 Task: Save the nearest Metro station to your list of favorite locations  and also explore the gallery  of the metro station .
Action: Mouse moved to (118, 52)
Screenshot: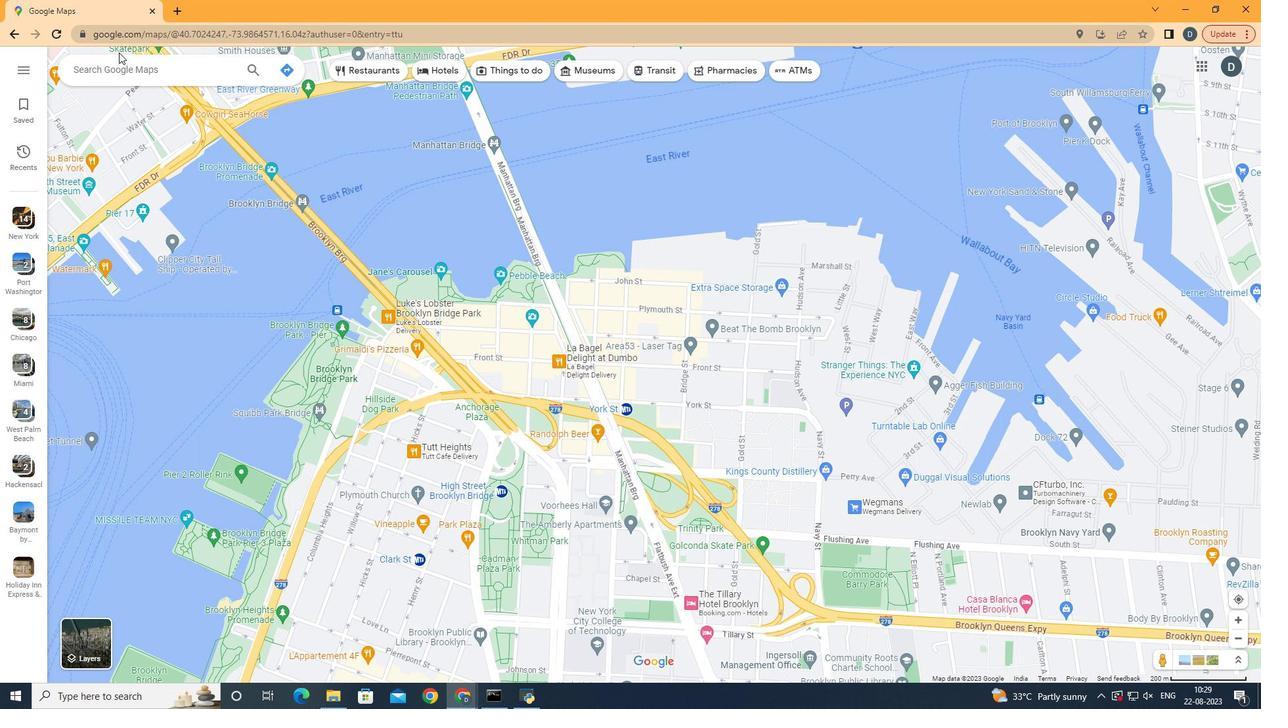 
Action: Mouse pressed left at (118, 52)
Screenshot: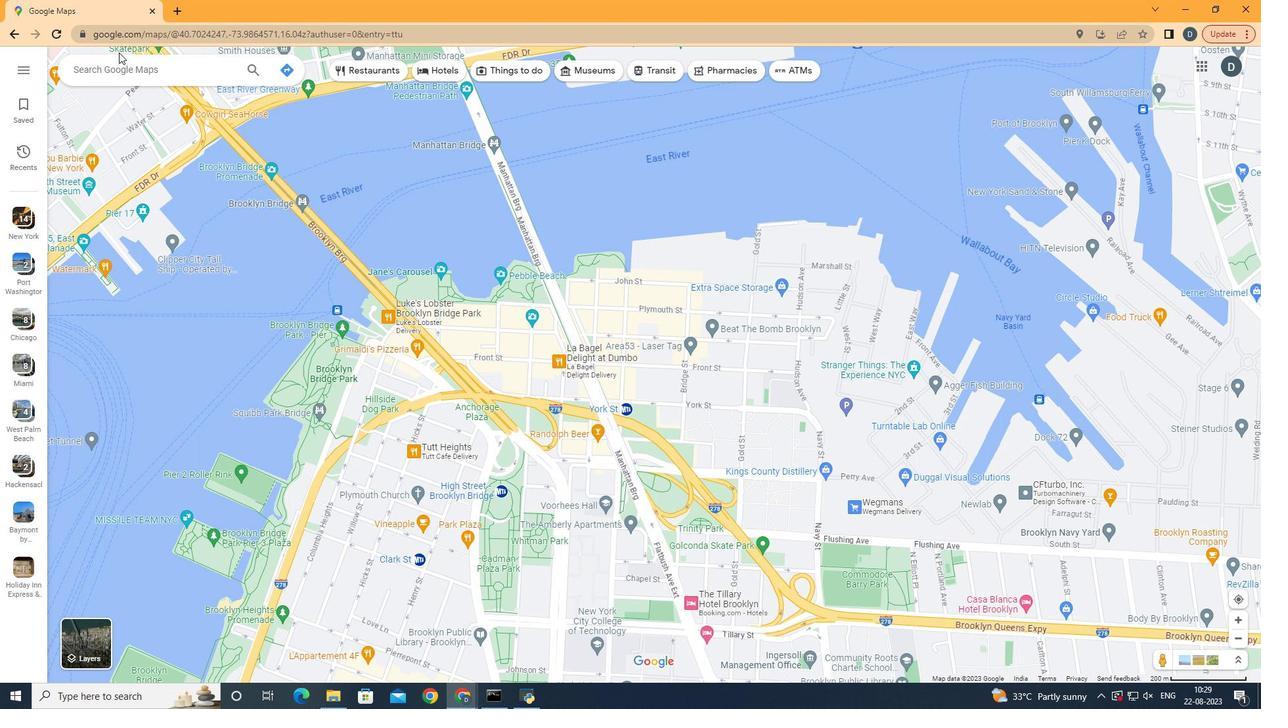 
Action: Mouse moved to (130, 61)
Screenshot: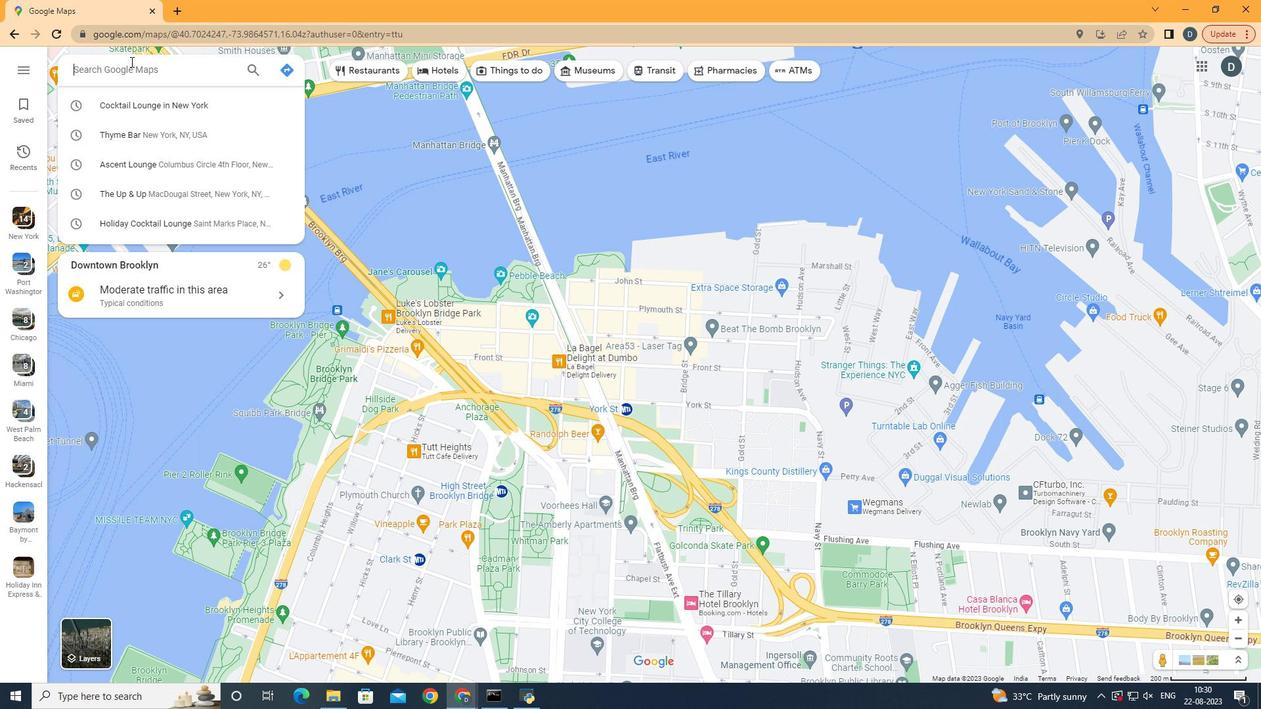 
Action: Mouse pressed left at (130, 61)
Screenshot: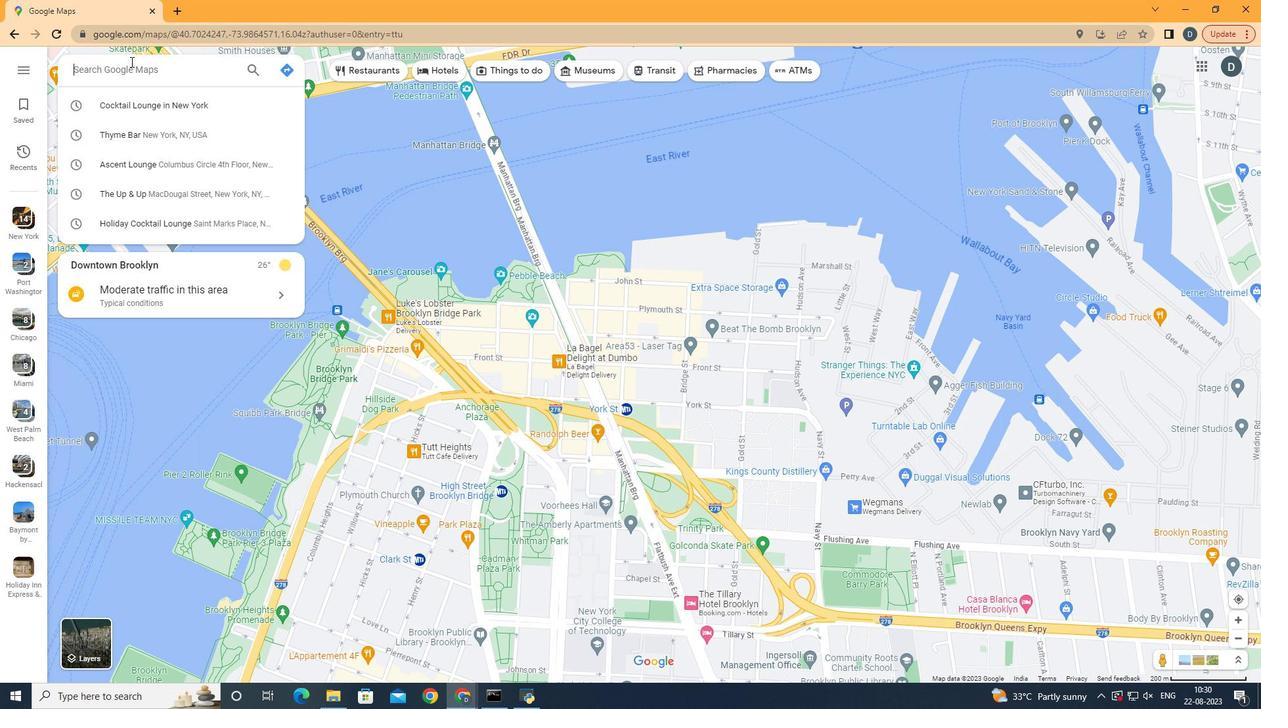 
Action: Key pressed <Key.shift>Nearest<Key.space><Key.shift>Metro<Key.space><Key.shift>STat<Key.backspace><Key.backspace><Key.backspace>tation<Key.space>to<Key.space><Key.shift>Manhattan<Key.space><Key.shift>Bridge
Screenshot: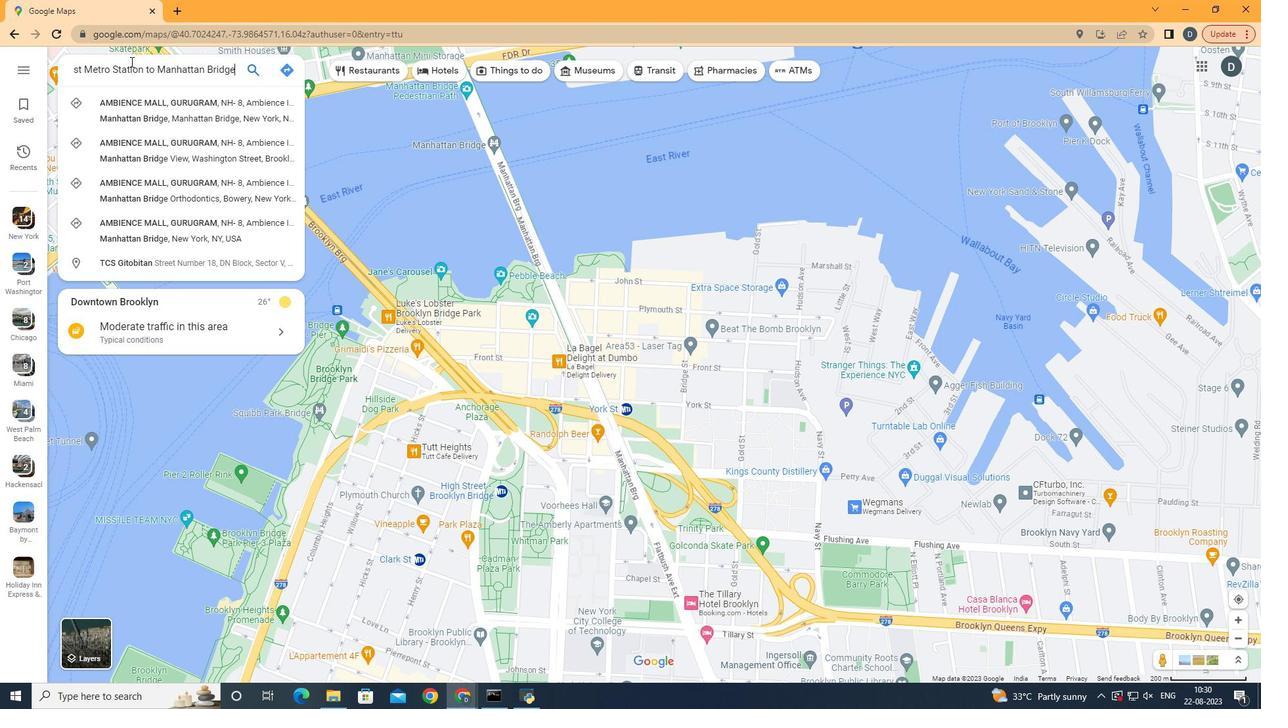 
Action: Mouse moved to (169, 128)
Screenshot: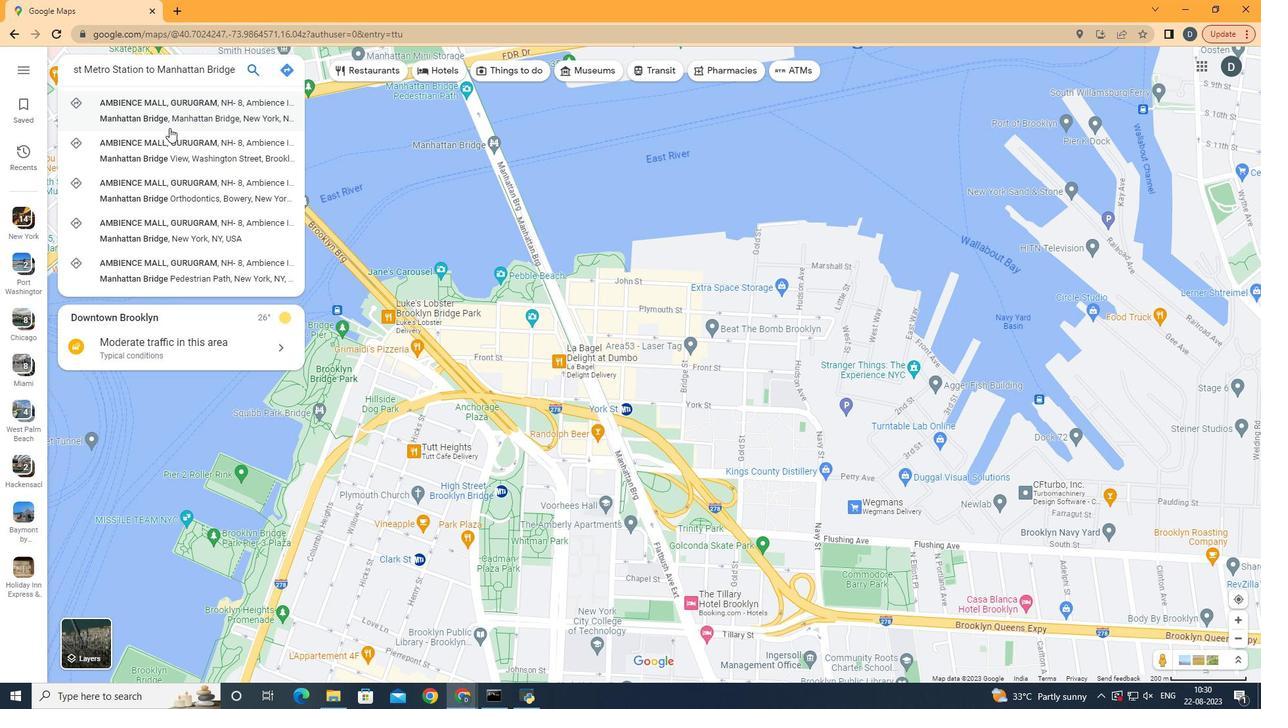 
Action: Mouse pressed left at (169, 128)
Screenshot: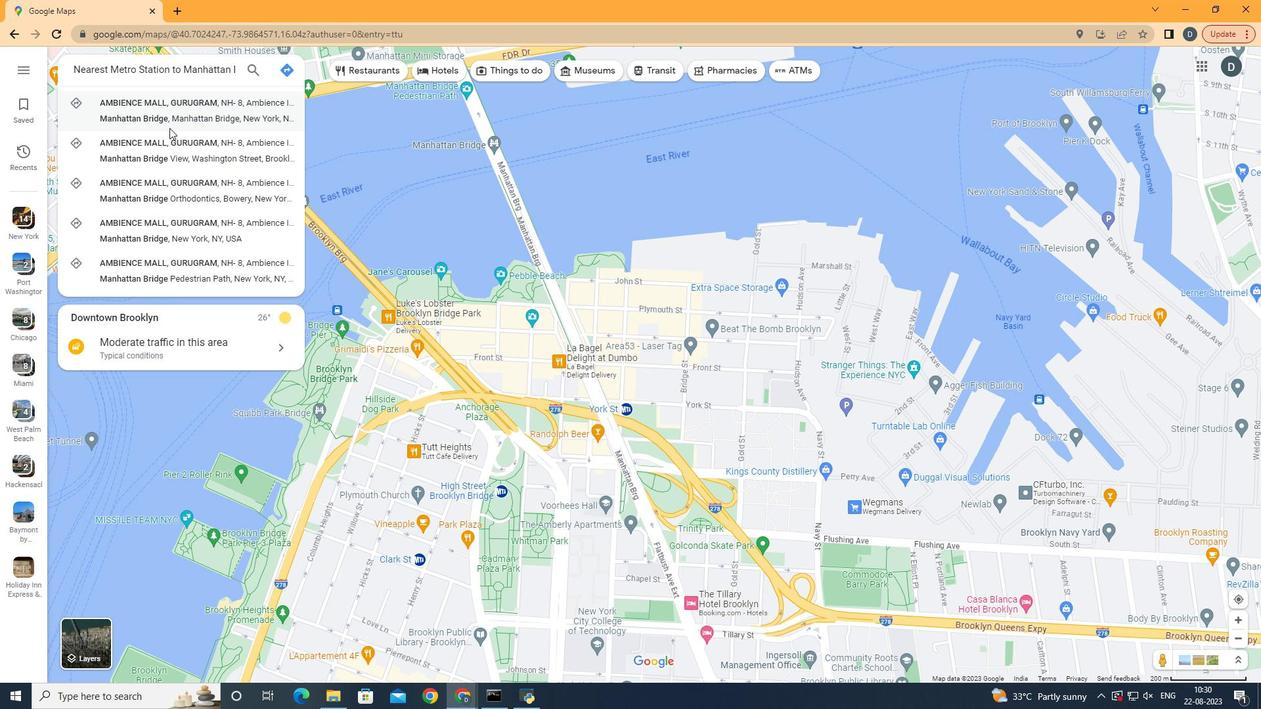 
Action: Mouse moved to (292, 67)
Screenshot: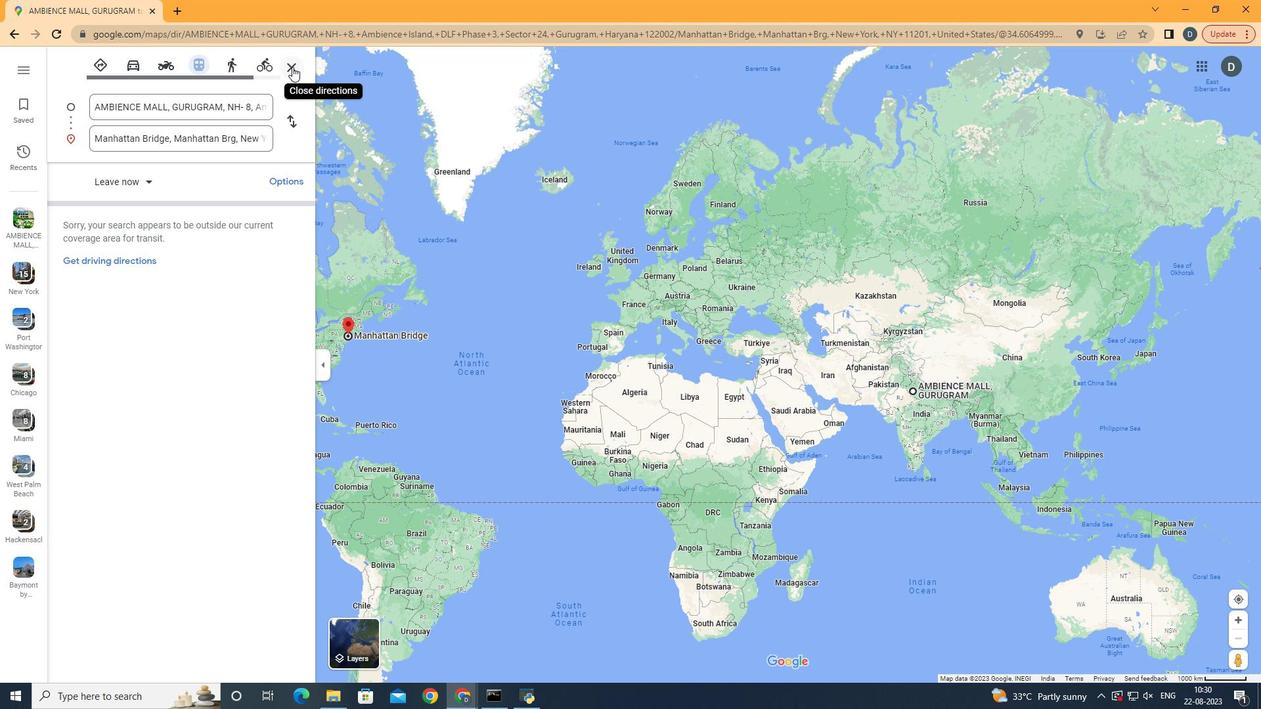 
Action: Mouse pressed left at (292, 67)
Screenshot: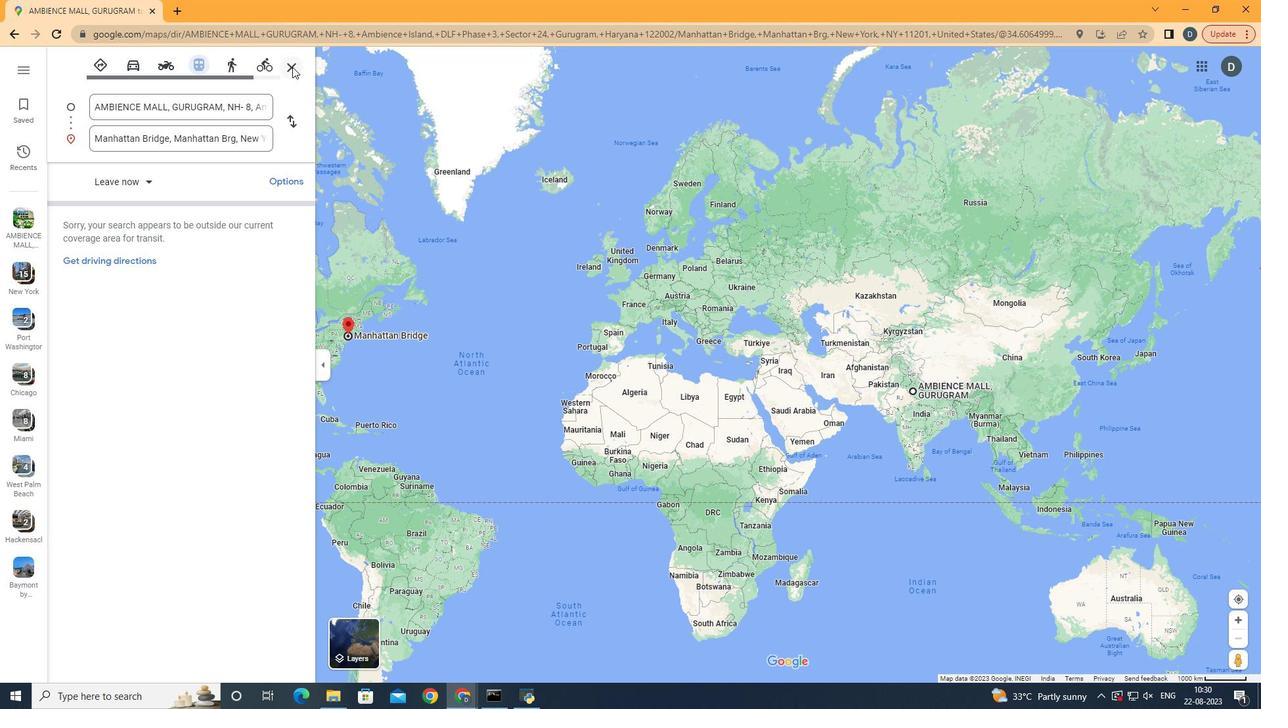 
Action: Mouse moved to (137, 71)
Screenshot: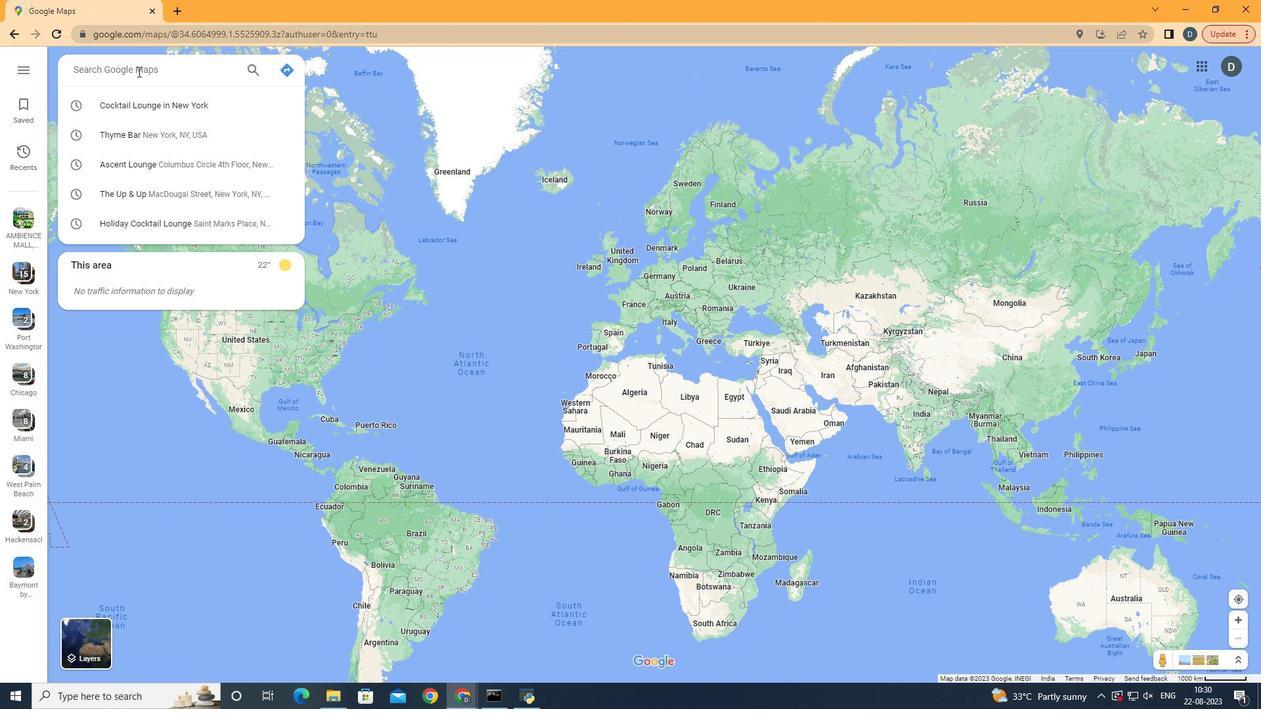 
Action: Mouse pressed left at (137, 71)
Screenshot: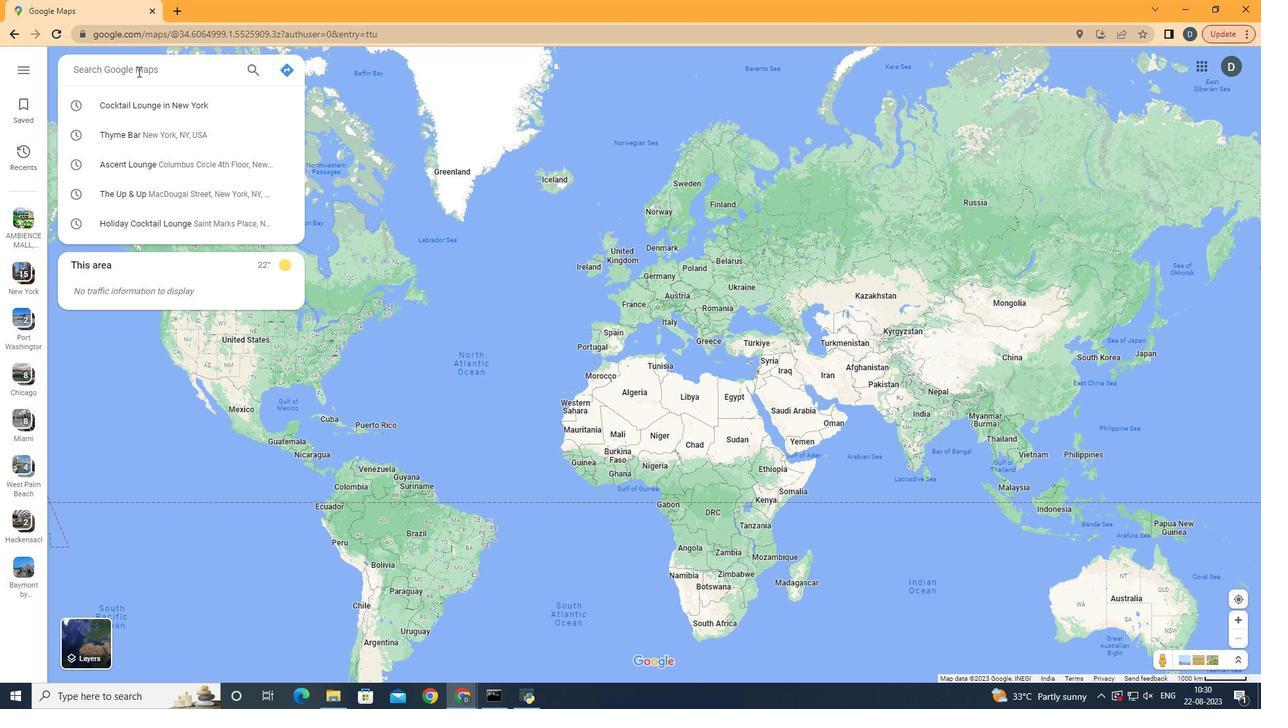 
Action: Key pressed <Key.shift><Key.shift><Key.shift><Key.shift><Key.shift><Key.shift><Key.shift><Key.shift>Nearest<Key.space><Key.shift>Metro<Key.space><Key.shift>Station<Key.space>to<Key.space><Key.shift>Manhattan
Screenshot: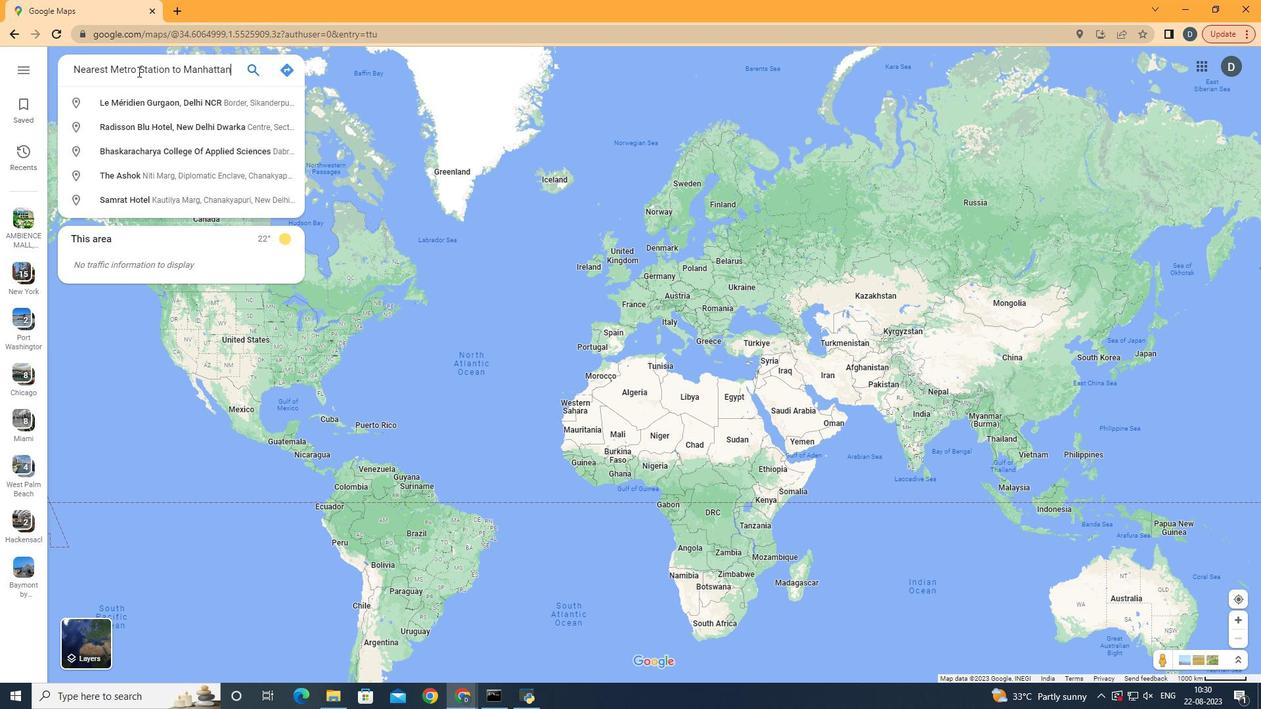 
Action: Mouse moved to (365, 279)
Screenshot: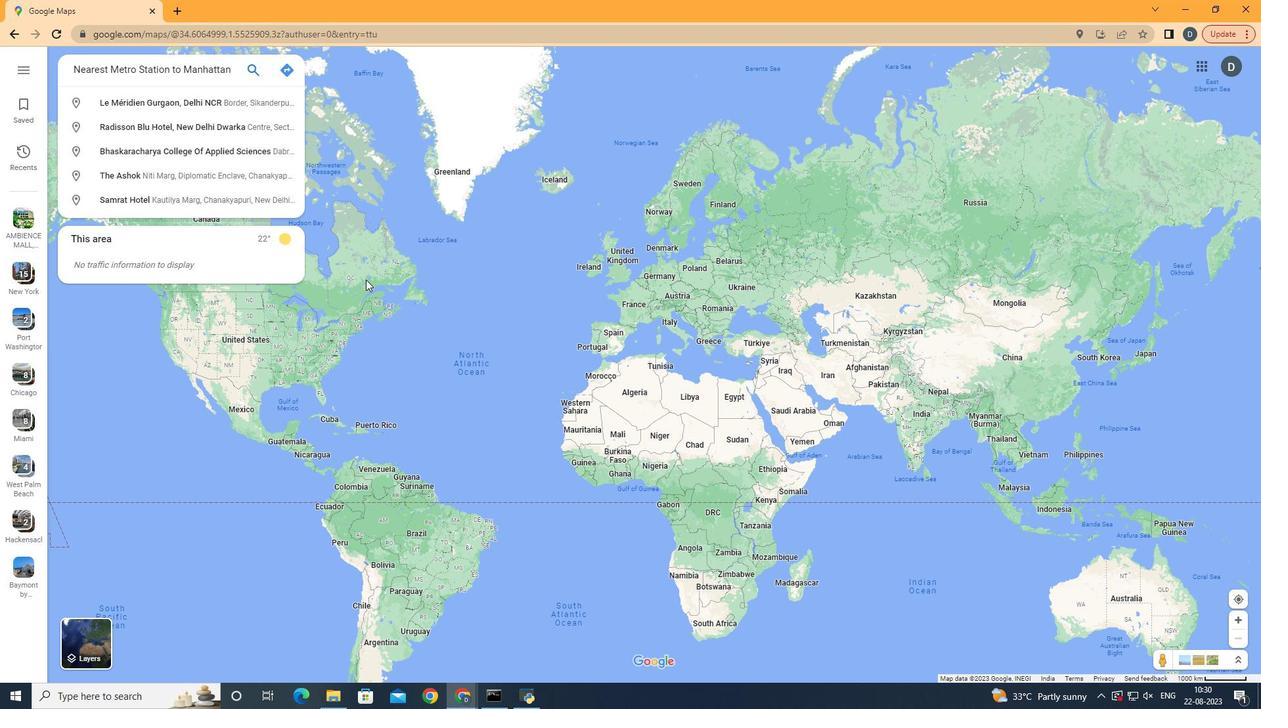 
Action: Mouse scrolled (365, 280) with delta (0, 0)
Screenshot: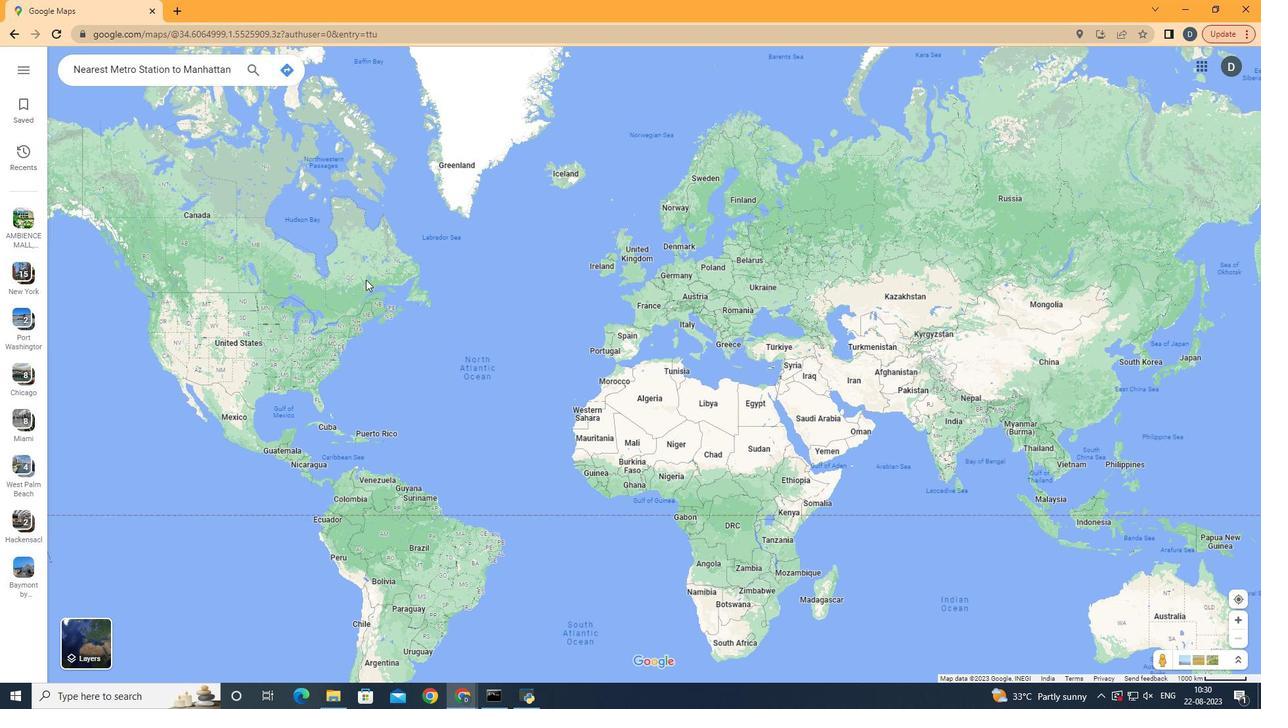 
Action: Mouse scrolled (365, 280) with delta (0, 0)
Screenshot: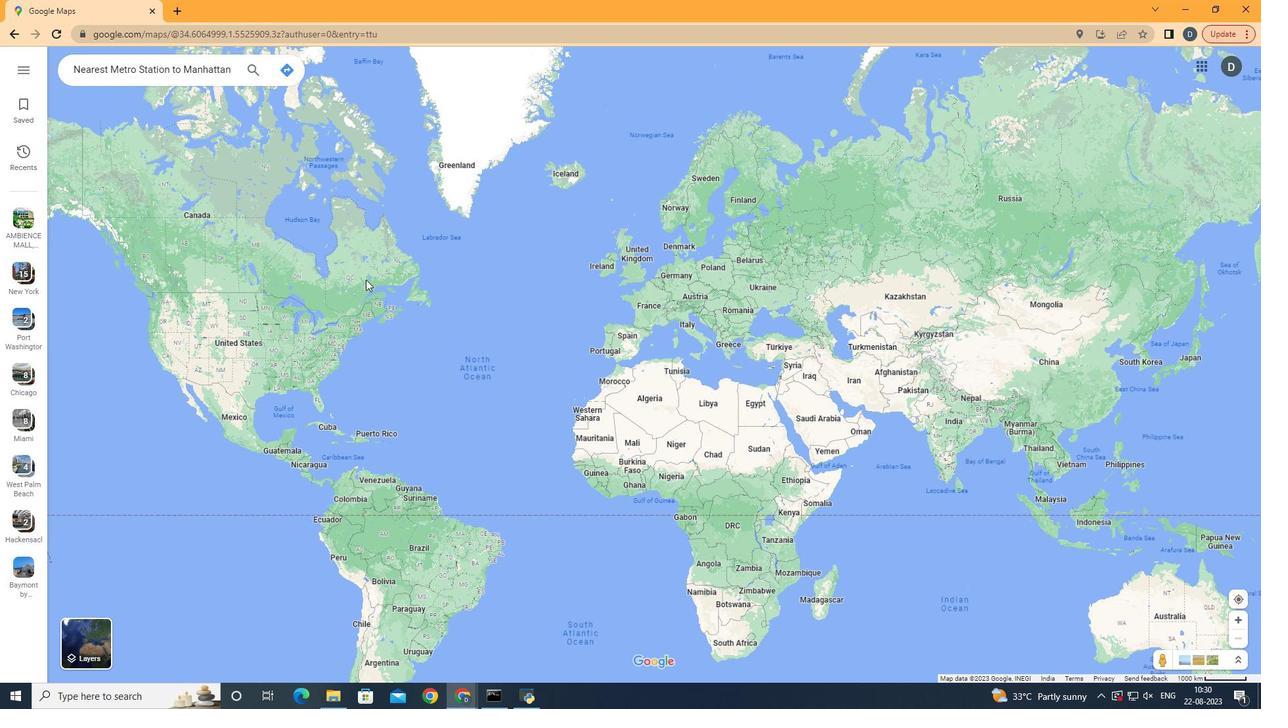 
Action: Mouse scrolled (365, 280) with delta (0, 0)
Screenshot: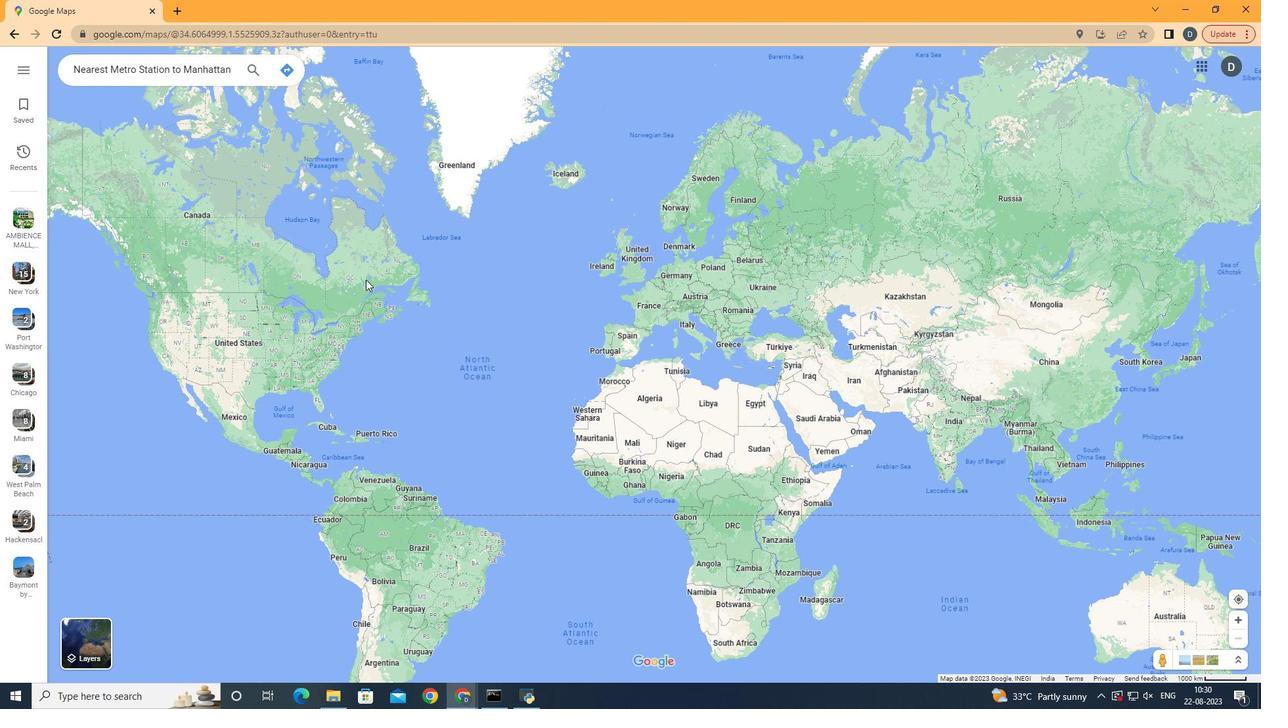 
Action: Mouse scrolled (365, 280) with delta (0, 0)
Screenshot: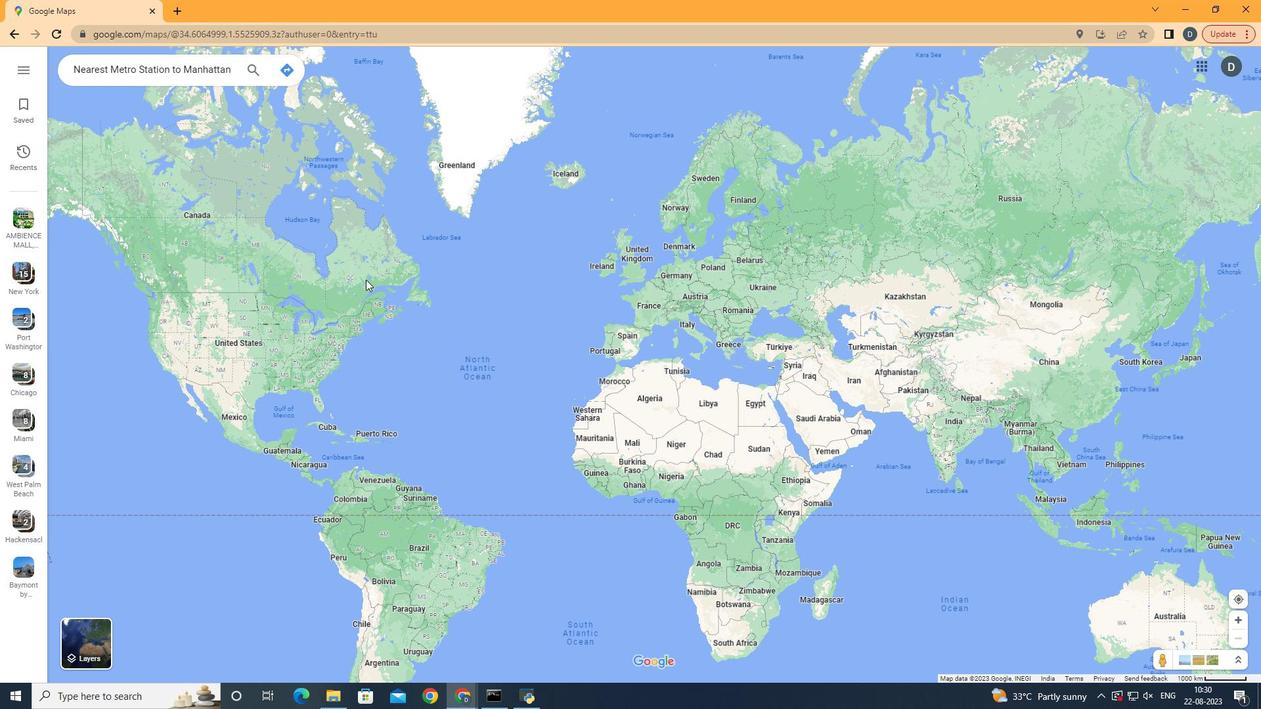 
Action: Mouse scrolled (365, 280) with delta (0, 0)
Screenshot: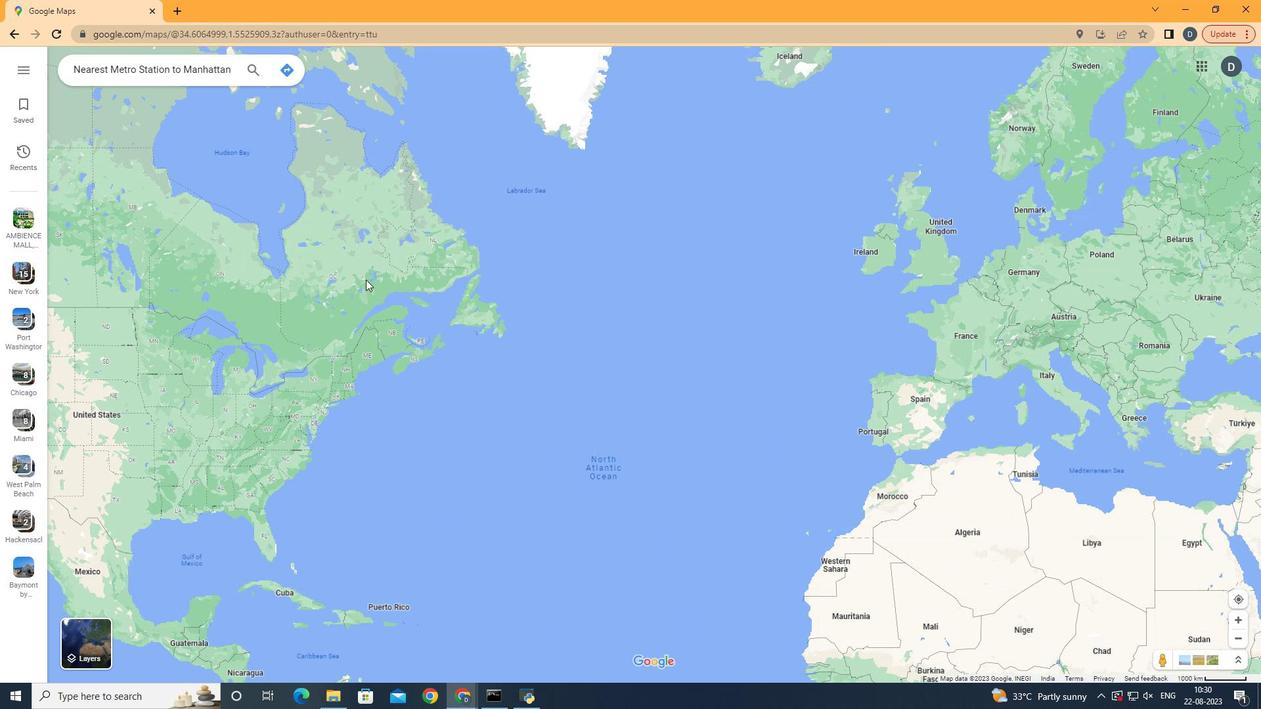 
Action: Mouse scrolled (365, 280) with delta (0, 0)
Screenshot: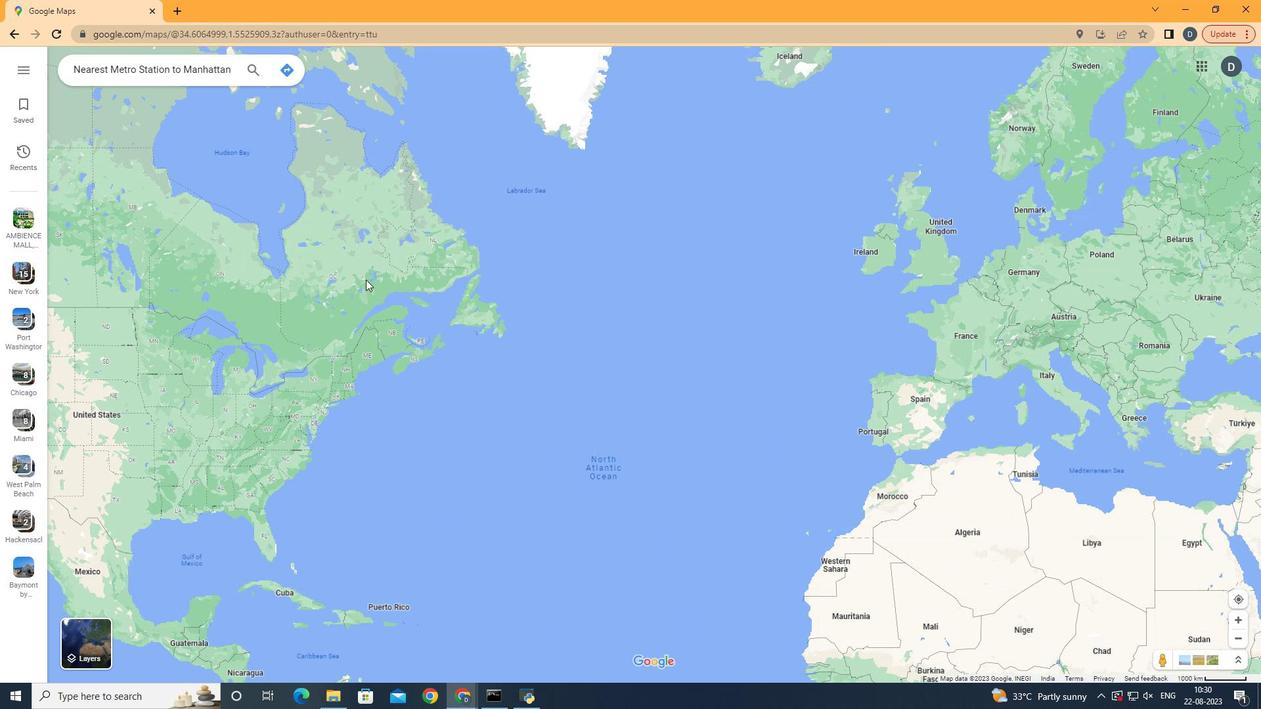 
Action: Mouse scrolled (365, 280) with delta (0, 0)
Screenshot: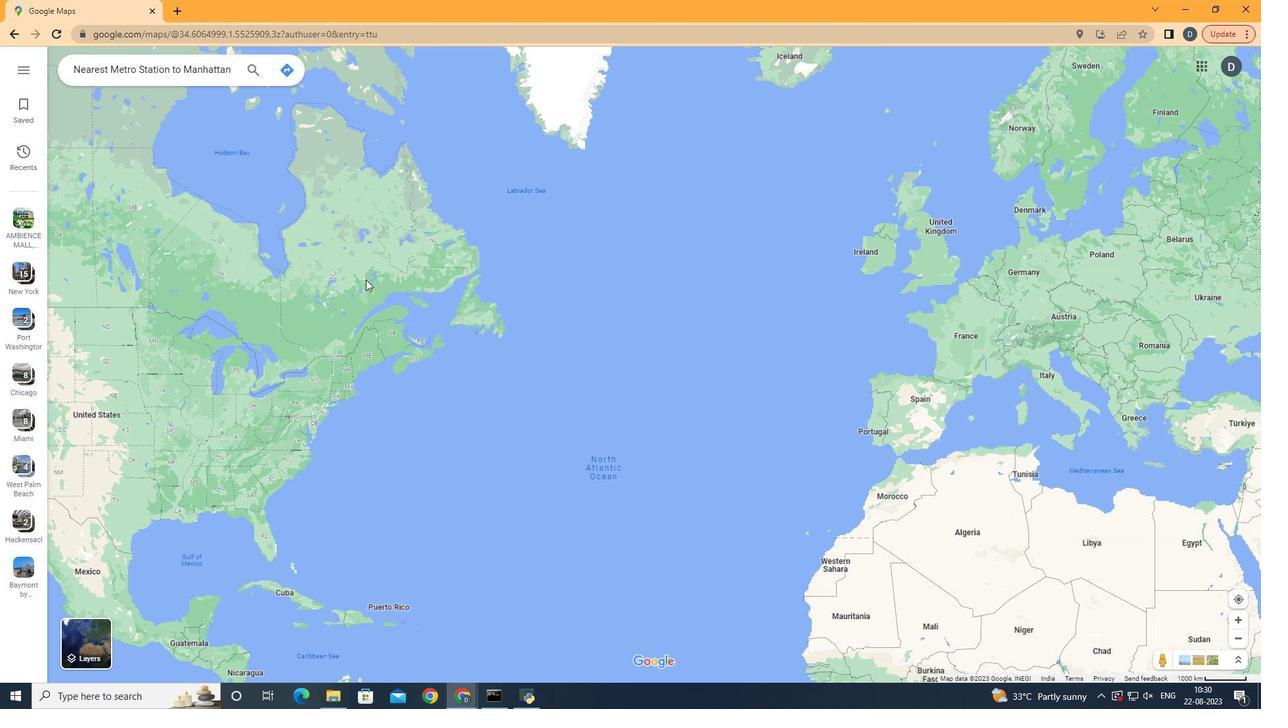 
Action: Mouse scrolled (365, 280) with delta (0, 0)
Screenshot: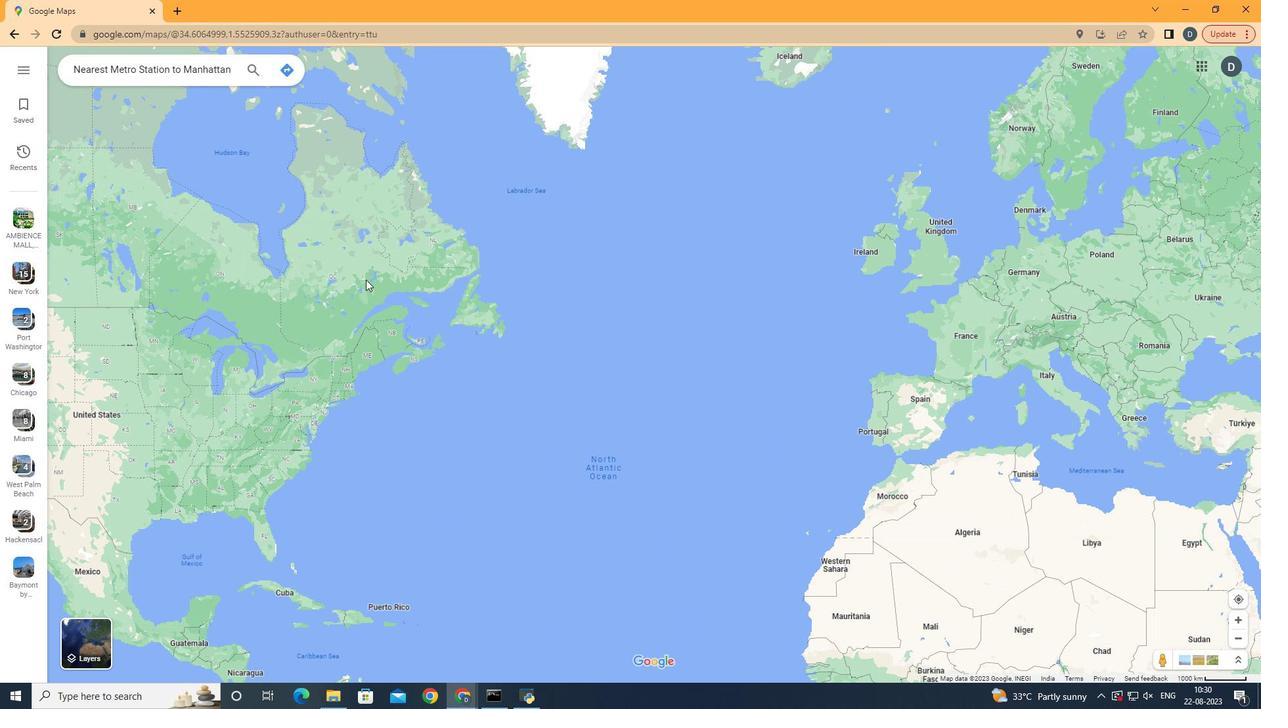 
Action: Mouse moved to (228, 264)
Screenshot: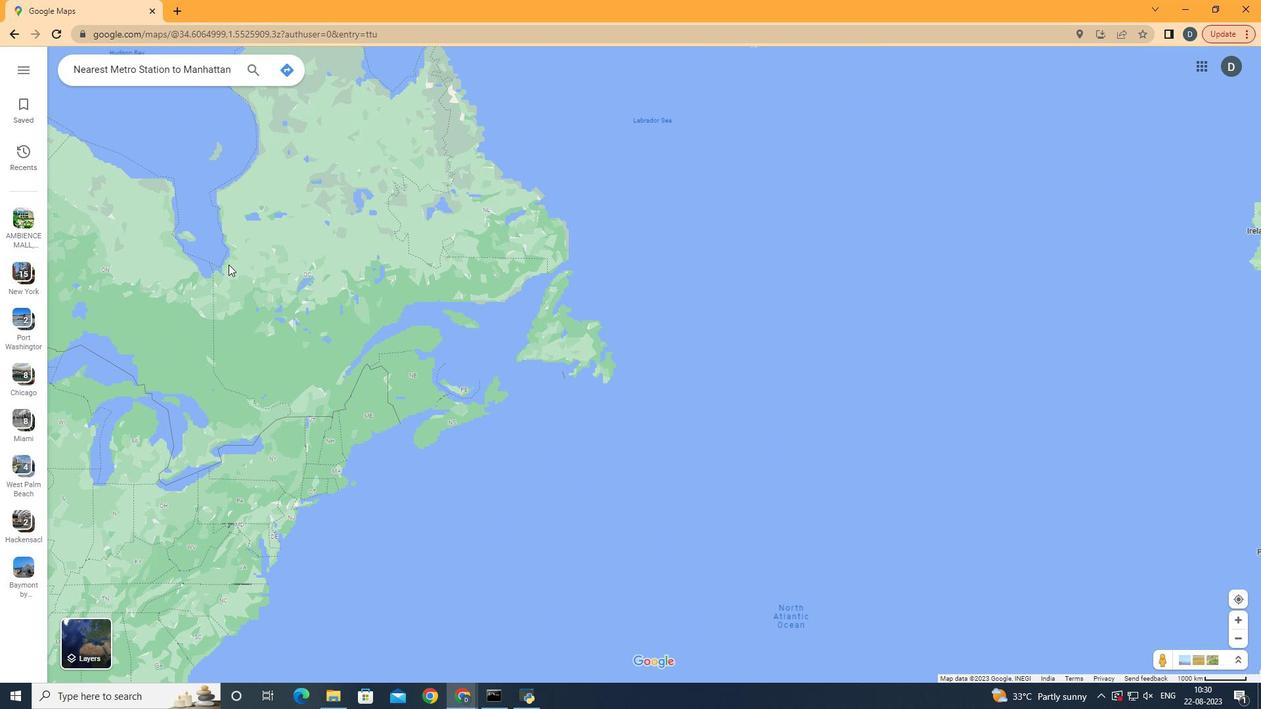 
Action: Mouse pressed left at (228, 264)
Screenshot: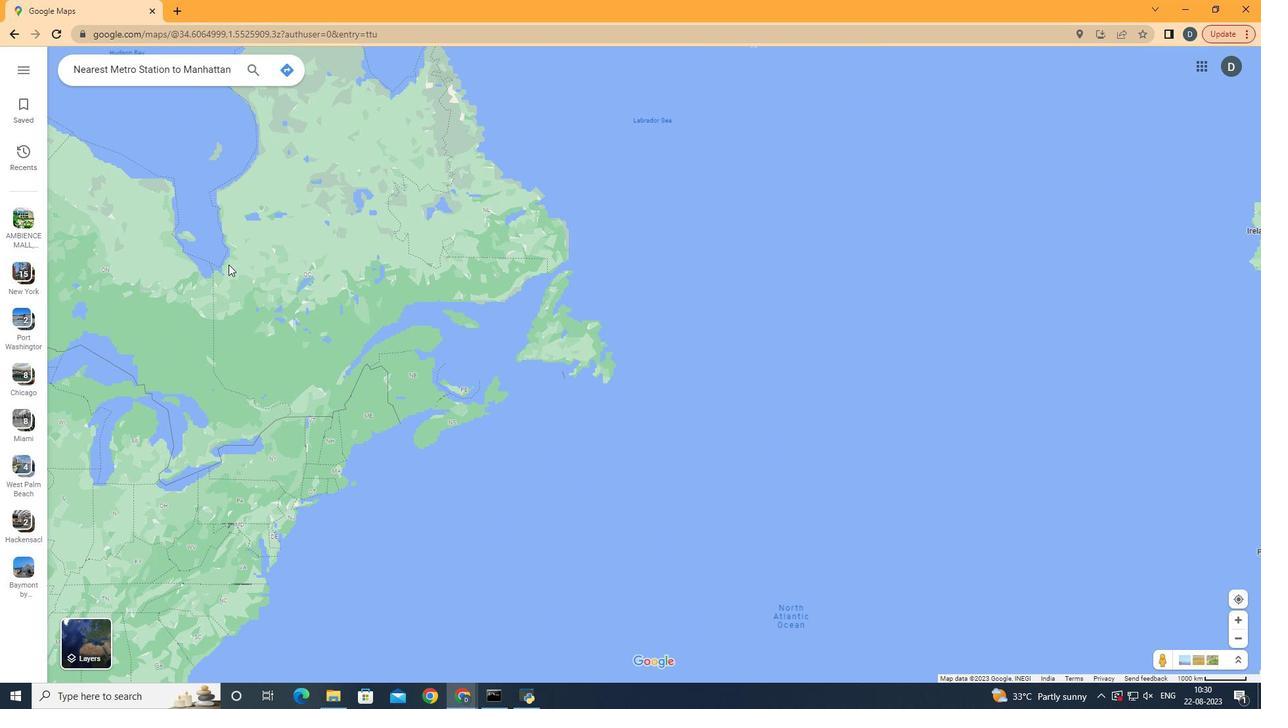 
Action: Mouse moved to (445, 194)
Screenshot: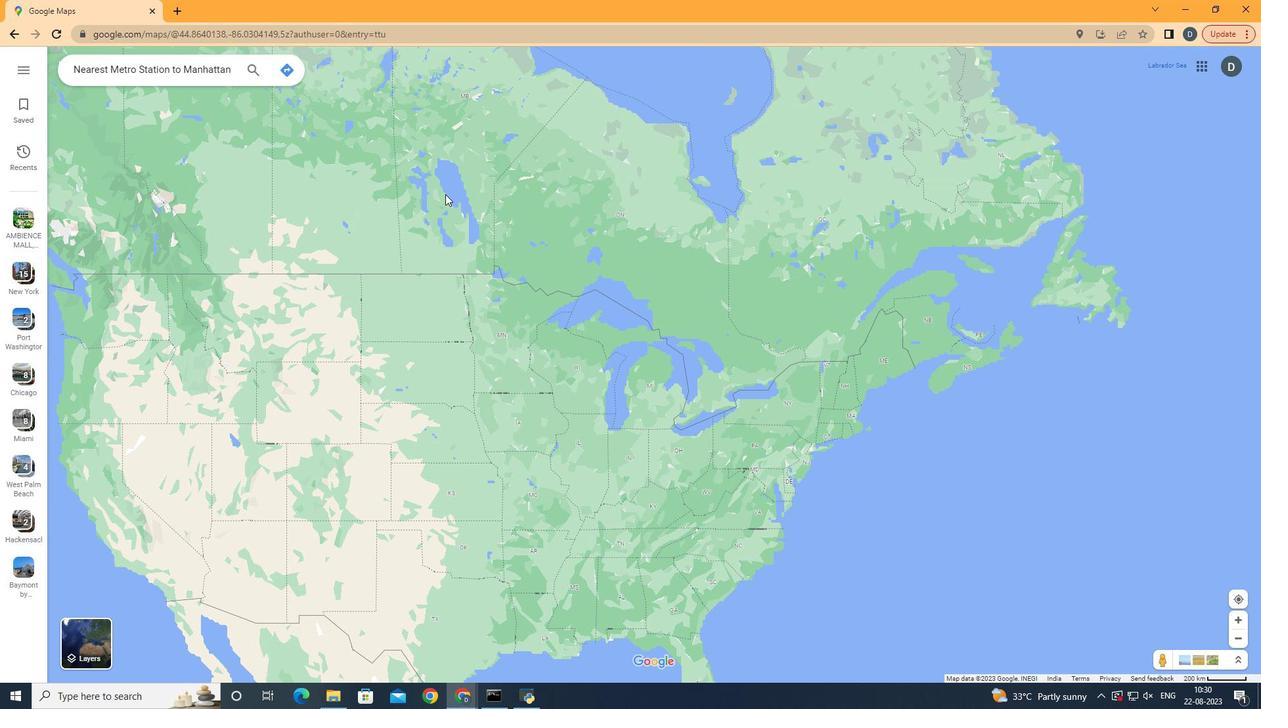 
Action: Mouse scrolled (445, 193) with delta (0, 0)
Screenshot: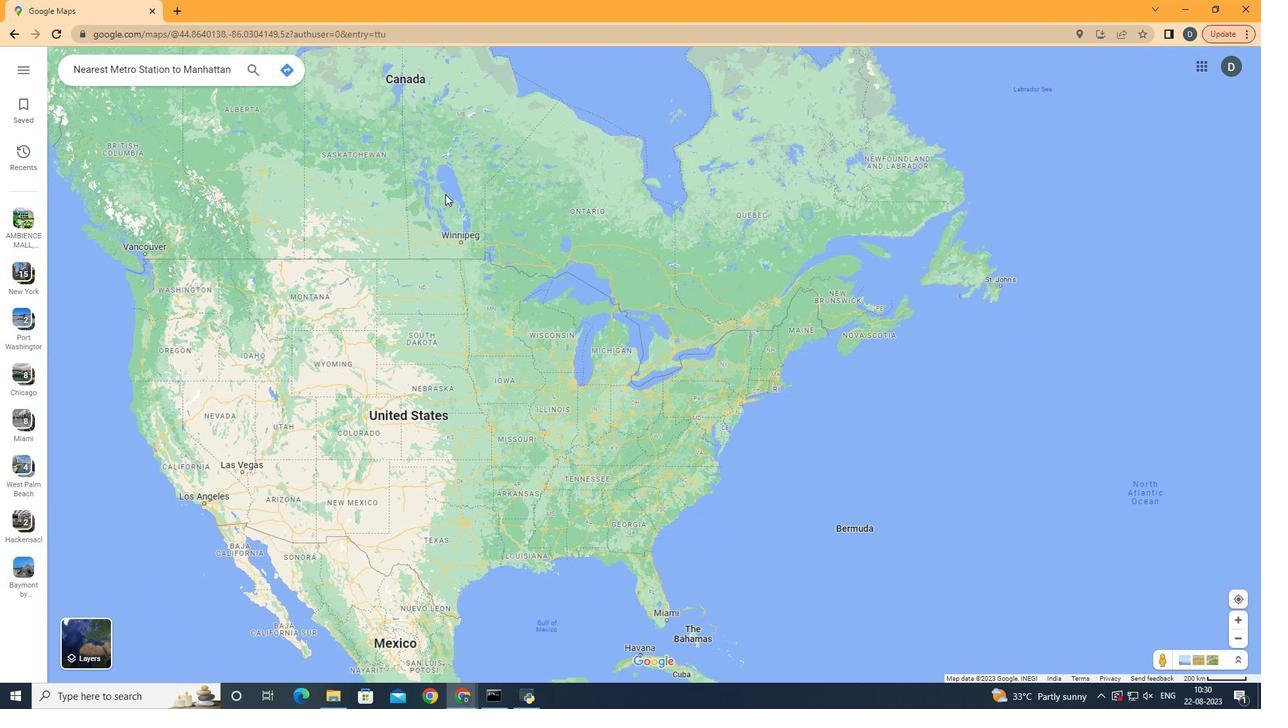 
Action: Mouse scrolled (445, 193) with delta (0, 0)
Screenshot: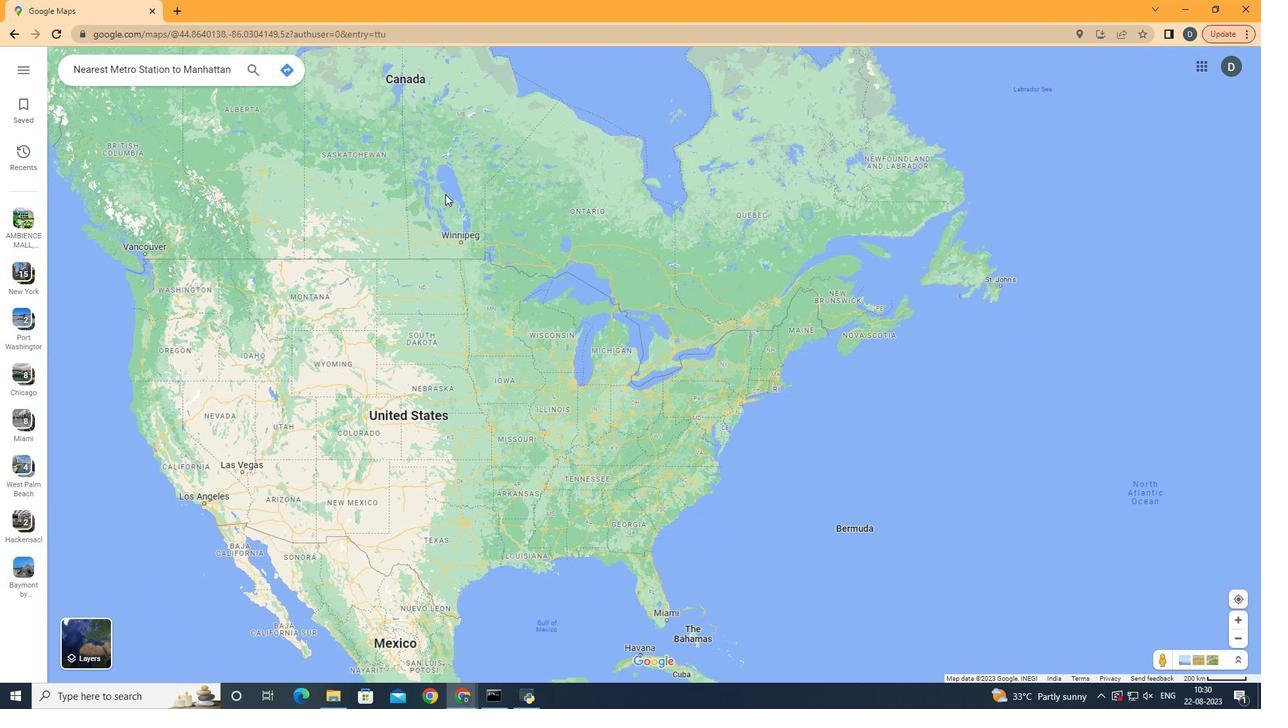 
Action: Mouse scrolled (445, 193) with delta (0, 0)
Screenshot: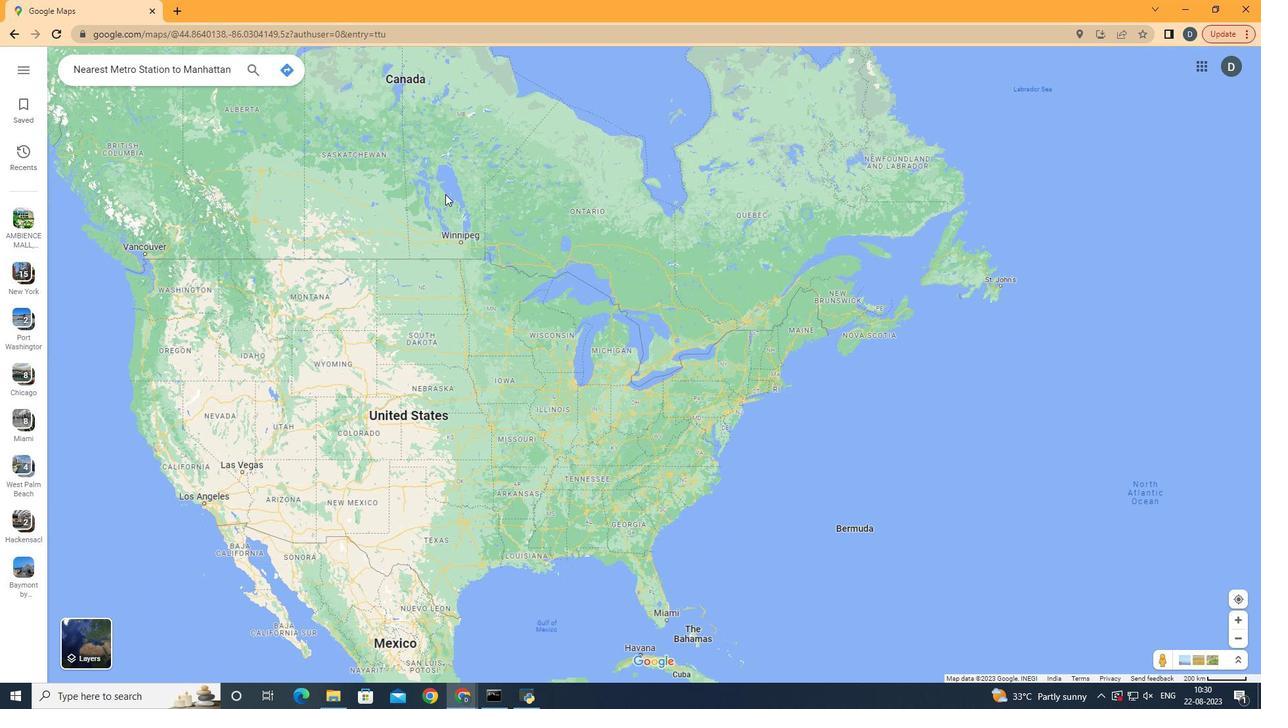 
Action: Mouse scrolled (445, 193) with delta (0, 0)
Screenshot: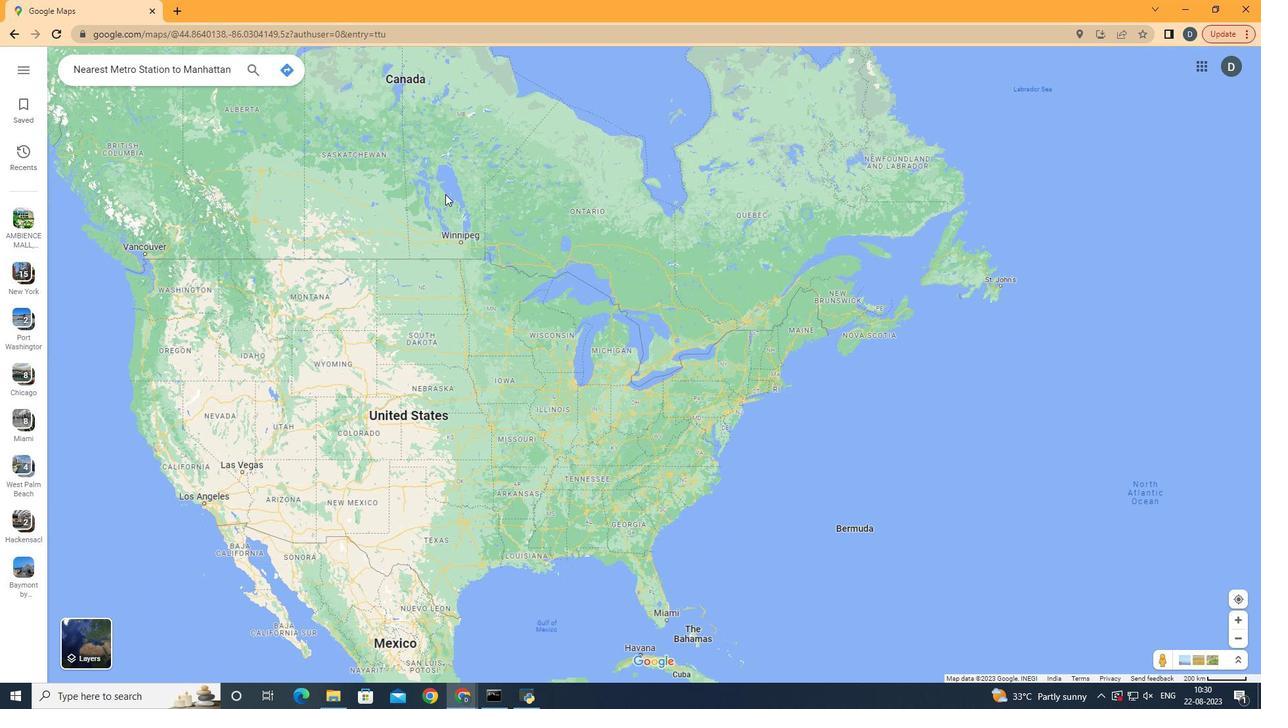 
Action: Mouse scrolled (445, 193) with delta (0, 0)
Screenshot: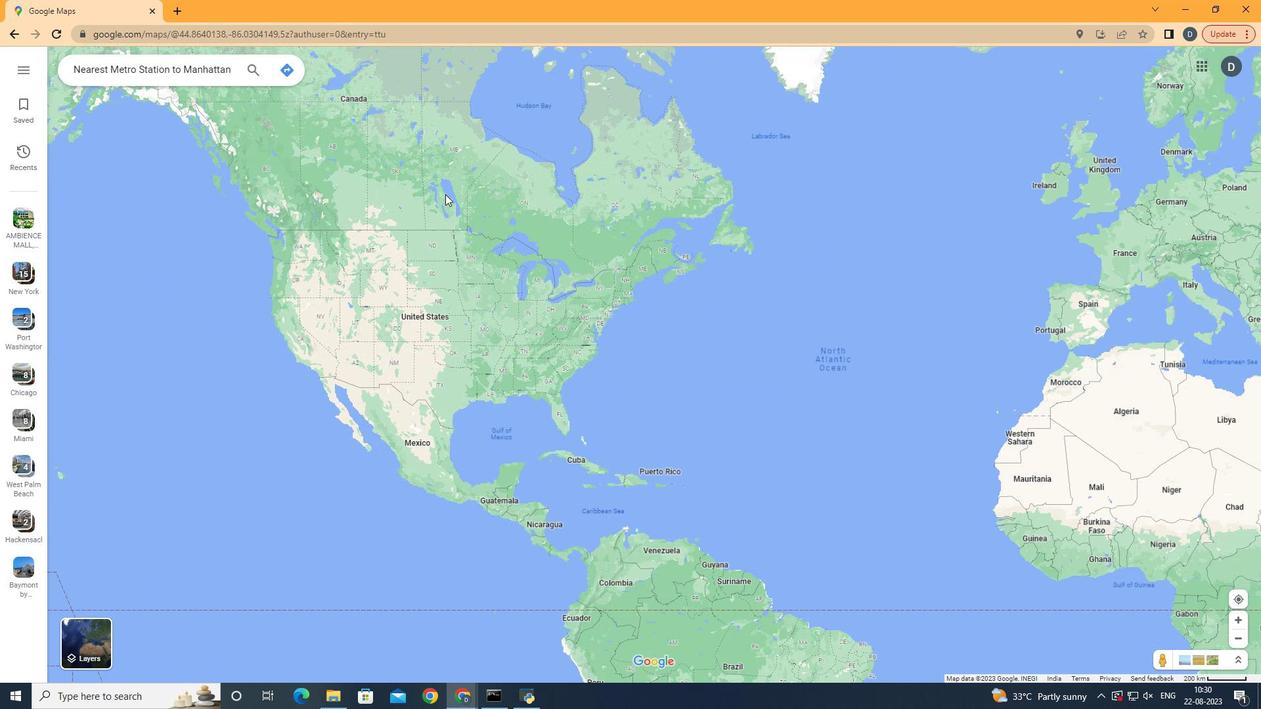 
Action: Mouse scrolled (445, 193) with delta (0, 0)
Screenshot: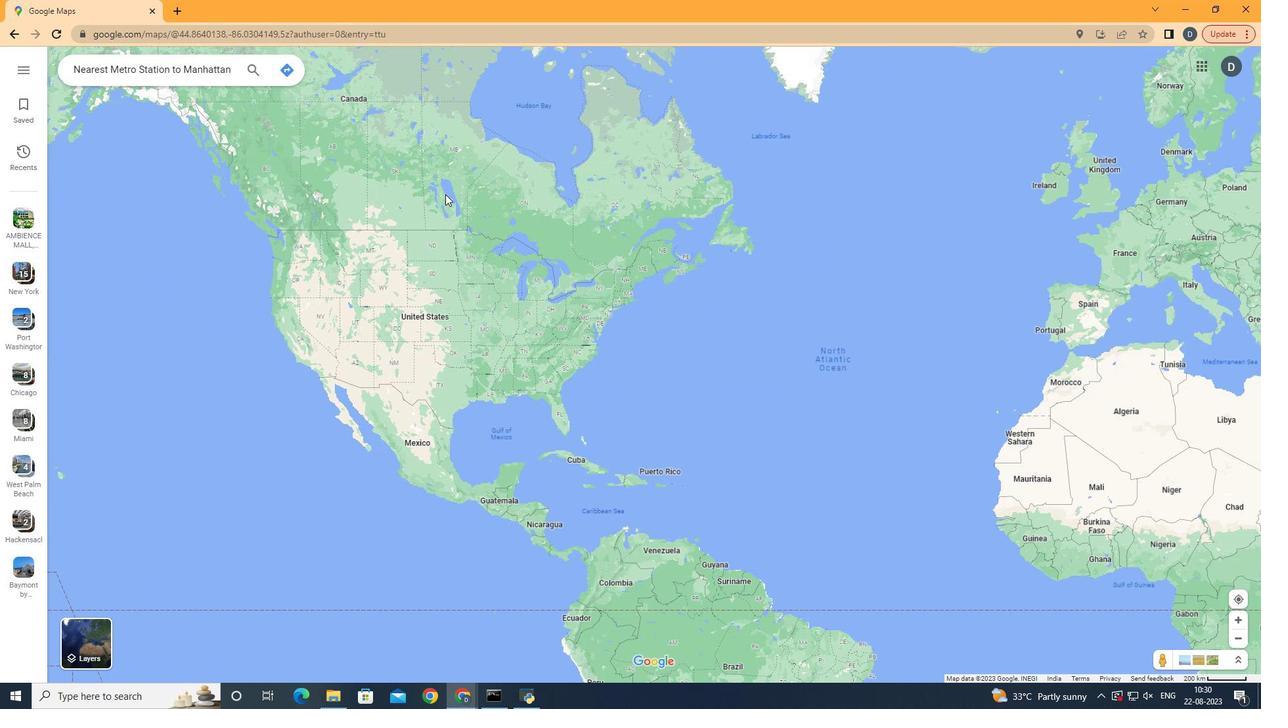 
Action: Mouse scrolled (445, 193) with delta (0, 0)
Screenshot: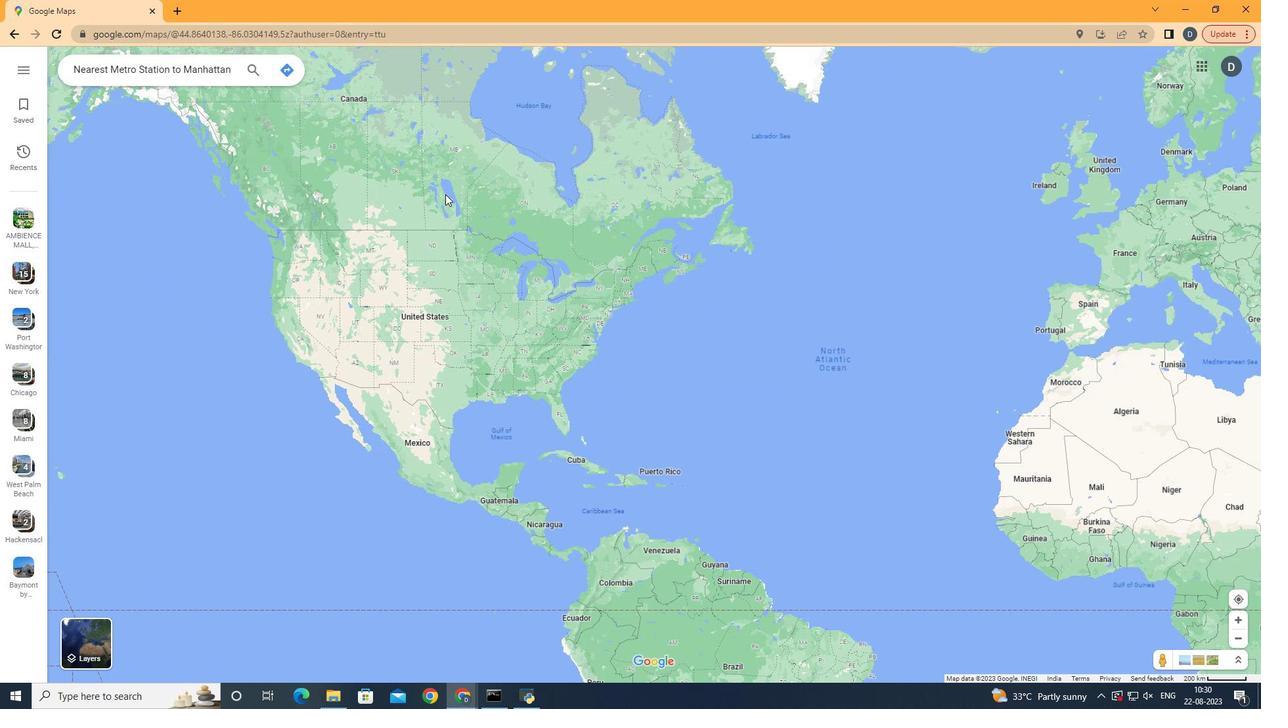 
Action: Mouse scrolled (445, 193) with delta (0, 0)
Screenshot: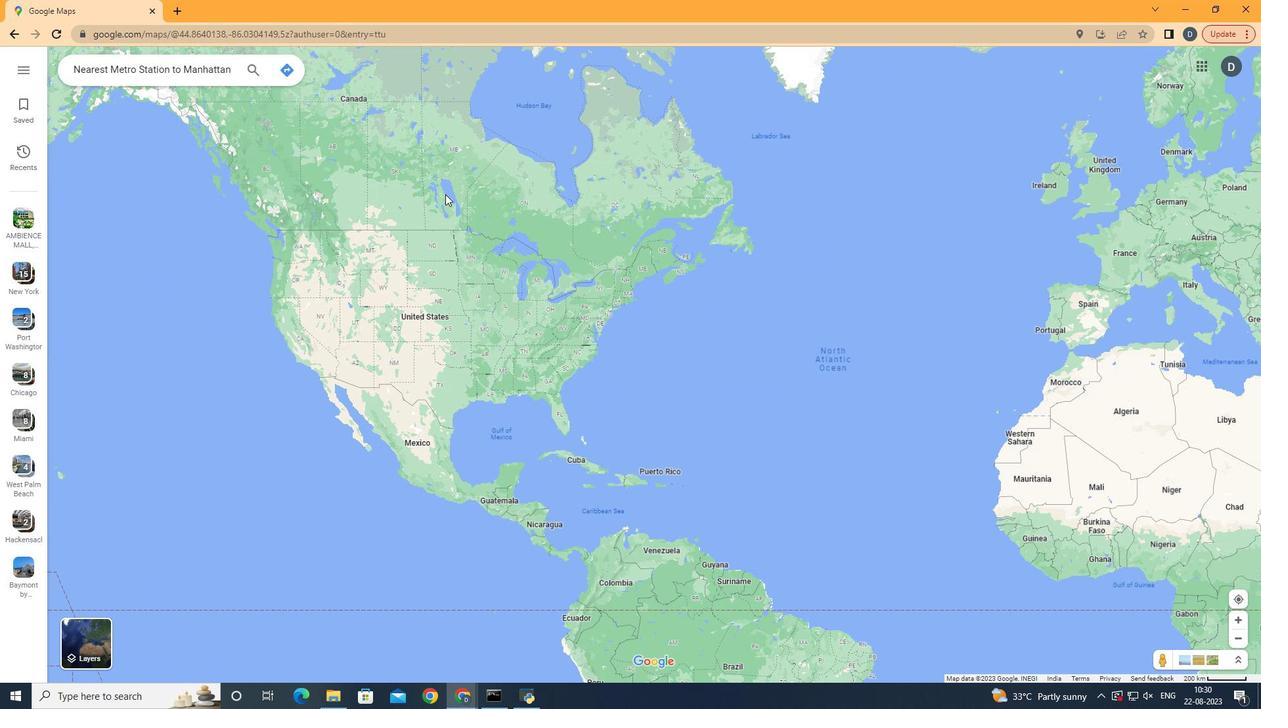 
Action: Mouse scrolled (445, 193) with delta (0, 0)
Screenshot: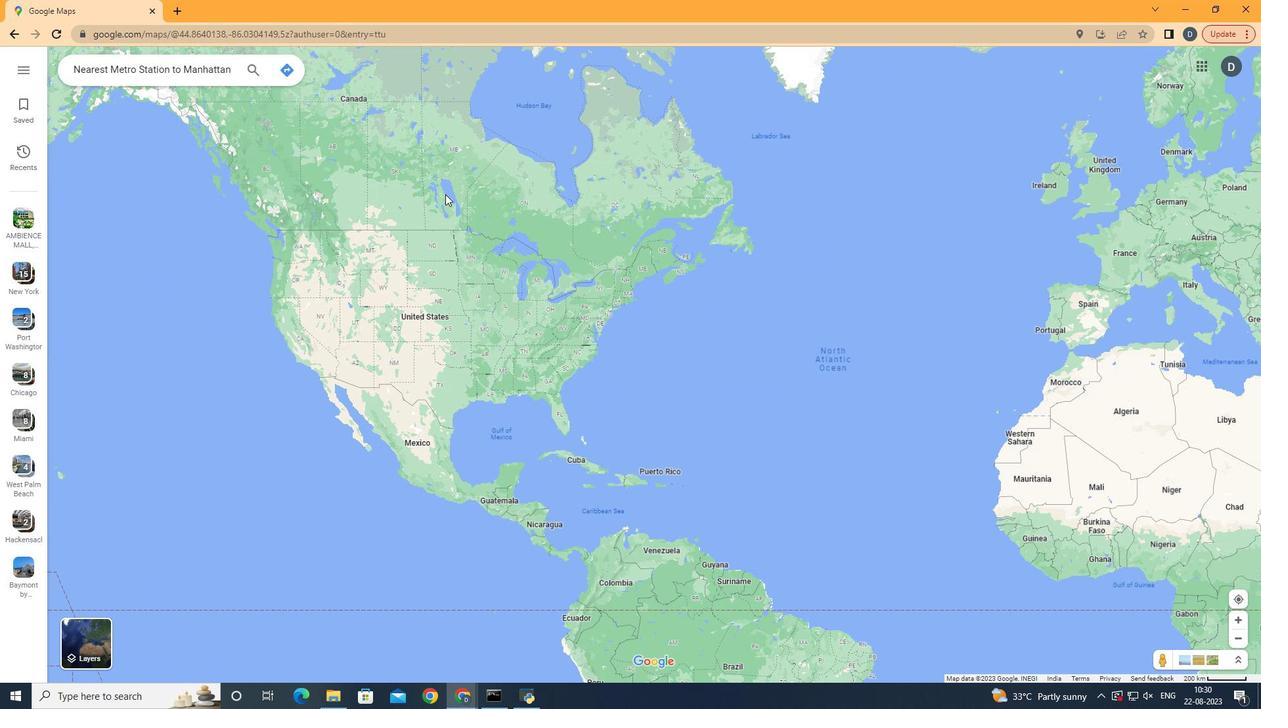 
Action: Mouse moved to (446, 295)
Screenshot: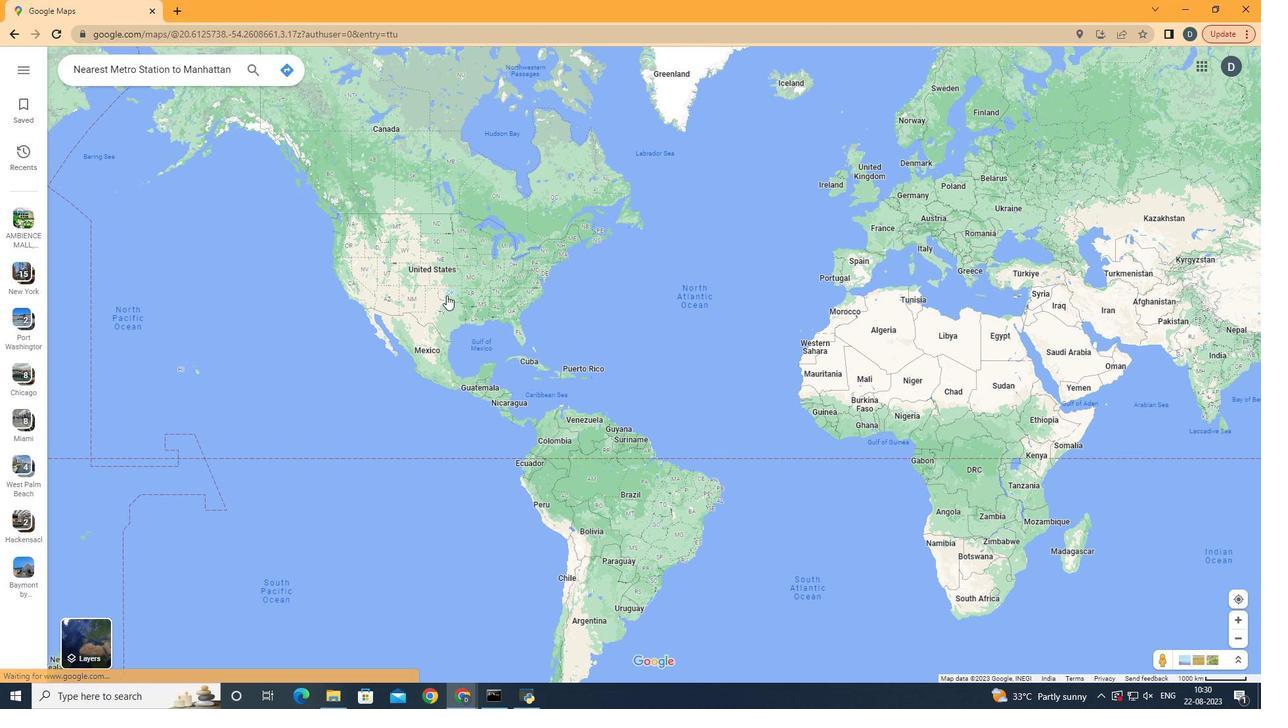 
Action: Mouse scrolled (446, 296) with delta (0, 0)
Screenshot: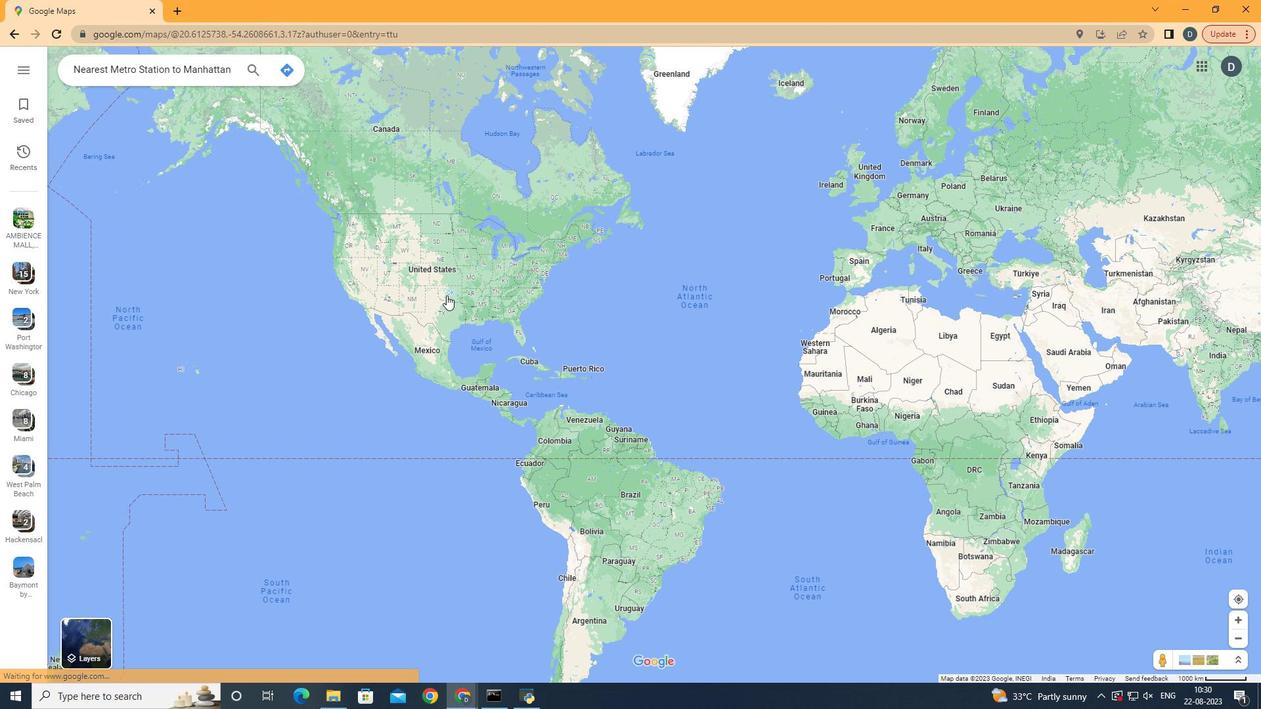 
Action: Mouse scrolled (446, 296) with delta (0, 0)
Screenshot: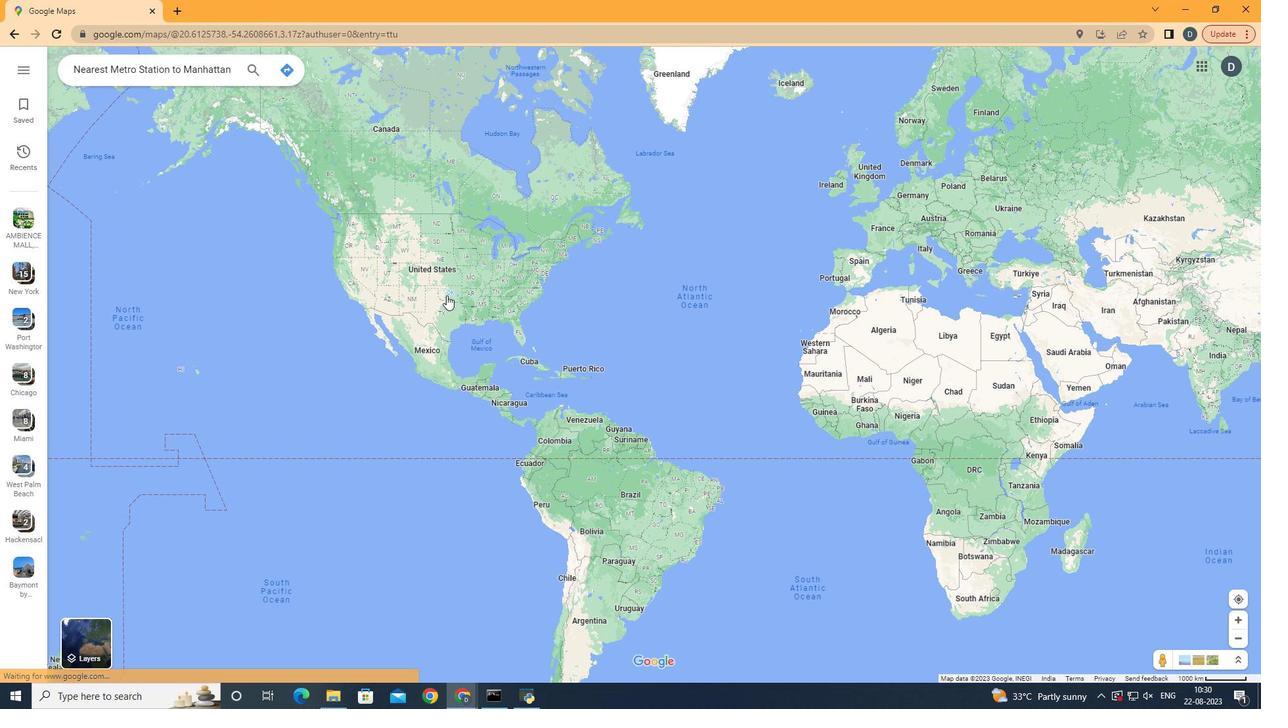 
Action: Mouse scrolled (446, 296) with delta (0, 0)
Screenshot: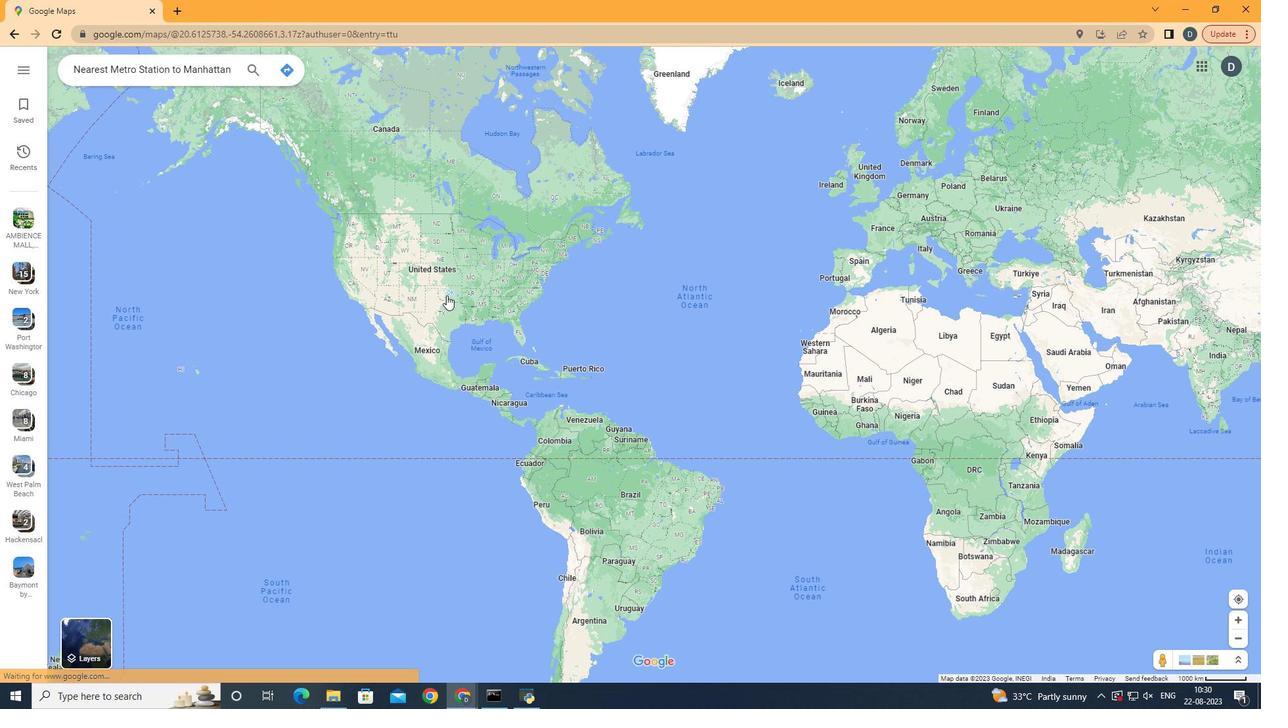 
Action: Mouse scrolled (446, 296) with delta (0, 0)
Screenshot: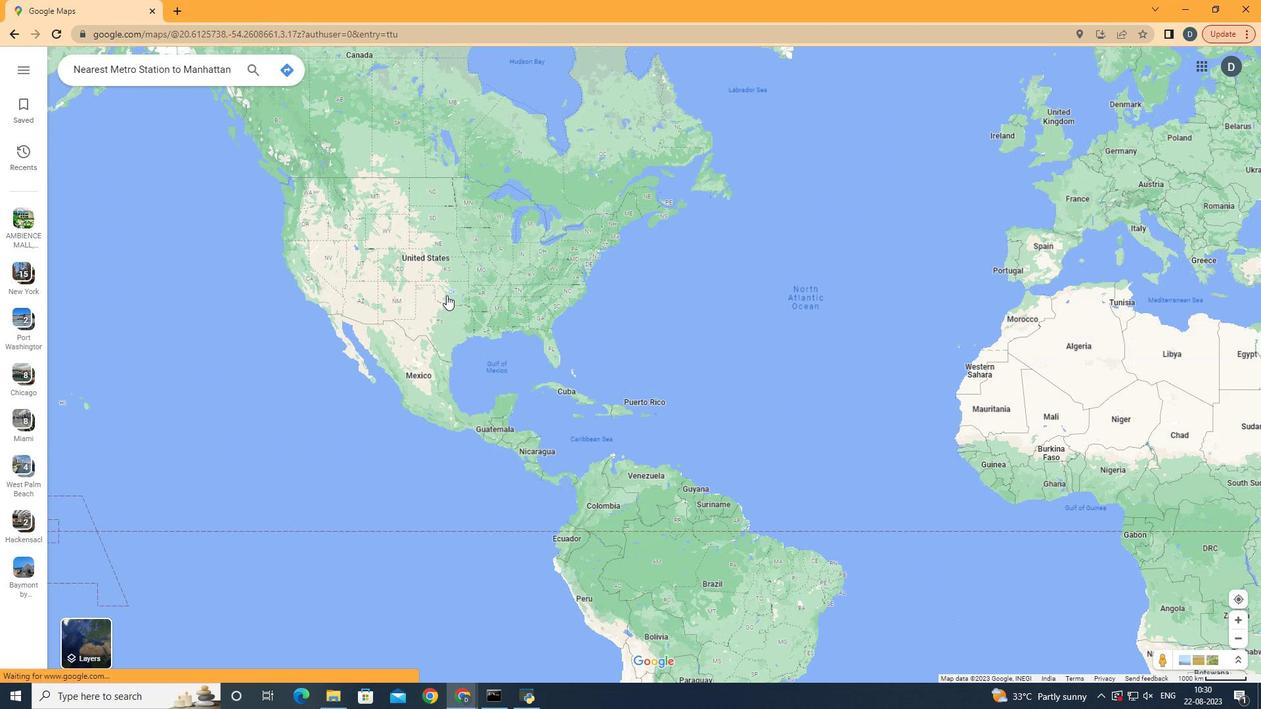 
Action: Mouse moved to (434, 300)
Screenshot: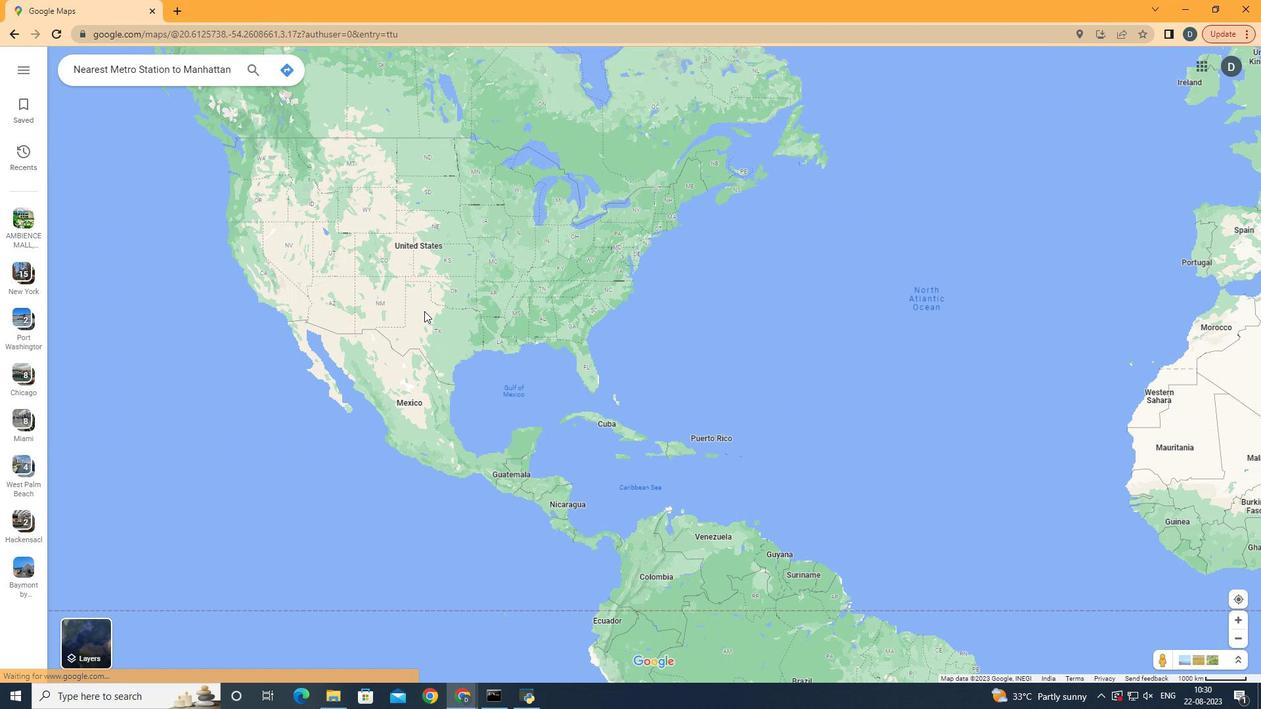
Action: Mouse scrolled (434, 300) with delta (0, 0)
Screenshot: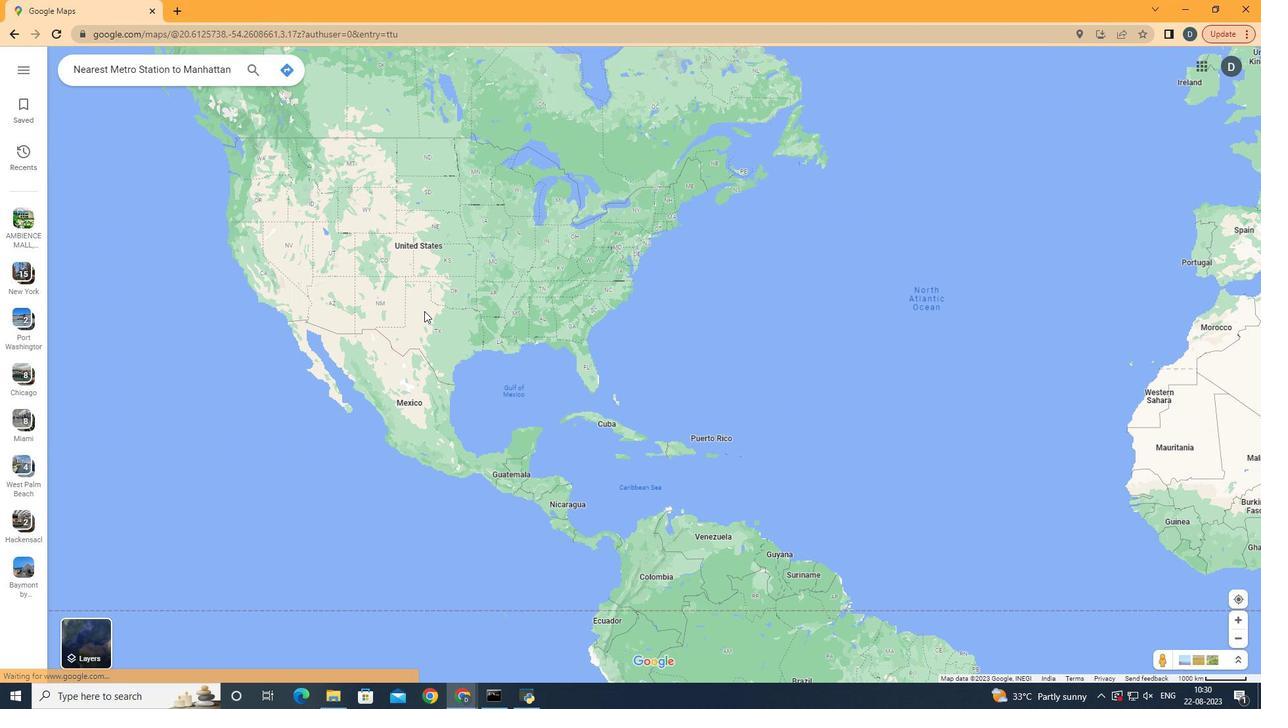 
Action: Mouse moved to (433, 300)
Screenshot: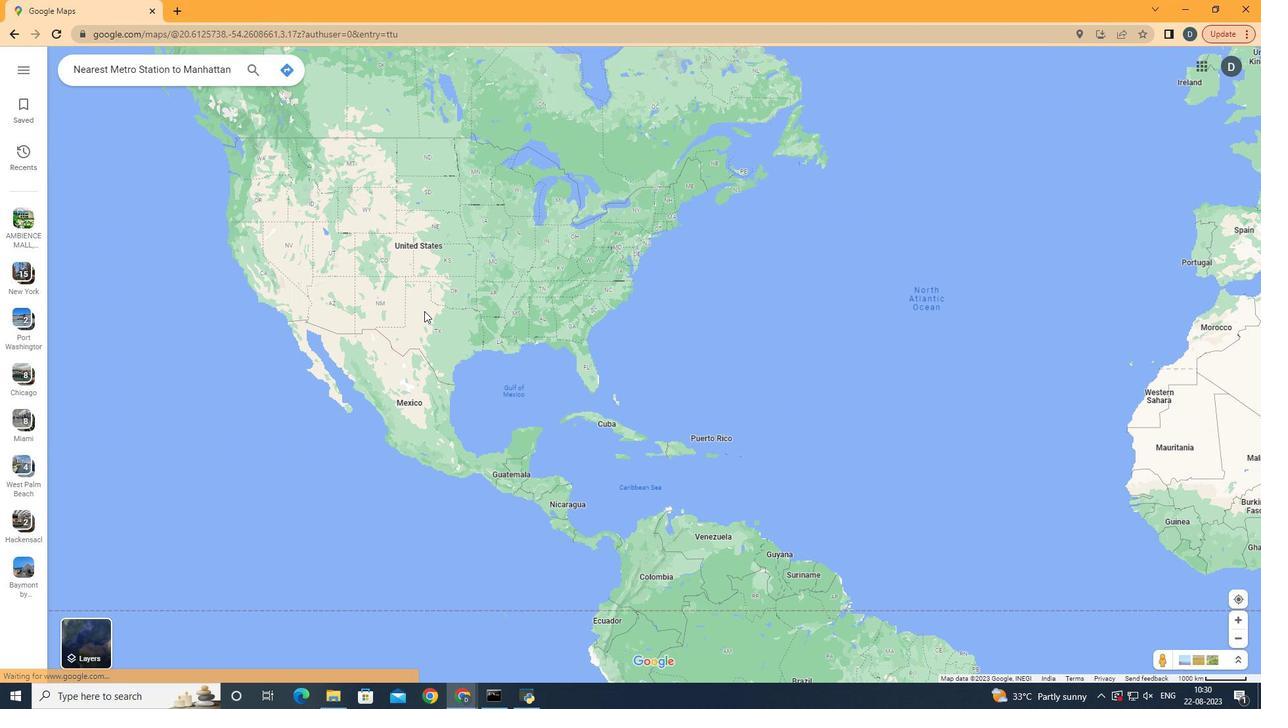 
Action: Mouse scrolled (433, 300) with delta (0, 0)
Screenshot: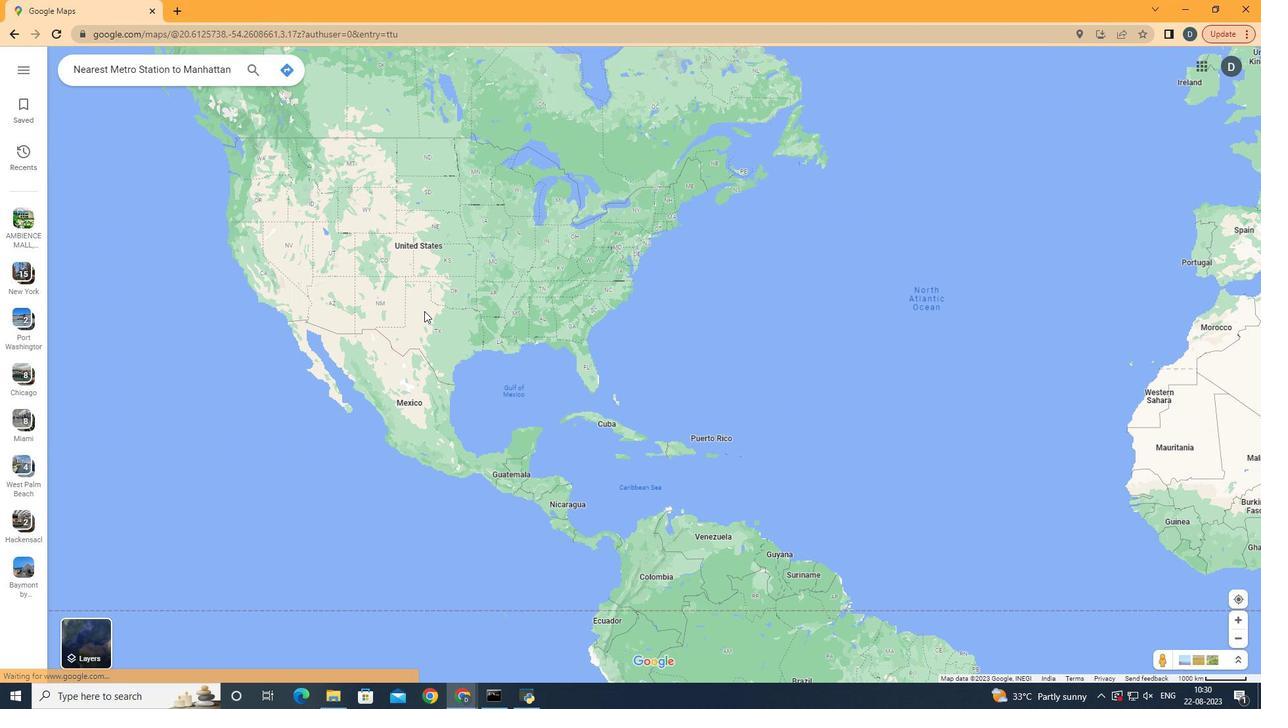 
Action: Mouse scrolled (433, 300) with delta (0, 0)
Screenshot: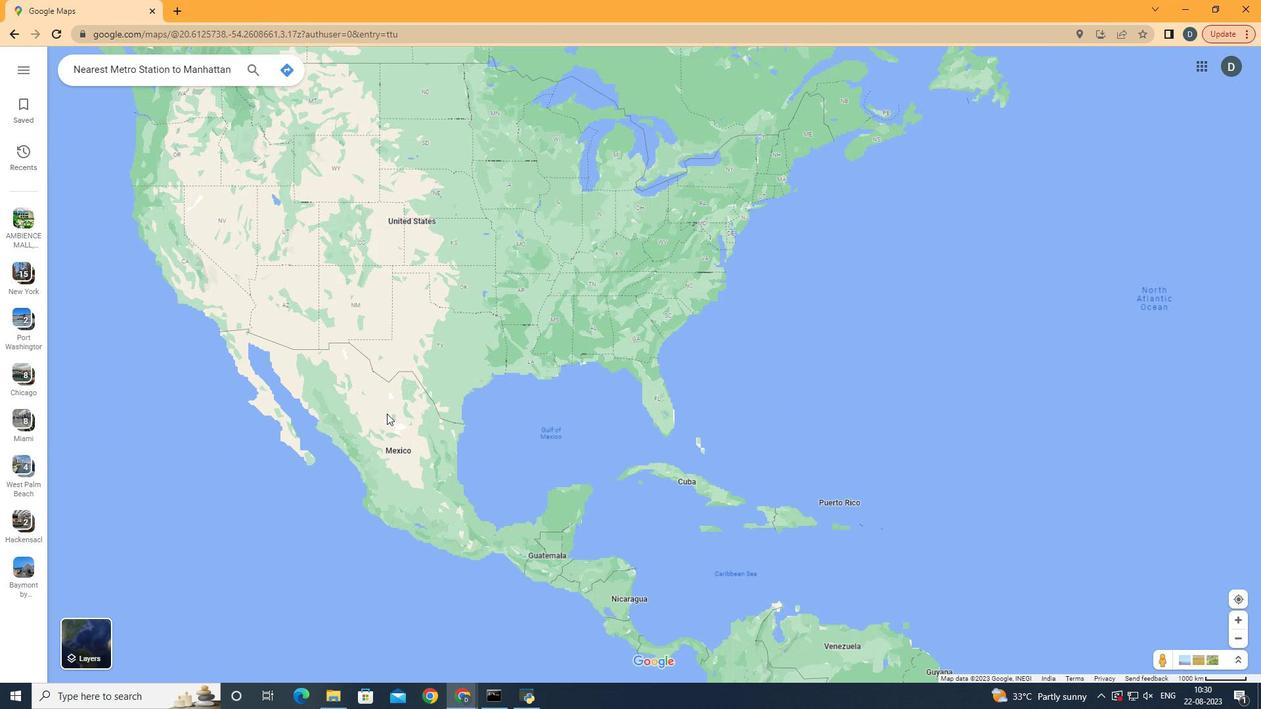 
Action: Mouse scrolled (433, 300) with delta (0, 0)
Screenshot: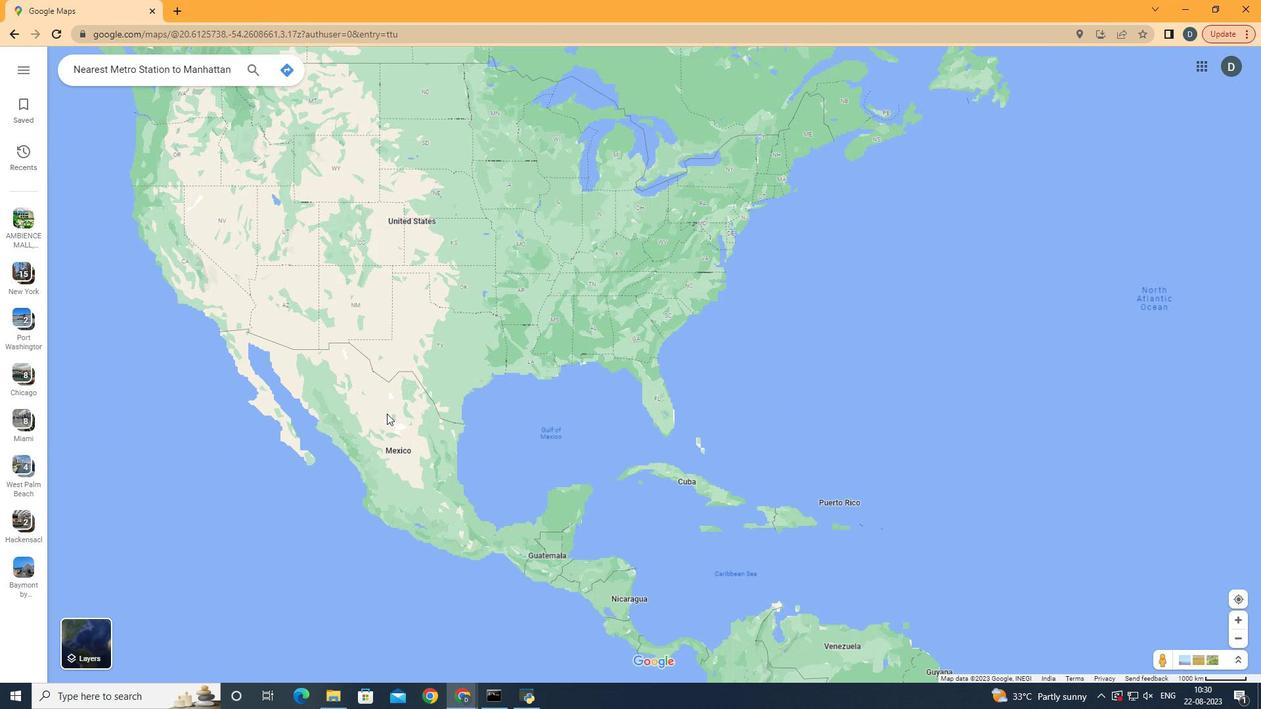 
Action: Mouse scrolled (433, 300) with delta (0, 0)
Screenshot: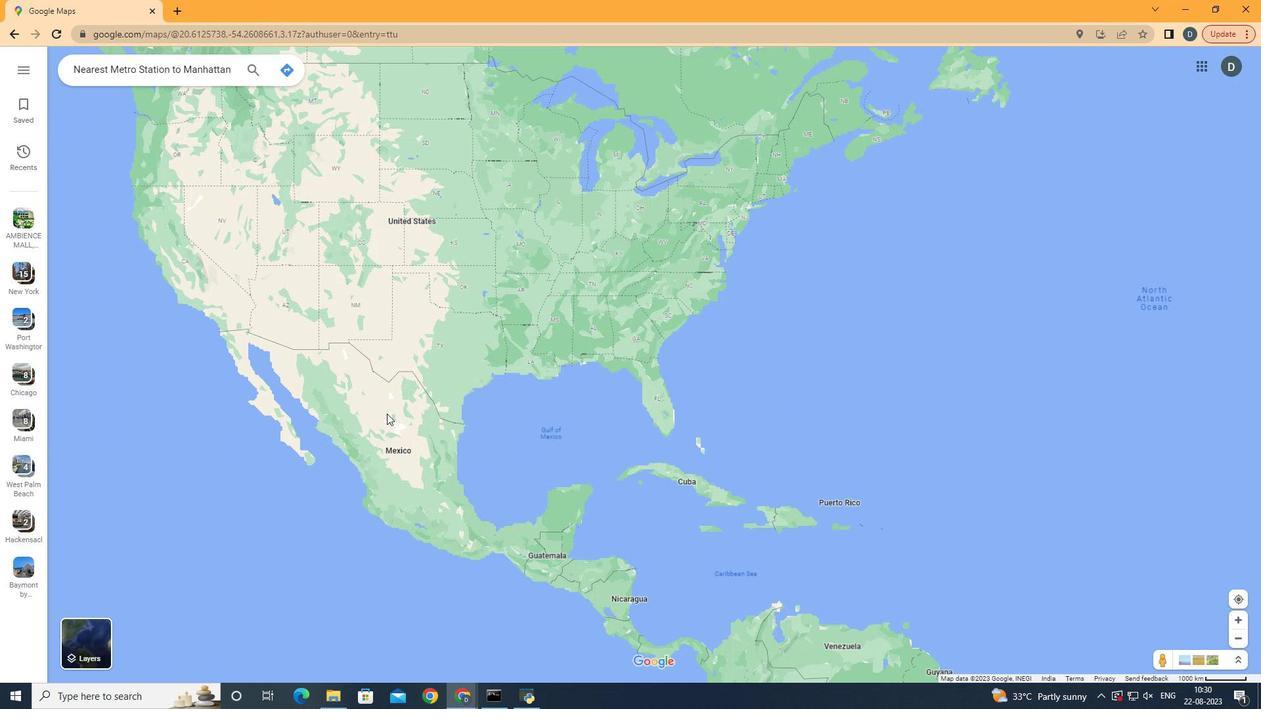 
Action: Mouse moved to (389, 414)
Screenshot: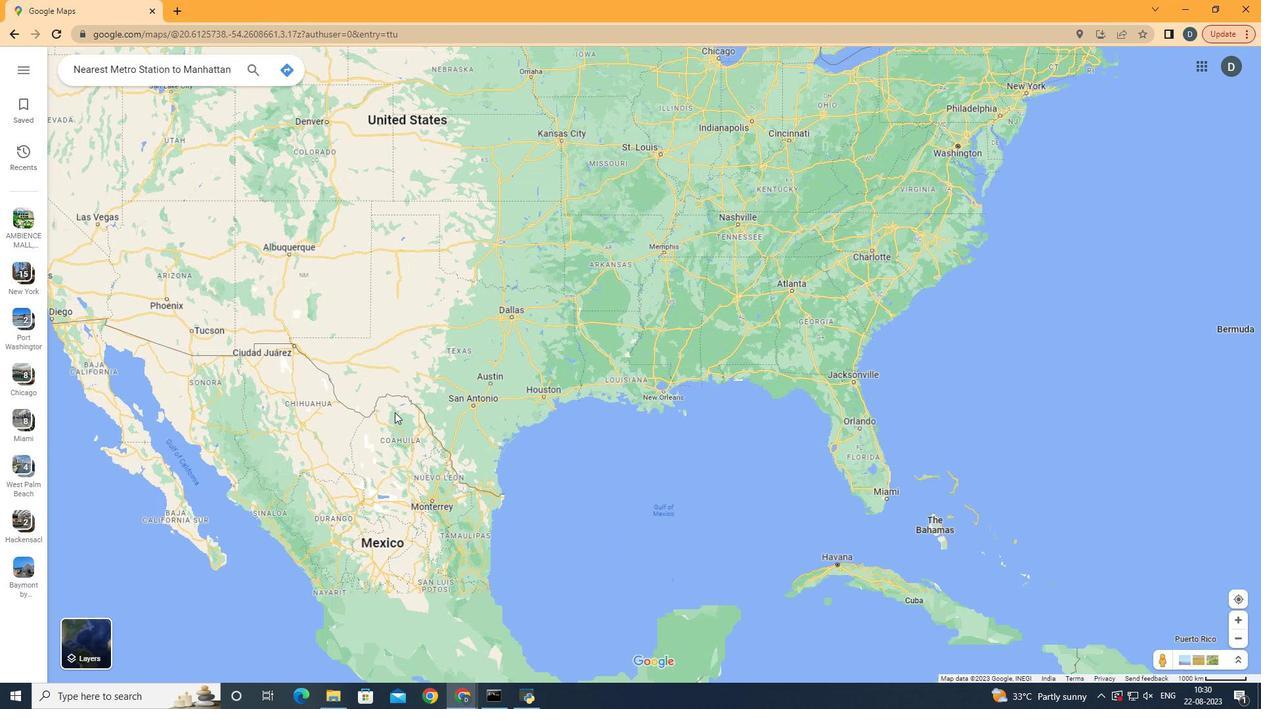 
Action: Mouse scrolled (389, 415) with delta (0, 0)
Screenshot: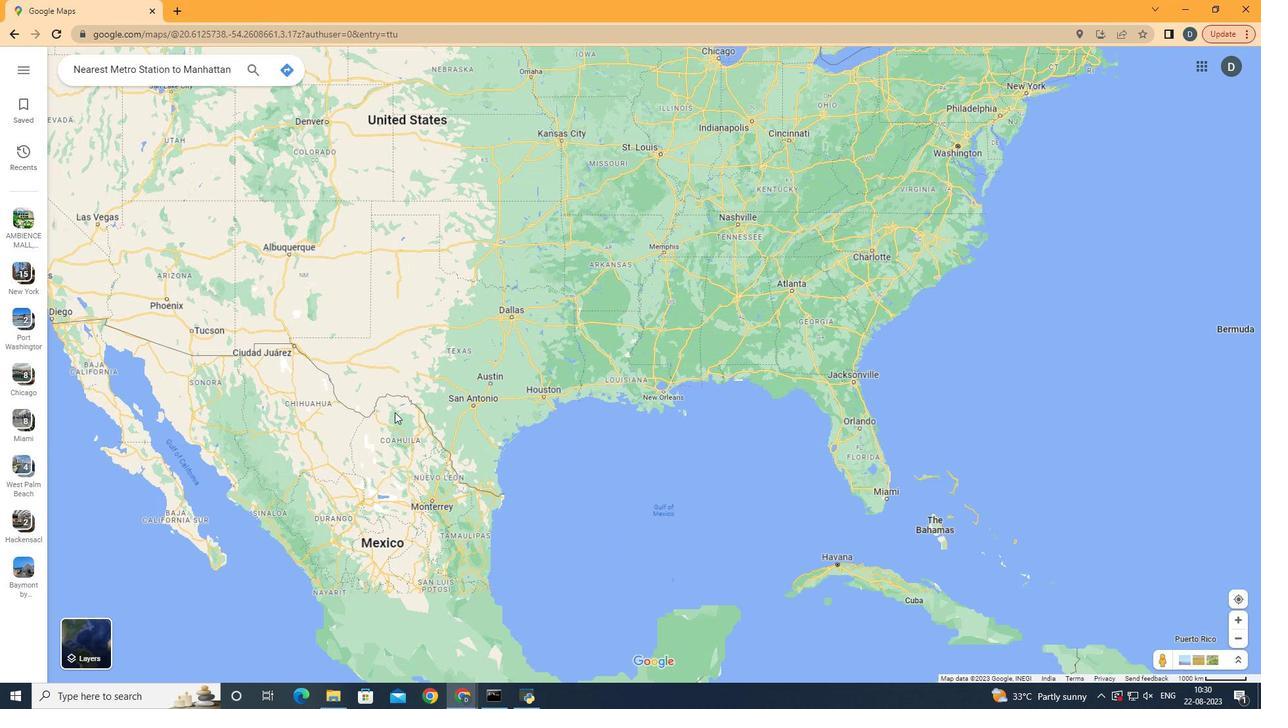 
Action: Mouse scrolled (389, 415) with delta (0, 0)
Screenshot: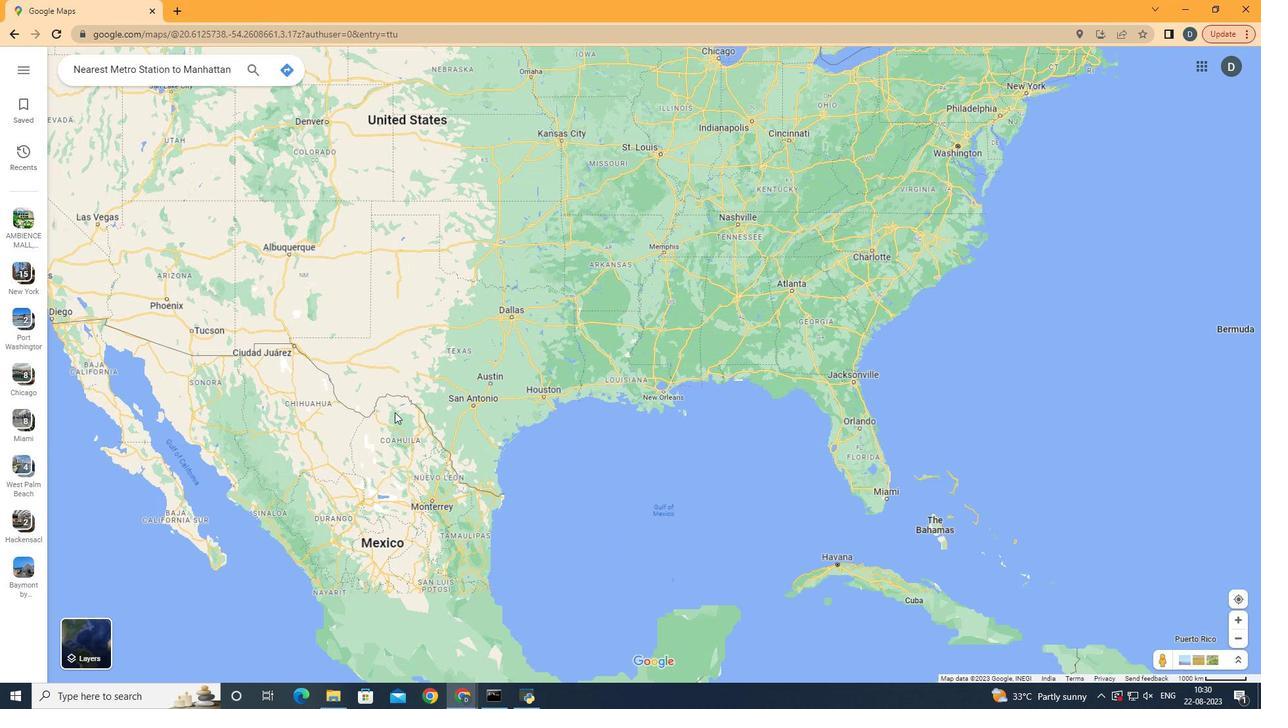 
Action: Mouse moved to (390, 414)
Screenshot: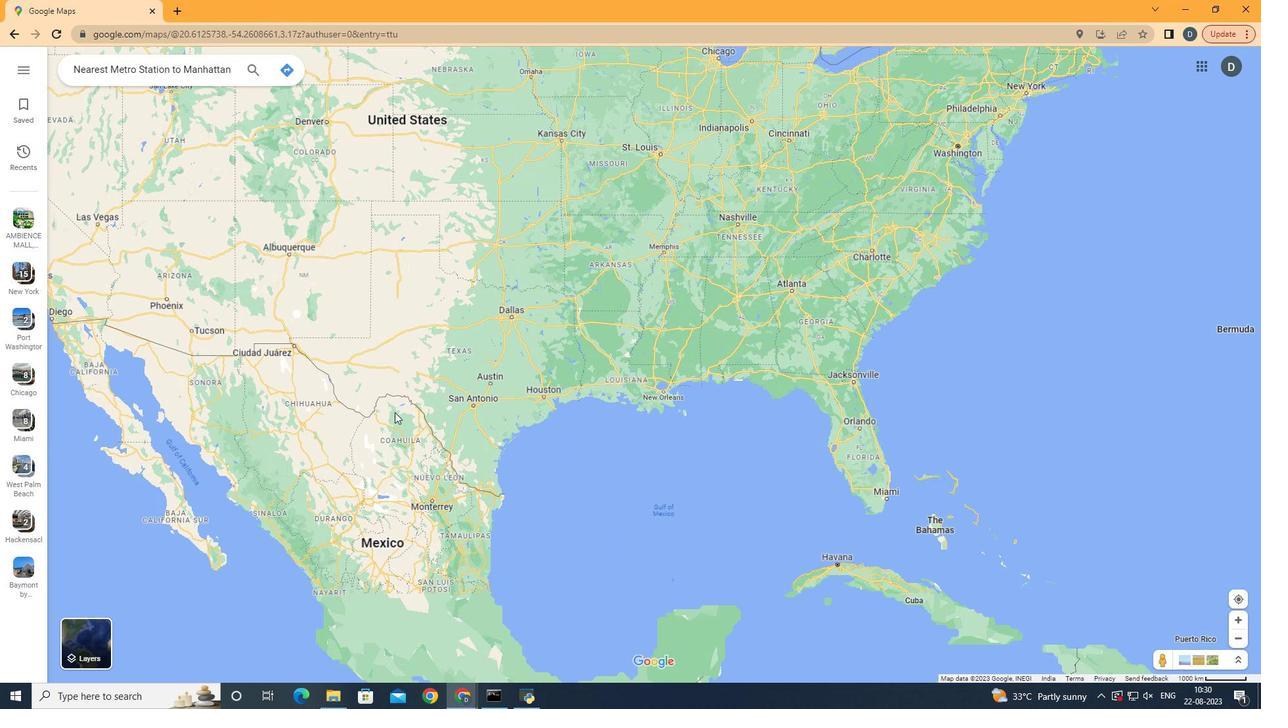 
Action: Mouse scrolled (390, 415) with delta (0, 0)
Screenshot: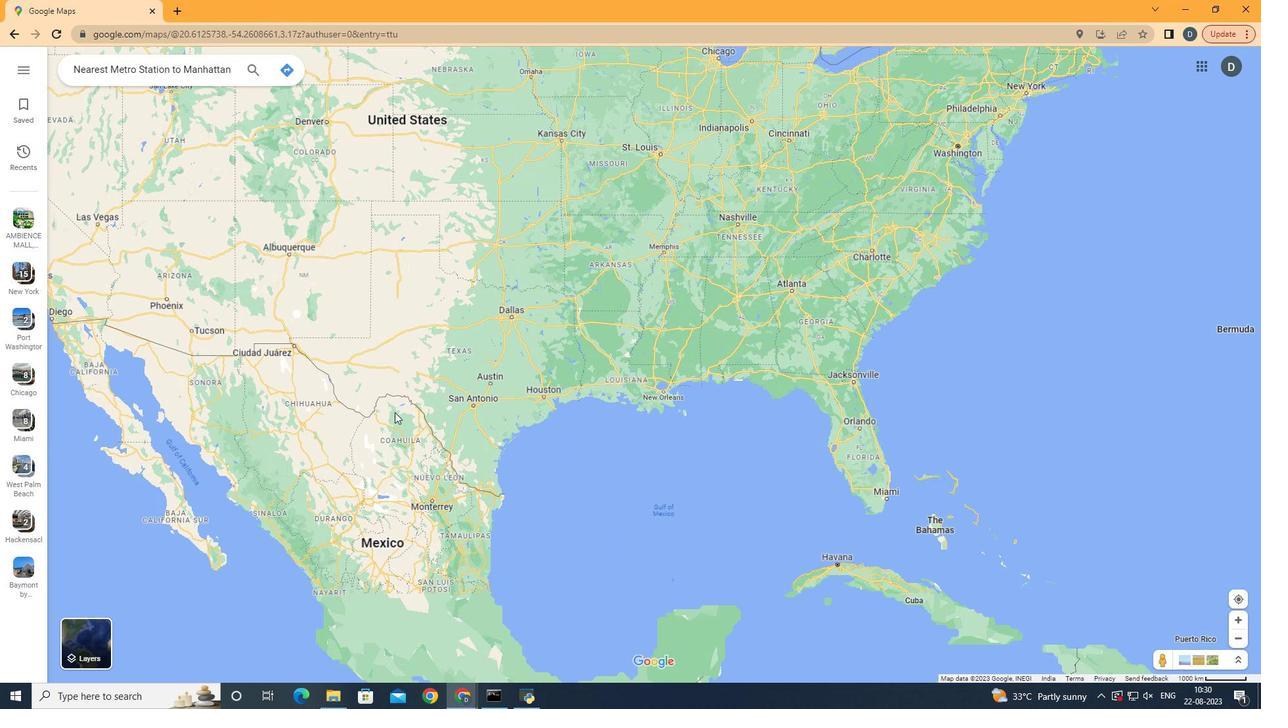 
Action: Mouse scrolled (390, 415) with delta (0, 0)
Screenshot: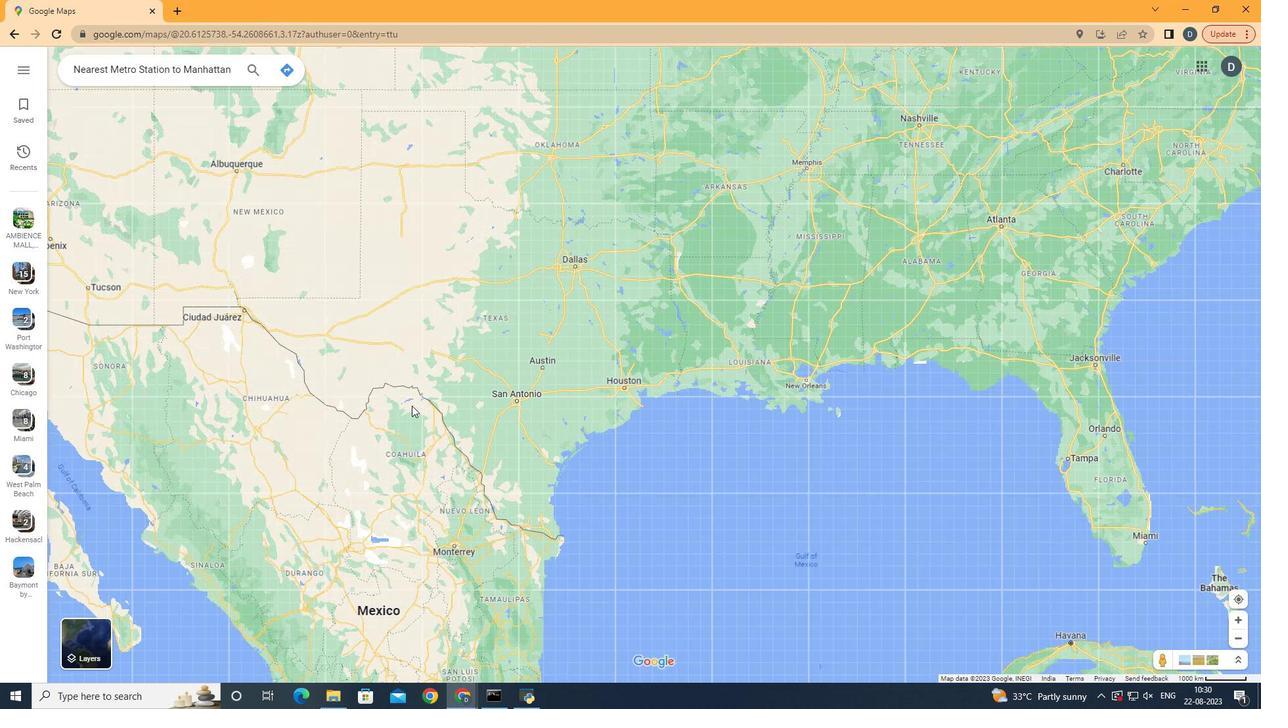 
Action: Mouse moved to (444, 185)
Screenshot: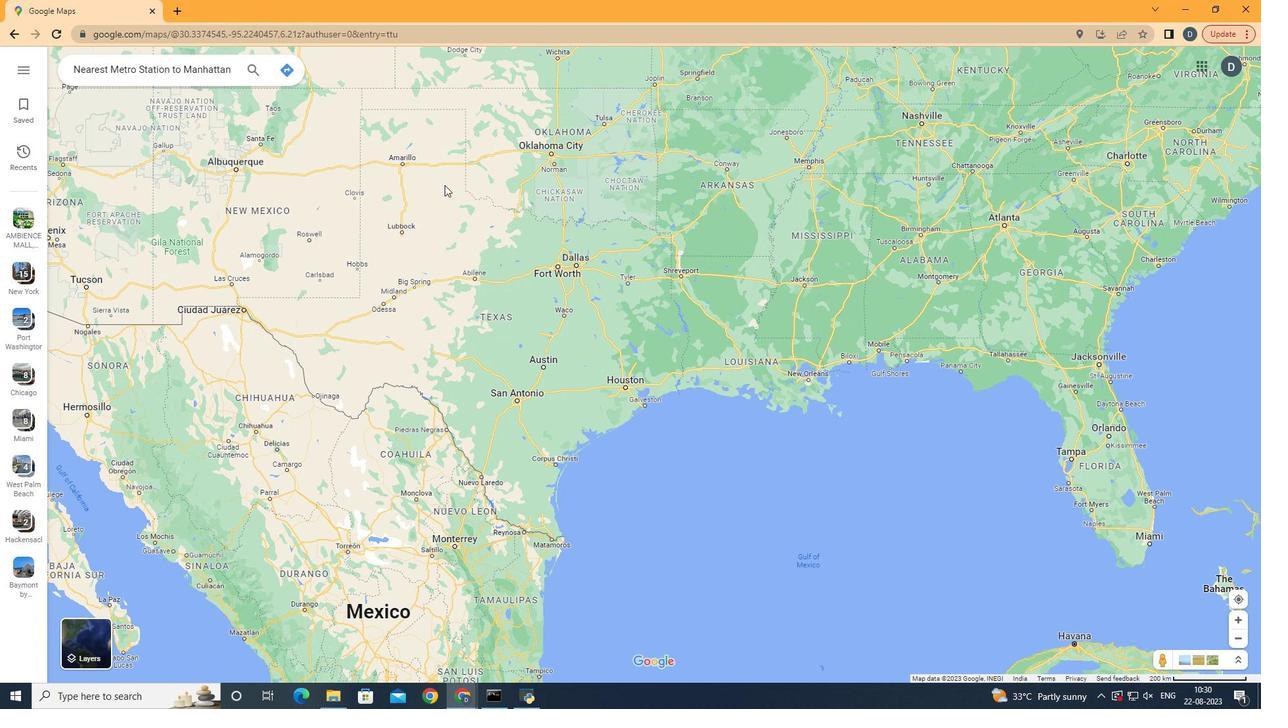 
Action: Mouse pressed left at (444, 185)
Screenshot: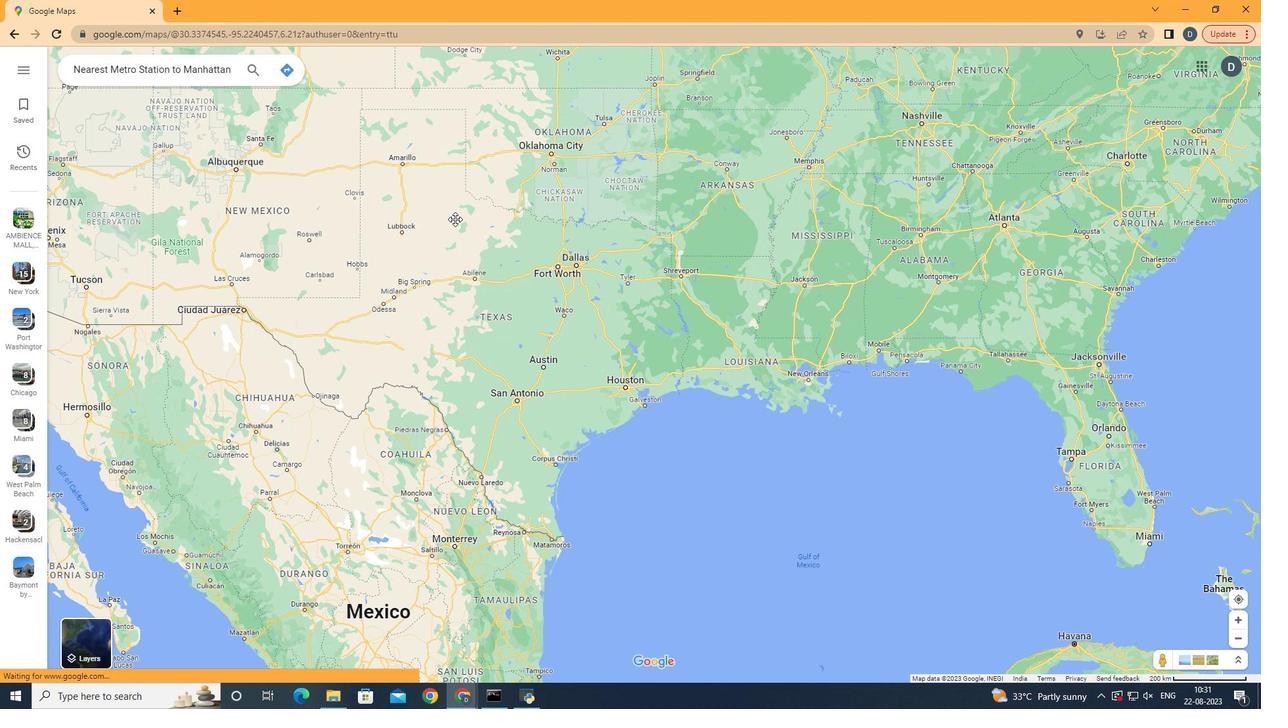 
Action: Mouse moved to (516, 346)
Screenshot: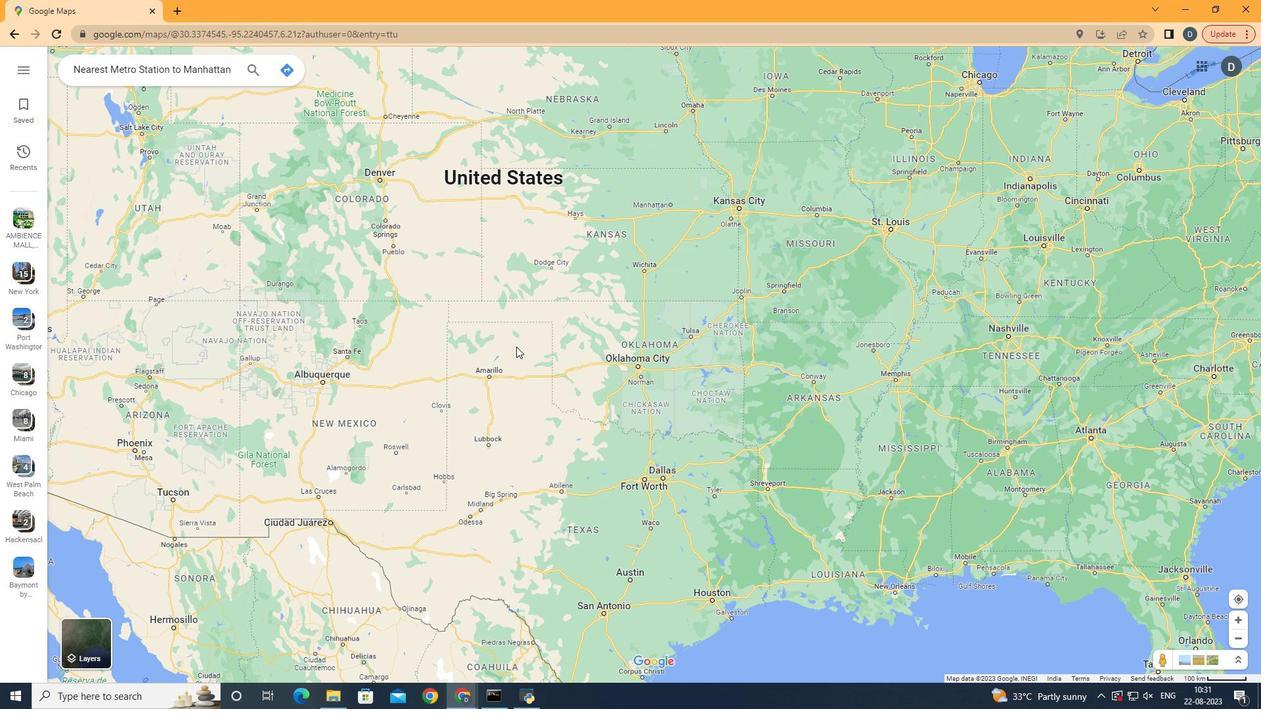 
Action: Mouse scrolled (516, 347) with delta (0, 0)
Screenshot: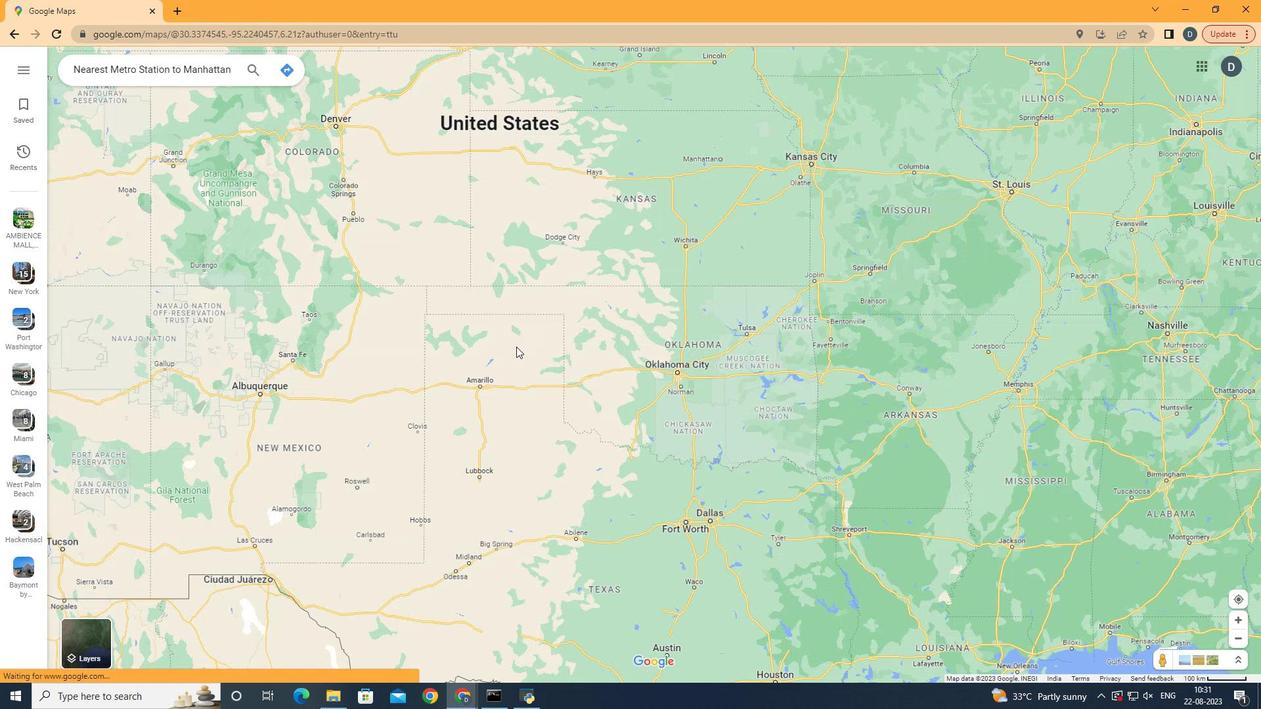 
Action: Mouse scrolled (516, 347) with delta (0, 0)
Screenshot: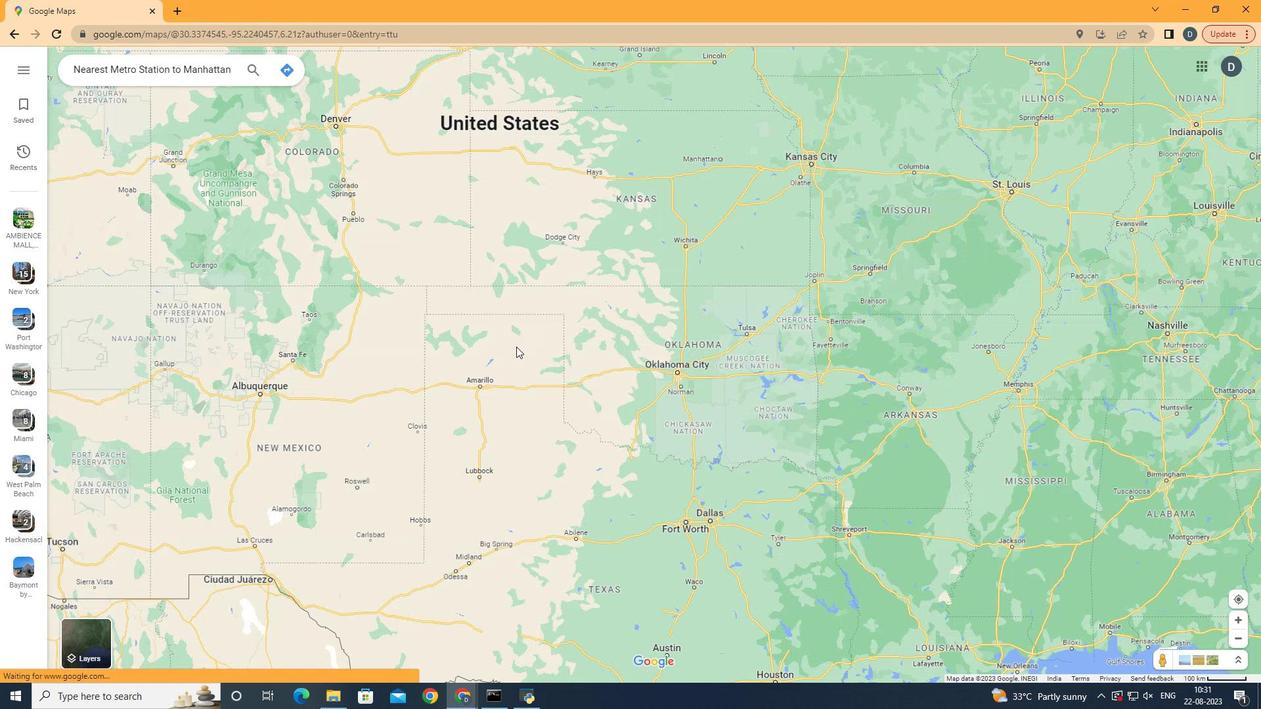 
Action: Mouse scrolled (516, 347) with delta (0, 0)
Screenshot: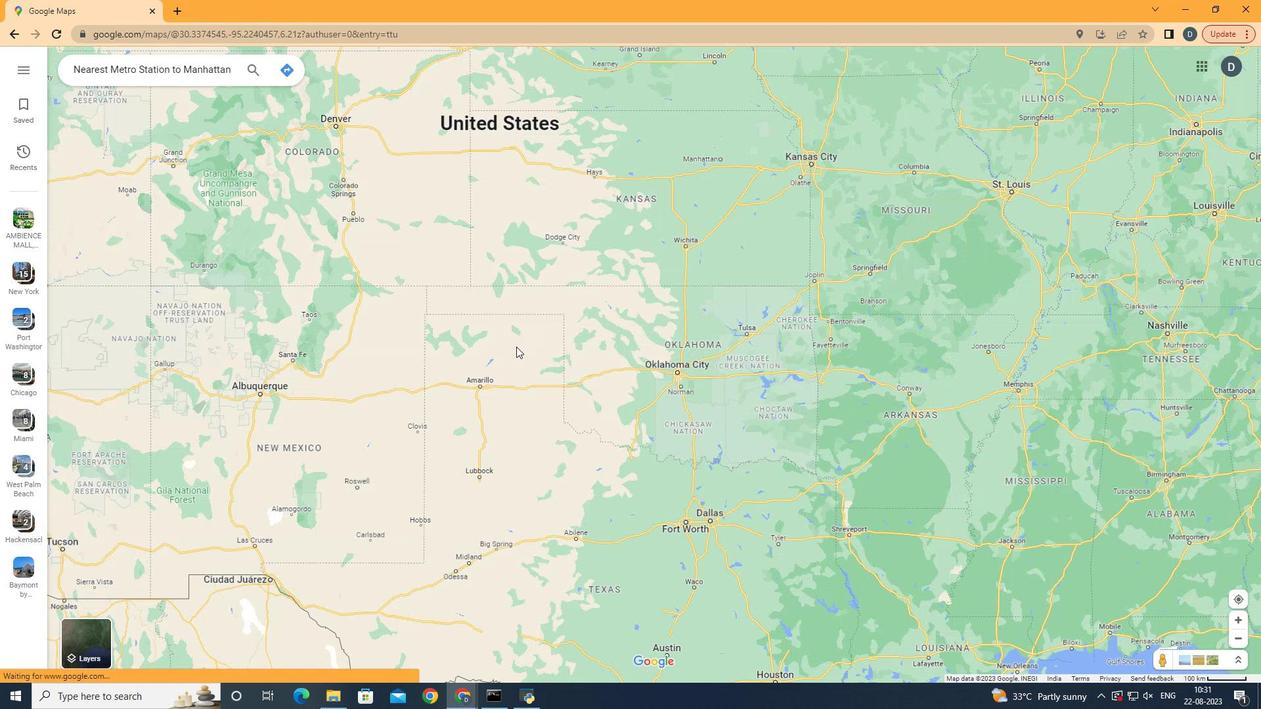 
Action: Mouse scrolled (516, 347) with delta (0, 0)
Screenshot: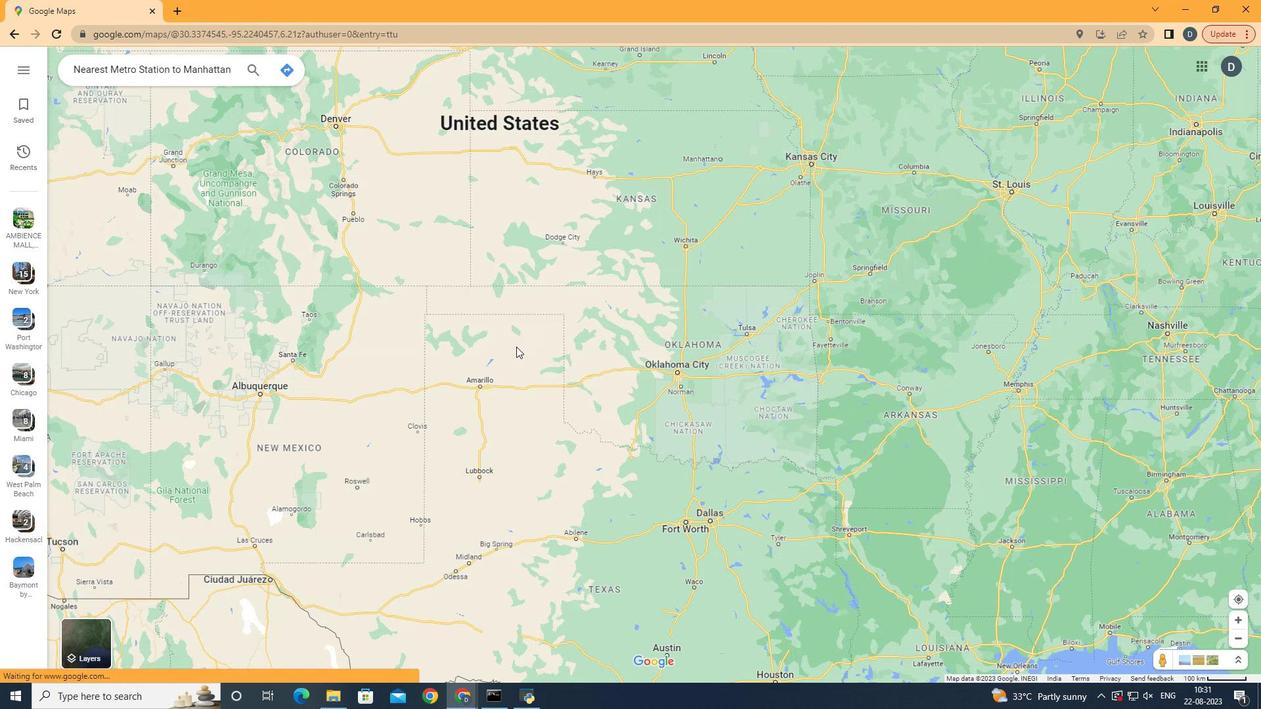 
Action: Mouse scrolled (516, 347) with delta (0, 0)
Screenshot: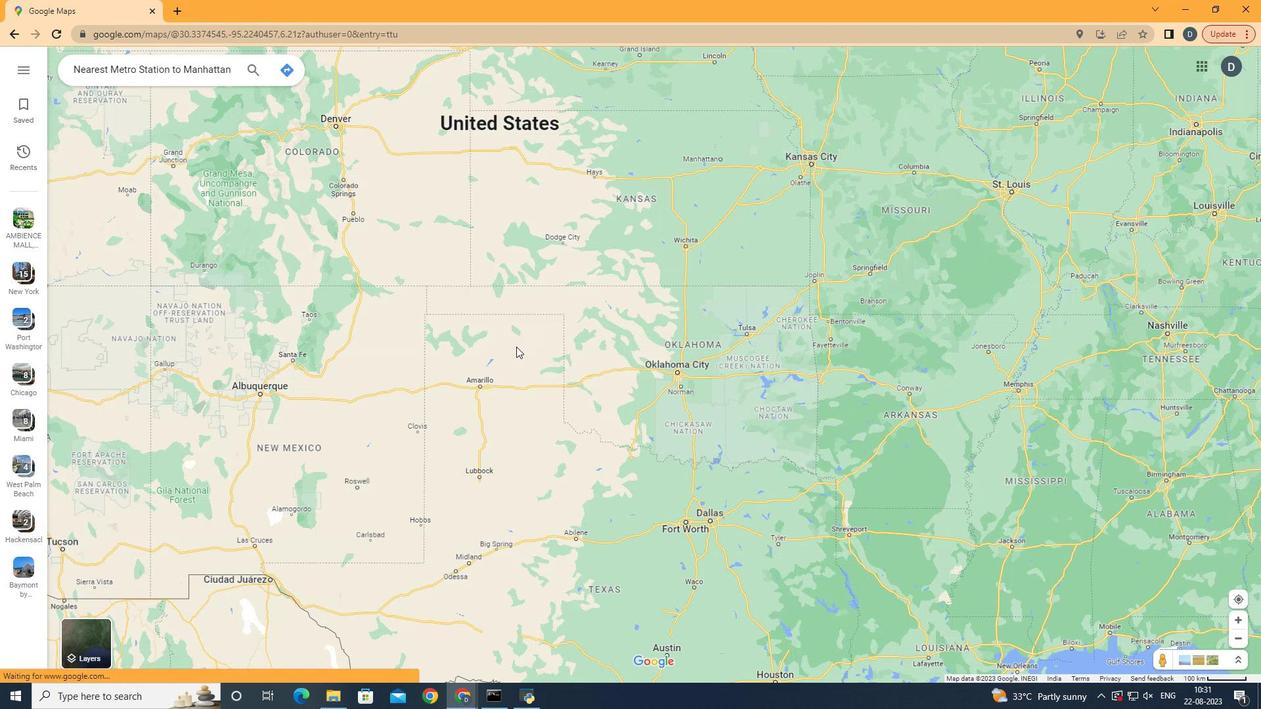 
Action: Mouse scrolled (516, 347) with delta (0, 0)
Screenshot: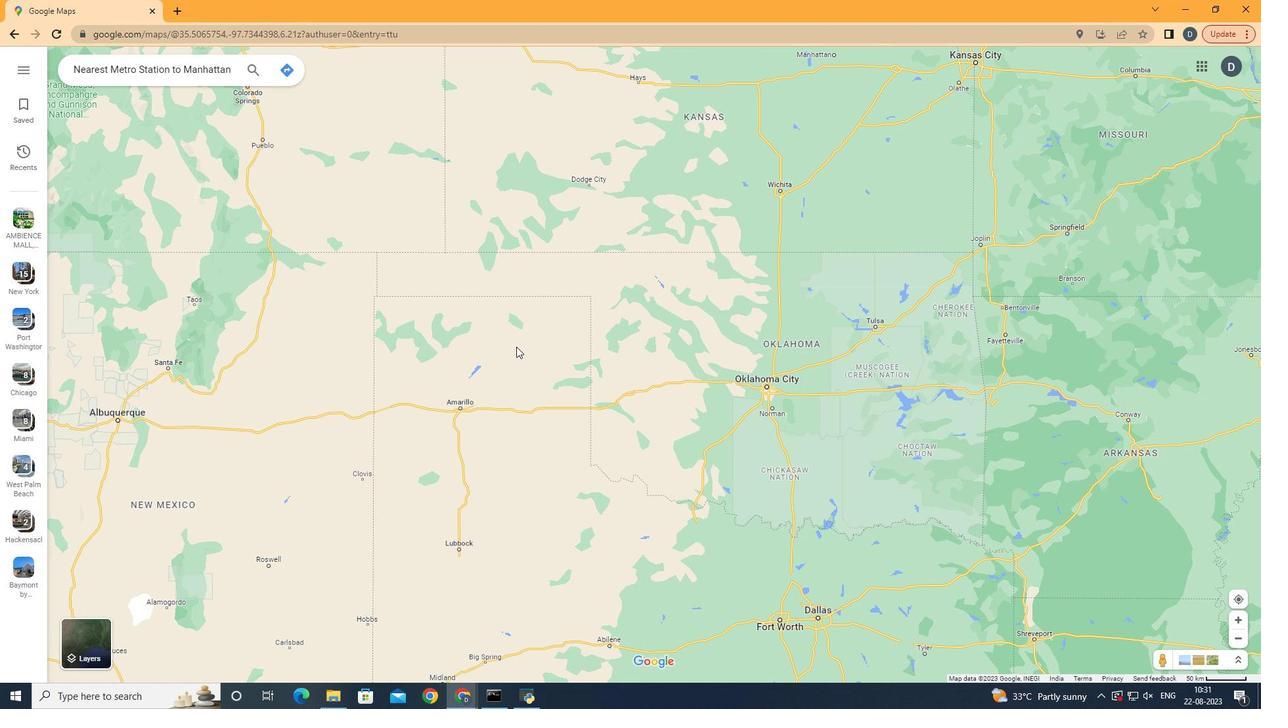 
Action: Mouse scrolled (516, 347) with delta (0, 0)
Screenshot: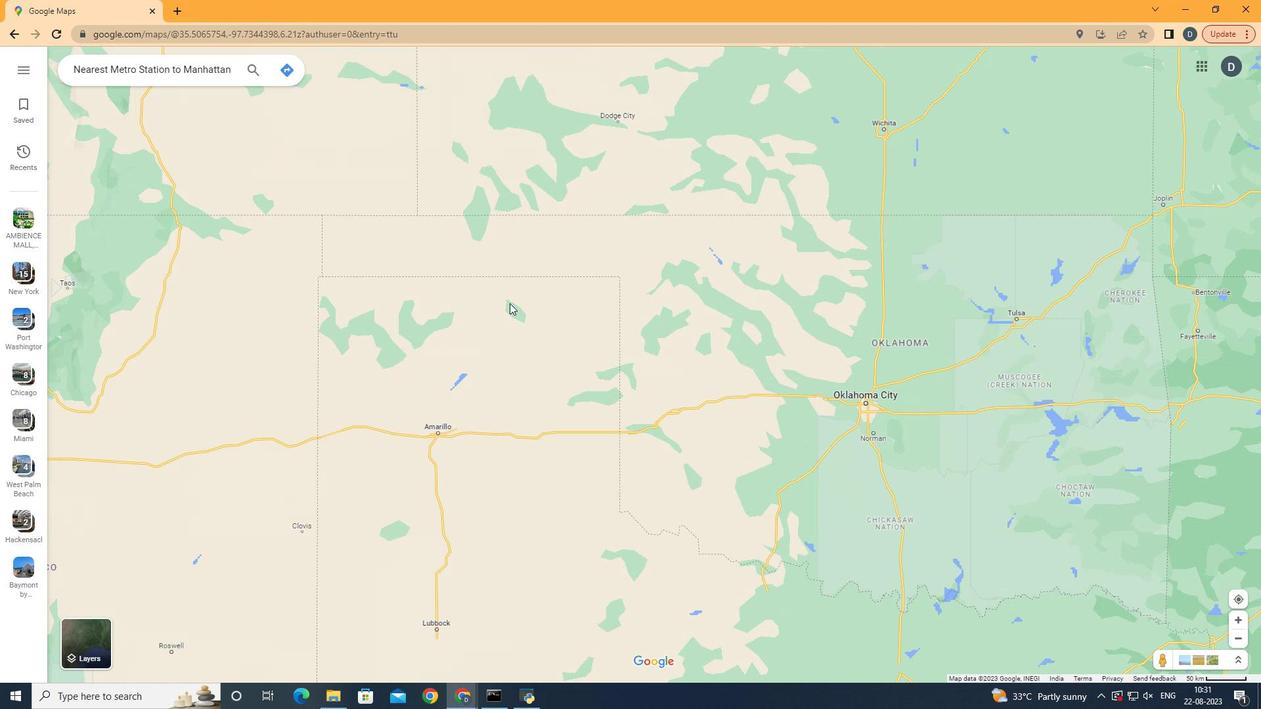 
Action: Mouse scrolled (516, 347) with delta (0, 0)
Screenshot: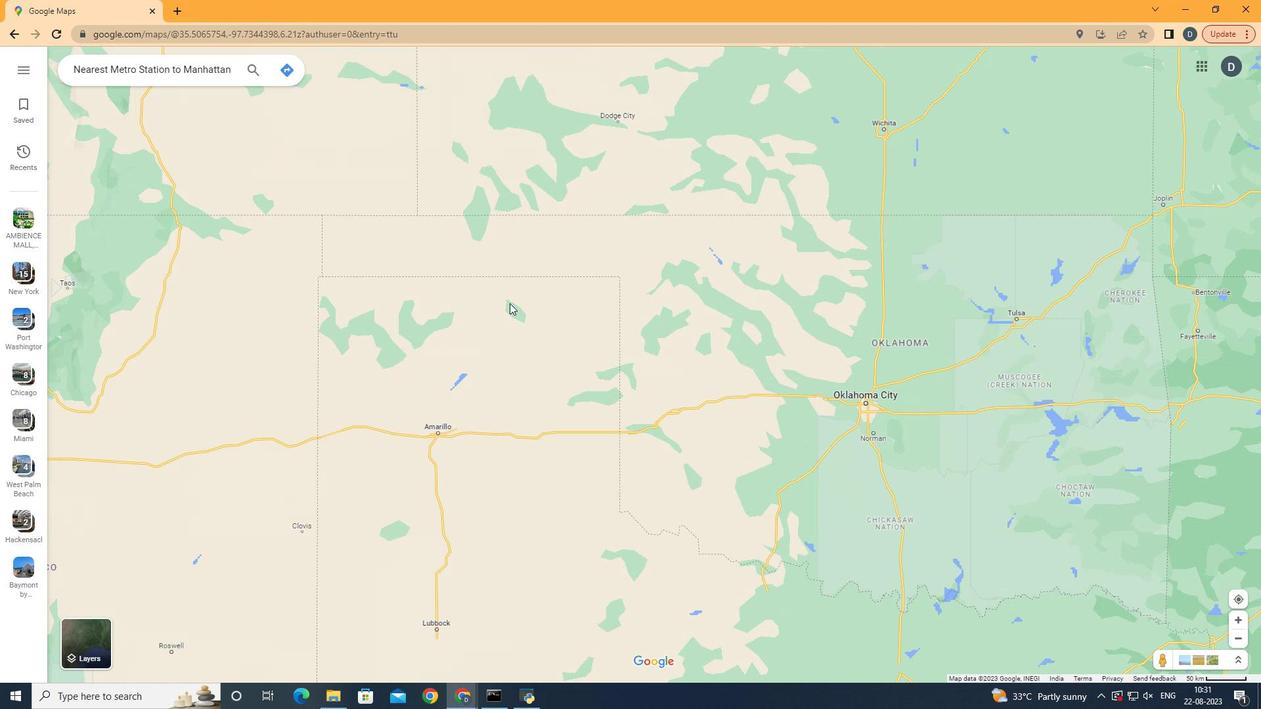 
Action: Mouse scrolled (516, 347) with delta (0, 0)
Screenshot: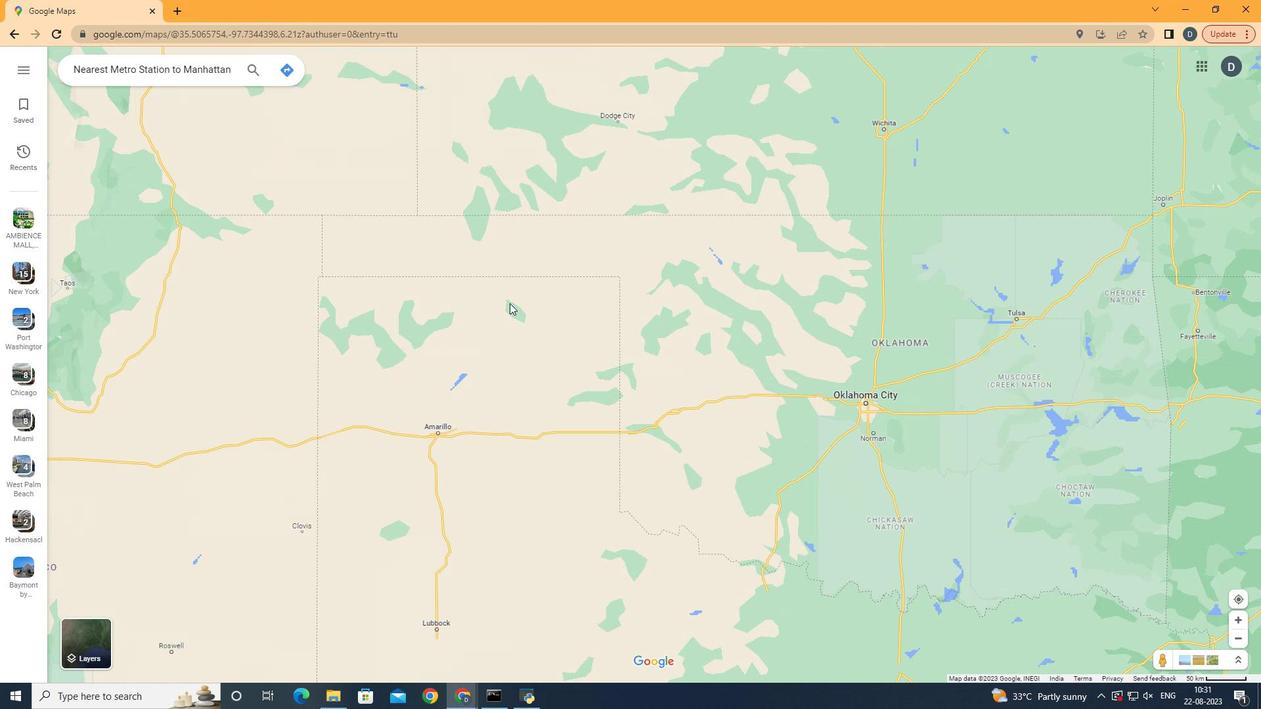 
Action: Mouse scrolled (516, 347) with delta (0, 0)
Screenshot: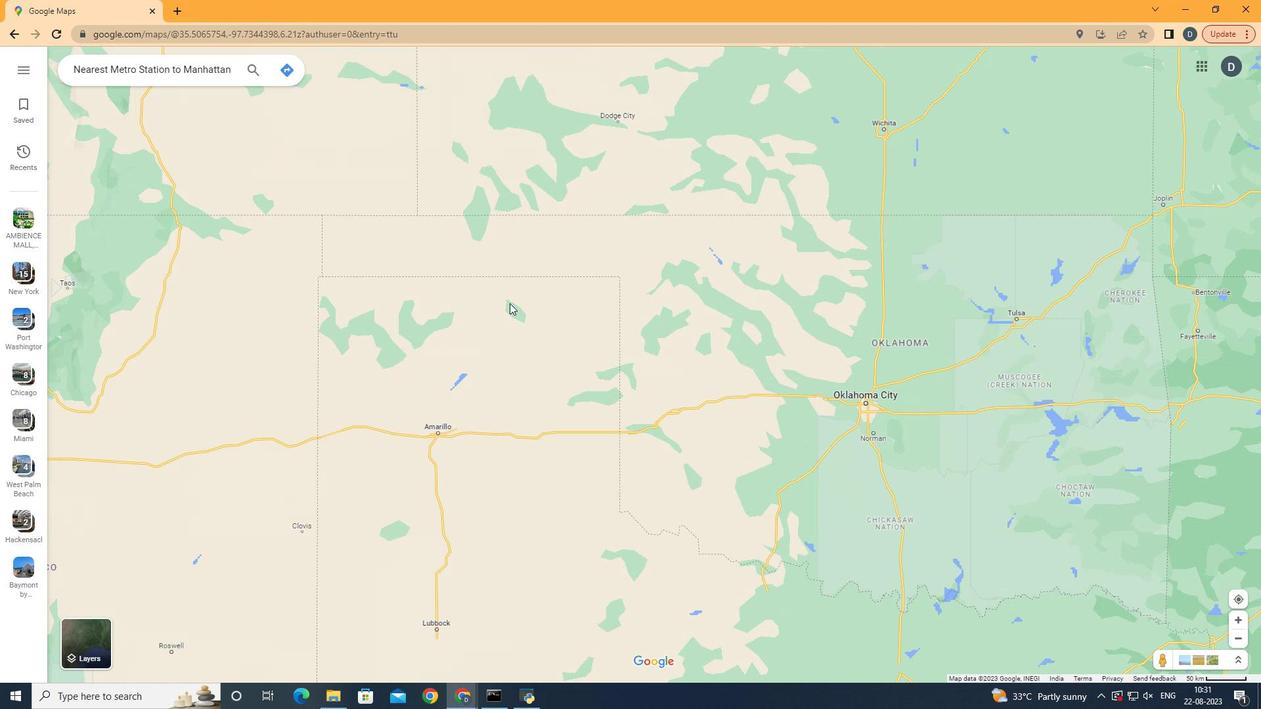 
Action: Mouse moved to (514, 413)
Screenshot: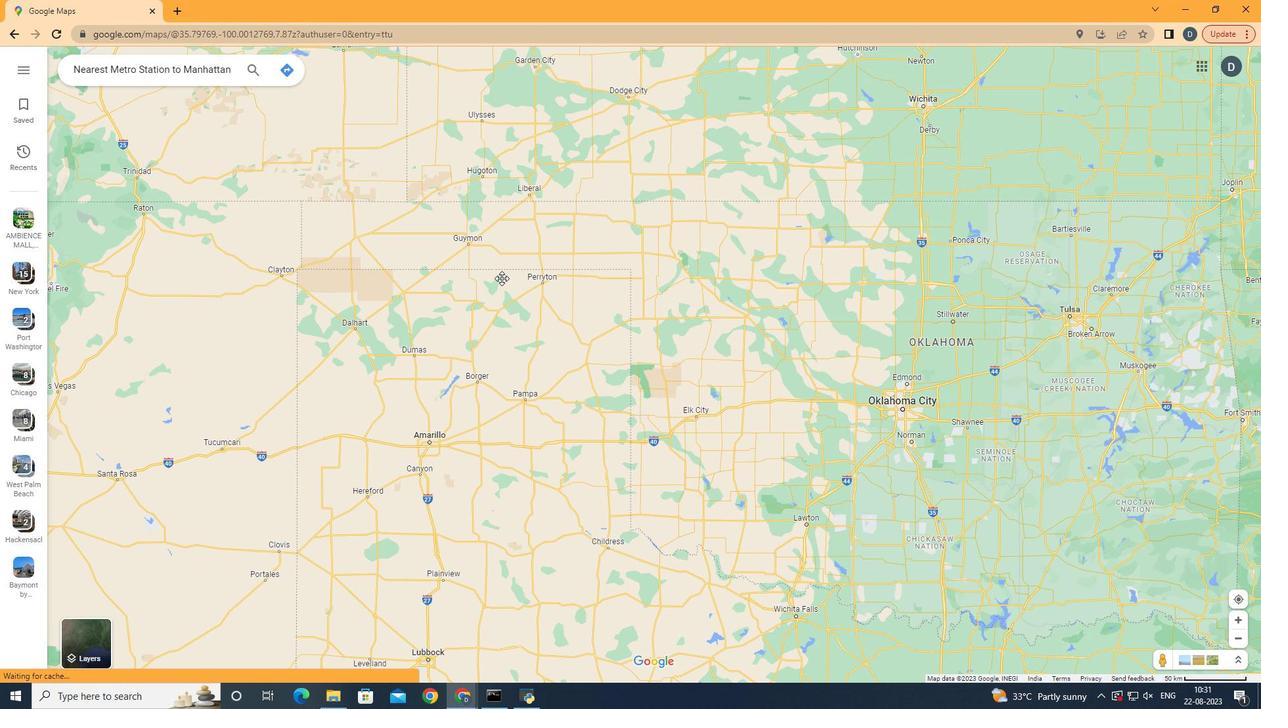 
Action: Mouse pressed left at (514, 413)
Screenshot: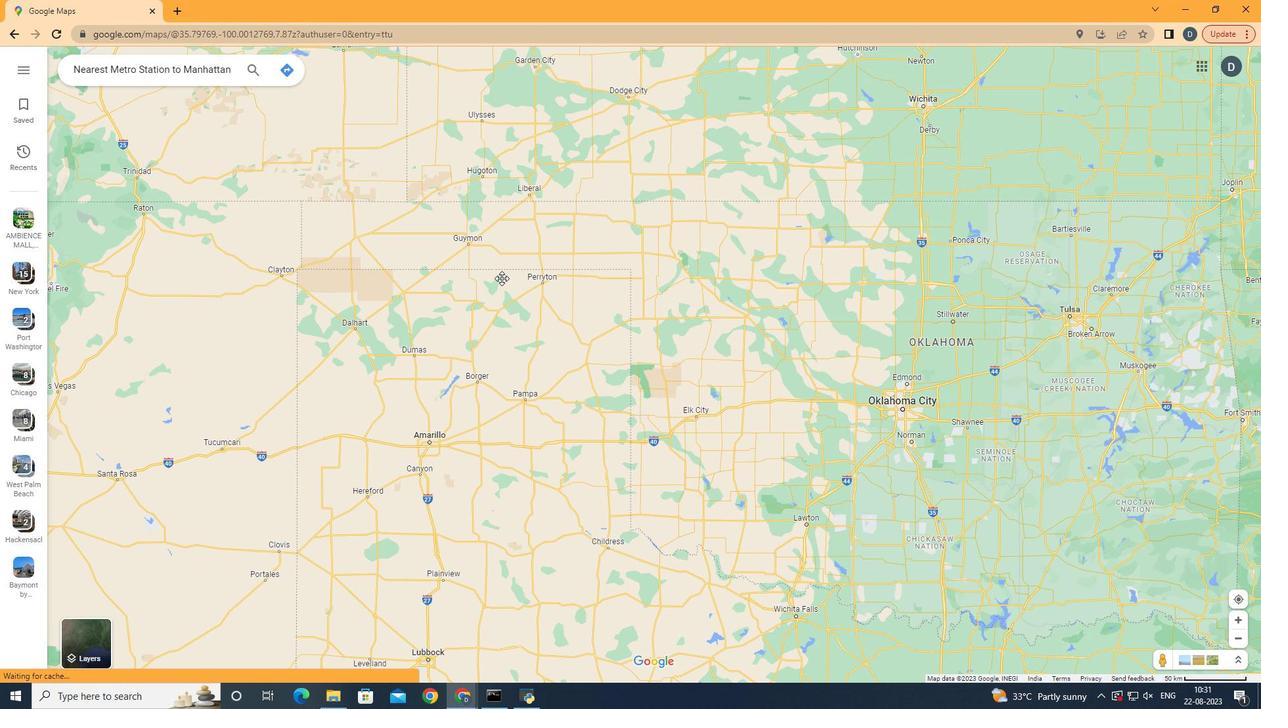 
Action: Mouse moved to (761, 263)
Screenshot: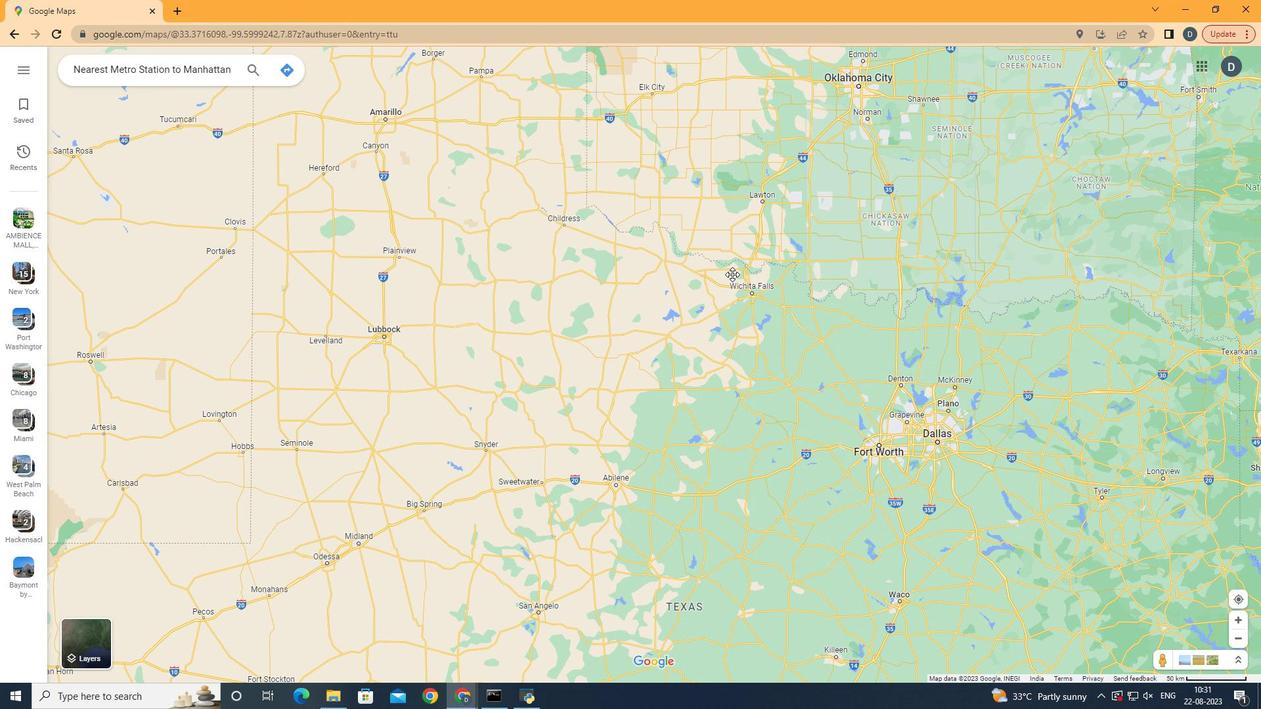 
Action: Mouse pressed left at (761, 263)
Screenshot: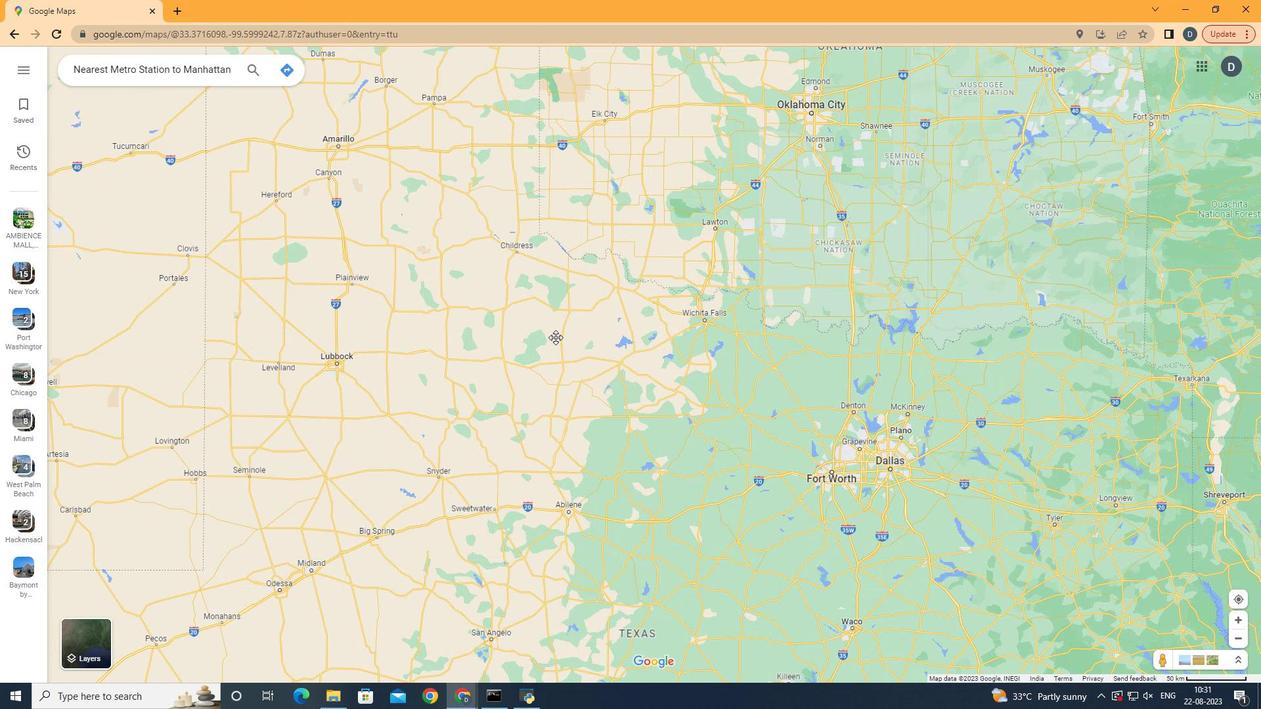 
Action: Mouse moved to (539, 340)
Screenshot: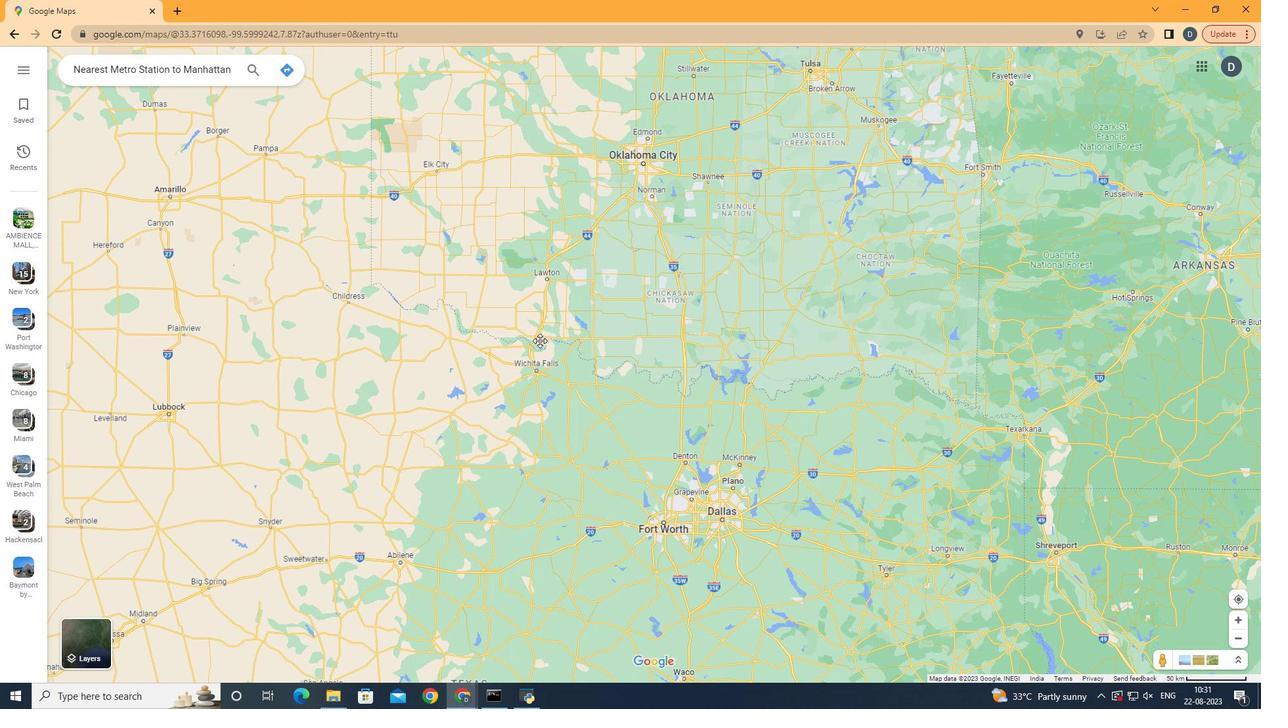 
Action: Mouse scrolled (539, 340) with delta (0, 0)
Screenshot: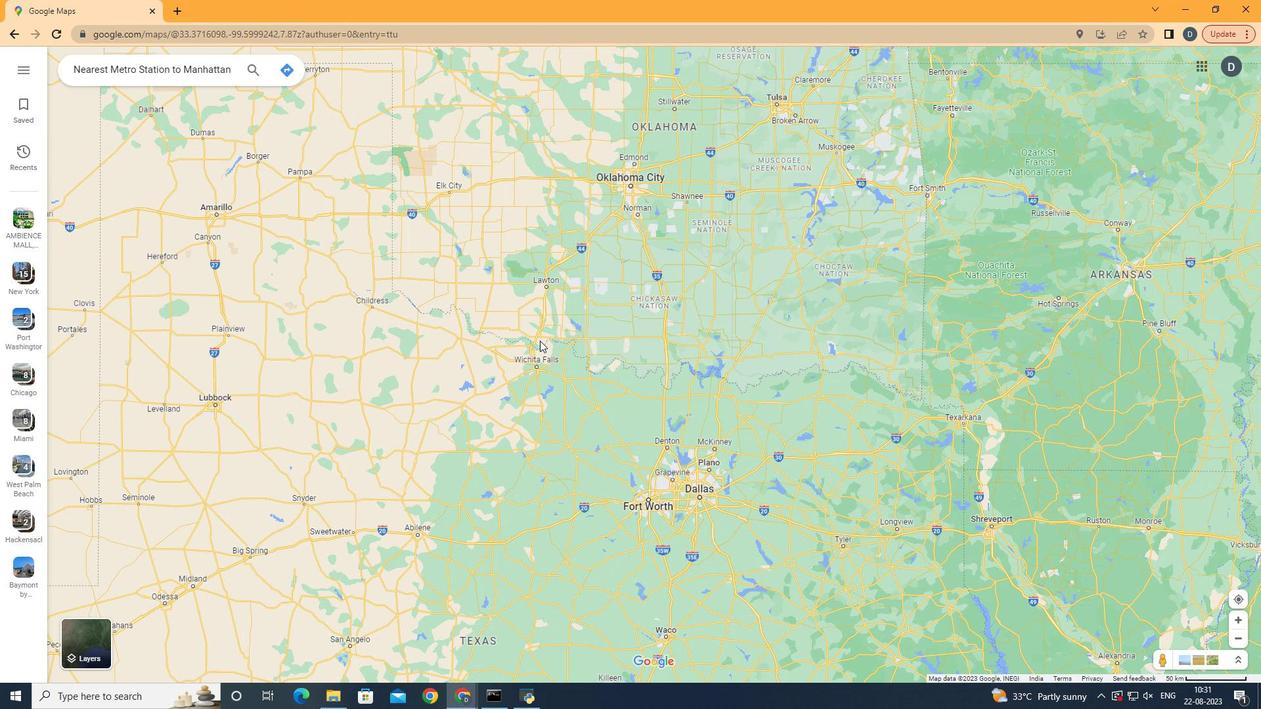 
Action: Mouse scrolled (539, 340) with delta (0, 0)
Screenshot: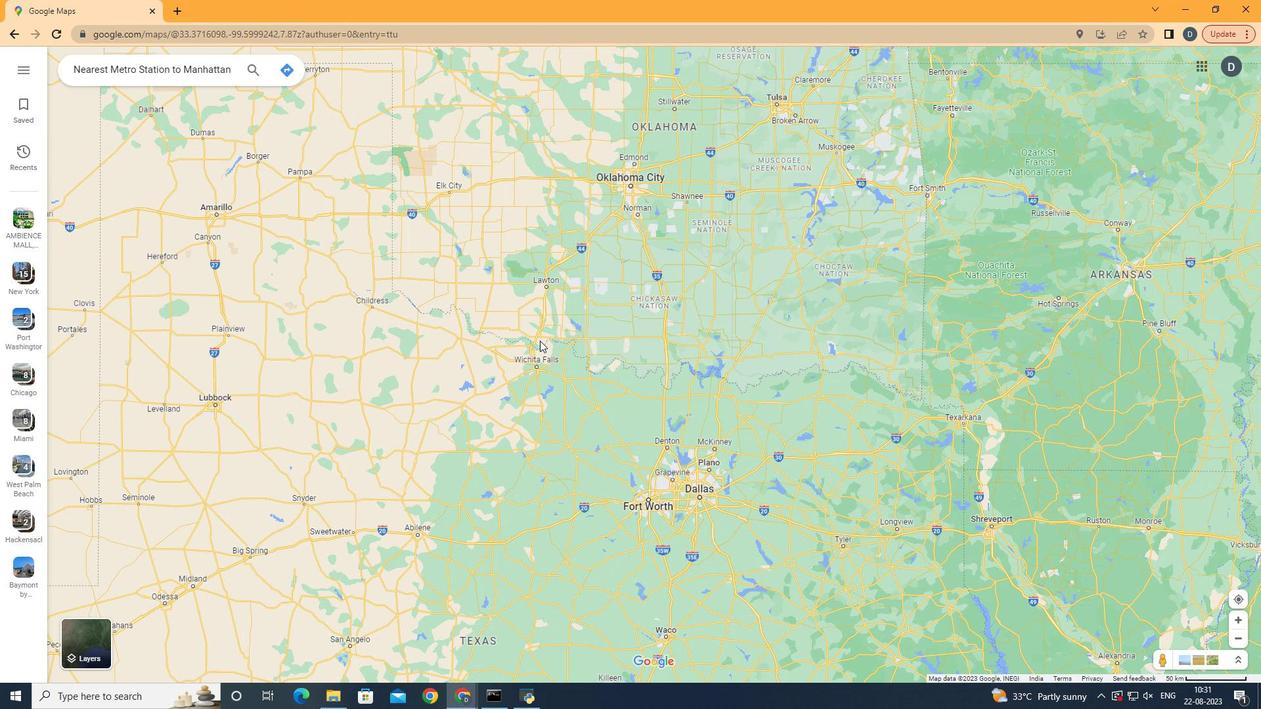 
Action: Mouse scrolled (539, 340) with delta (0, 0)
Screenshot: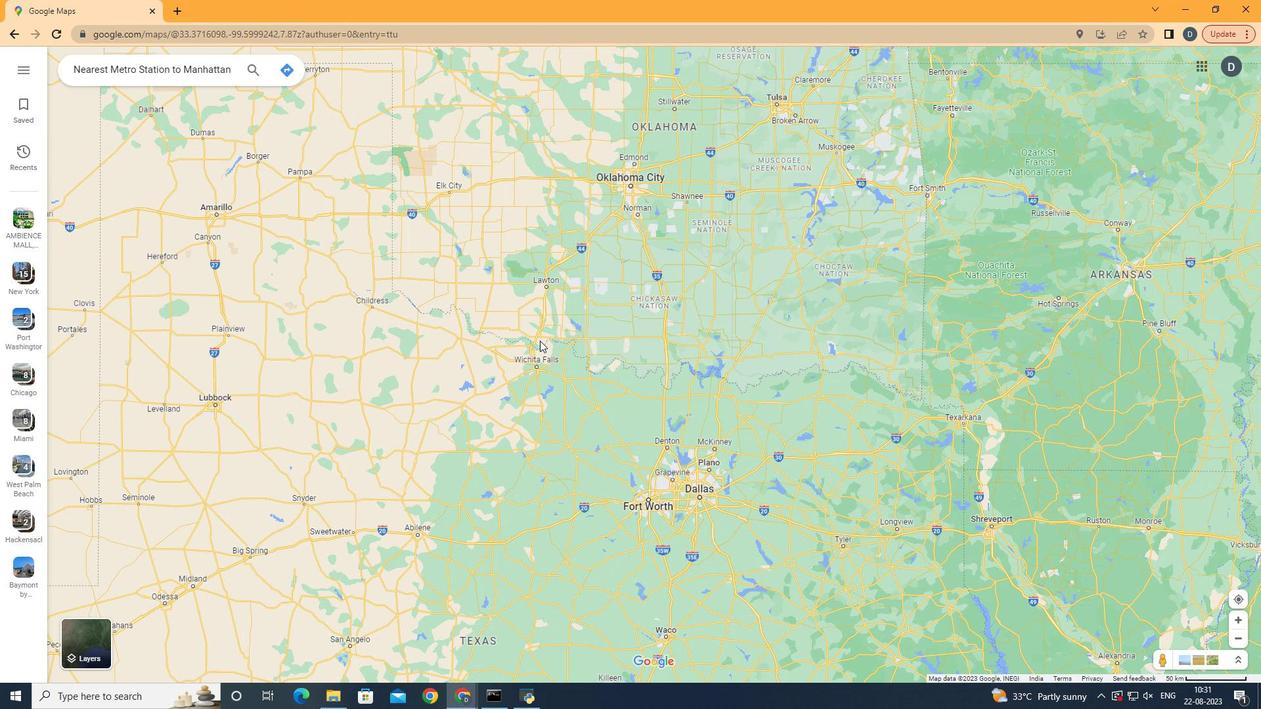 
Action: Mouse scrolled (539, 340) with delta (0, 0)
Screenshot: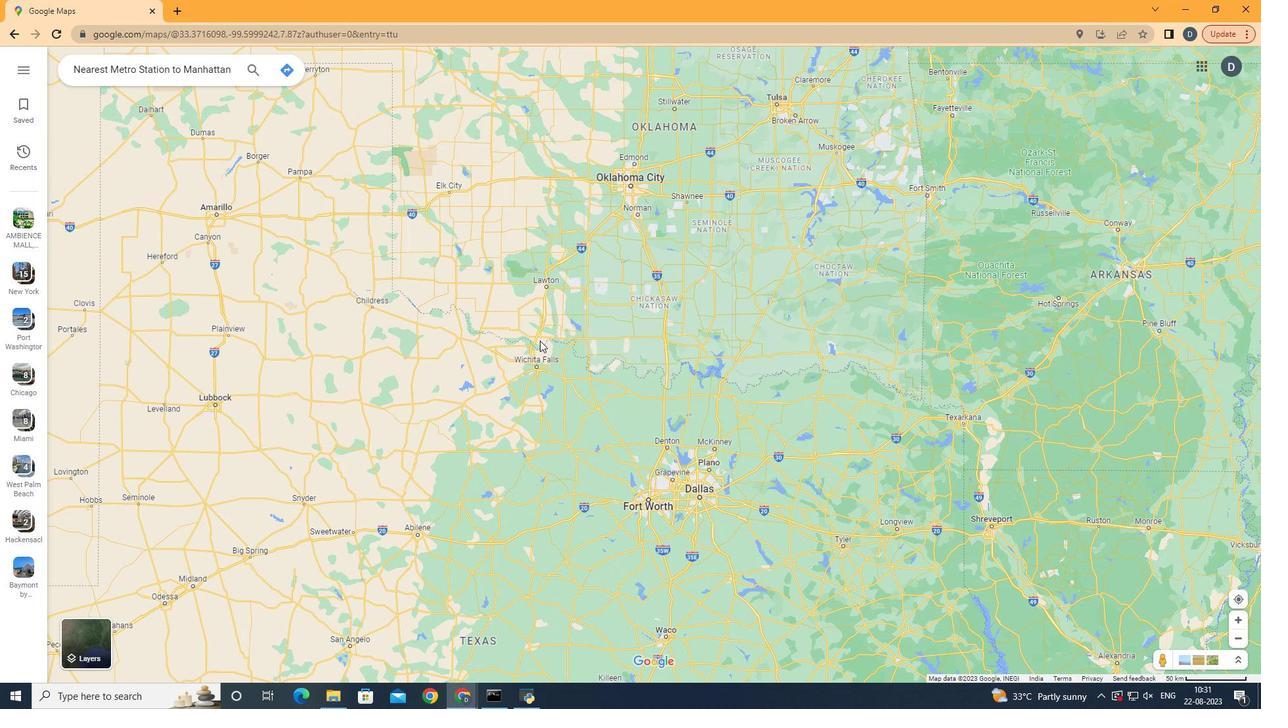 
Action: Mouse scrolled (539, 340) with delta (0, 0)
Screenshot: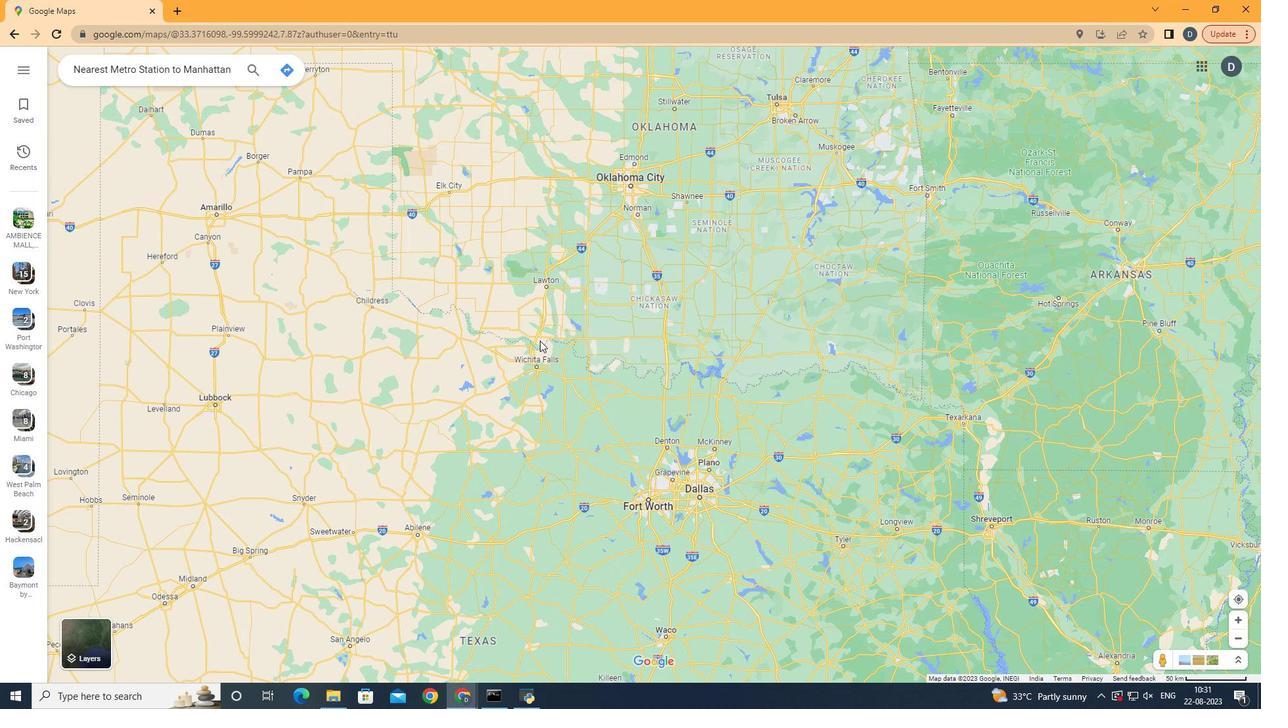 
Action: Mouse scrolled (539, 340) with delta (0, 0)
Screenshot: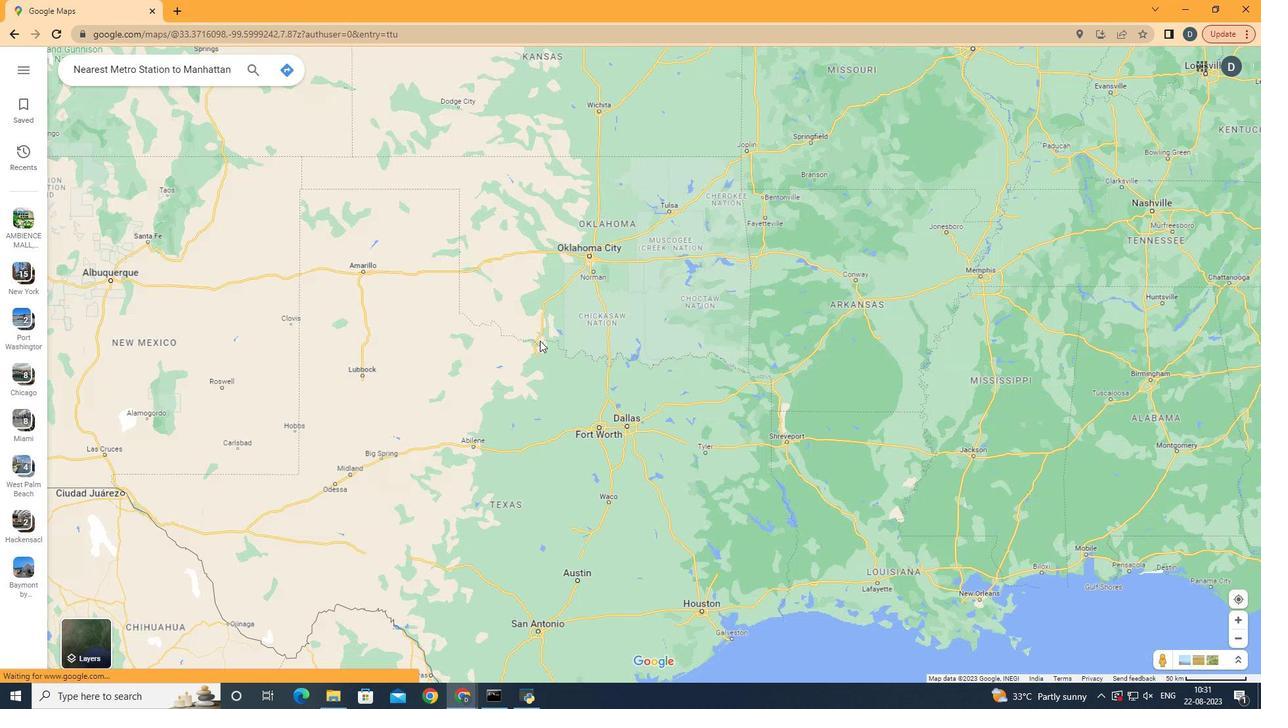 
Action: Mouse moved to (557, 472)
Screenshot: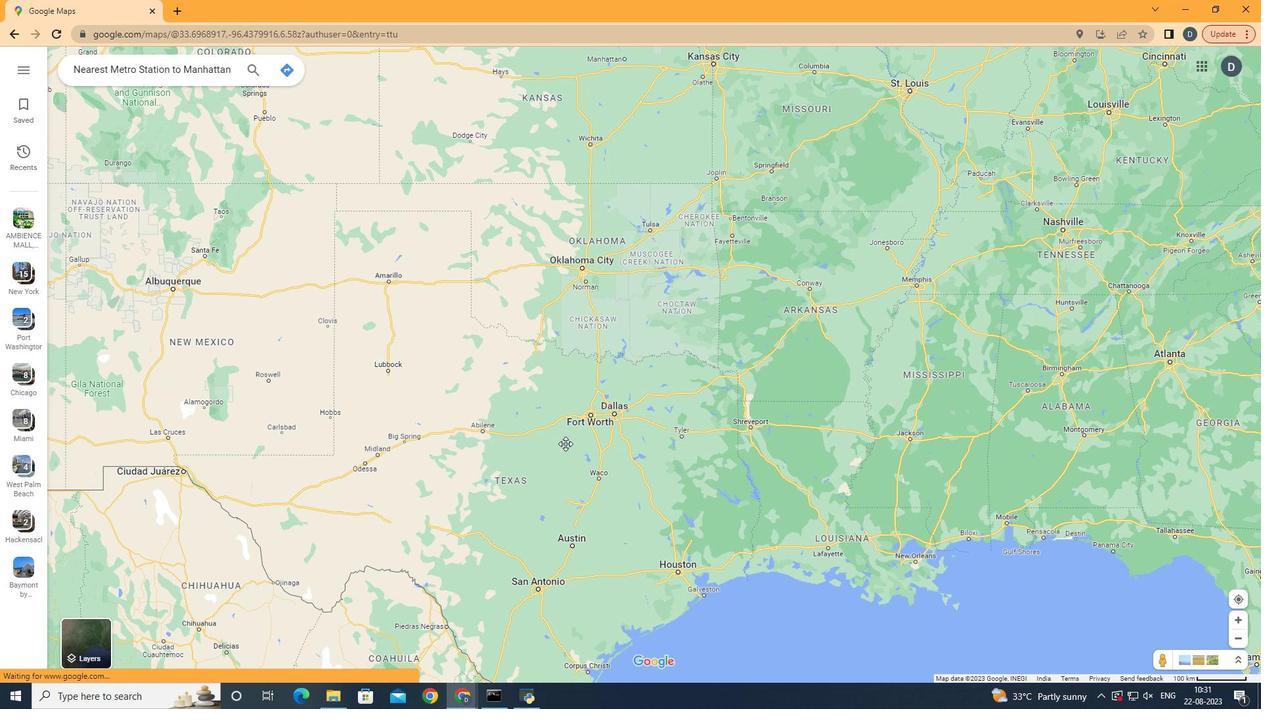 
Action: Mouse pressed left at (557, 472)
Screenshot: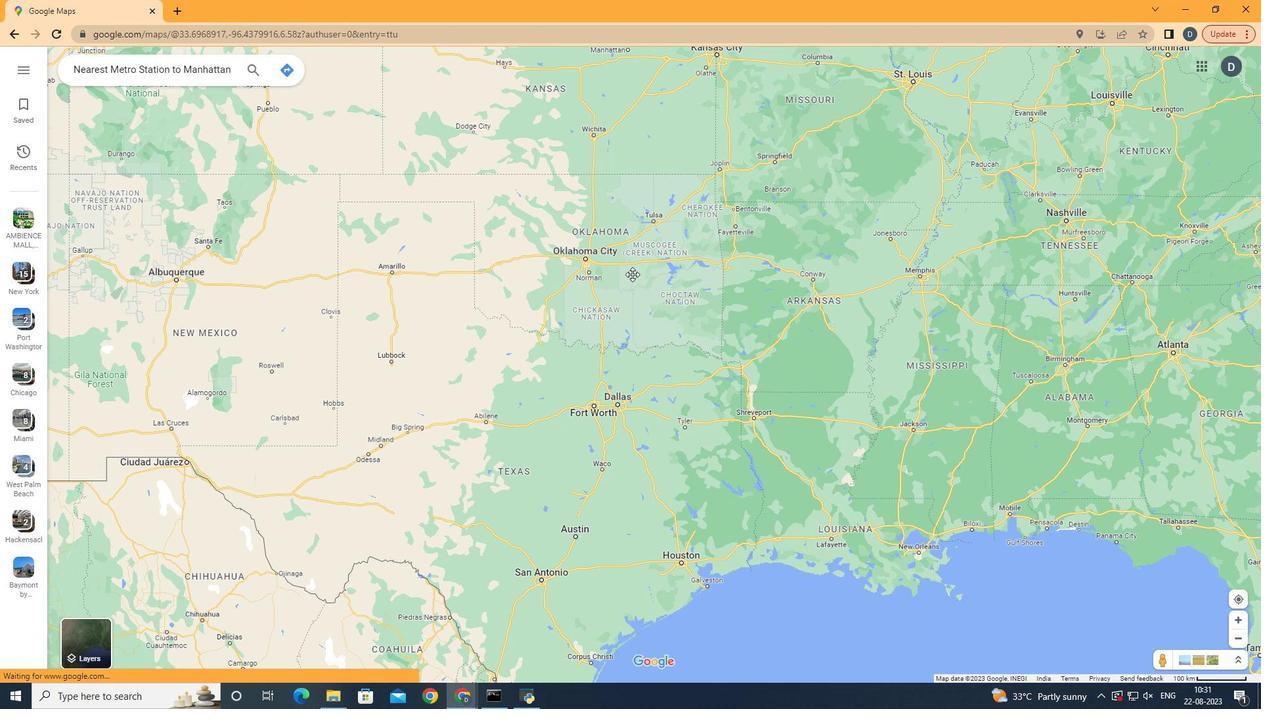 
Action: Mouse moved to (516, 392)
Screenshot: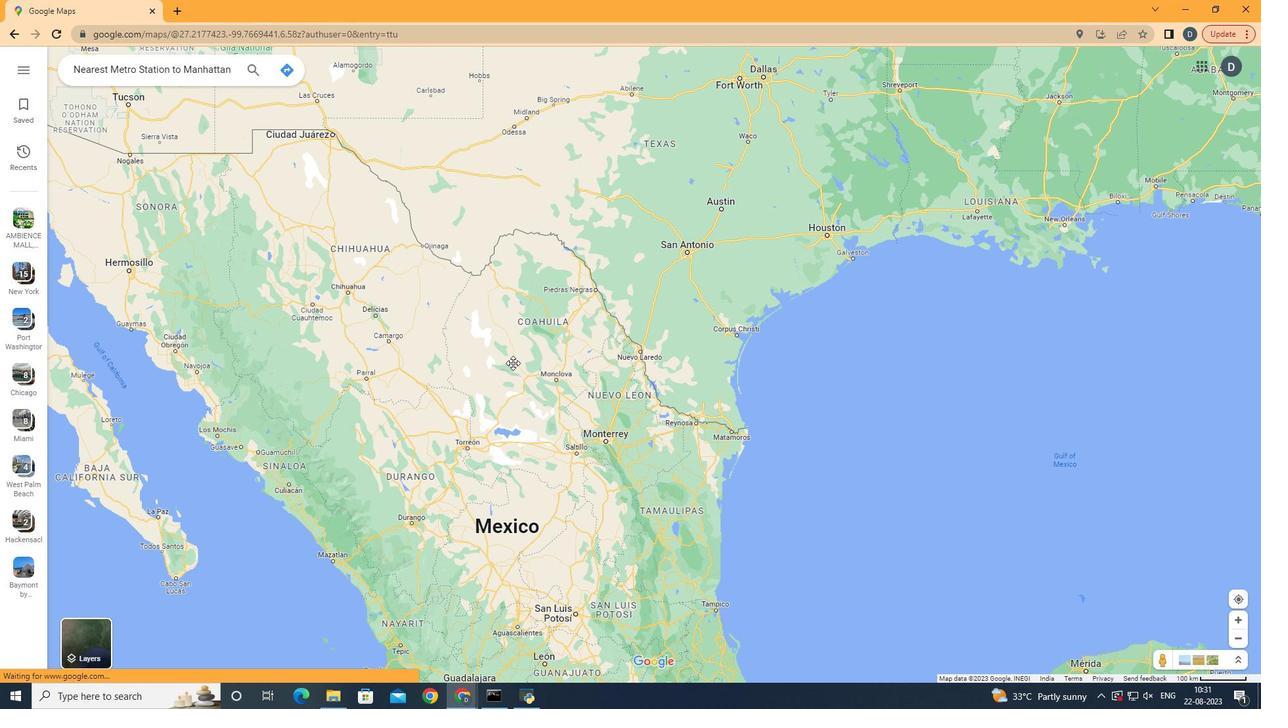 
Action: Mouse pressed left at (516, 392)
Screenshot: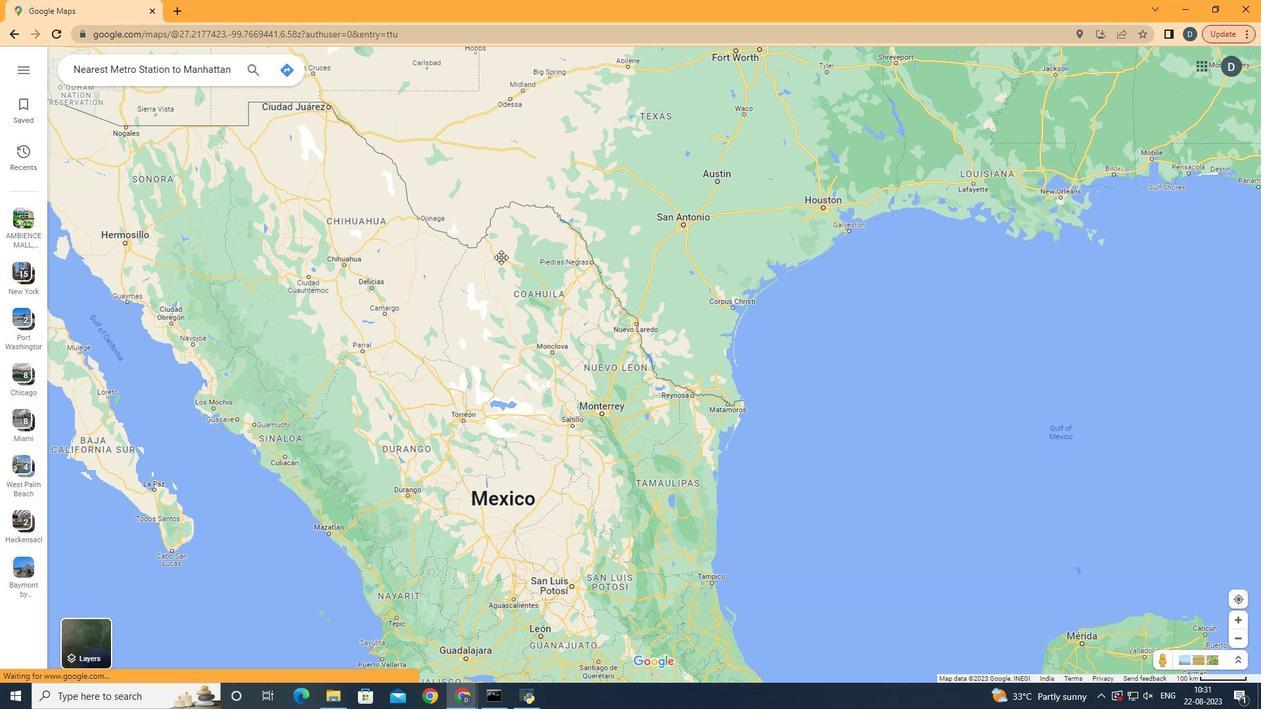 
Action: Mouse moved to (600, 170)
Screenshot: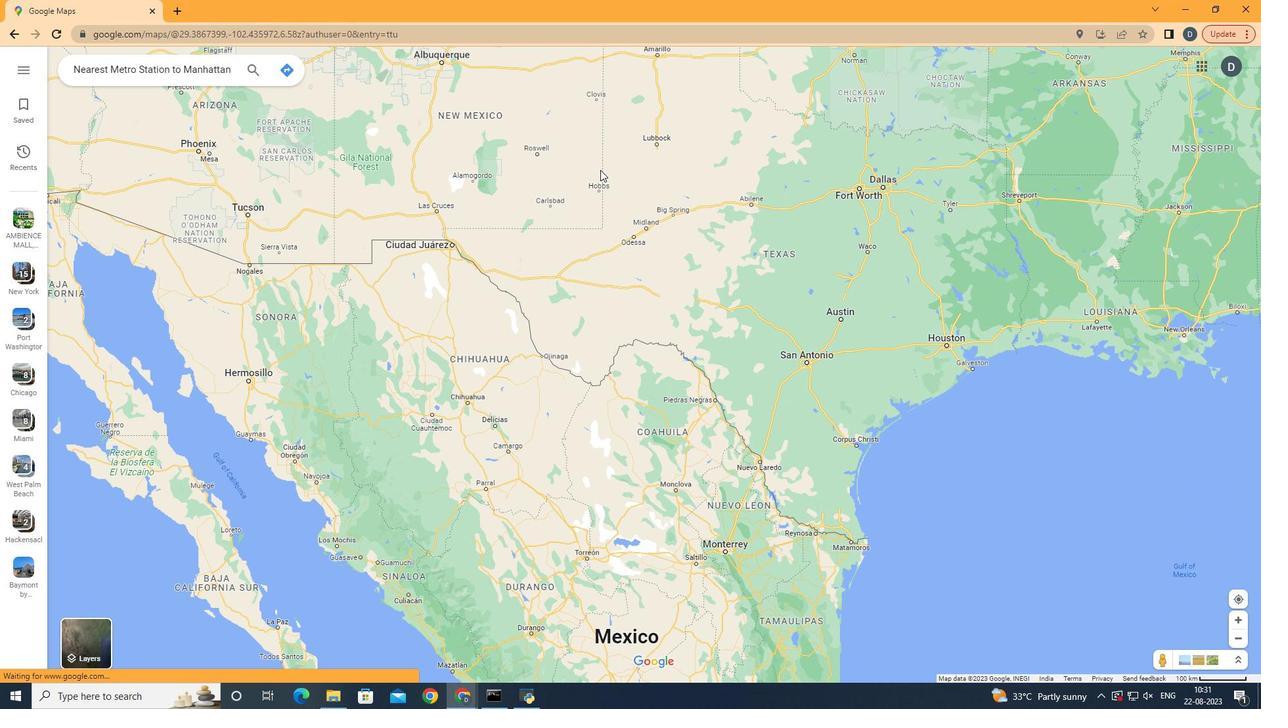 
Action: Mouse pressed left at (600, 170)
Screenshot: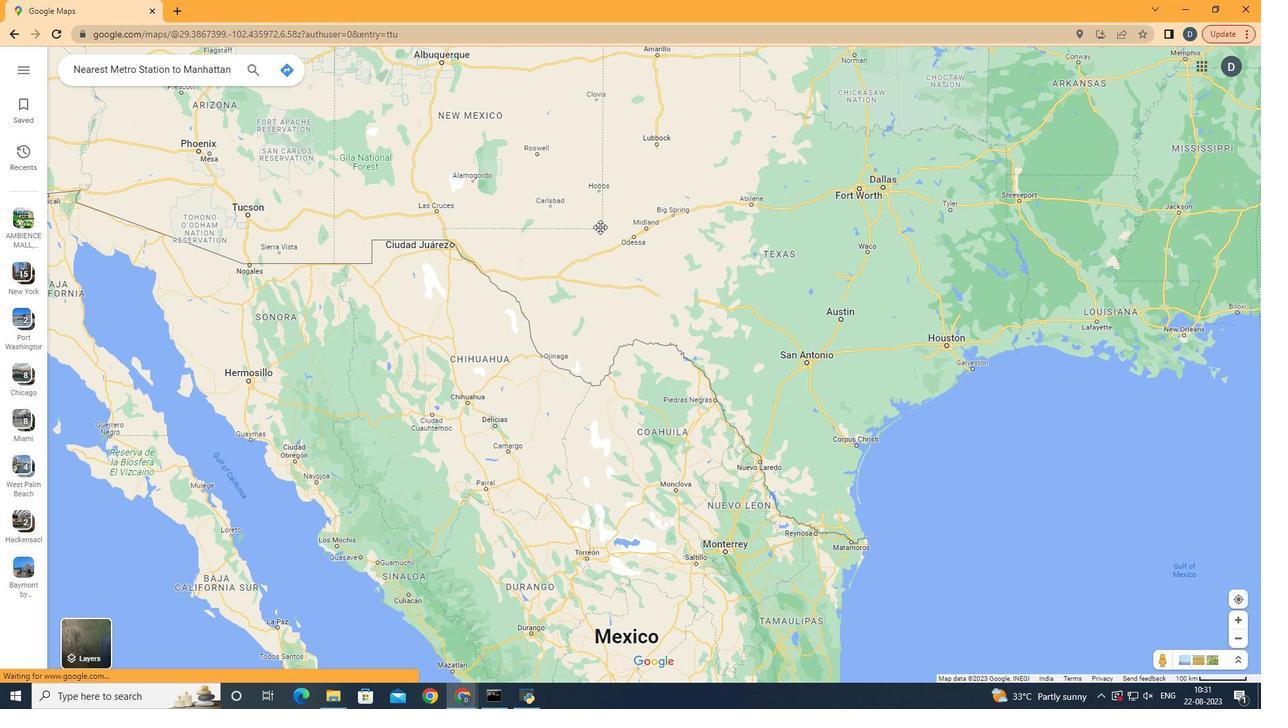 
Action: Mouse moved to (620, 252)
Screenshot: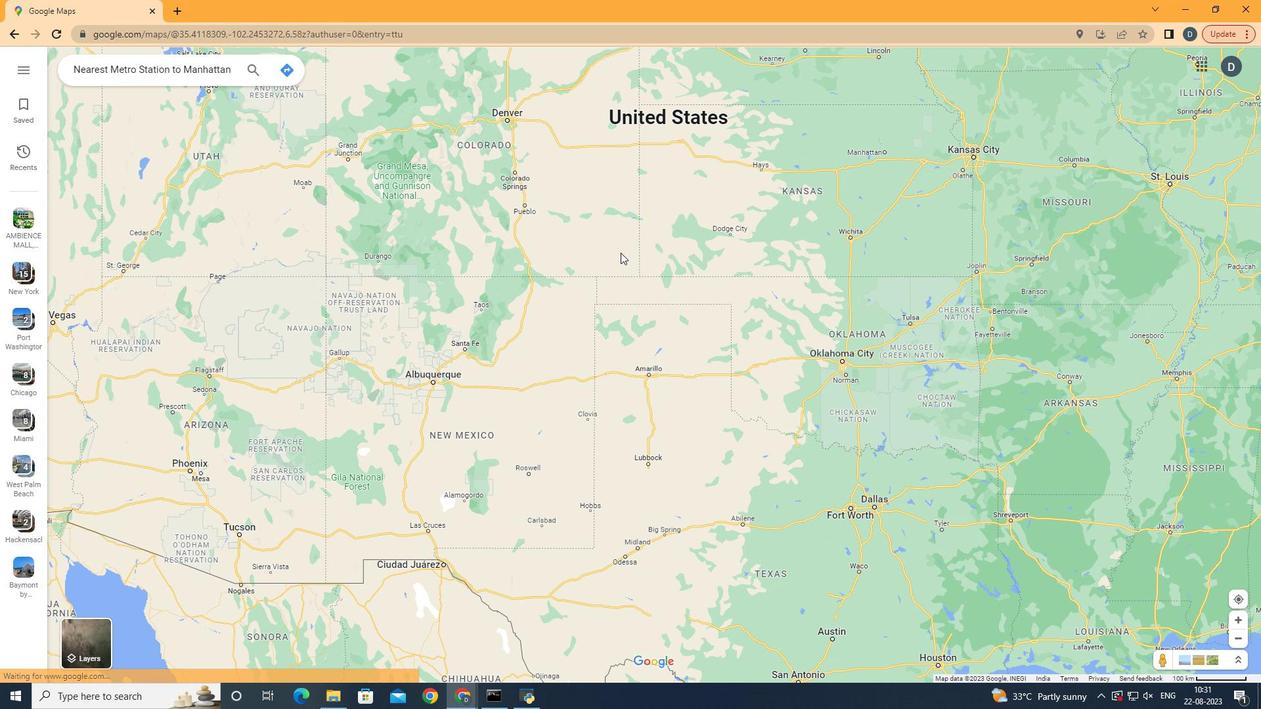 
Action: Mouse pressed left at (620, 252)
Screenshot: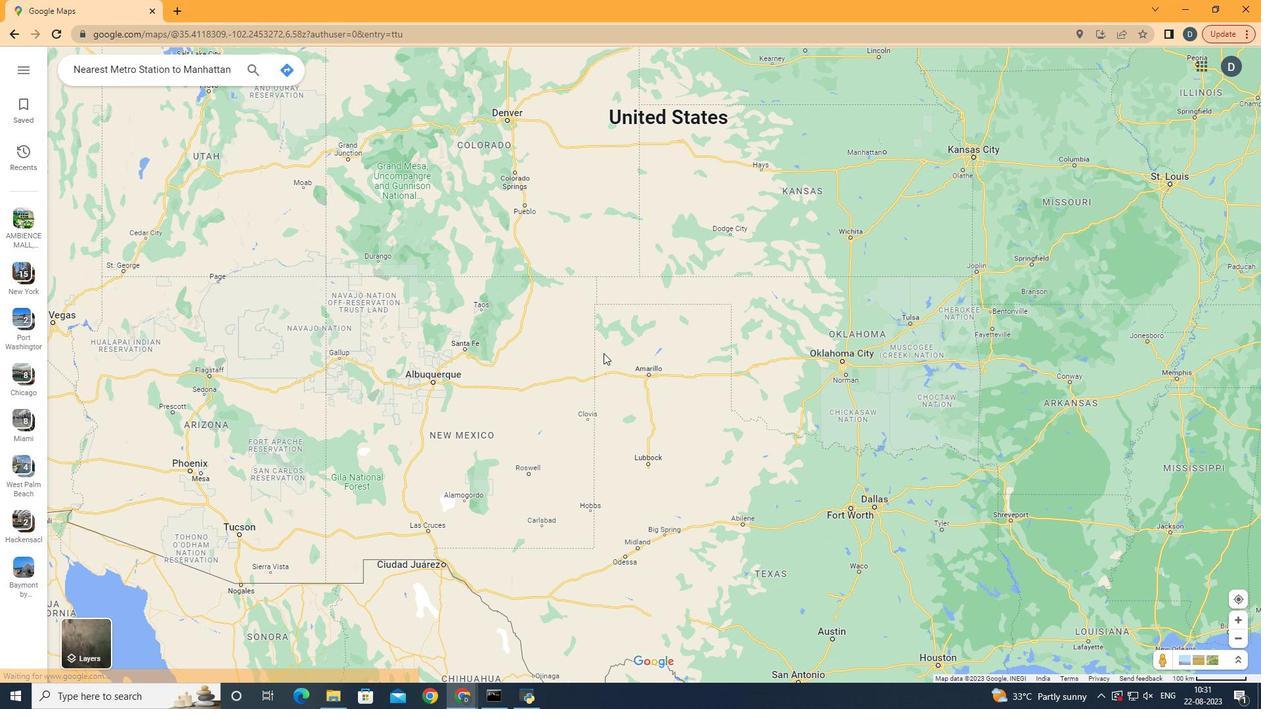 
Action: Mouse moved to (630, 341)
Screenshot: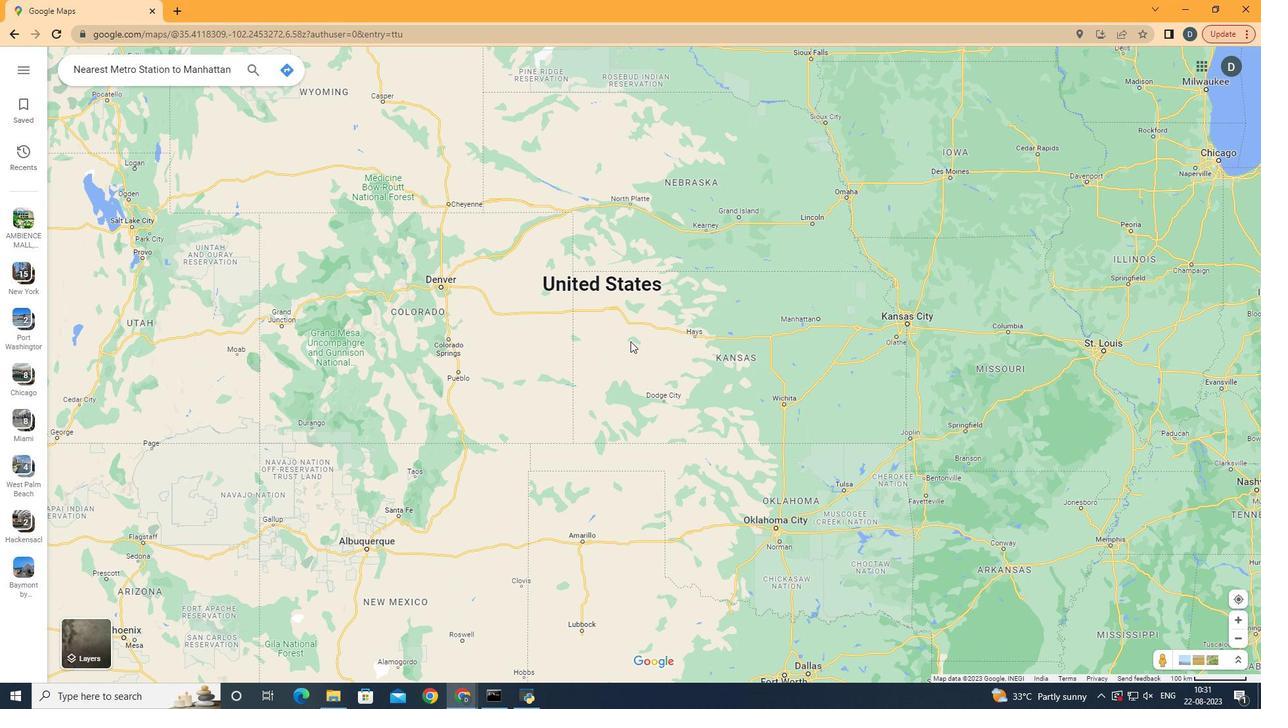 
Action: Mouse scrolled (630, 340) with delta (0, 0)
Screenshot: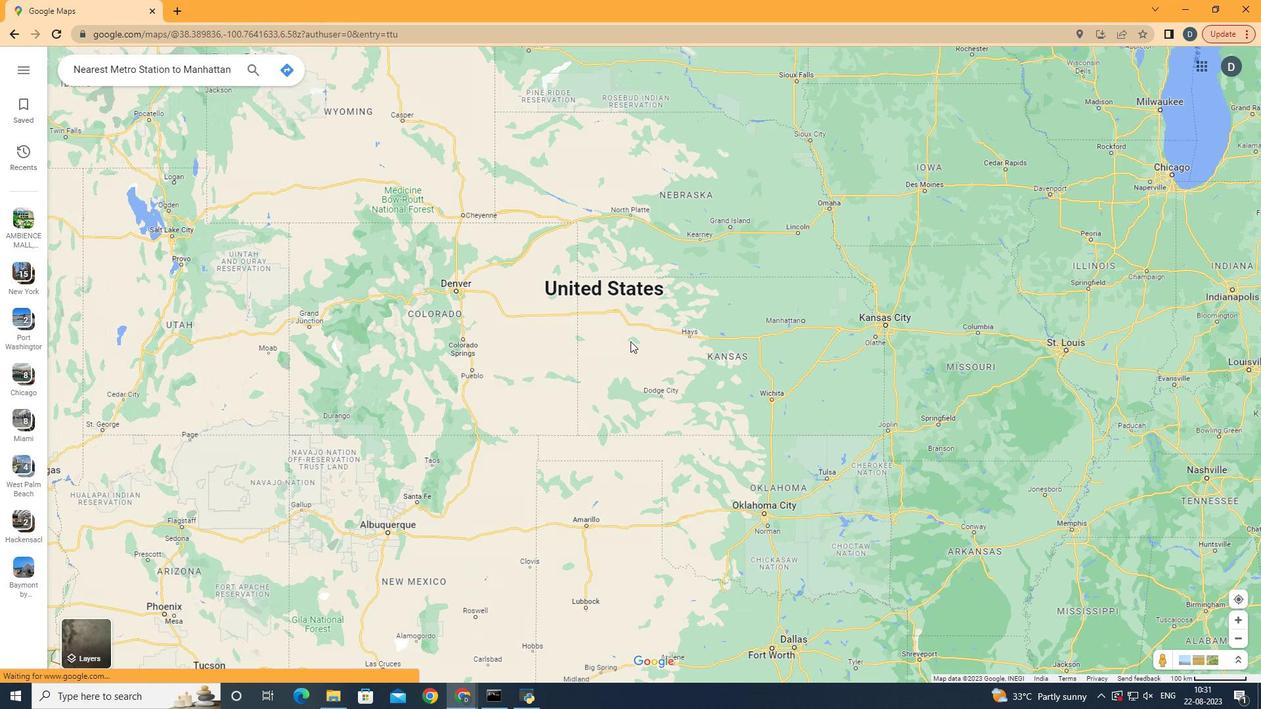 
Action: Mouse scrolled (630, 340) with delta (0, 0)
Screenshot: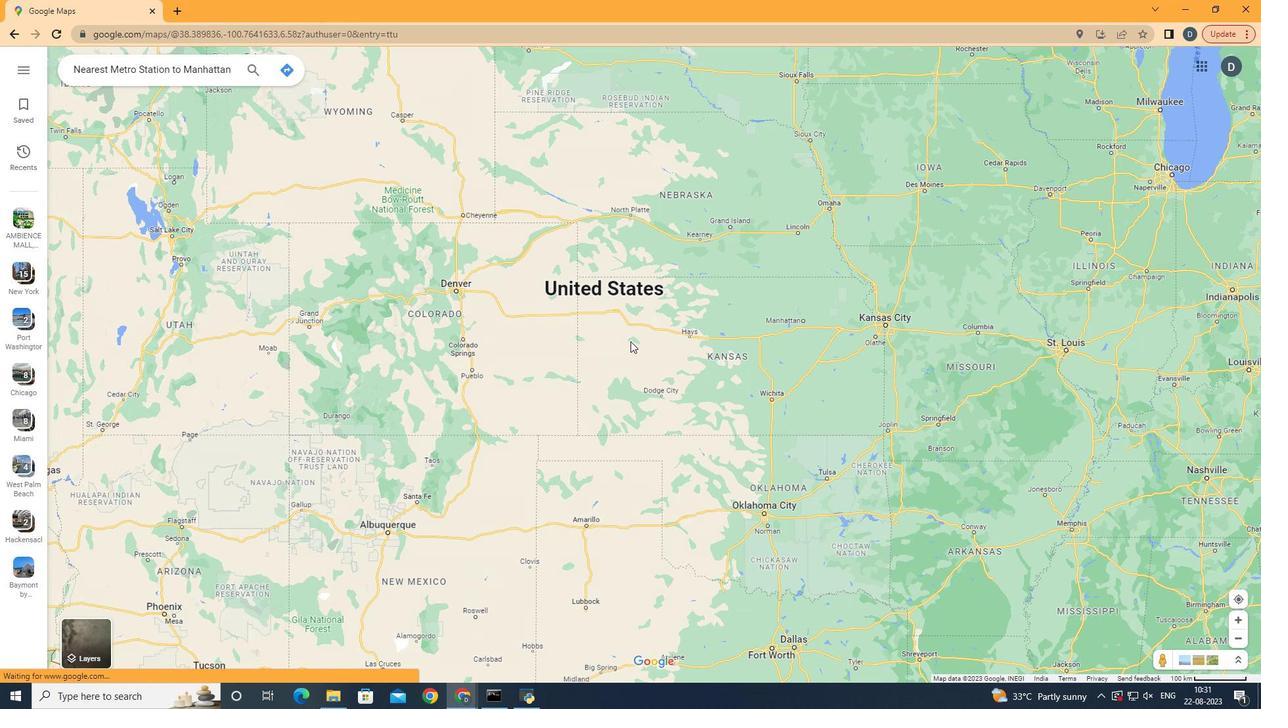 
Action: Mouse scrolled (630, 340) with delta (0, 0)
Screenshot: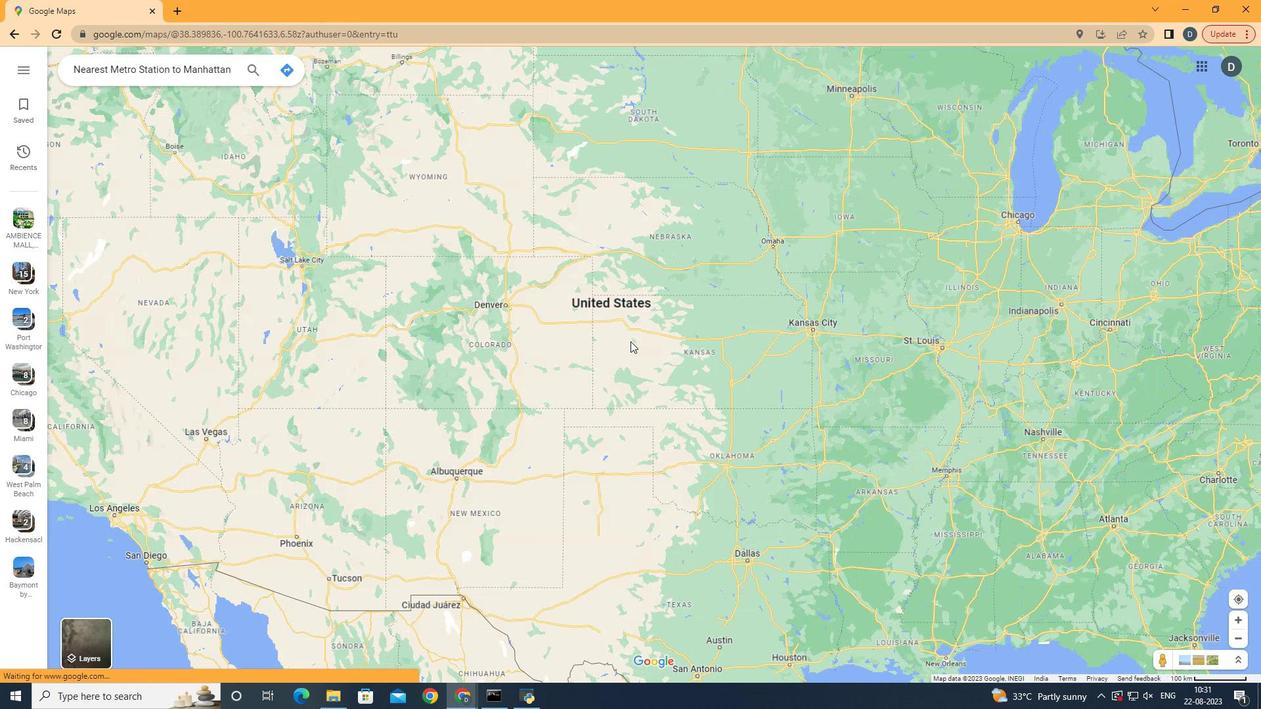 
Action: Mouse moved to (637, 193)
Screenshot: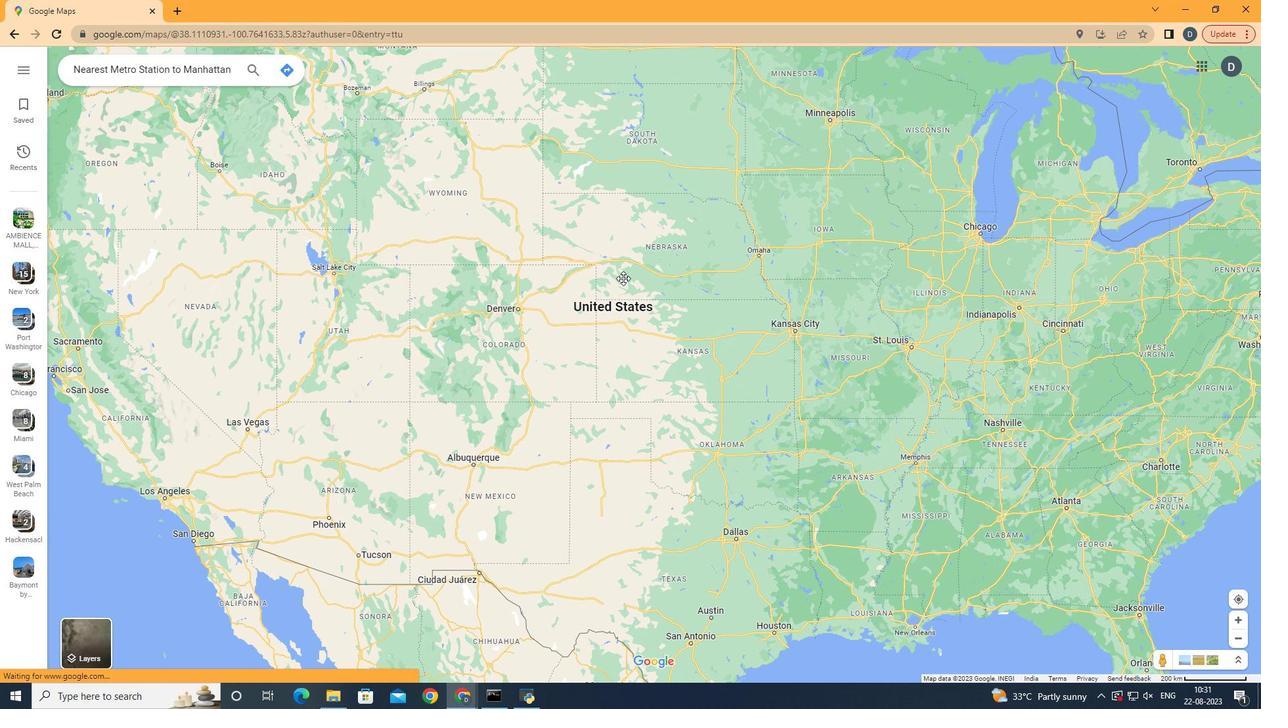 
Action: Mouse pressed left at (637, 193)
Screenshot: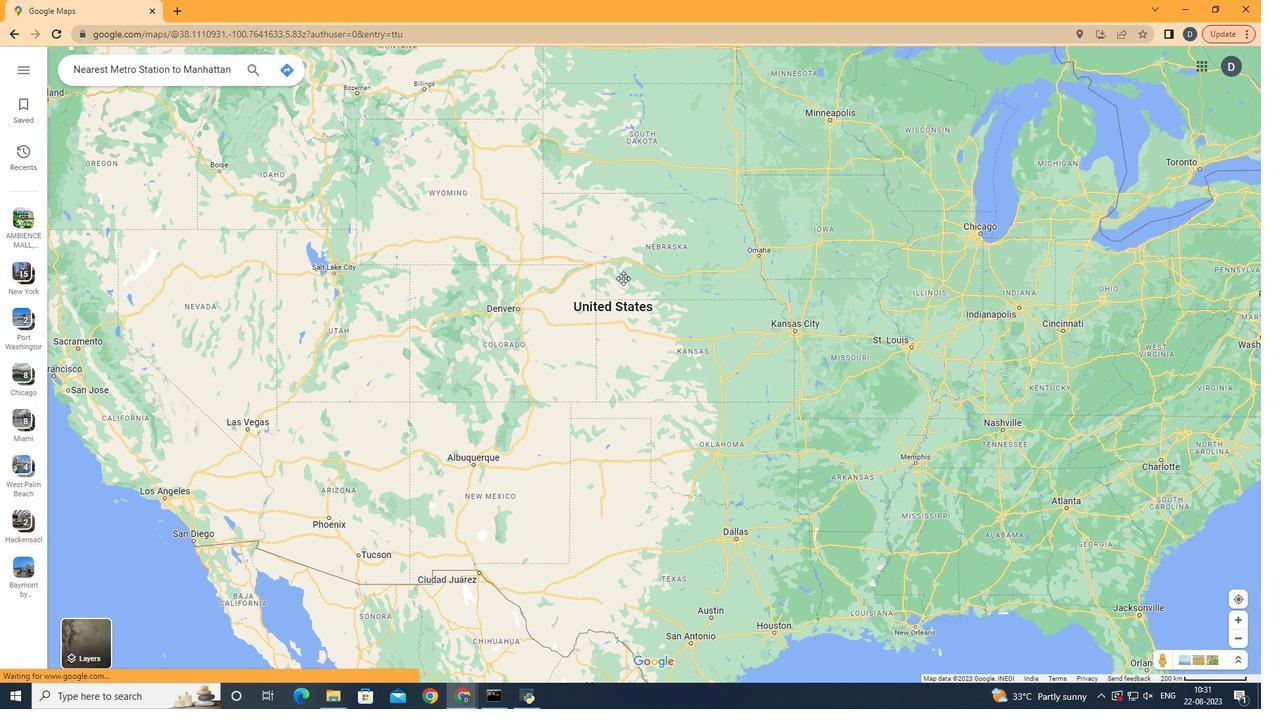 
Action: Mouse moved to (231, 70)
Screenshot: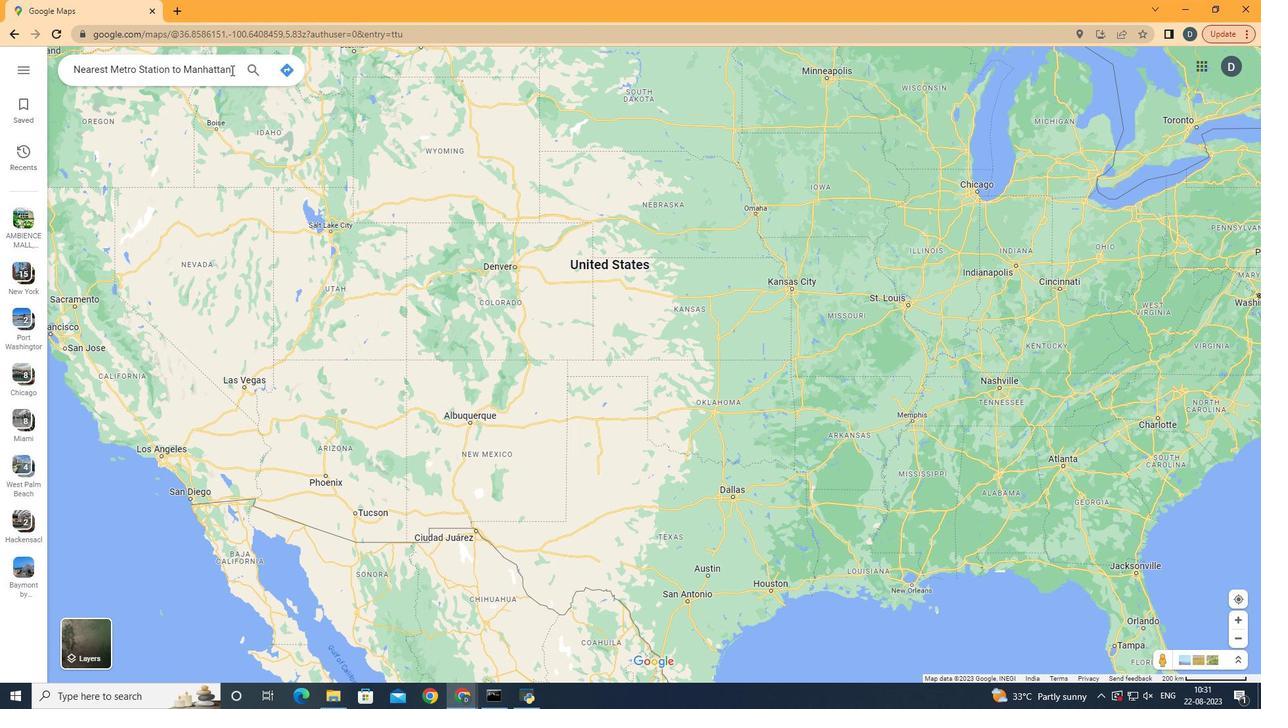 
Action: Mouse pressed left at (231, 70)
Screenshot: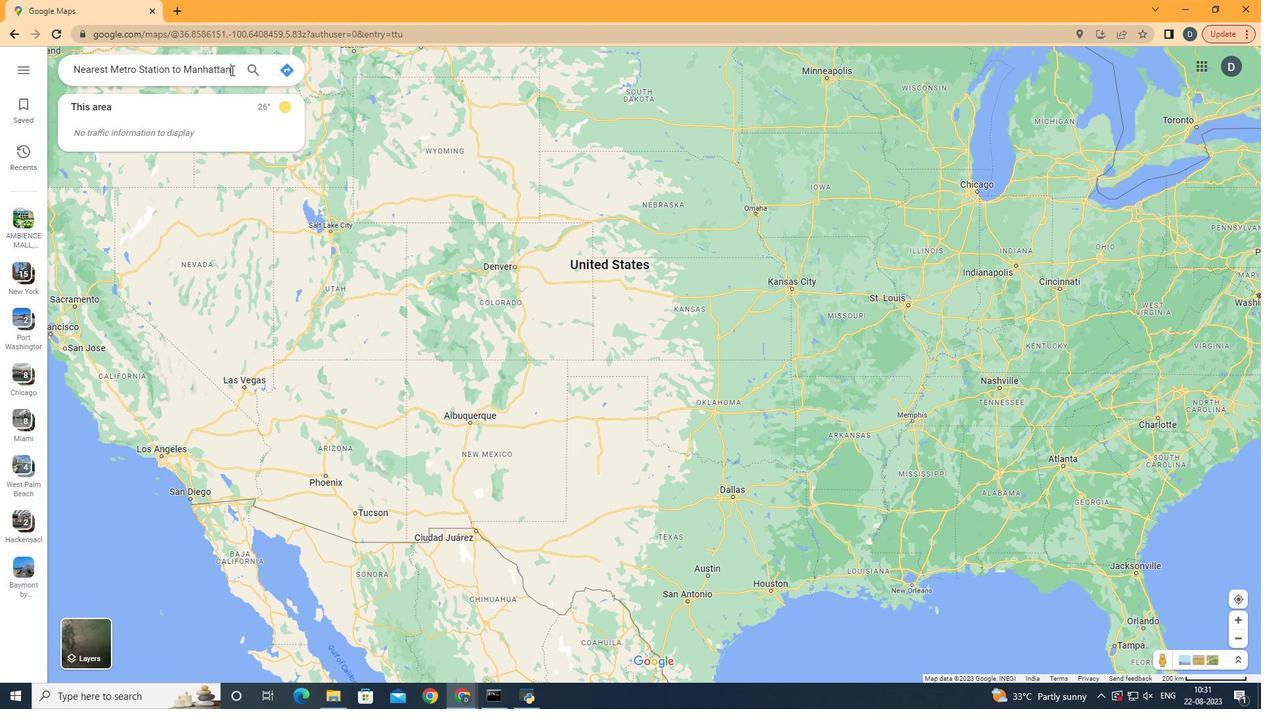 
Action: Mouse moved to (166, 89)
Screenshot: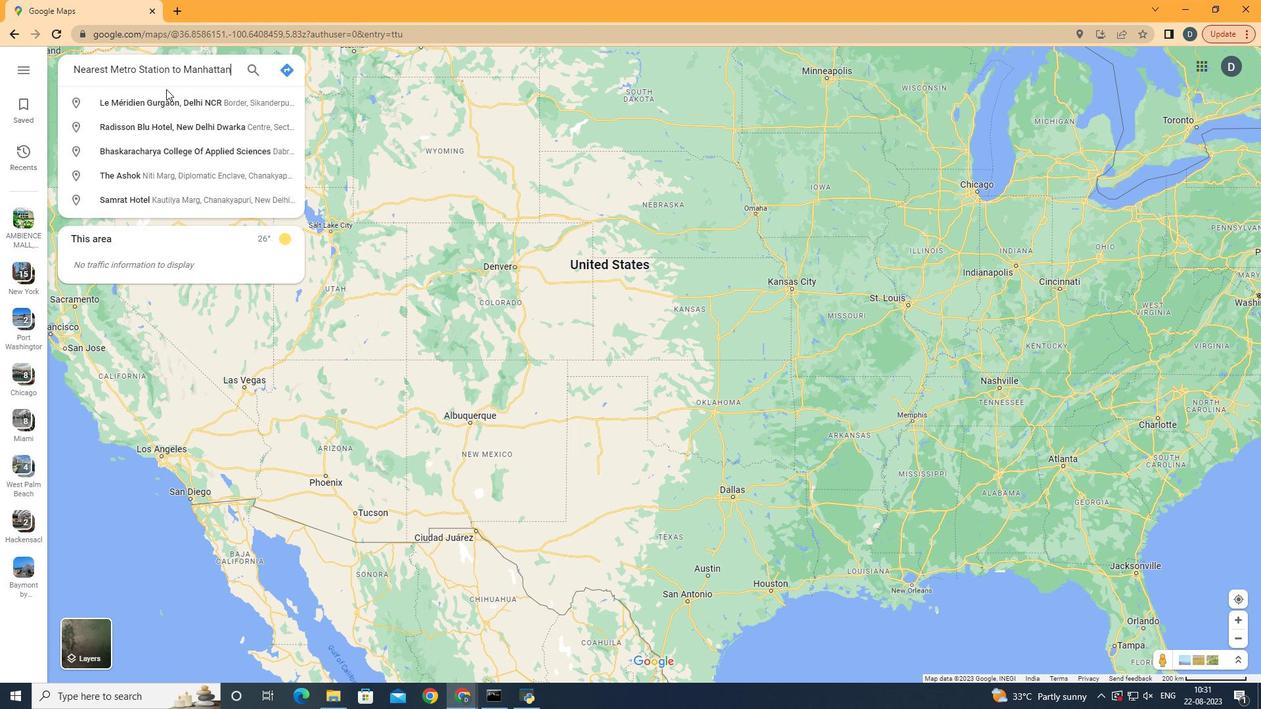 
Action: Key pressed <Key.enter>
Screenshot: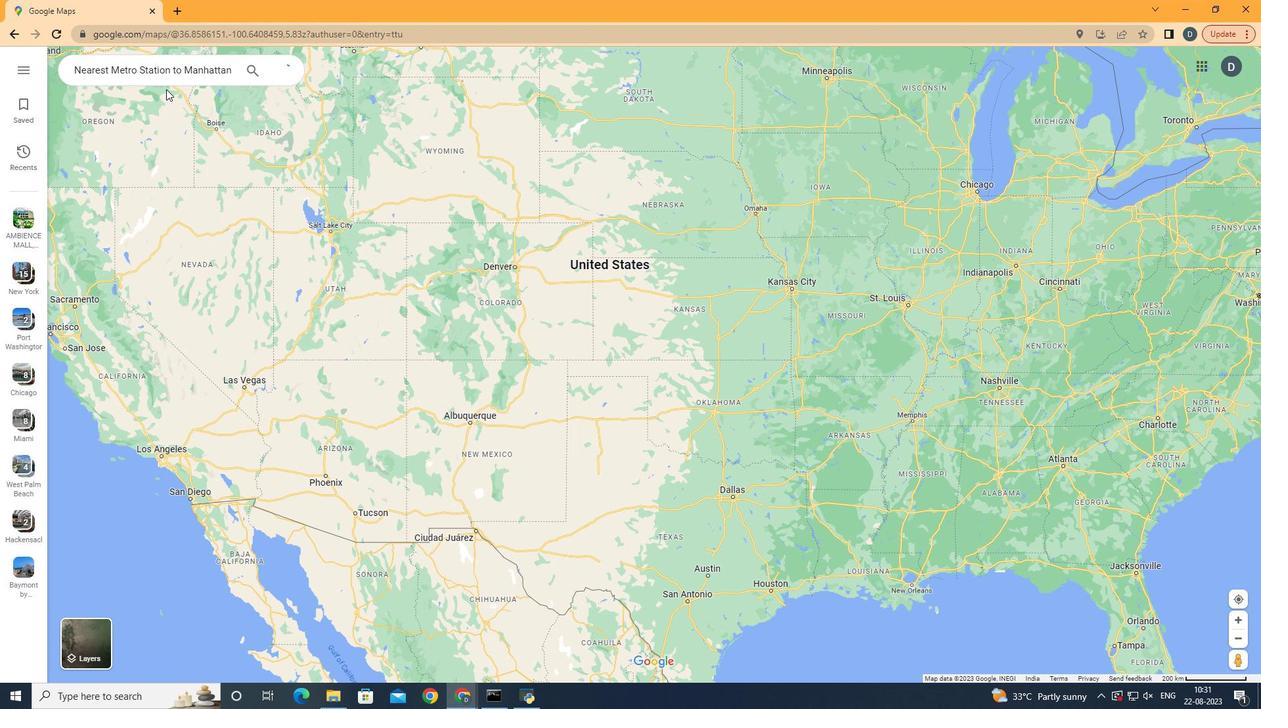 
Action: Mouse moved to (788, 356)
Screenshot: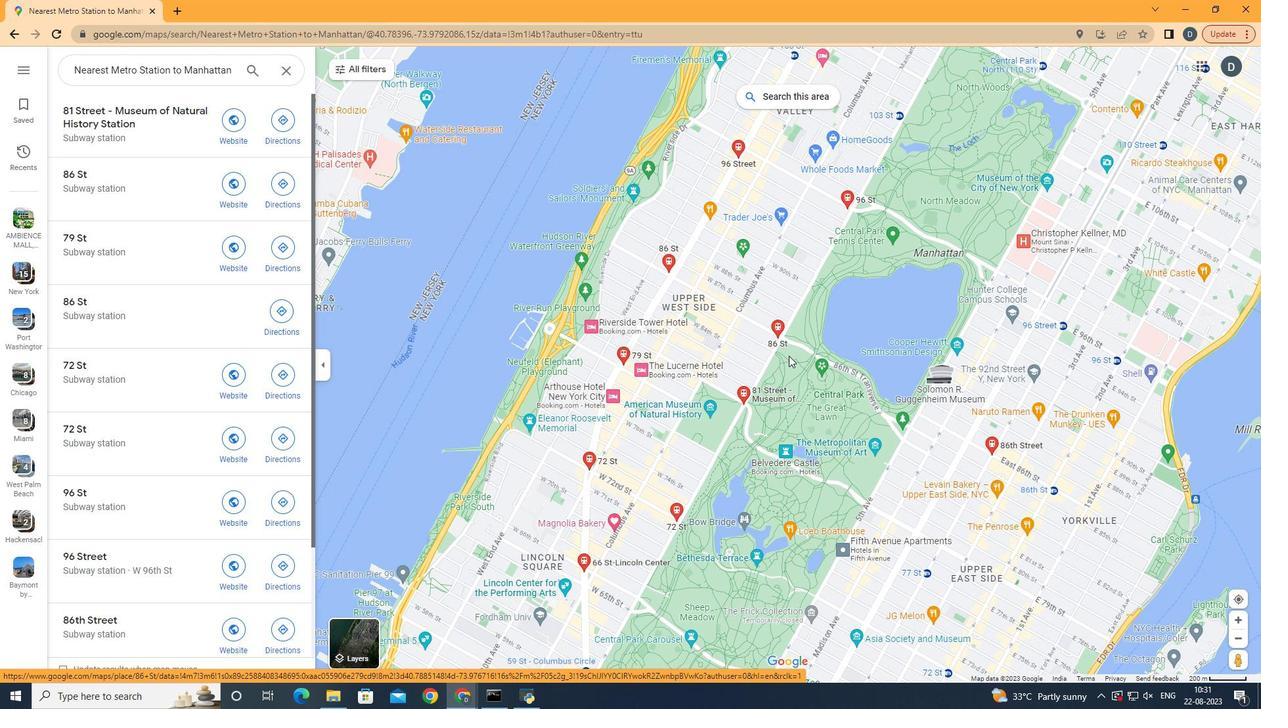 
Action: Mouse scrolled (788, 355) with delta (0, 0)
Screenshot: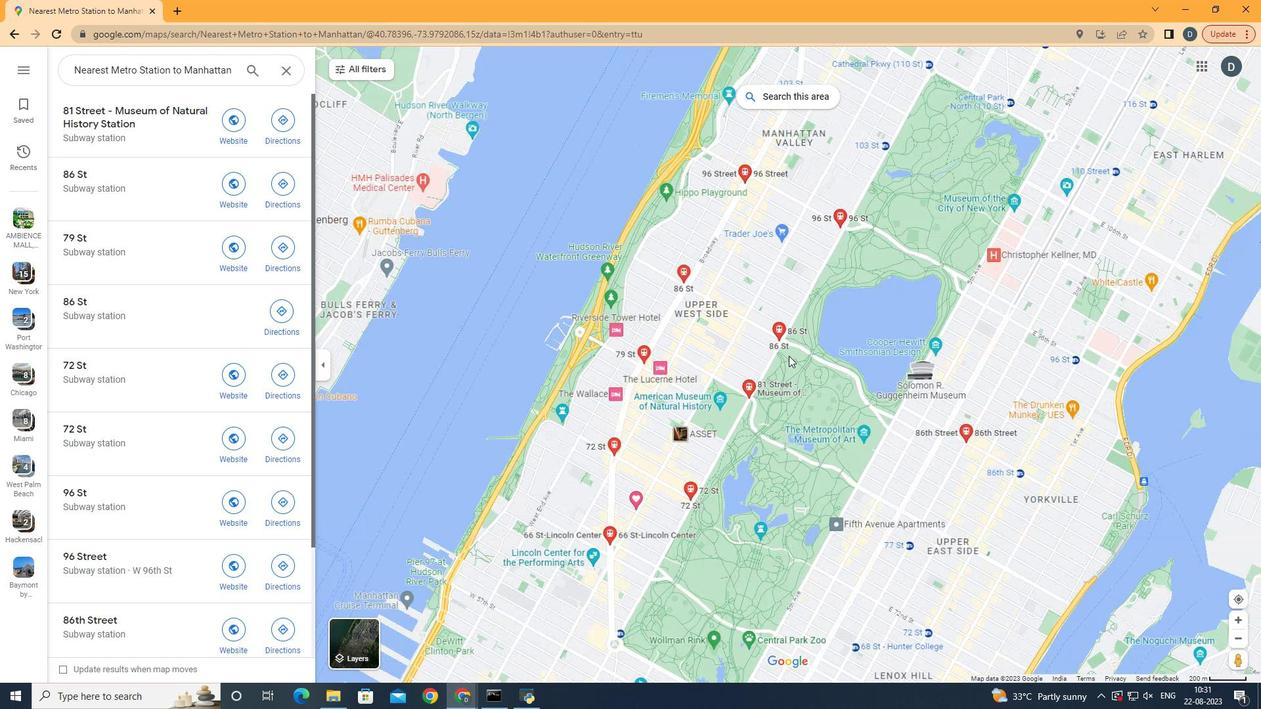 
Action: Mouse scrolled (788, 355) with delta (0, 0)
Screenshot: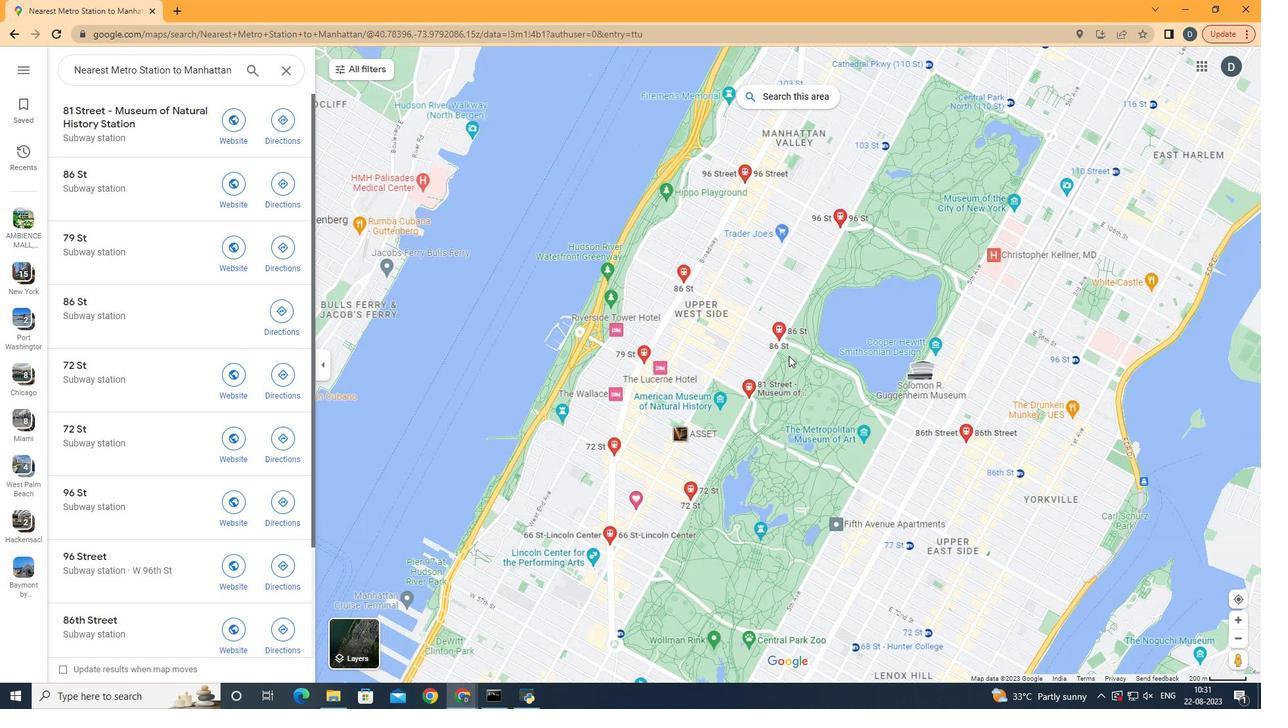 
Action: Mouse scrolled (788, 355) with delta (0, 0)
Screenshot: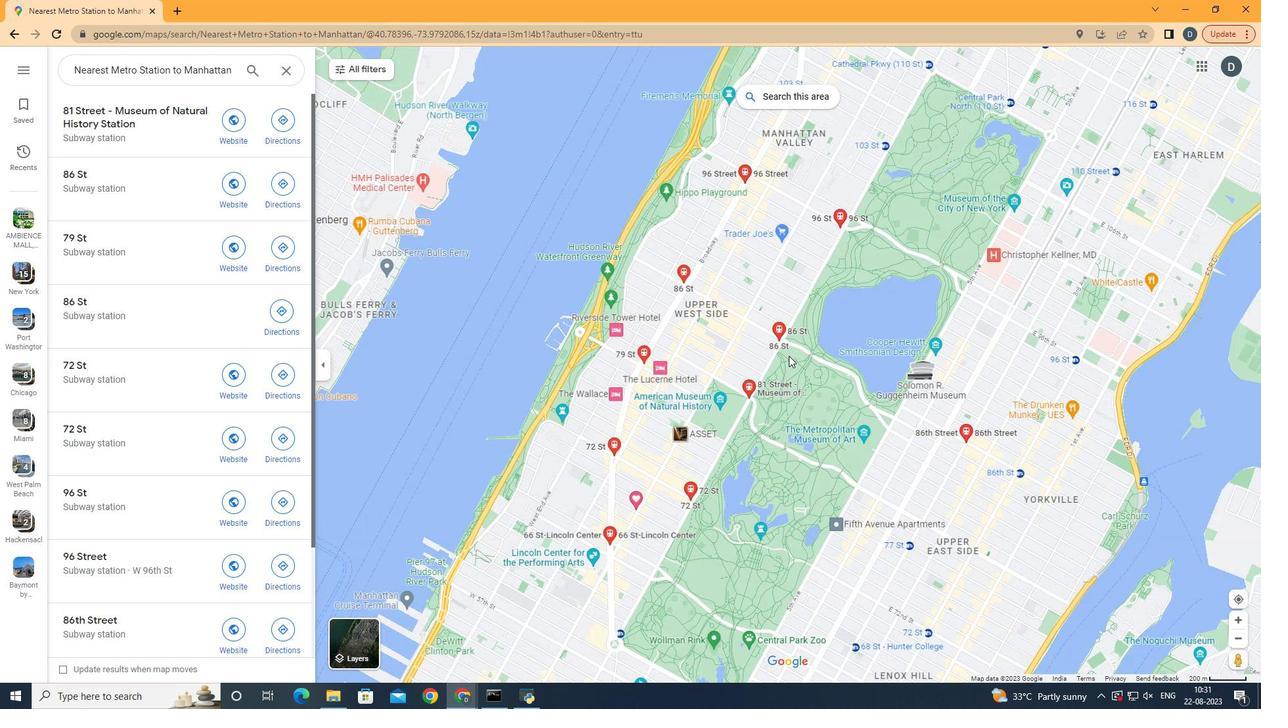 
Action: Mouse scrolled (788, 355) with delta (0, 0)
Screenshot: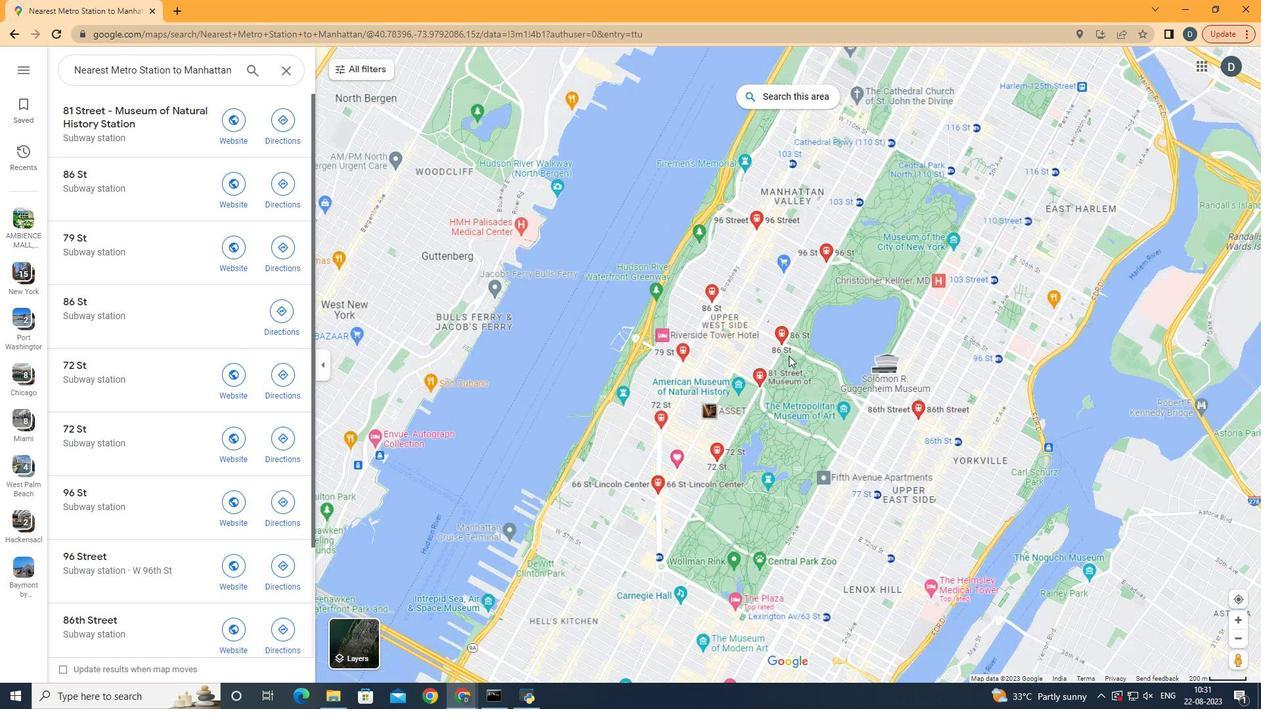 
Action: Mouse scrolled (788, 355) with delta (0, 0)
Screenshot: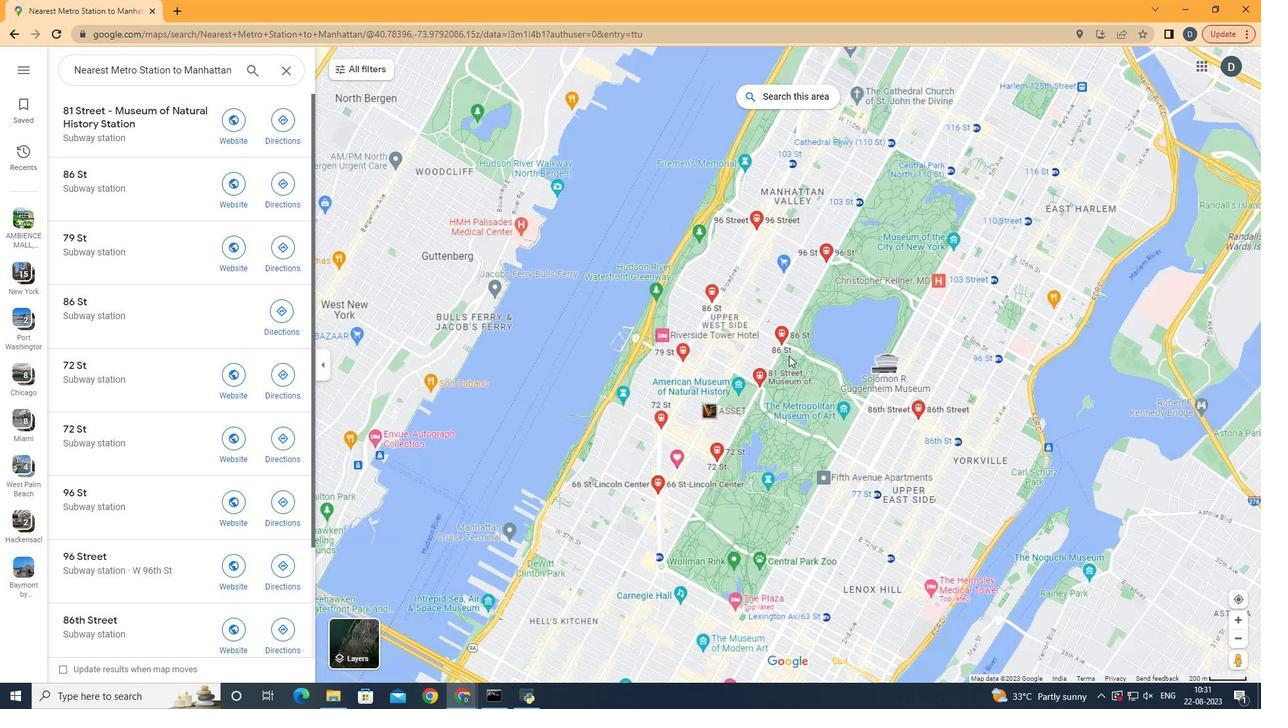 
Action: Mouse scrolled (788, 356) with delta (0, 0)
Screenshot: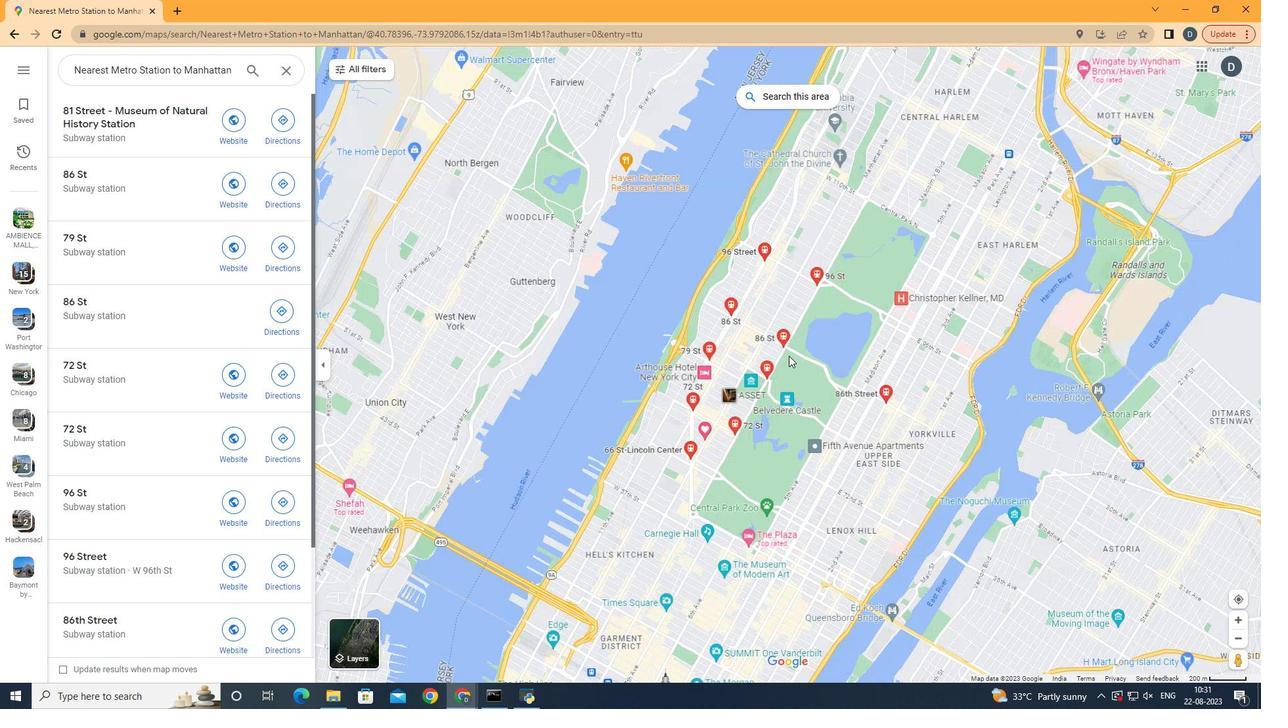 
Action: Mouse scrolled (788, 355) with delta (0, 0)
Screenshot: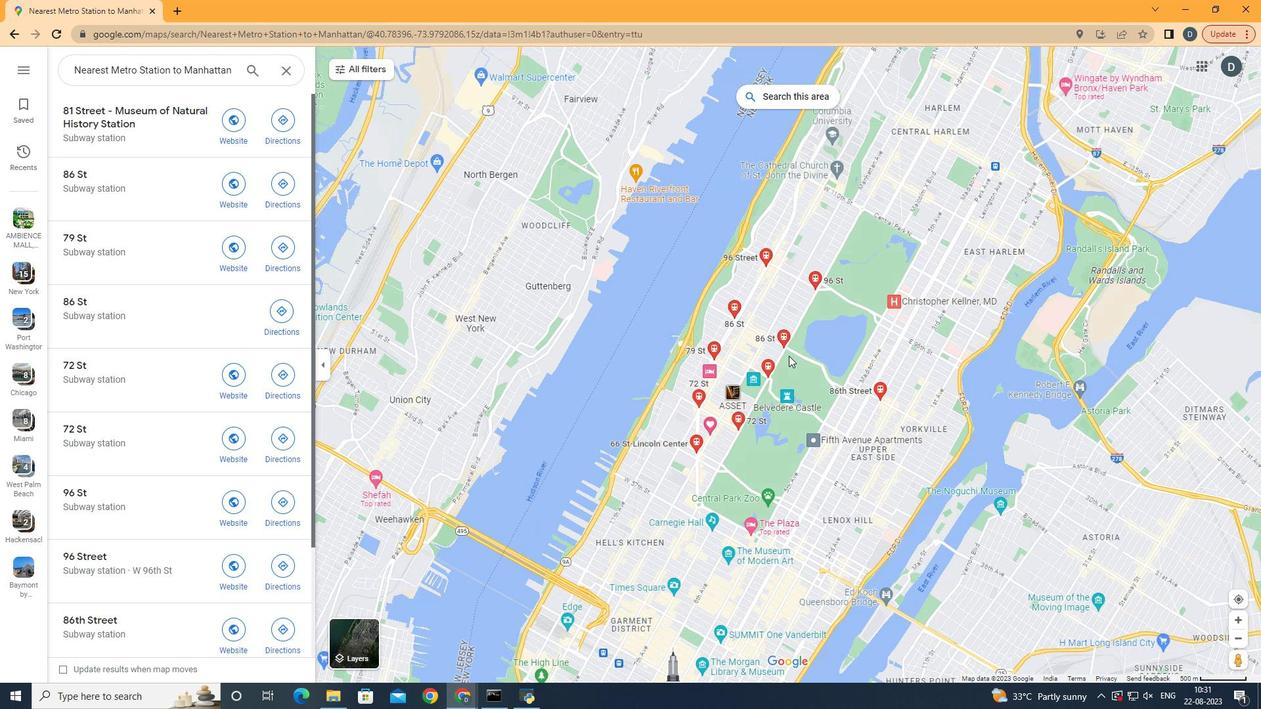 
Action: Mouse scrolled (788, 355) with delta (0, 0)
Screenshot: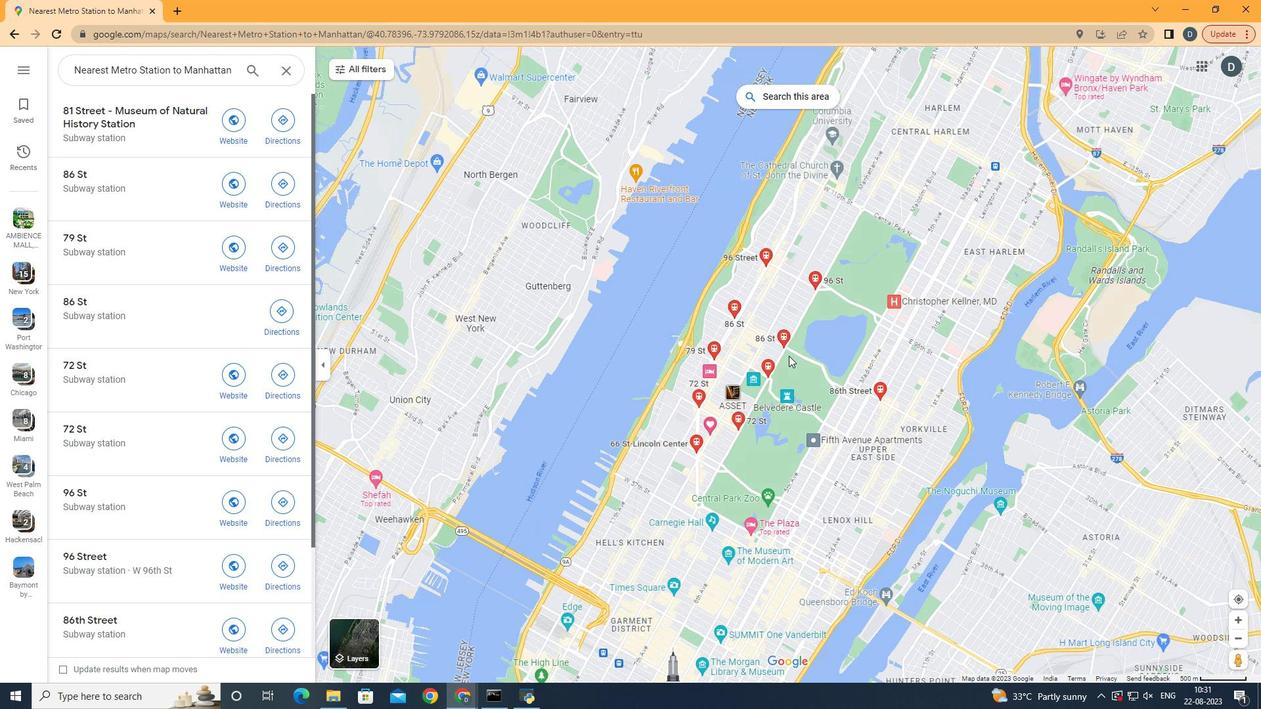 
Action: Mouse scrolled (788, 355) with delta (0, 0)
Screenshot: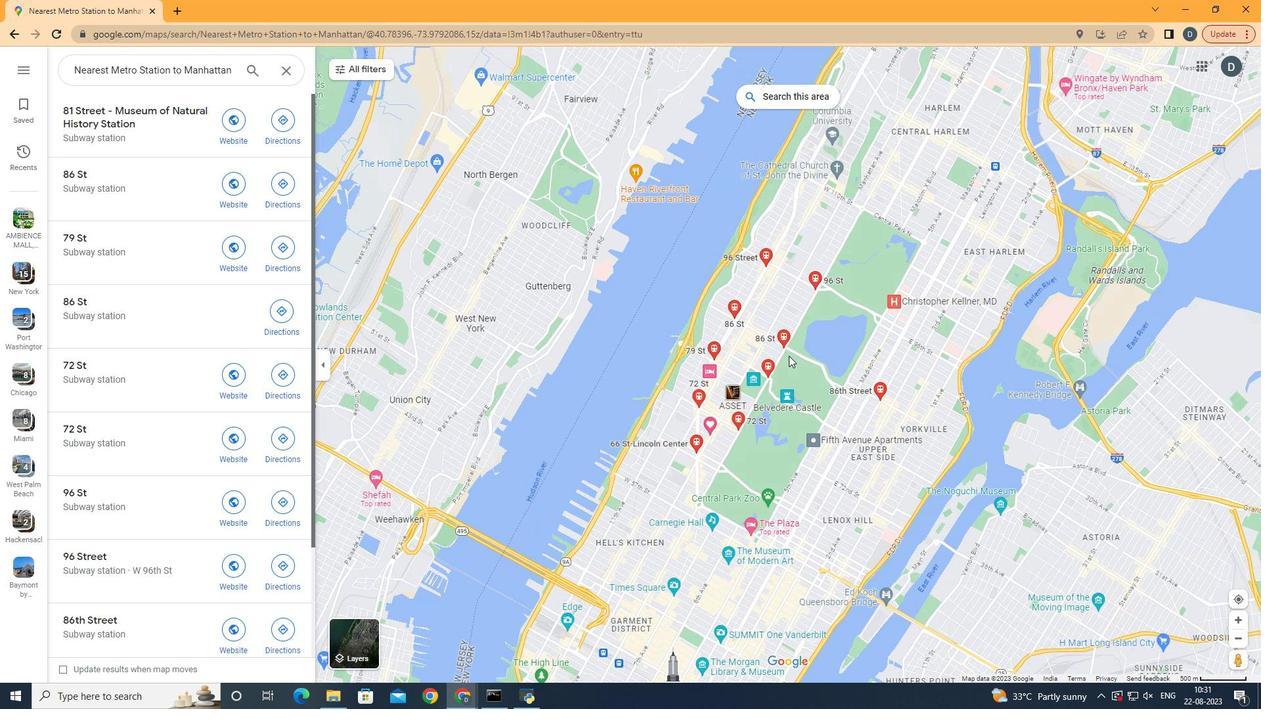 
Action: Mouse scrolled (788, 355) with delta (0, 0)
Screenshot: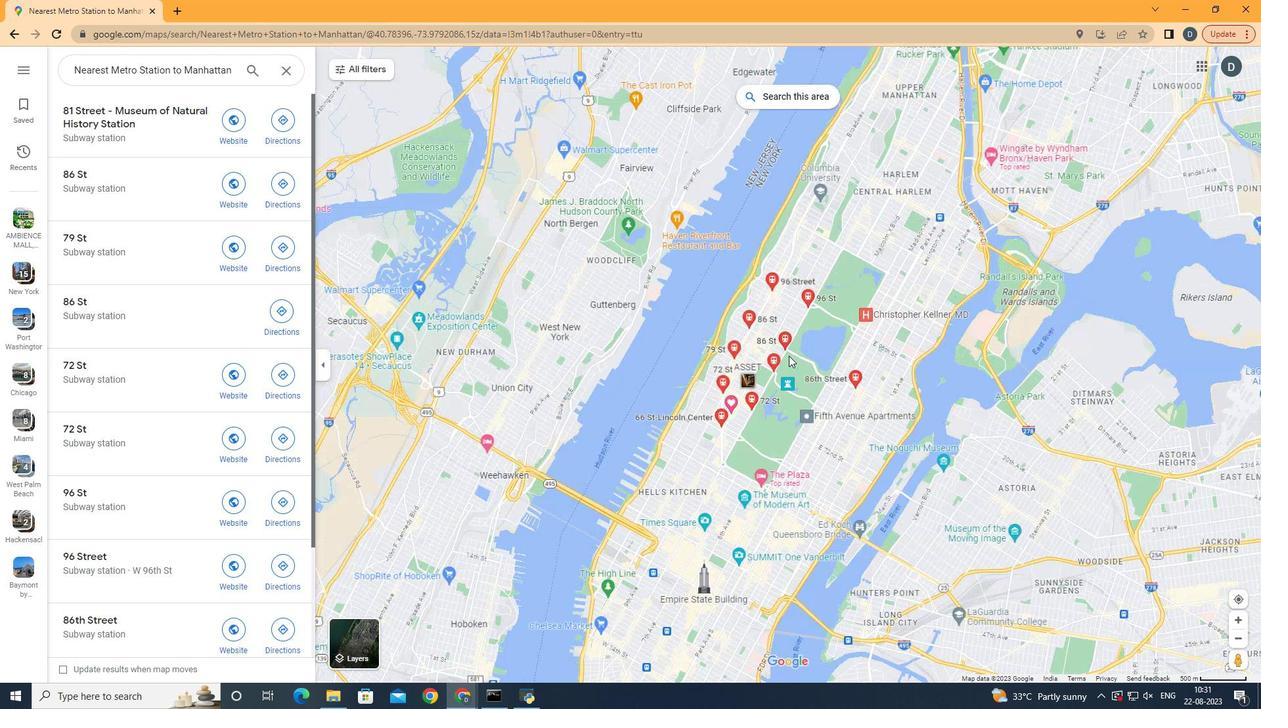 
Action: Mouse scrolled (788, 355) with delta (0, 0)
Screenshot: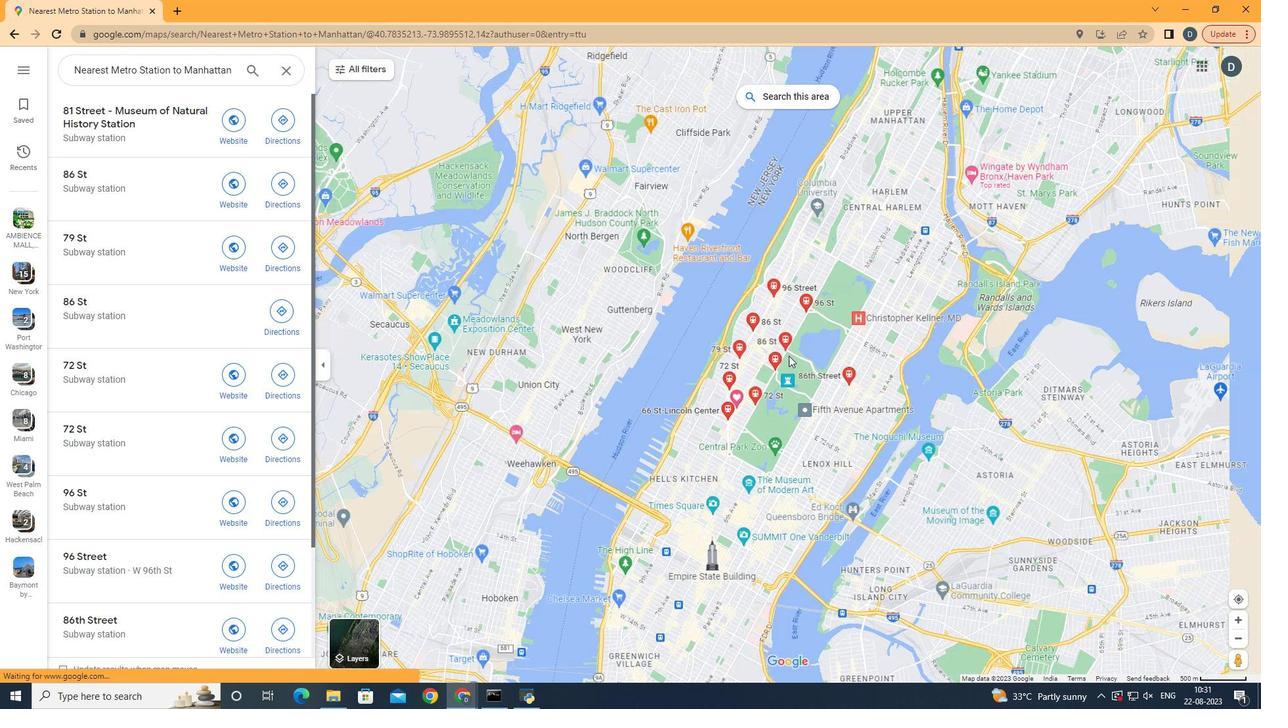 
Action: Mouse moved to (767, 469)
Screenshot: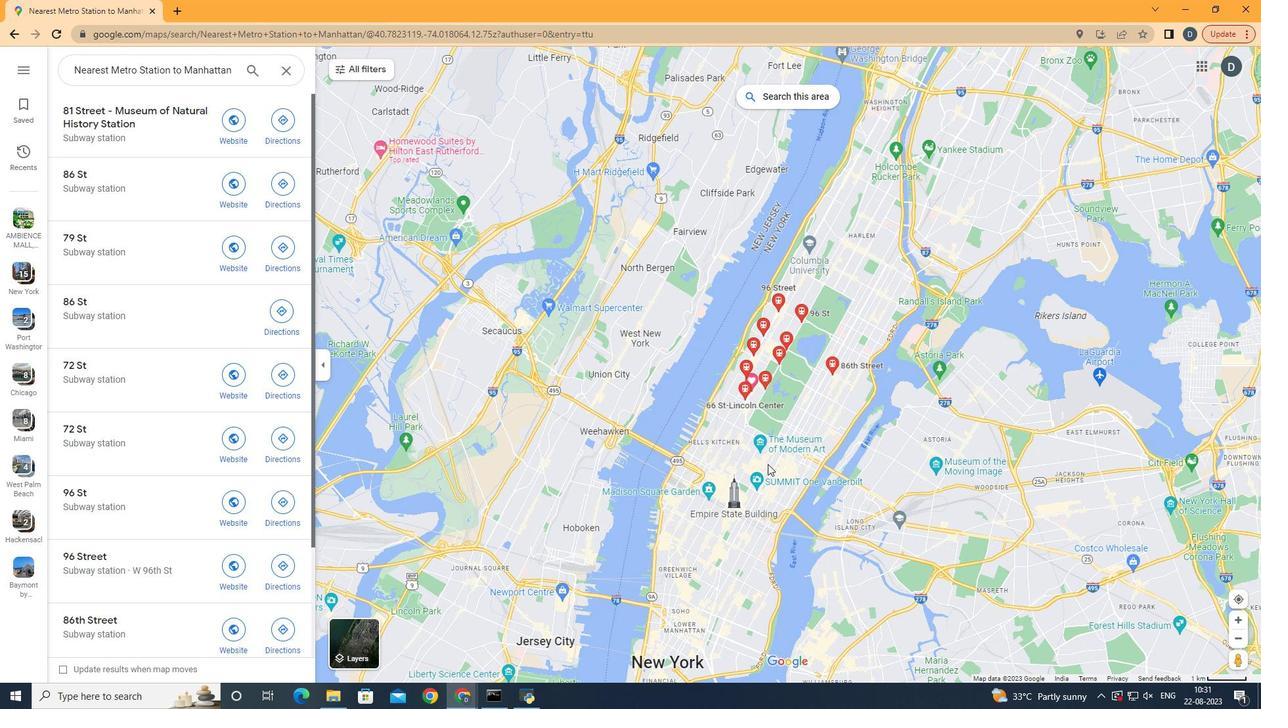 
Action: Mouse scrolled (767, 469) with delta (0, 0)
Screenshot: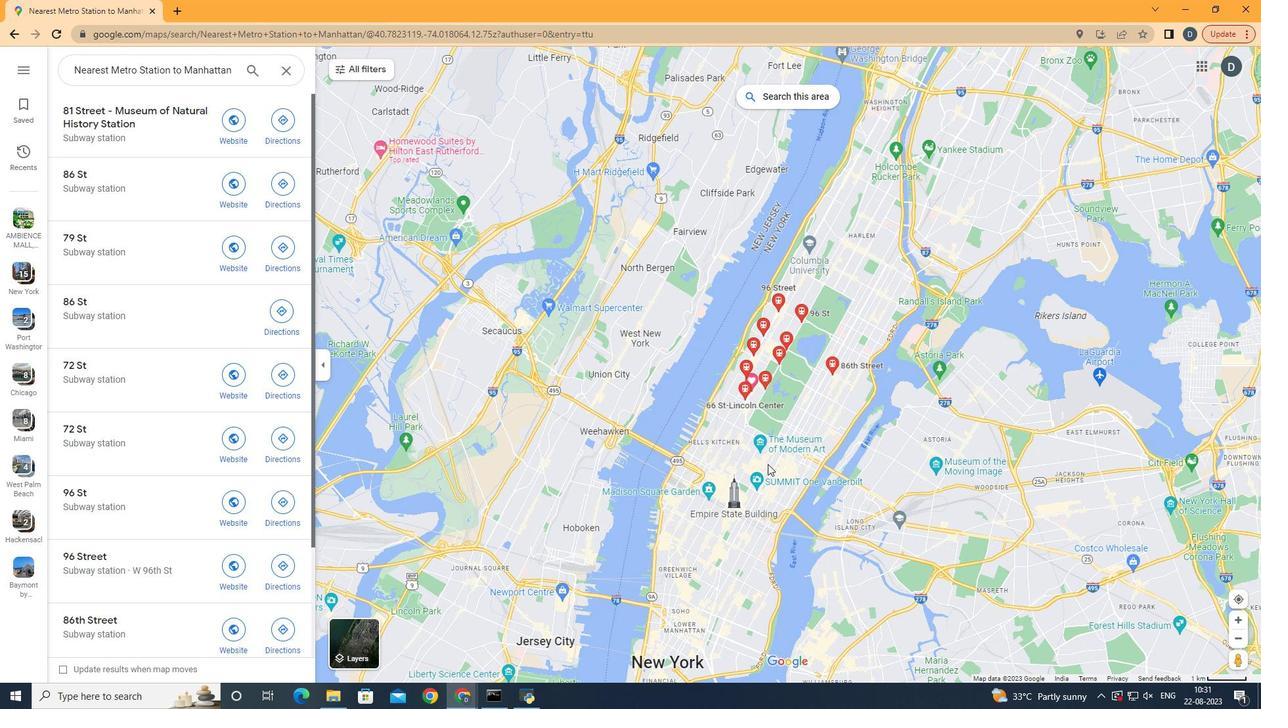 
Action: Mouse scrolled (767, 469) with delta (0, 0)
Screenshot: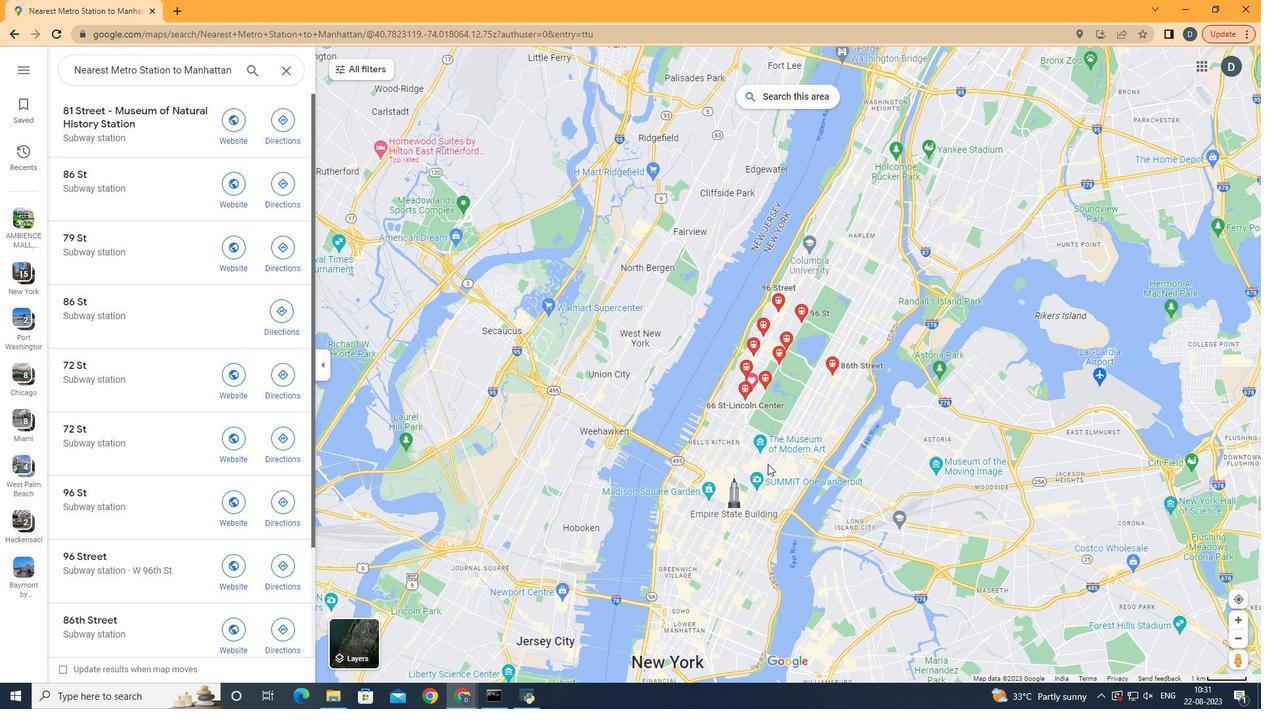 
Action: Mouse scrolled (767, 469) with delta (0, 0)
Screenshot: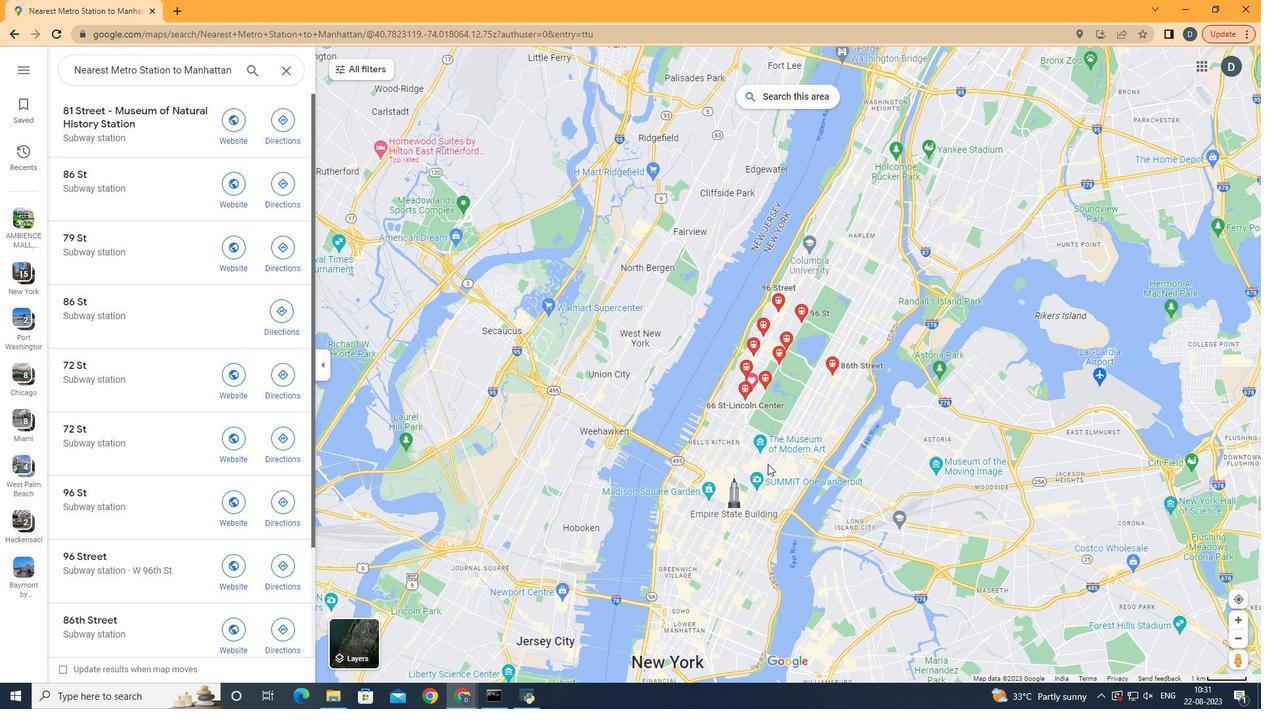 
Action: Mouse scrolled (767, 469) with delta (0, 0)
Screenshot: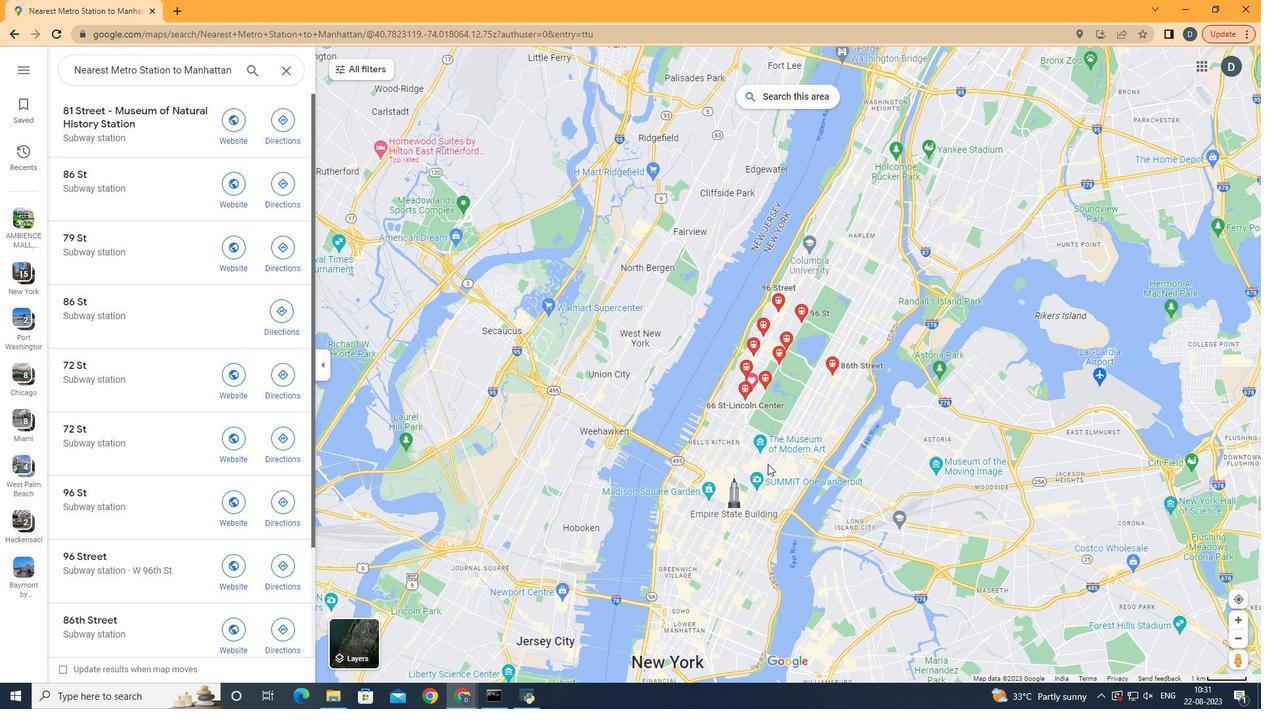
Action: Mouse scrolled (767, 469) with delta (0, 0)
Screenshot: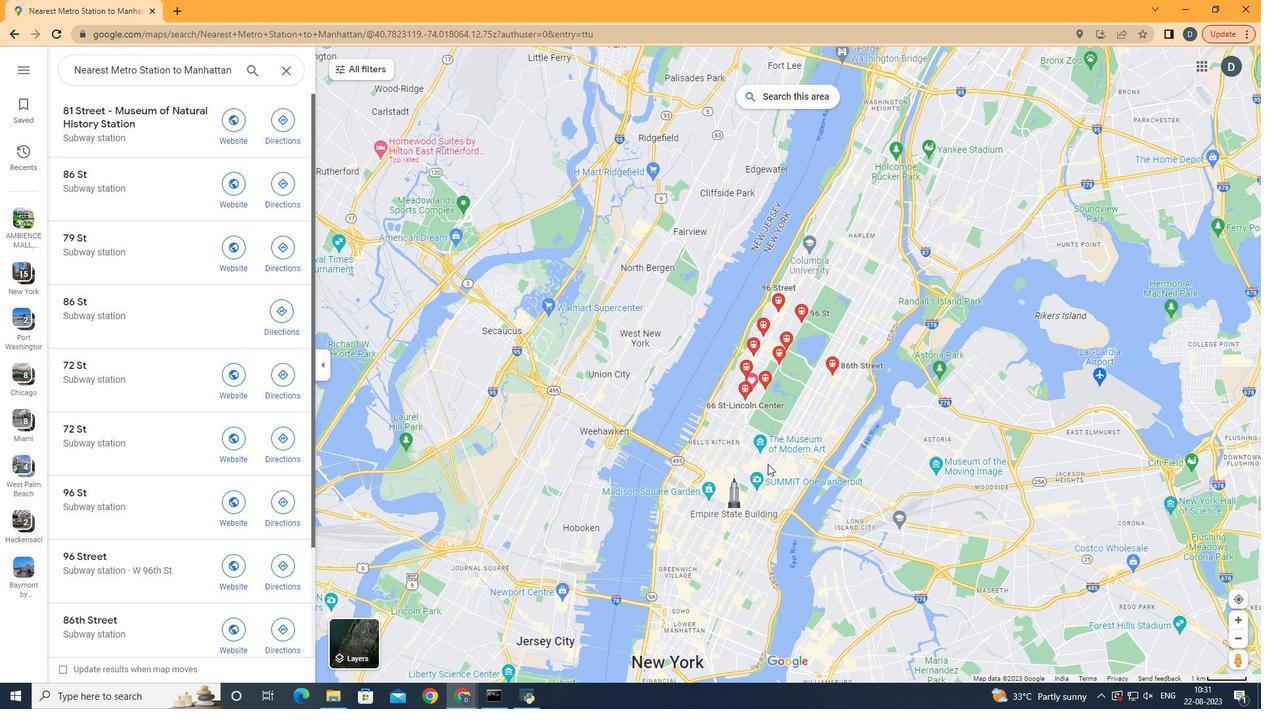 
Action: Mouse moved to (780, 340)
Screenshot: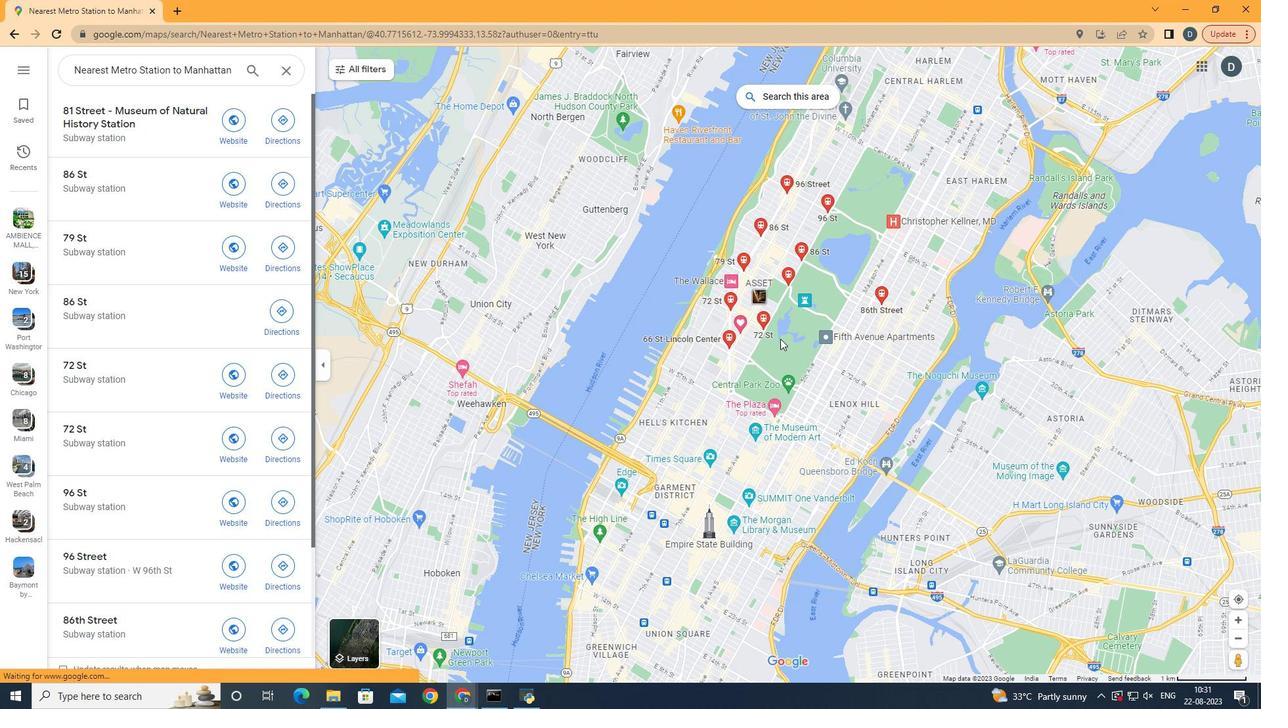 
Action: Mouse scrolled (780, 342) with delta (0, 0)
Screenshot: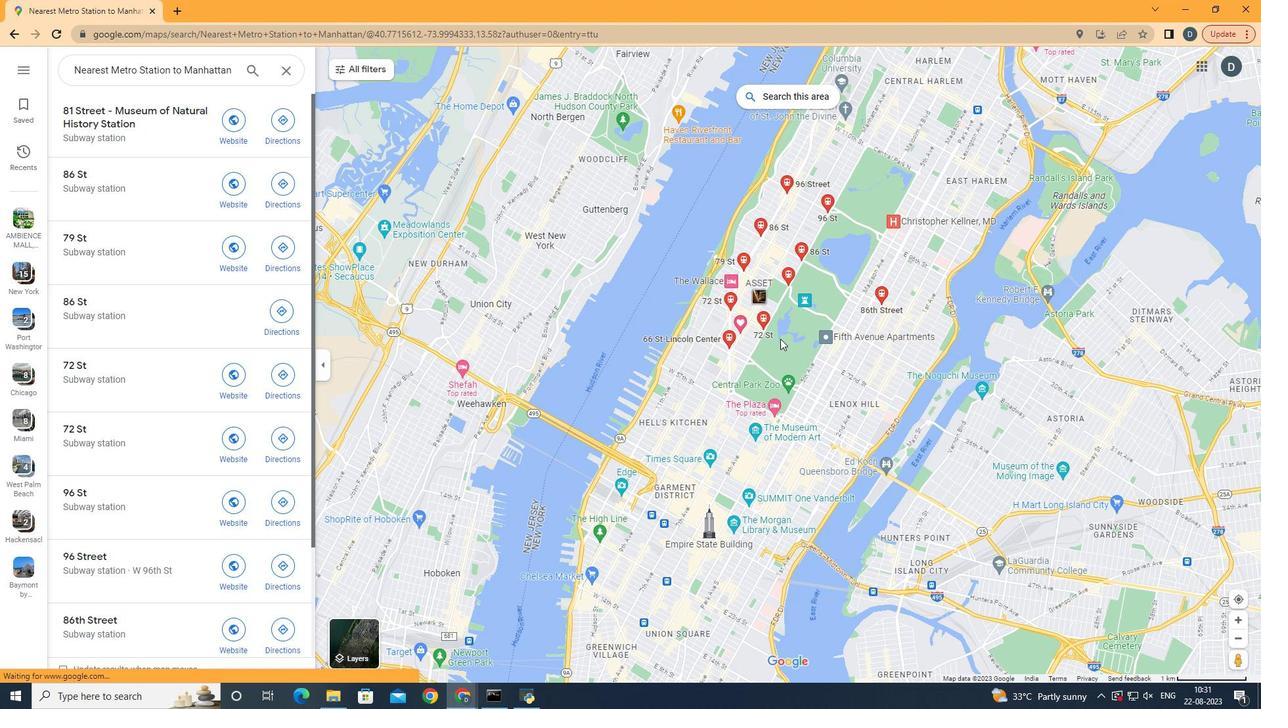 
Action: Mouse moved to (780, 338)
Screenshot: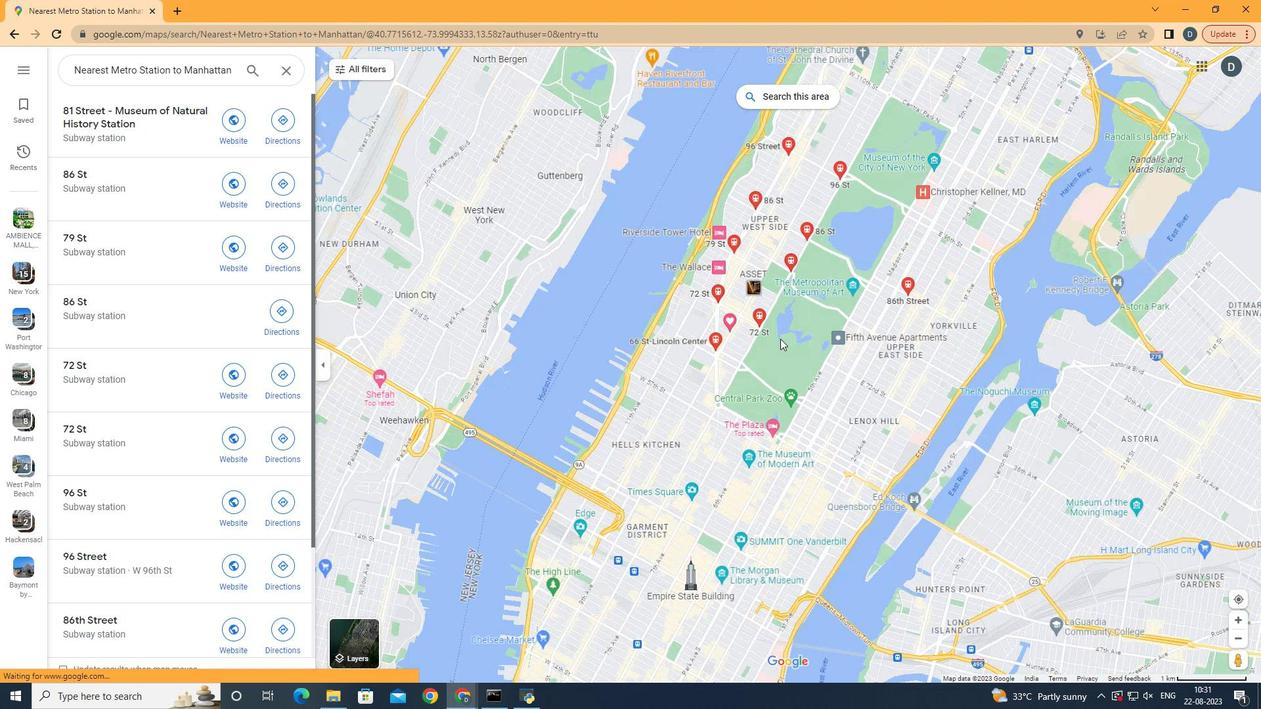 
Action: Mouse scrolled (780, 339) with delta (0, 0)
Screenshot: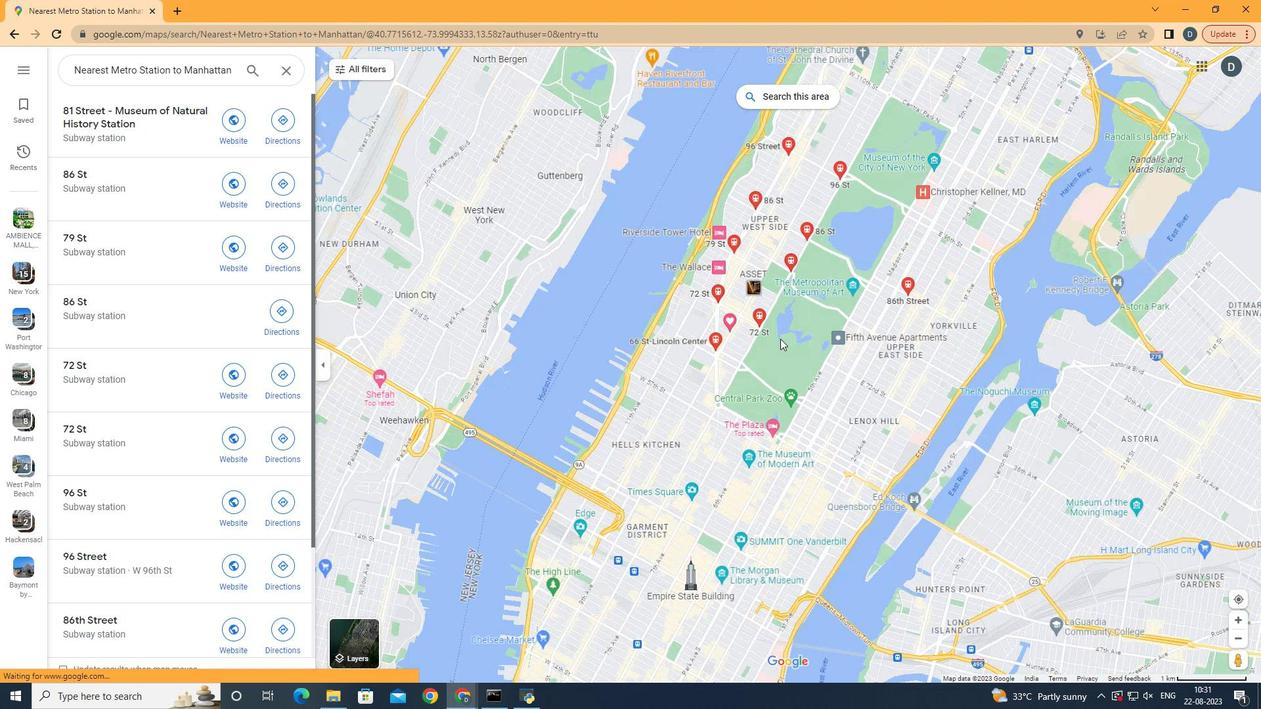 
Action: Mouse scrolled (780, 339) with delta (0, 0)
Screenshot: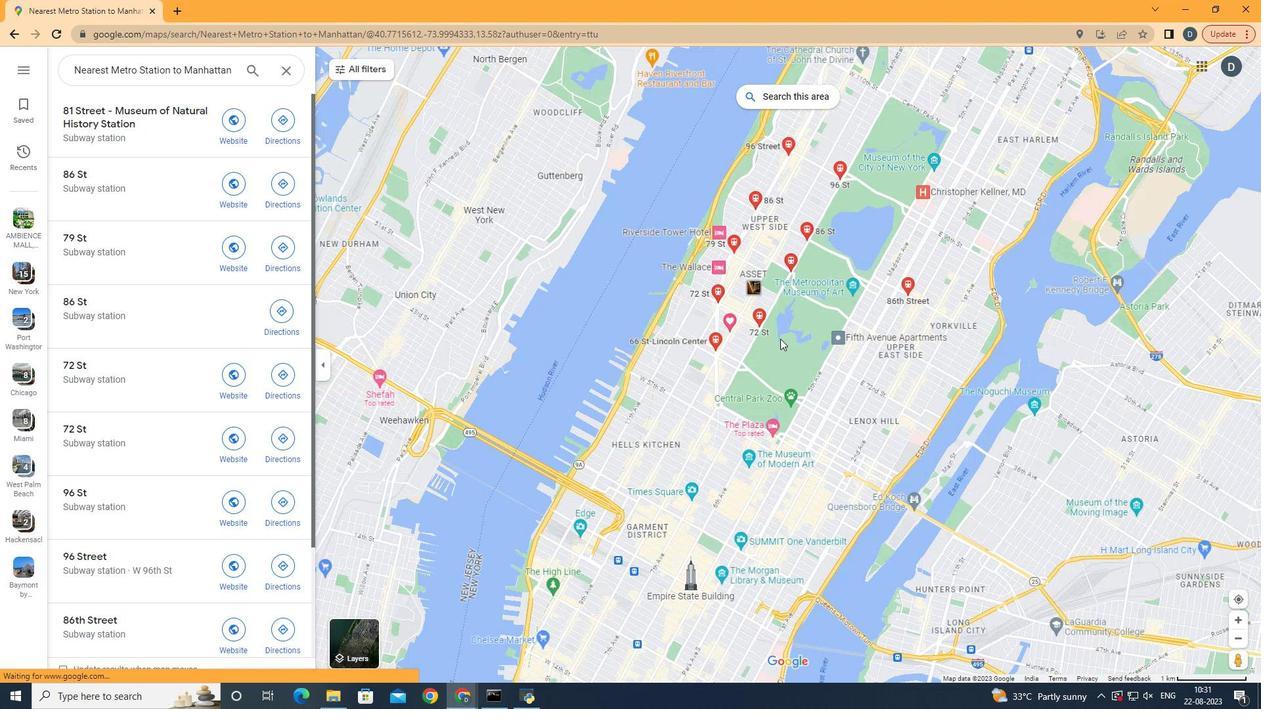 
Action: Mouse scrolled (780, 339) with delta (0, 0)
Screenshot: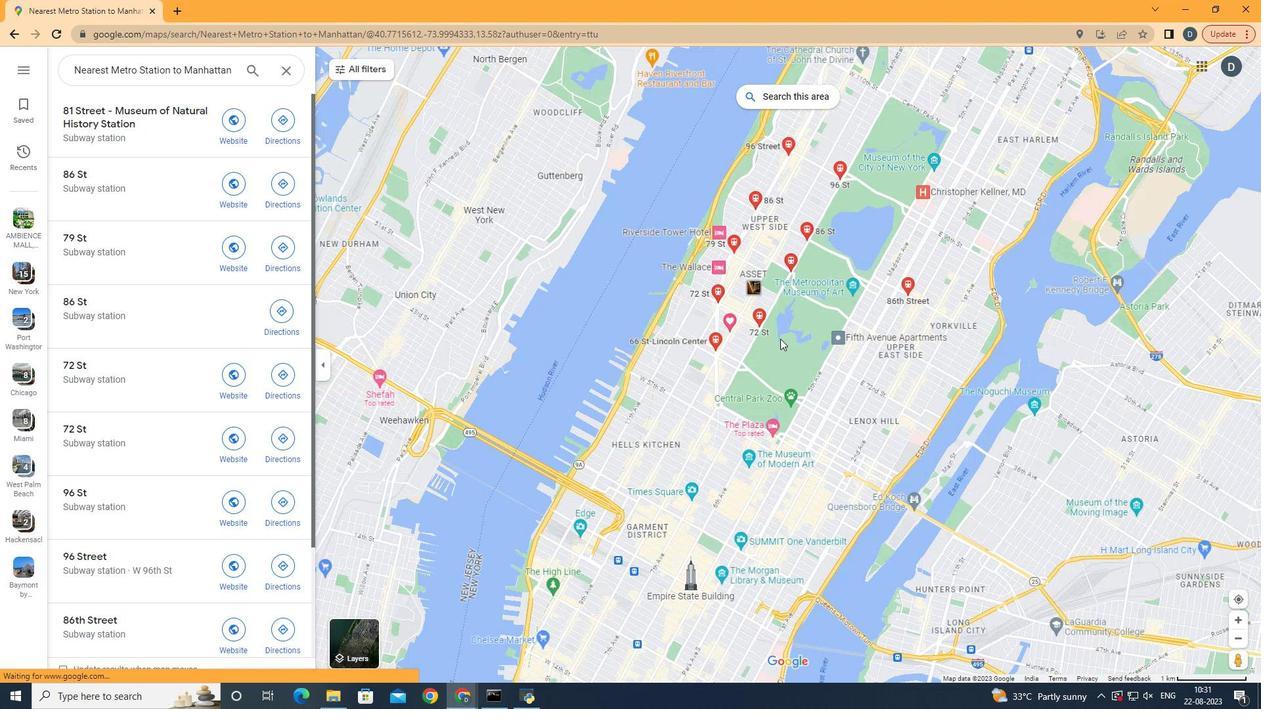
Action: Mouse scrolled (780, 339) with delta (0, 0)
Screenshot: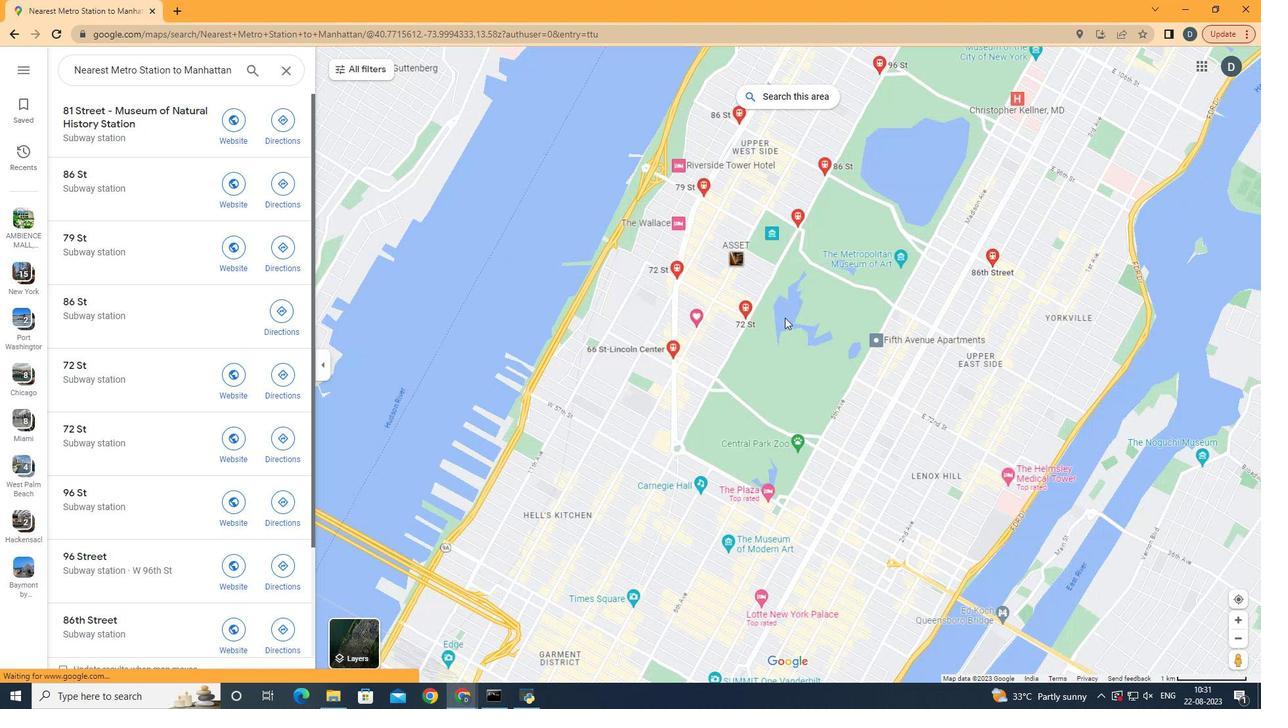 
Action: Mouse moved to (794, 236)
Screenshot: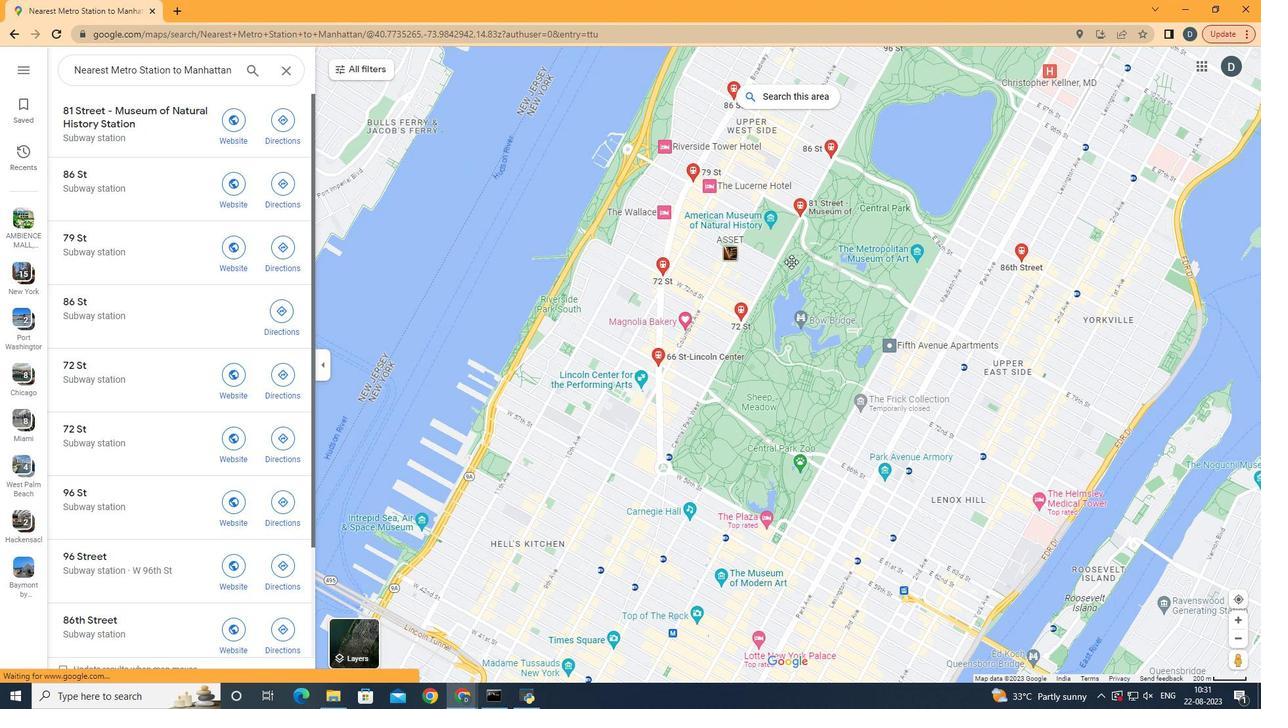 
Action: Mouse pressed left at (794, 236)
Screenshot: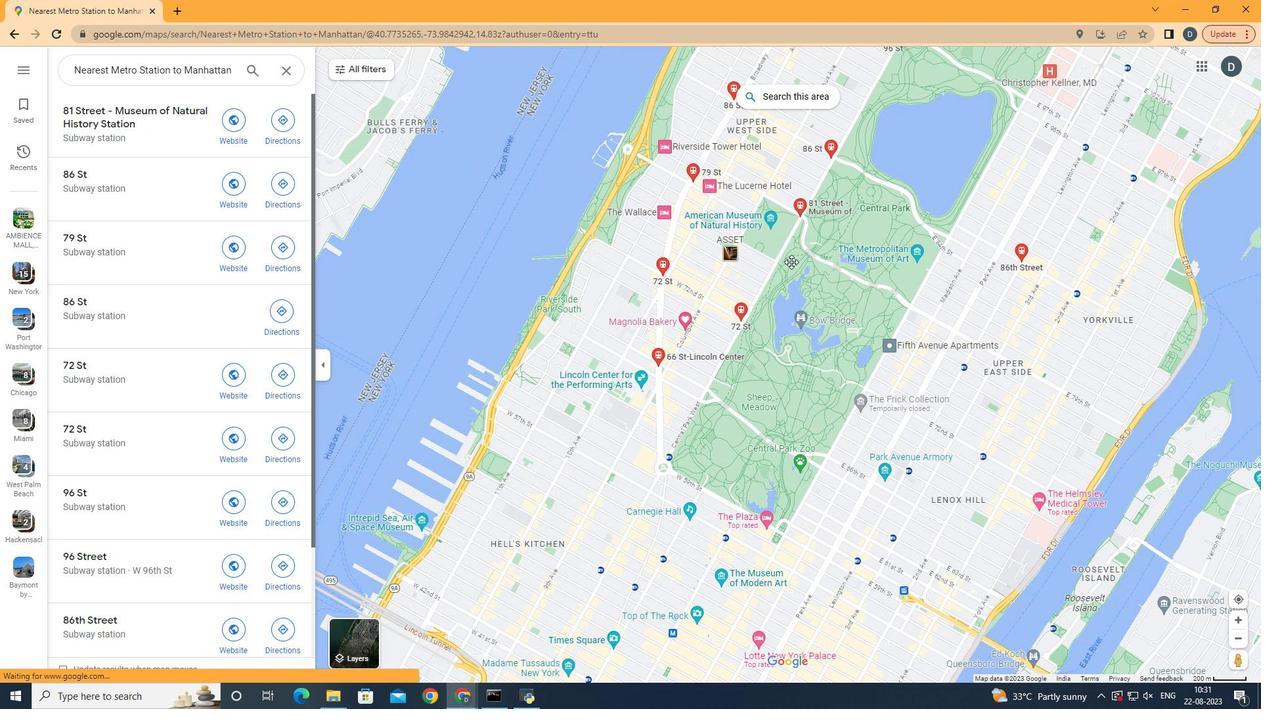
Action: Mouse moved to (786, 377)
Screenshot: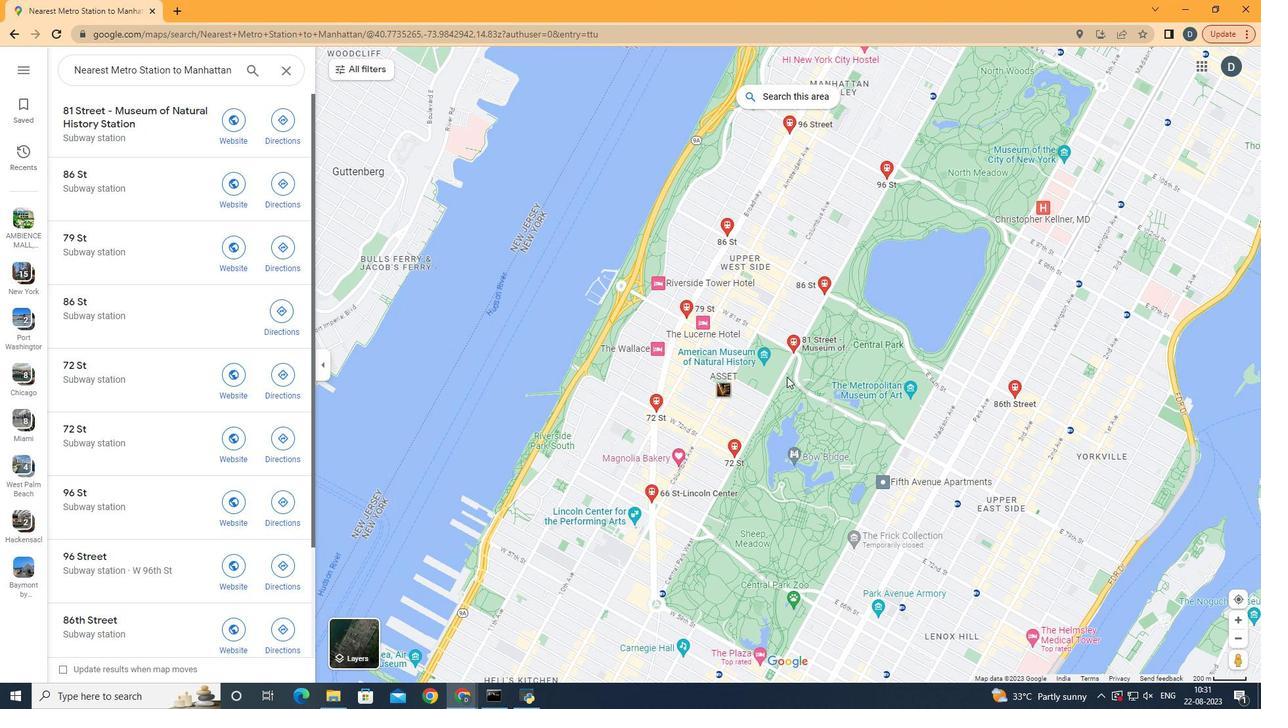 
Action: Mouse scrolled (786, 377) with delta (0, 0)
Screenshot: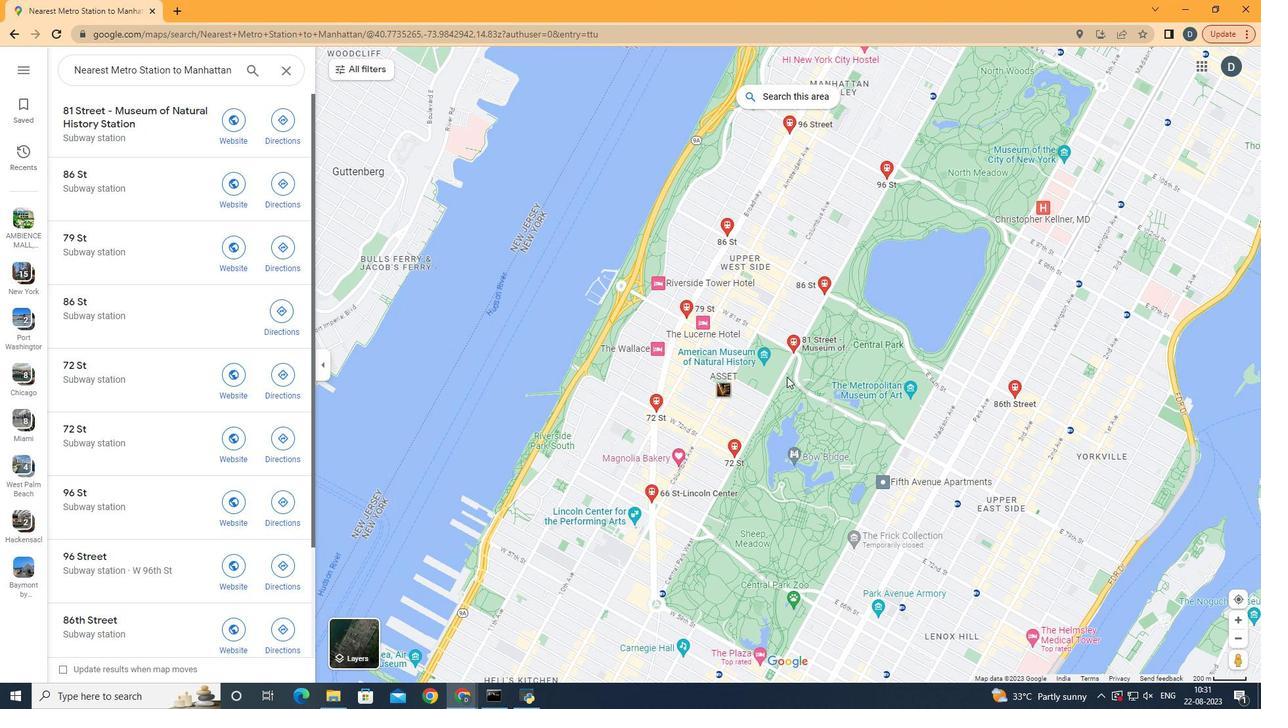 
Action: Mouse scrolled (786, 377) with delta (0, 0)
Screenshot: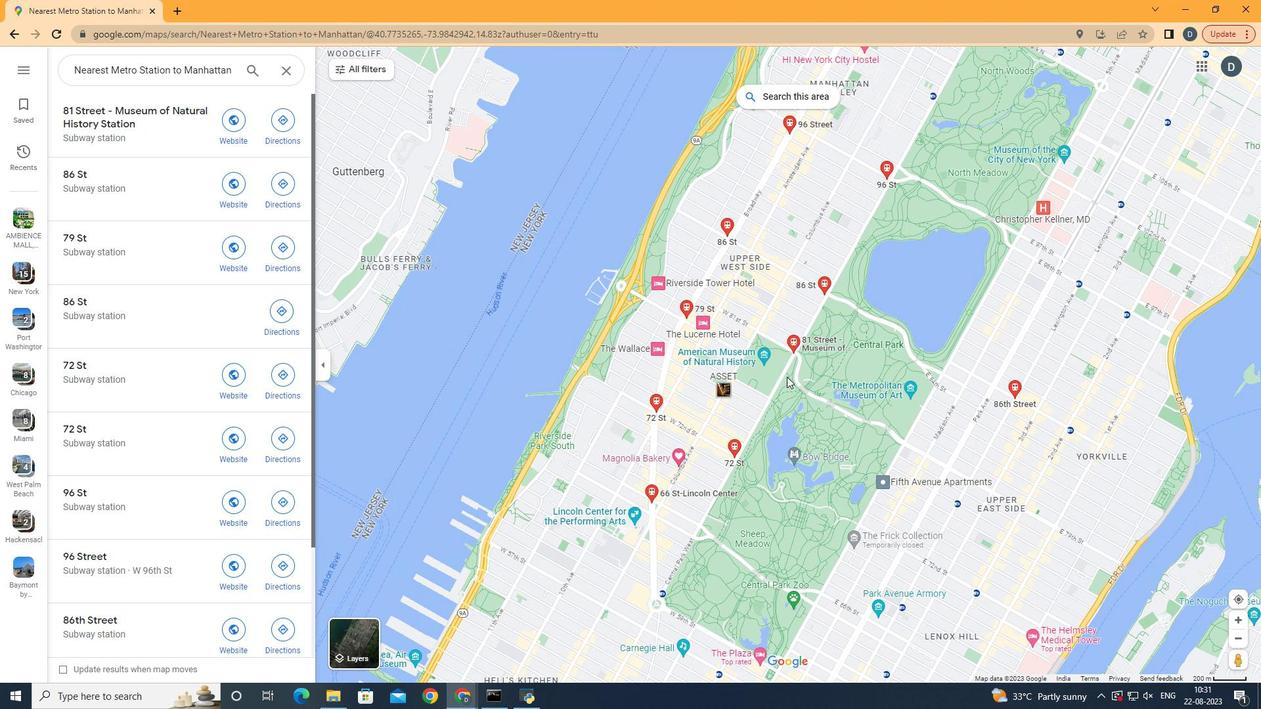 
Action: Mouse moved to (183, 111)
Screenshot: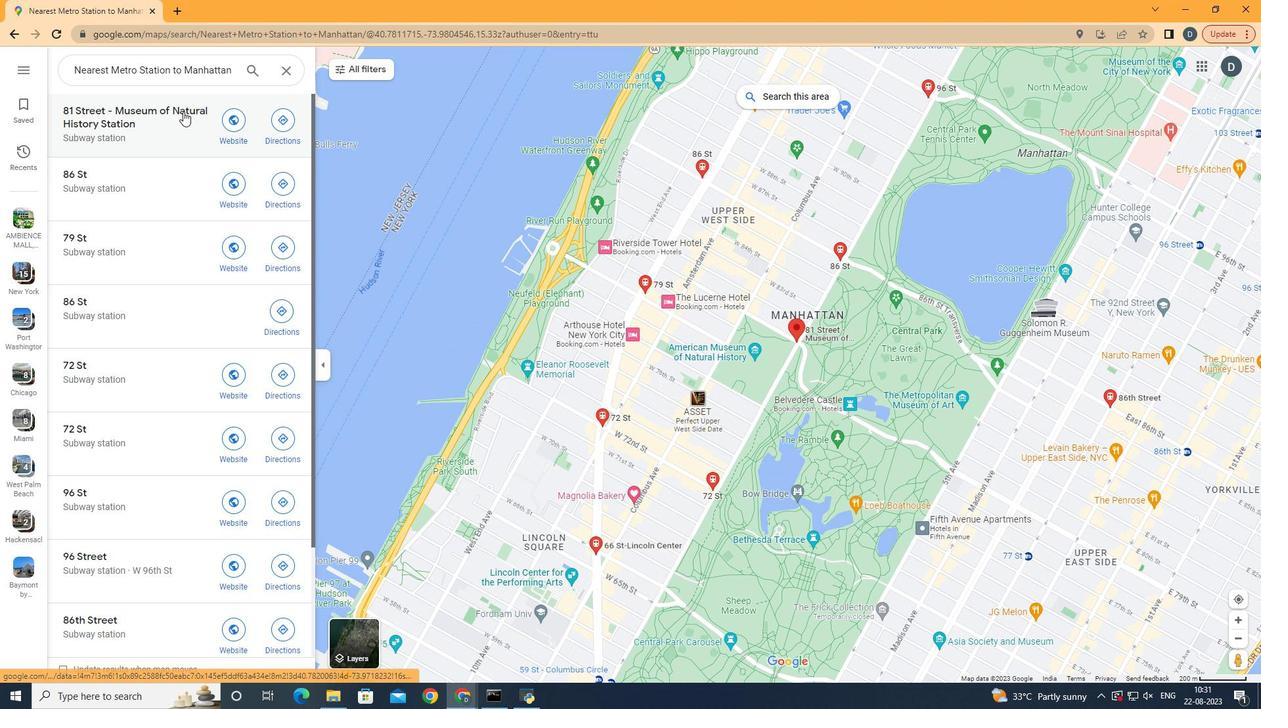 
Action: Mouse pressed left at (183, 111)
Screenshot: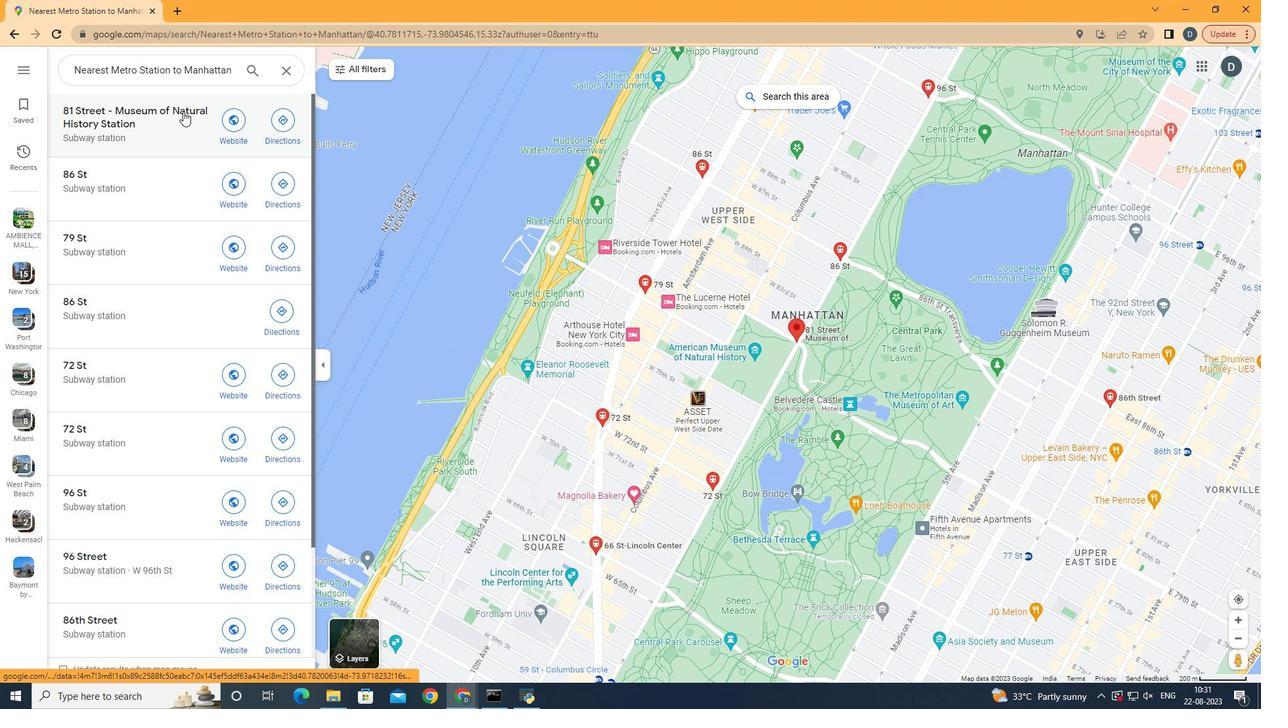 
Action: Mouse moved to (364, 218)
Screenshot: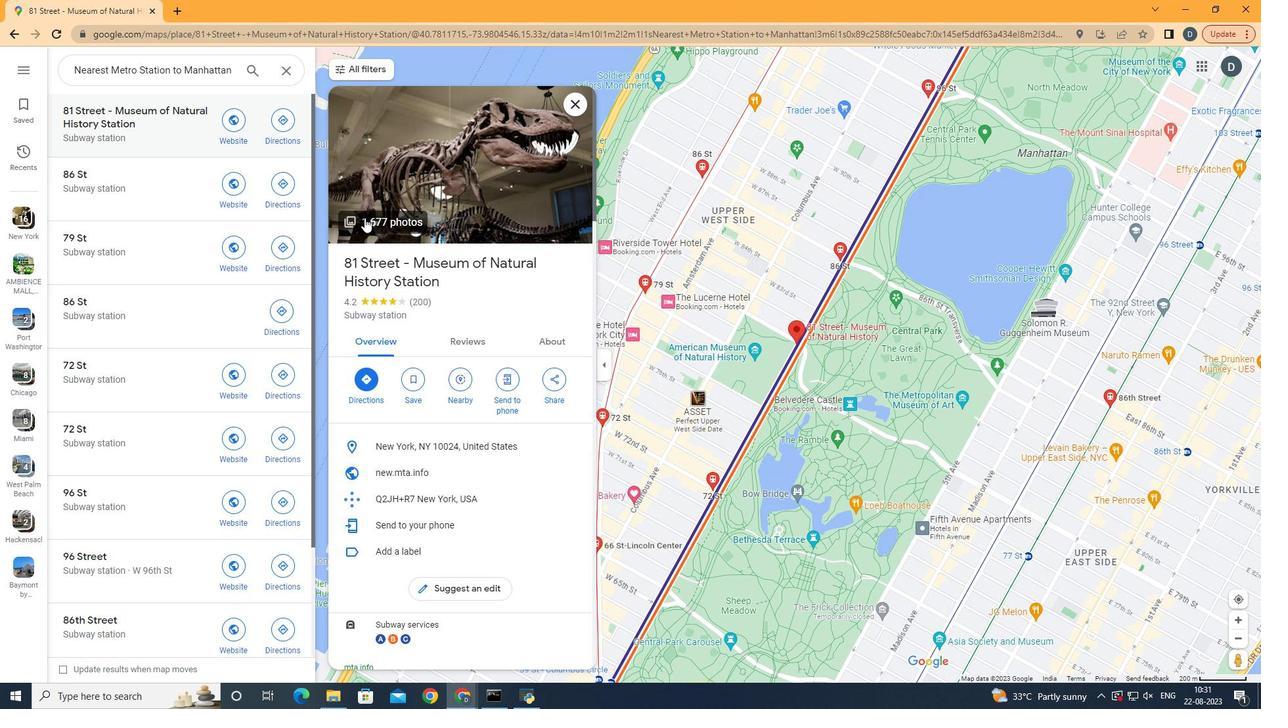 
Action: Mouse pressed left at (364, 218)
Screenshot: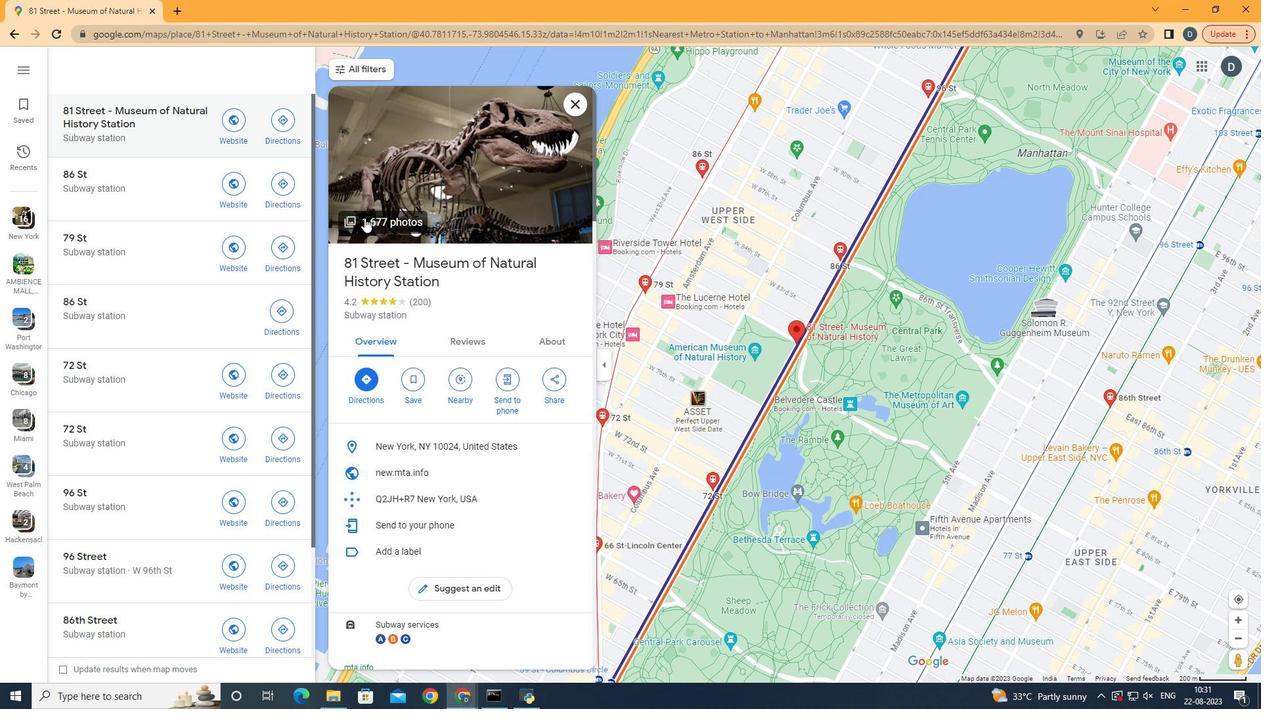 
Action: Mouse moved to (804, 579)
Screenshot: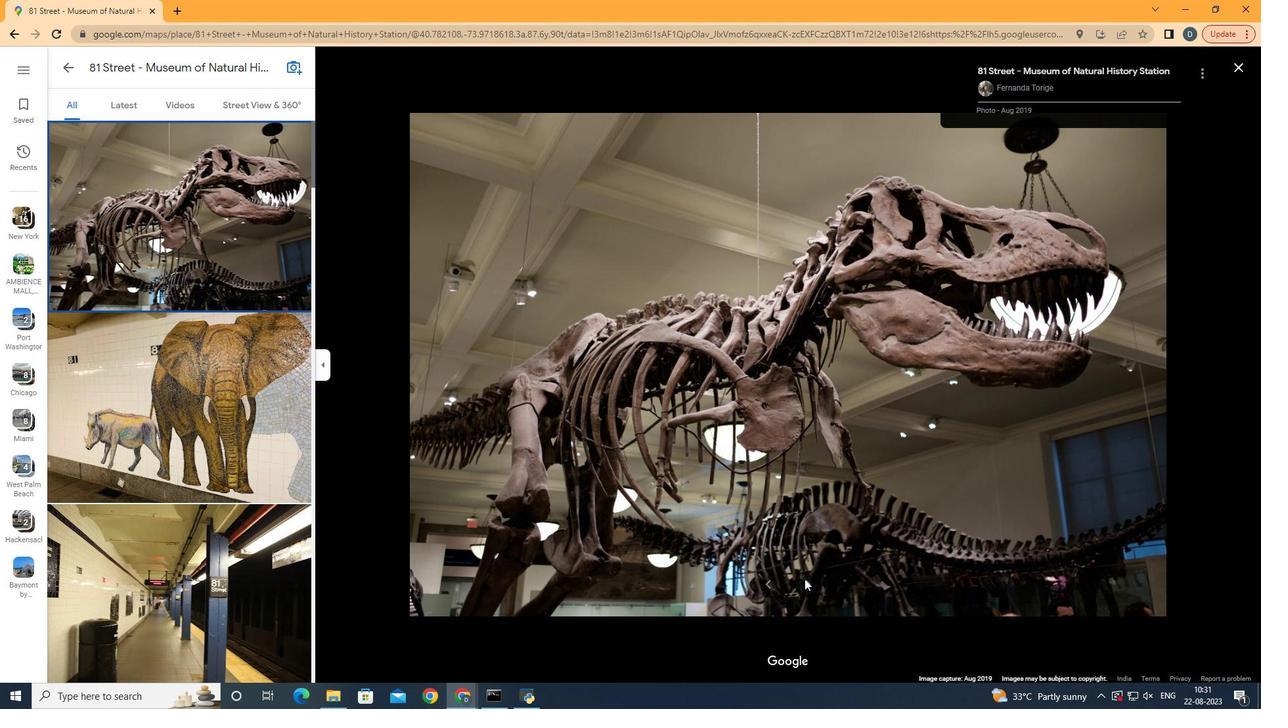 
Action: Mouse pressed left at (804, 579)
Screenshot: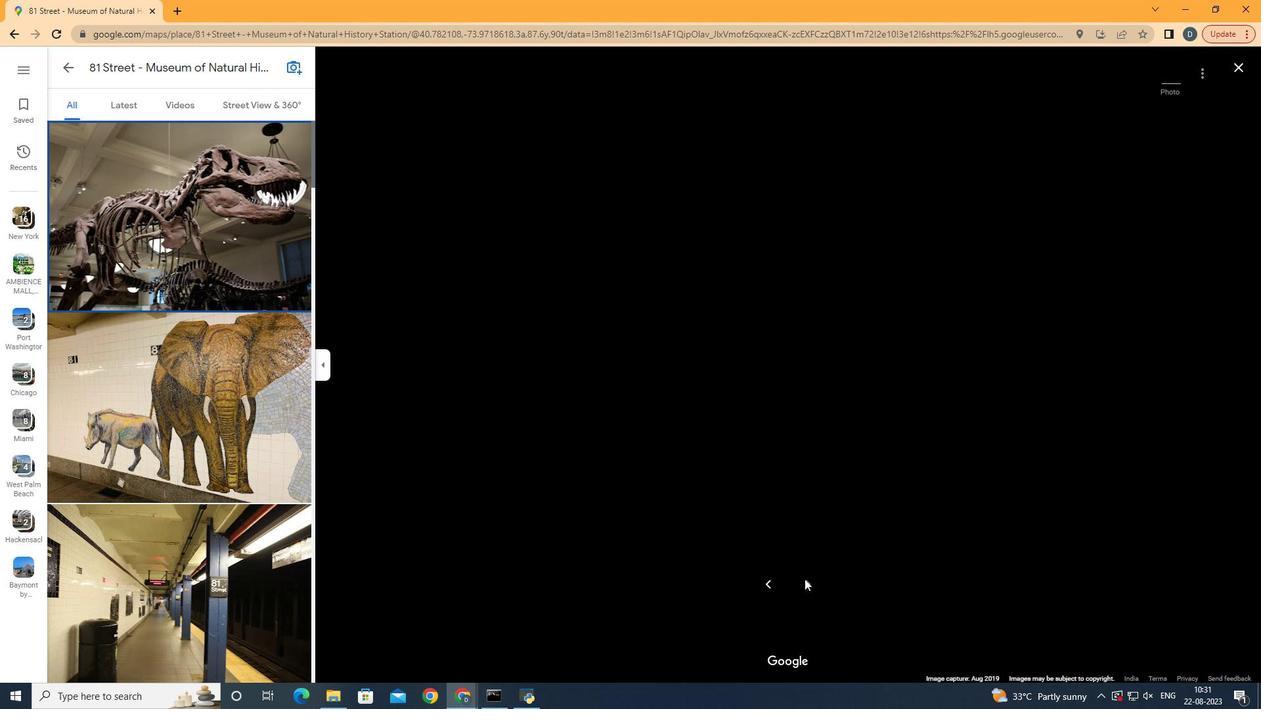 
Action: Key pressed <Key.right><Key.right><Key.right><Key.right><Key.right><Key.right><Key.right><Key.right><Key.right><Key.right><Key.right><Key.right><Key.right><Key.right><Key.right><Key.right><Key.right><Key.right><Key.right><Key.right><Key.right><Key.right><Key.right><Key.right><Key.right><Key.right><Key.right><Key.right><Key.right><Key.right><Key.right><Key.right><Key.right><Key.right><Key.right><Key.right><Key.right><Key.right><Key.right><Key.right><Key.right><Key.right><Key.right><Key.right><Key.right><Key.right><Key.right><Key.right><Key.right><Key.right><Key.right><Key.right><Key.right><Key.right><Key.right><Key.right><Key.down><Key.right><Key.right><Key.right><Key.right><Key.right><Key.right>
Screenshot: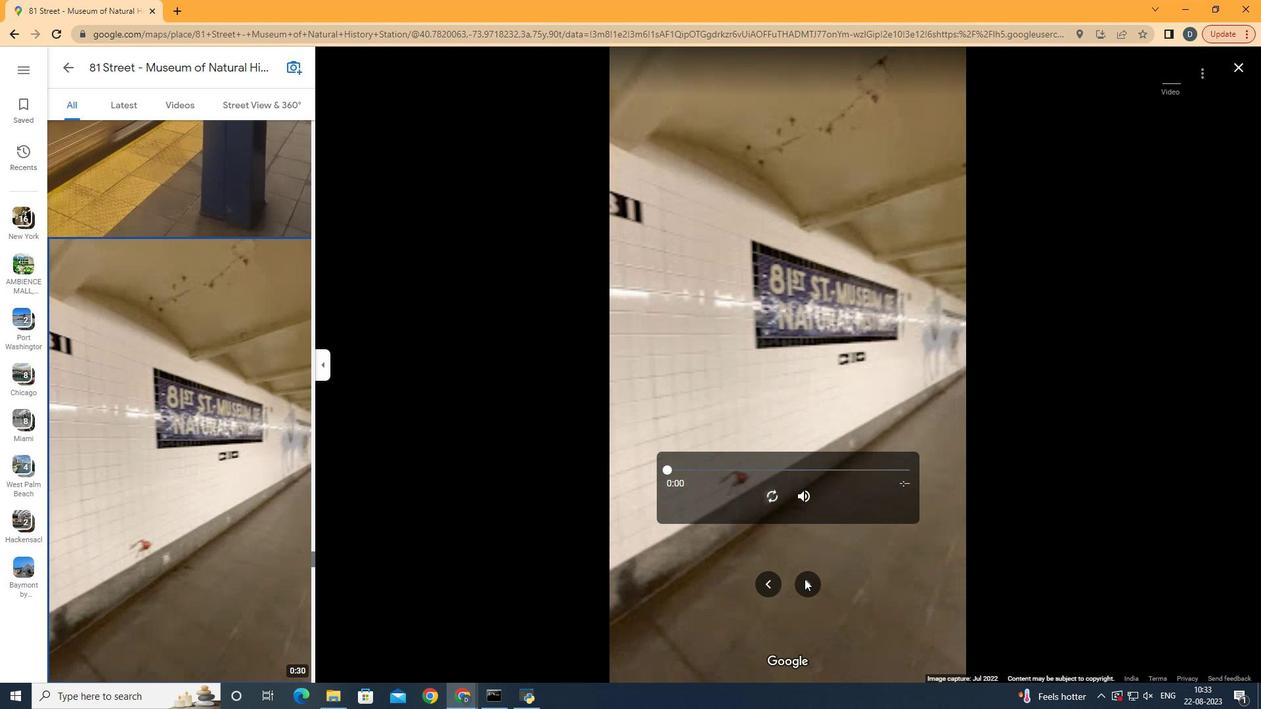 
Action: Mouse moved to (769, 493)
Screenshot: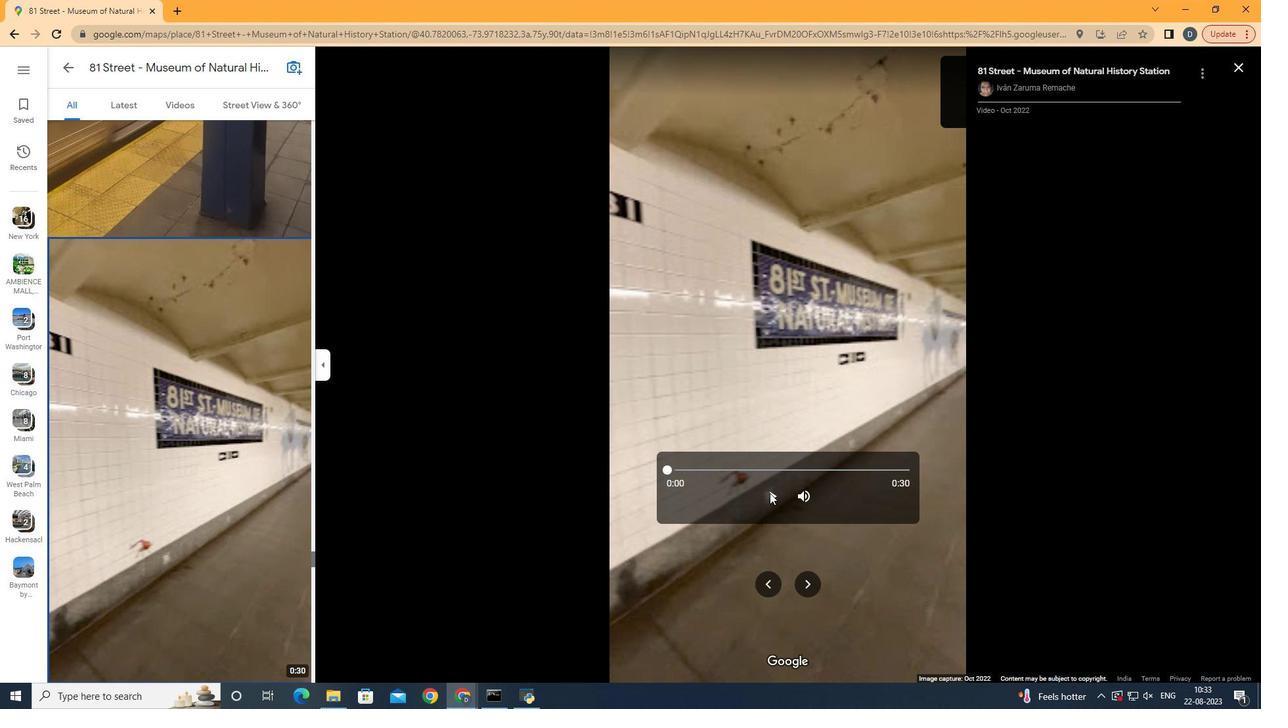 
Action: Mouse pressed left at (769, 493)
Screenshot: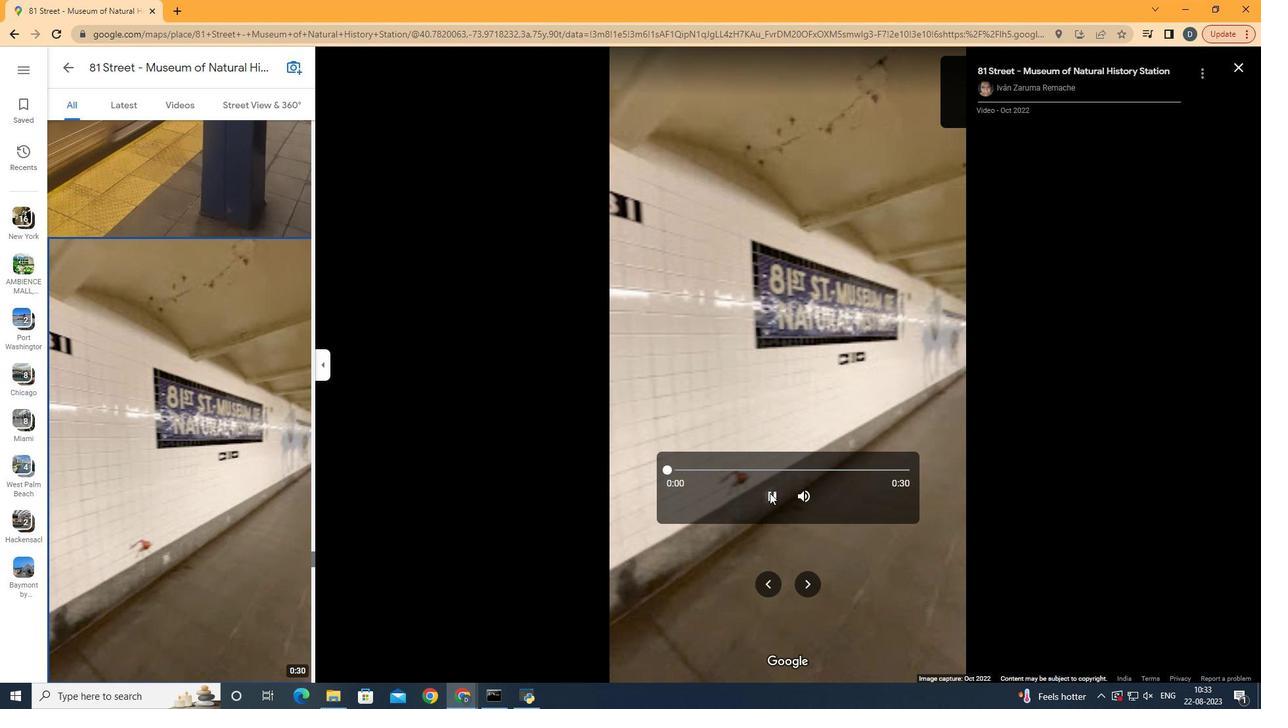 
Action: Mouse moved to (805, 578)
Screenshot: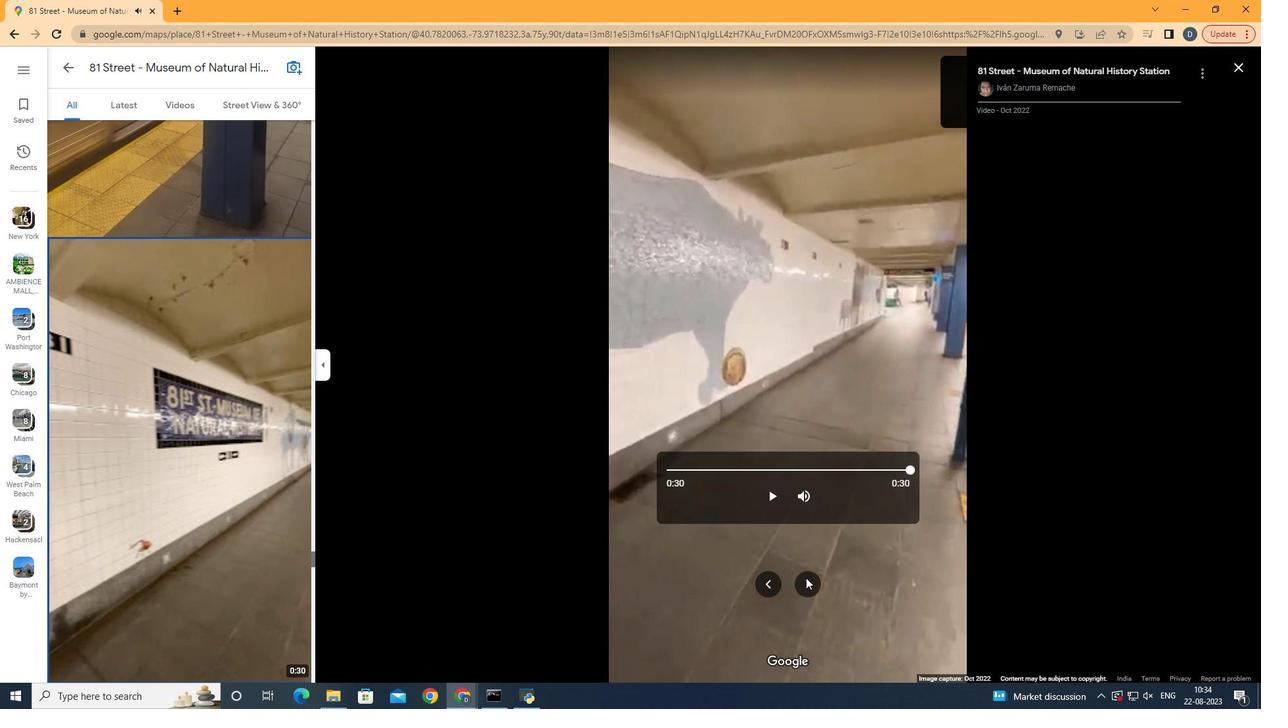
Action: Mouse pressed left at (805, 578)
Screenshot: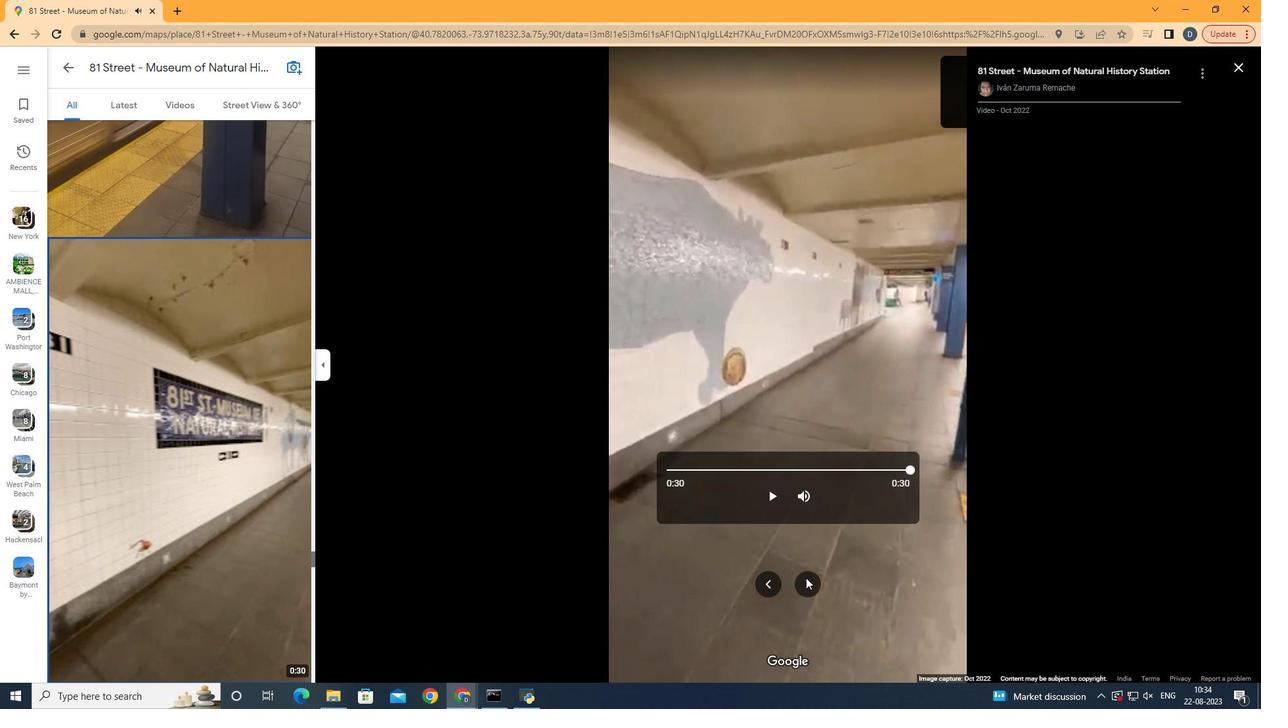 
Action: Mouse moved to (803, 578)
Screenshot: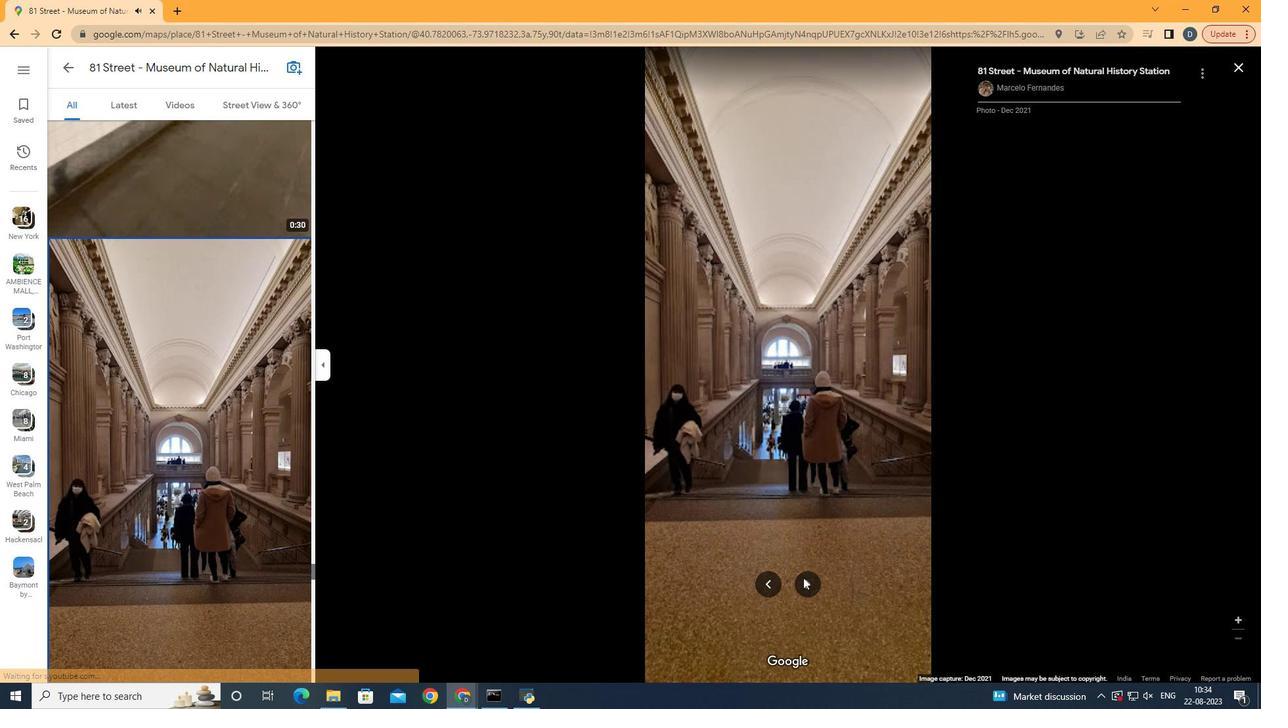 
Action: Key pressed <Key.right><Key.right><Key.right><Key.right><Key.right><Key.right><Key.right><Key.down><Key.right><Key.right><Key.right>
Screenshot: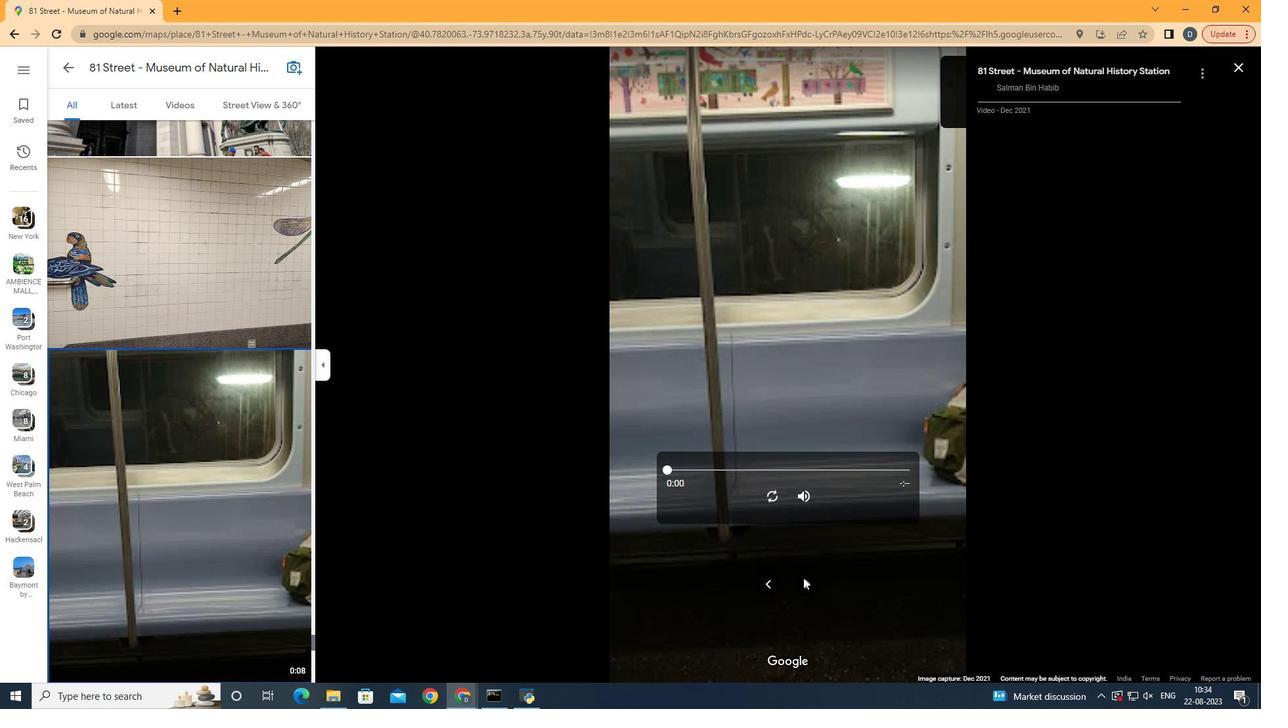 
Action: Mouse moved to (769, 491)
Screenshot: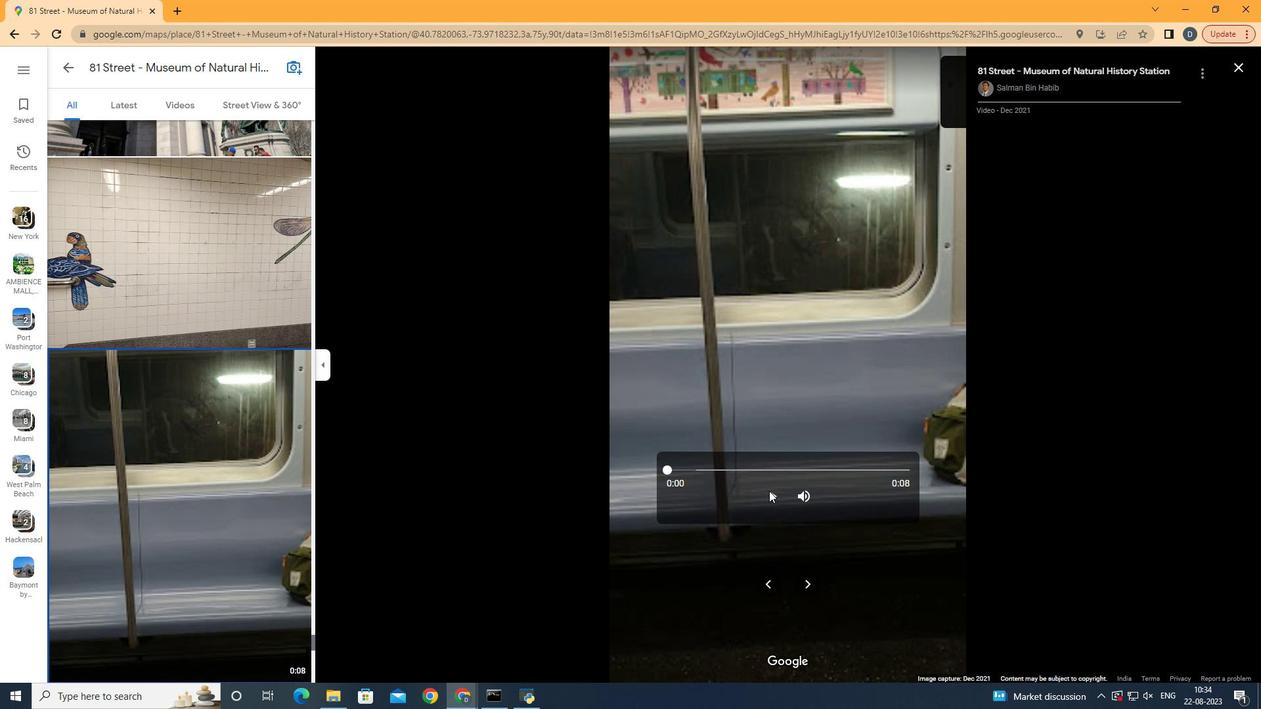 
Action: Mouse pressed left at (769, 491)
Screenshot: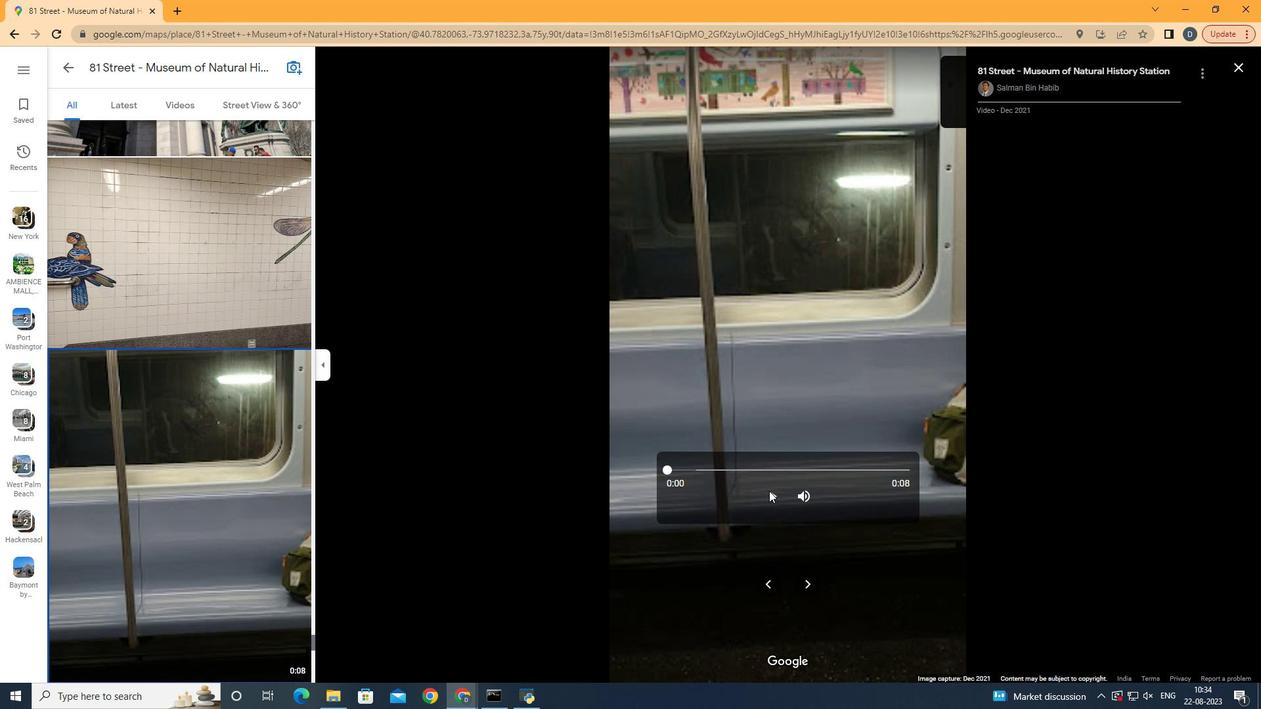 
Action: Mouse moved to (804, 578)
Screenshot: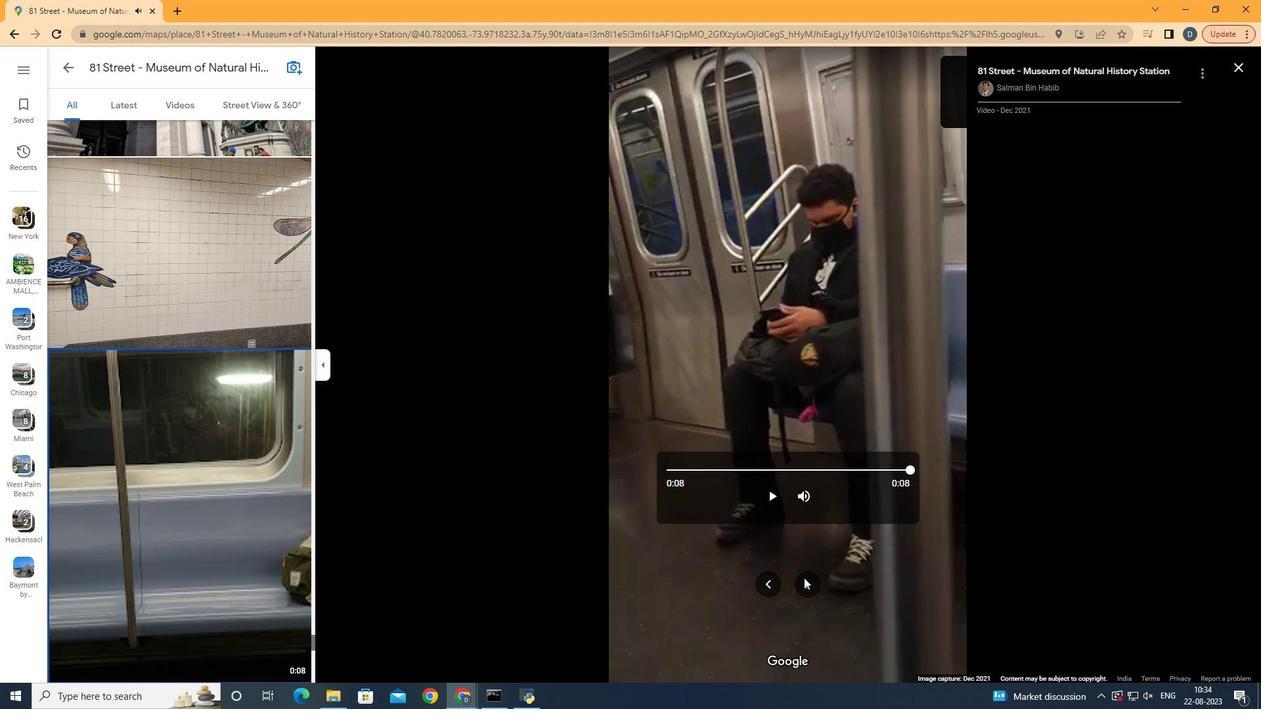 
Action: Mouse pressed left at (804, 578)
Screenshot: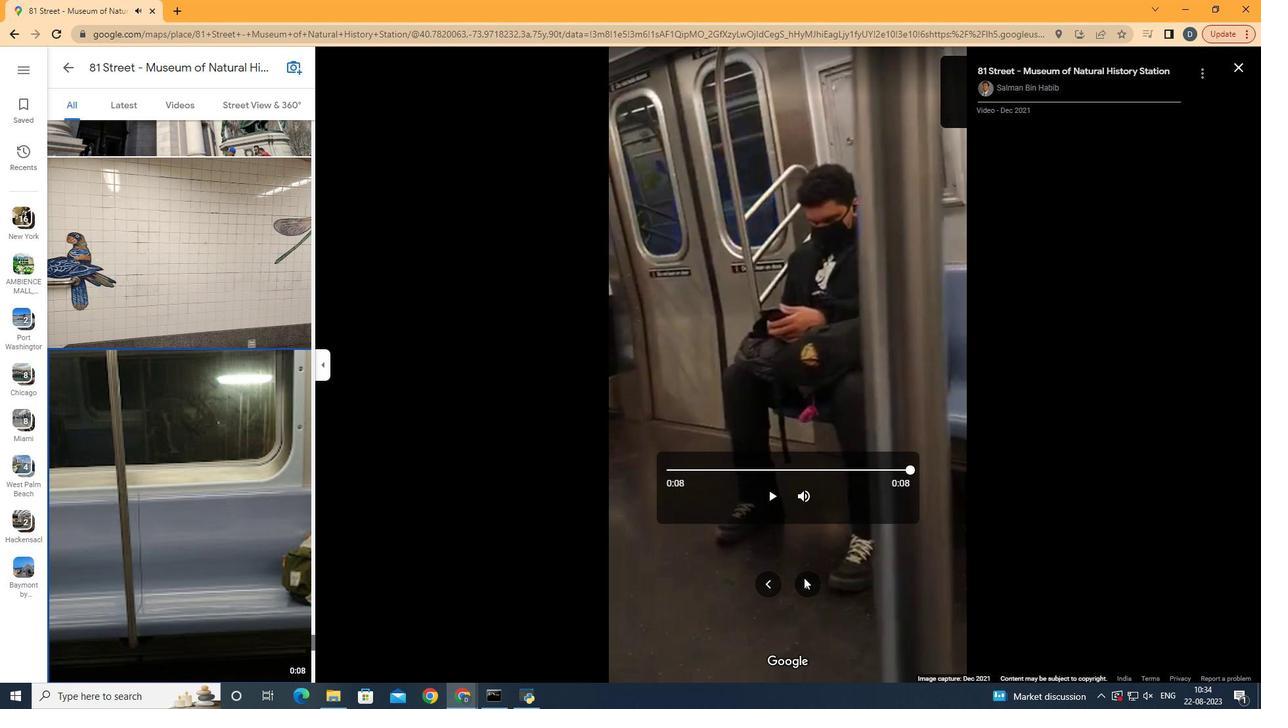 
Action: Key pressed <Key.right><Key.right><Key.right><Key.right><Key.right><Key.right><Key.right><Key.right><Key.right><Key.right><Key.right><Key.right><Key.right><Key.right><Key.right><Key.right><Key.right><Key.right><Key.right><Key.right><Key.right><Key.right><Key.right><Key.right><Key.right><Key.right><Key.right><Key.right><Key.right><Key.right><Key.right><Key.right><Key.right><Key.right><Key.right><Key.right><Key.right><Key.right><Key.right><Key.right><Key.right><Key.right><Key.right><Key.right><Key.right><Key.right><Key.right><Key.right><Key.right><Key.right><Key.right><Key.right><Key.right><Key.right>
Screenshot: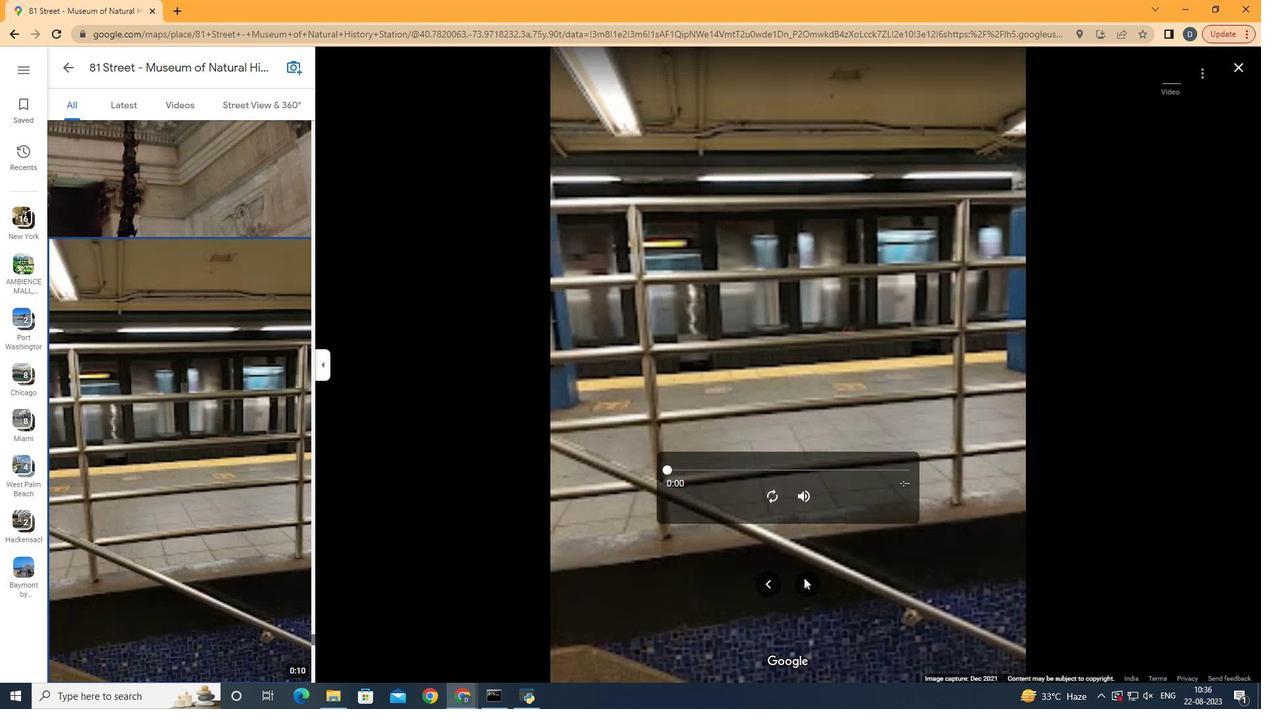 
Action: Mouse moved to (773, 494)
Screenshot: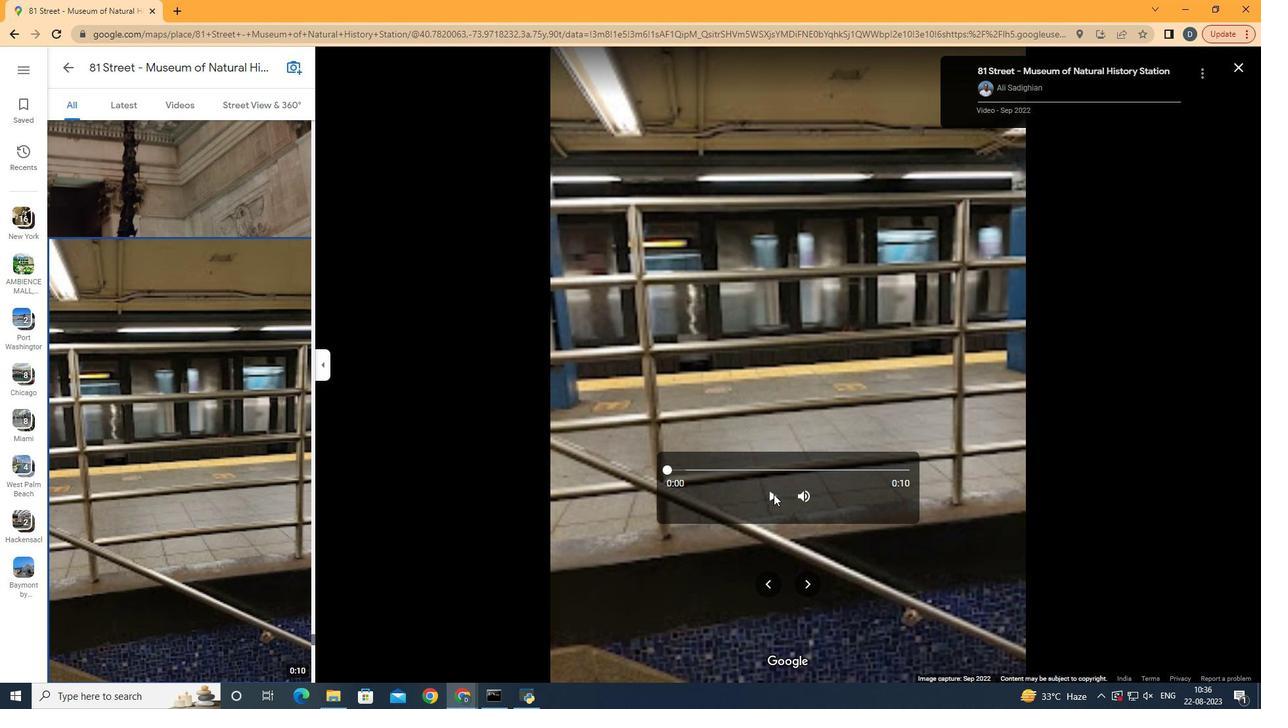 
Action: Mouse pressed left at (773, 494)
Screenshot: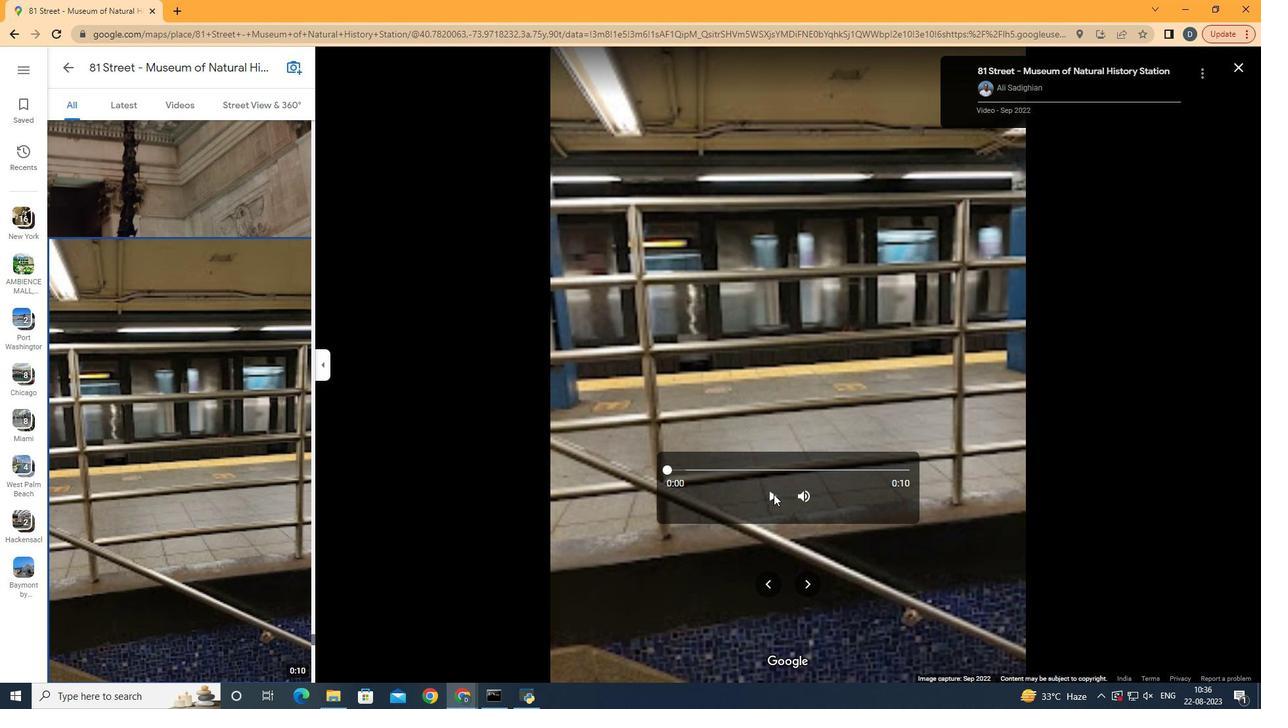 
Action: Mouse moved to (805, 578)
Screenshot: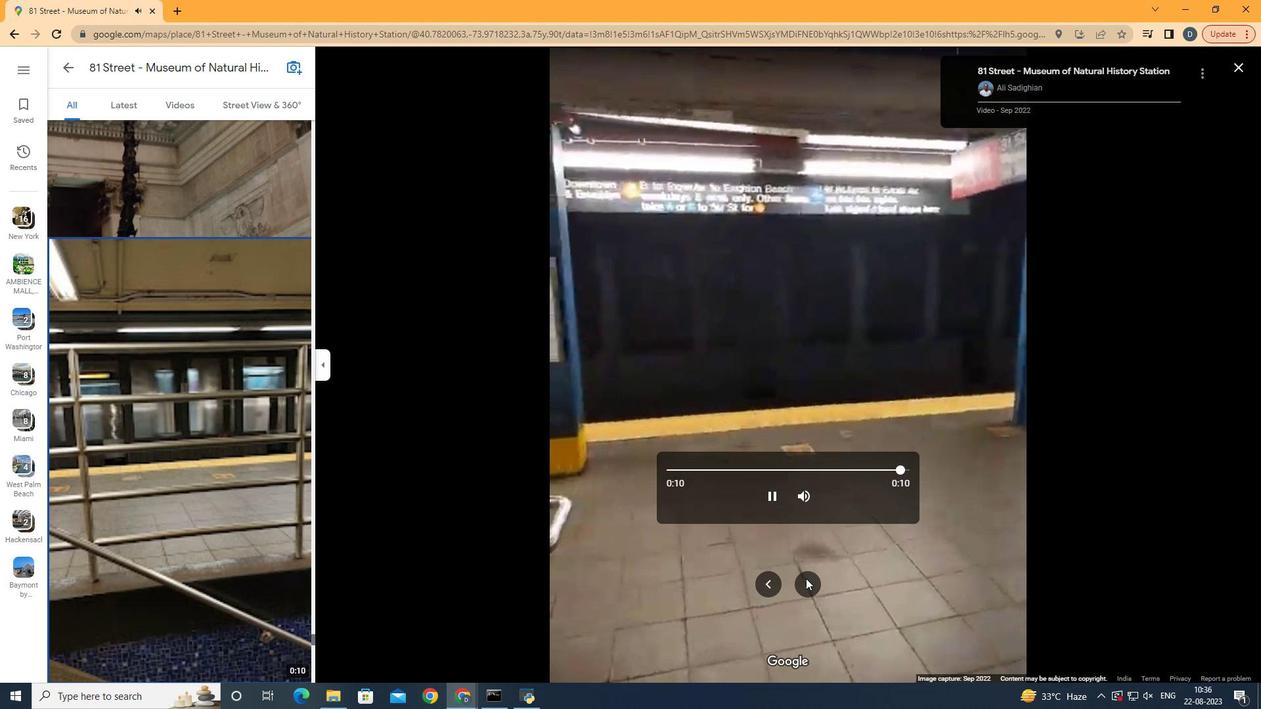 
Action: Mouse pressed left at (805, 578)
Screenshot: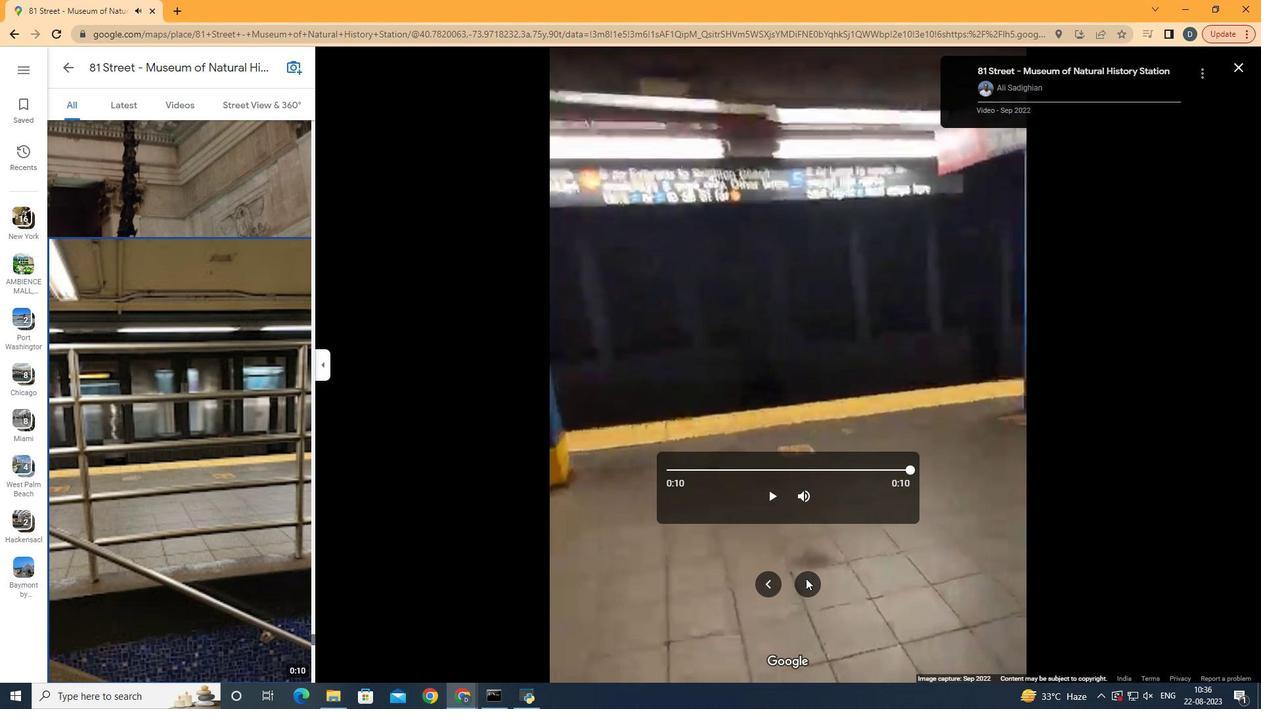 
Action: Mouse moved to (805, 577)
Screenshot: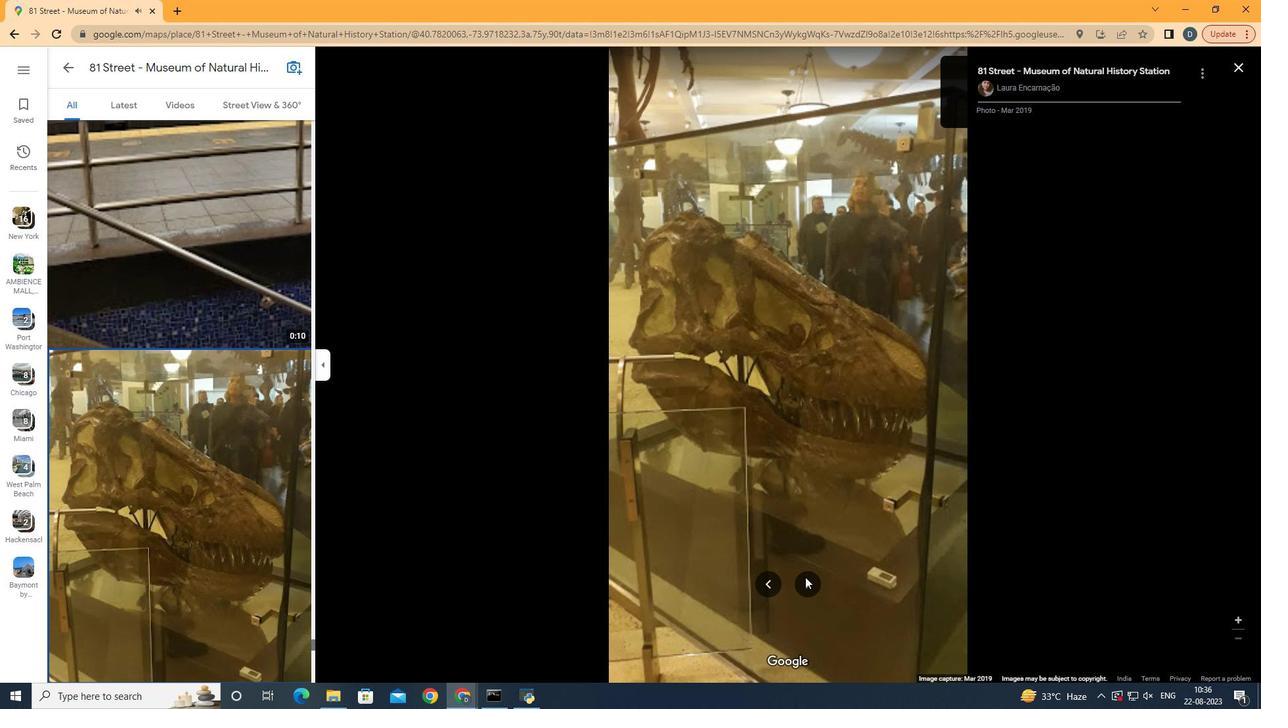 
Action: Mouse pressed left at (805, 577)
Screenshot: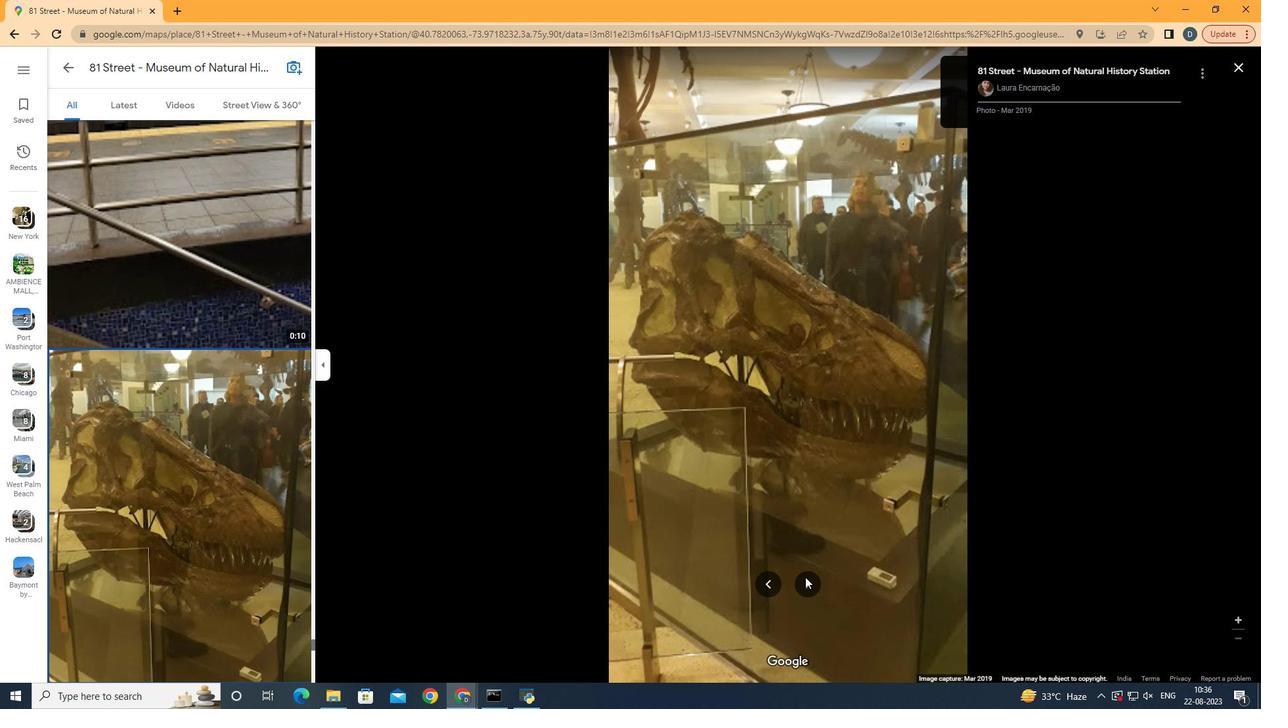 
Action: Key pressed <Key.right><Key.up><Key.right><Key.right><Key.right><Key.right><Key.right><Key.right><Key.right><Key.right><Key.right><Key.right><Key.right><Key.right><Key.right><Key.right><Key.right><Key.right><Key.right><Key.right><Key.right><Key.right><Key.right><Key.right><Key.right><Key.right><Key.right><Key.right><Key.right><Key.right><Key.right><Key.right><Key.right><Key.right><Key.right><Key.right><Key.right><Key.right><Key.right><Key.right><Key.right><Key.right><Key.right><Key.right><Key.right><Key.right><Key.right><Key.right><Key.right><Key.right><Key.right>
Screenshot: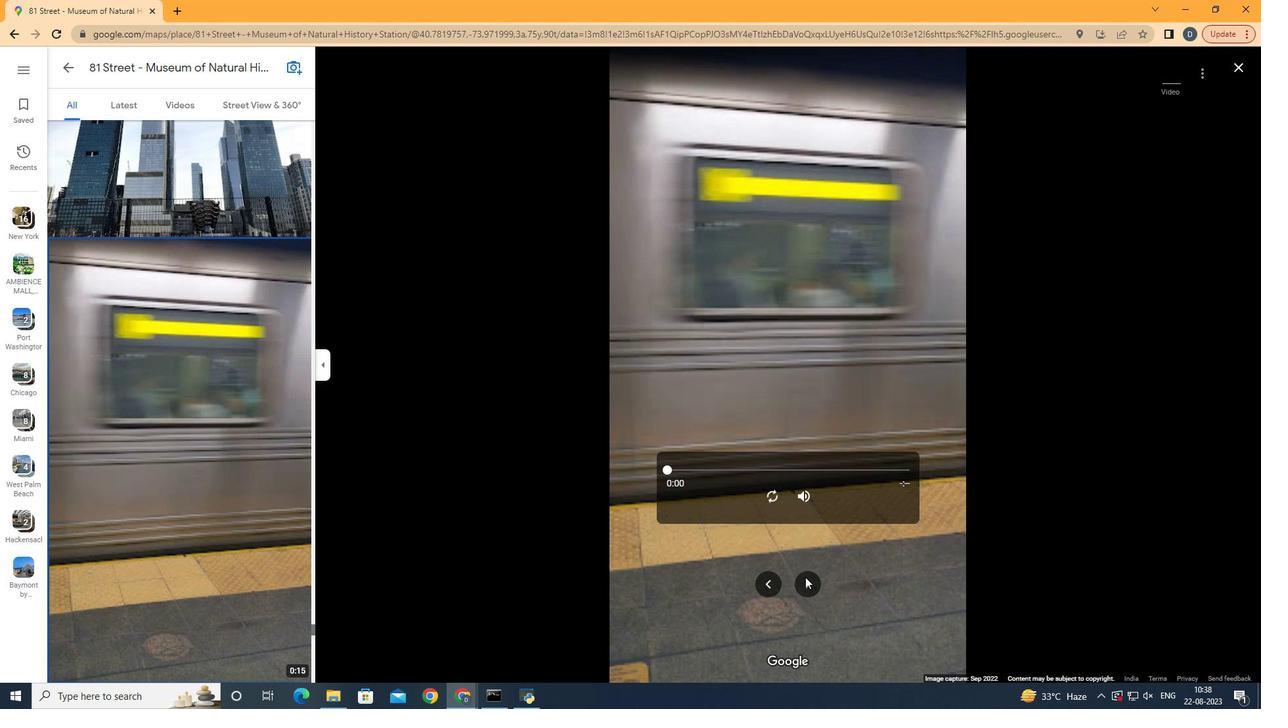 
Action: Mouse moved to (763, 501)
Screenshot: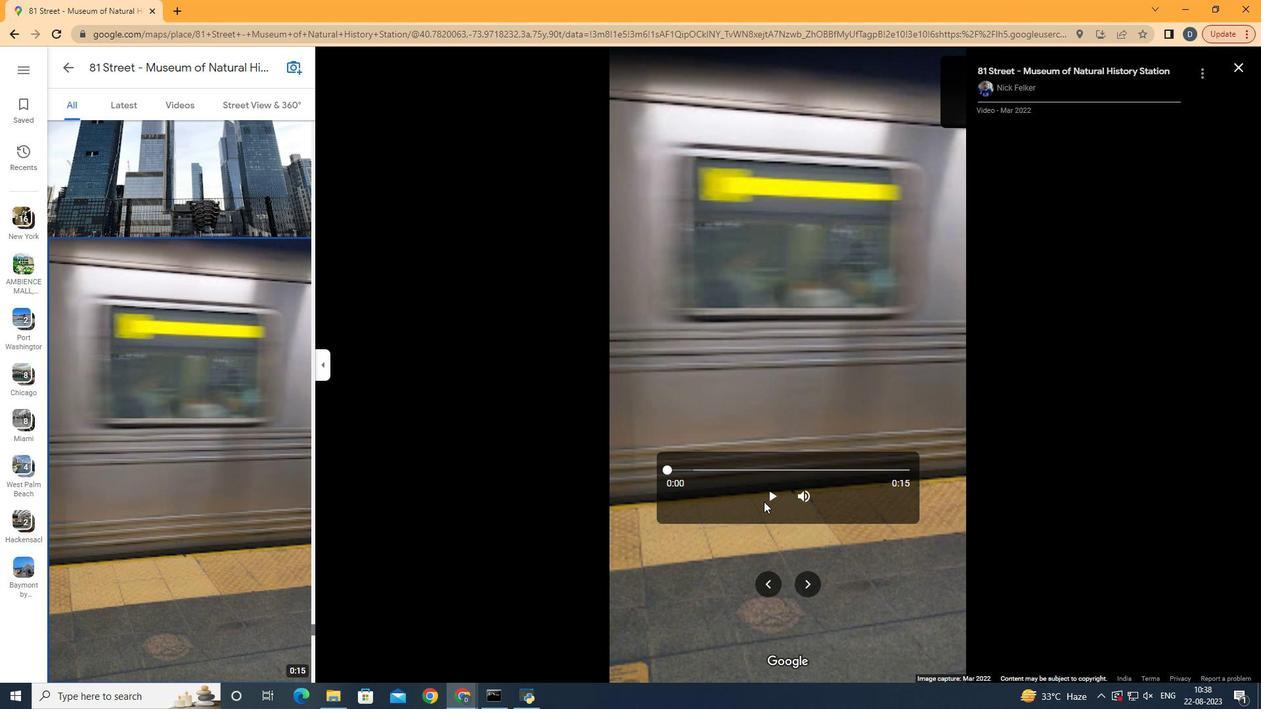 
Action: Mouse pressed left at (763, 501)
Screenshot: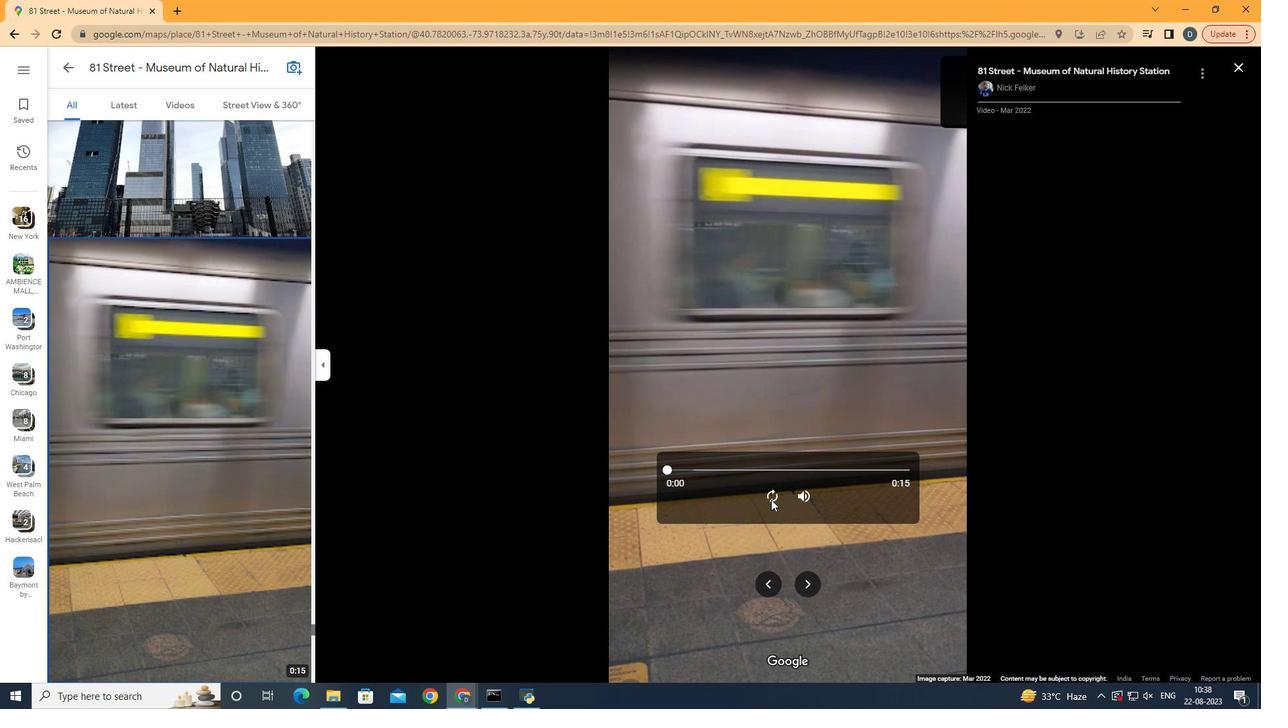 
Action: Mouse moved to (804, 578)
Screenshot: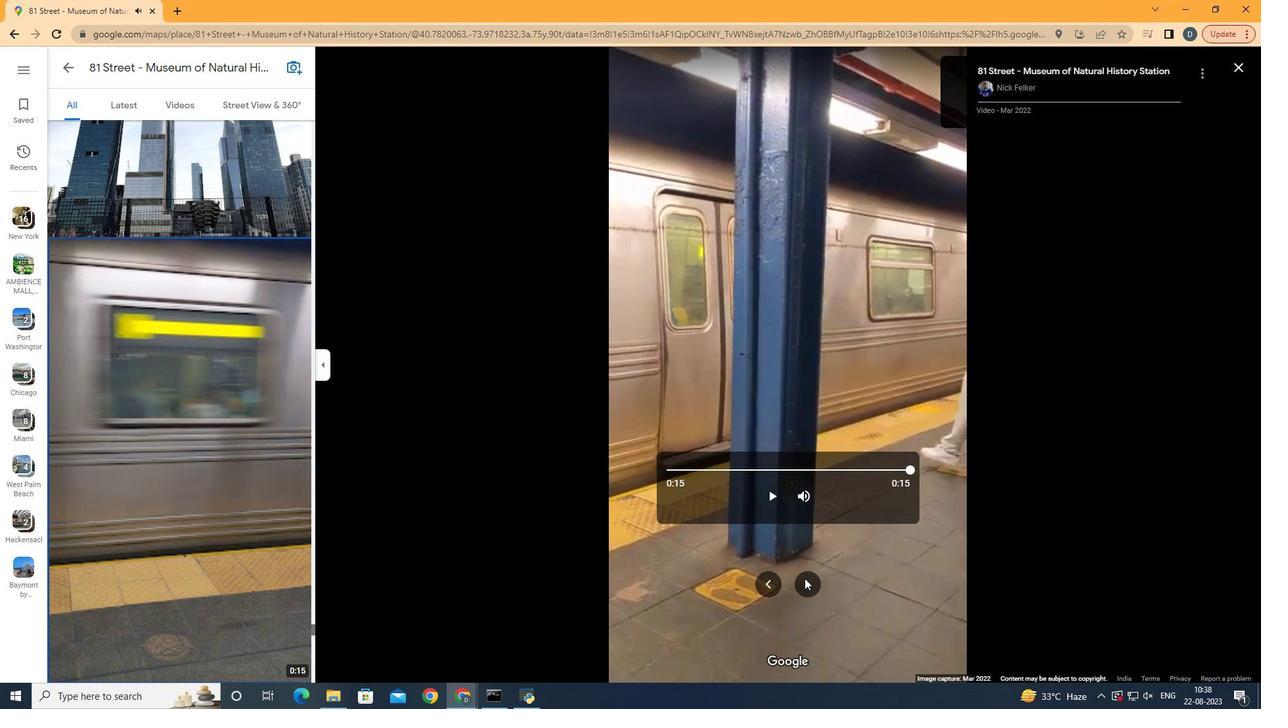 
Action: Mouse pressed left at (804, 578)
Screenshot: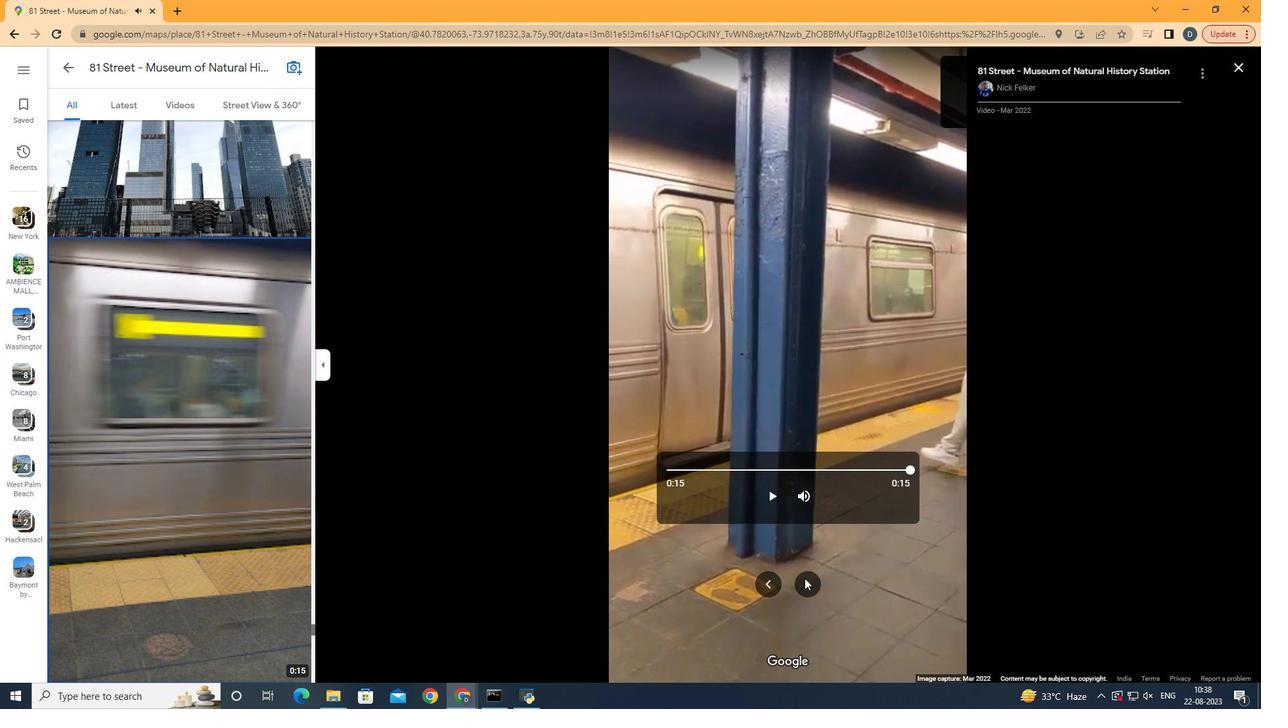 
Action: Key pressed <Key.right><Key.right><Key.right><Key.right><Key.right><Key.right><Key.right><Key.right><Key.left><Key.left><Key.right><Key.right><Key.right><Key.right><Key.right><Key.right><Key.right><Key.right><Key.right><Key.right><Key.right><Key.right><Key.right><Key.right><Key.right><Key.right><Key.right><Key.right><Key.right><Key.right><Key.right><Key.right><Key.right><Key.right><Key.right><Key.right><Key.right><Key.right><Key.right><Key.right><Key.right><Key.right>
Screenshot: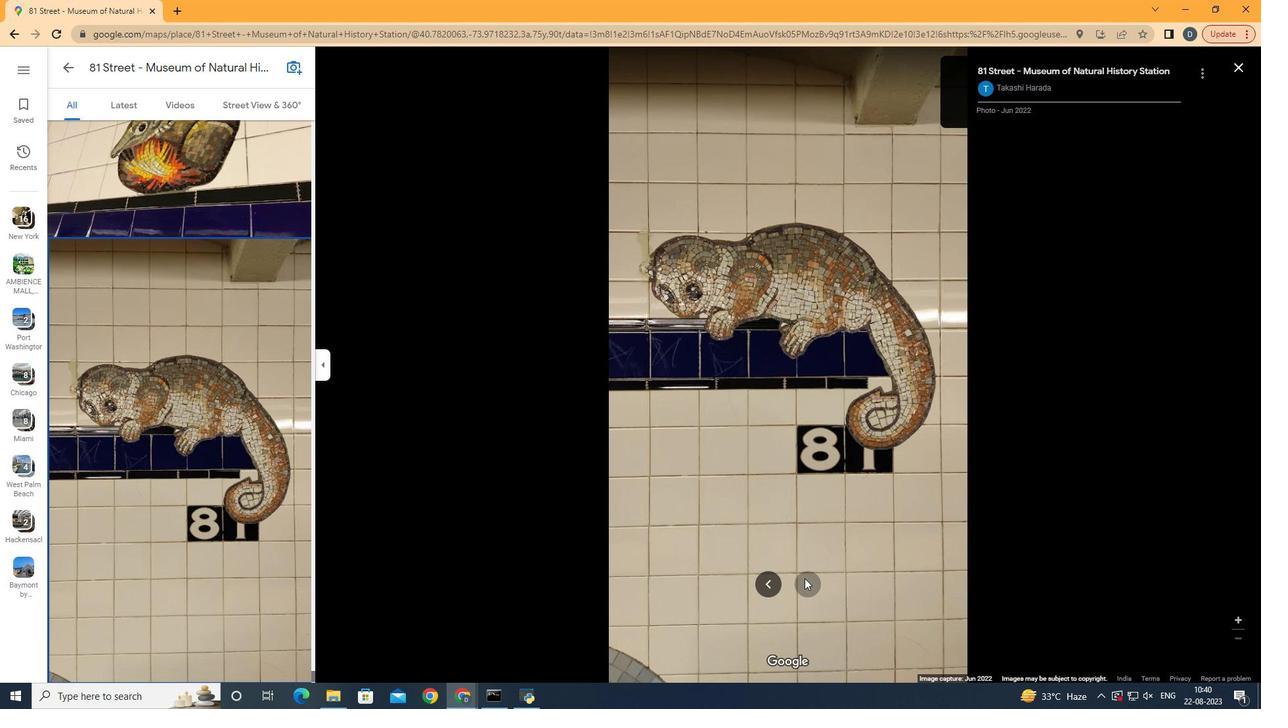 
Action: Mouse moved to (1242, 62)
Screenshot: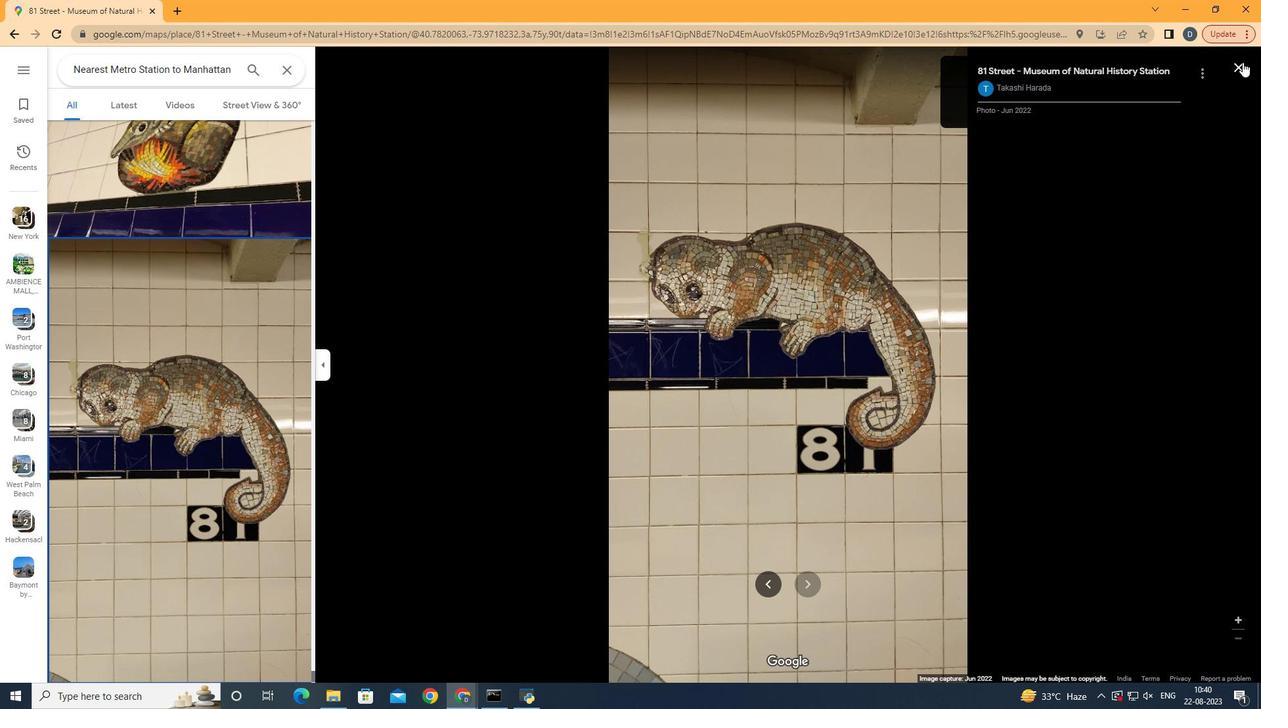 
Action: Mouse pressed left at (1242, 62)
Screenshot: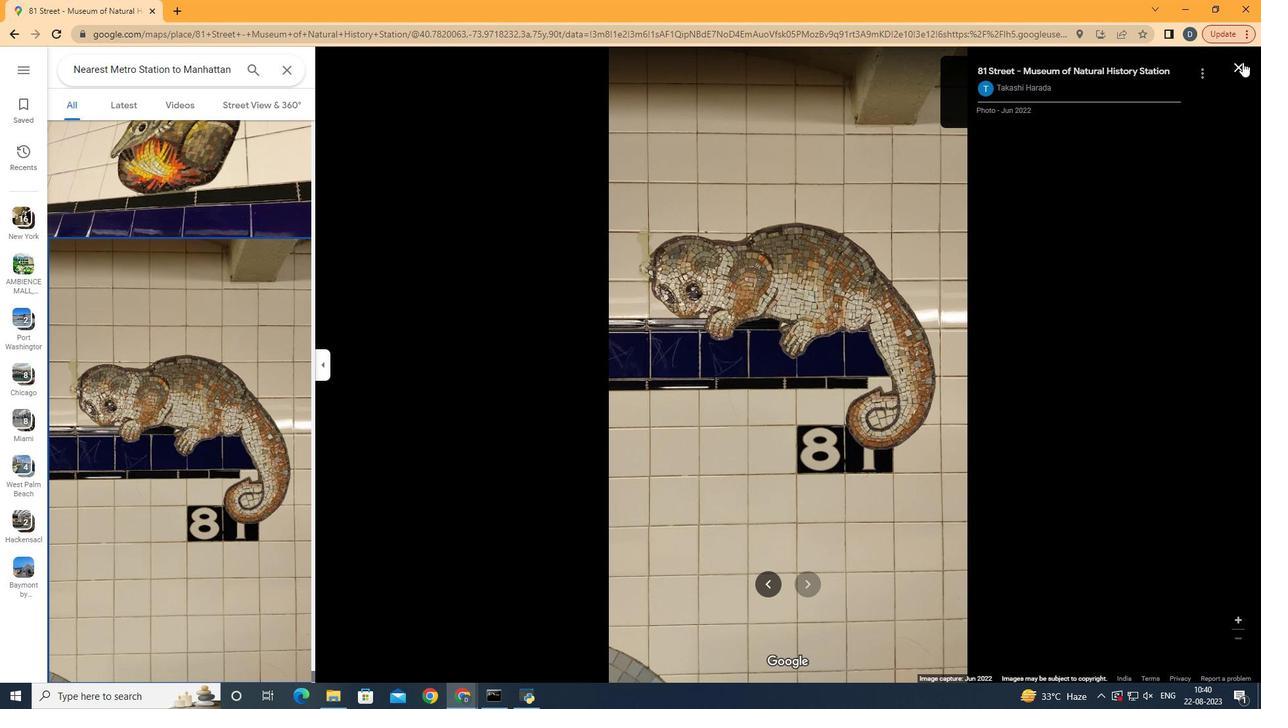 
Action: Mouse moved to (571, 107)
Screenshot: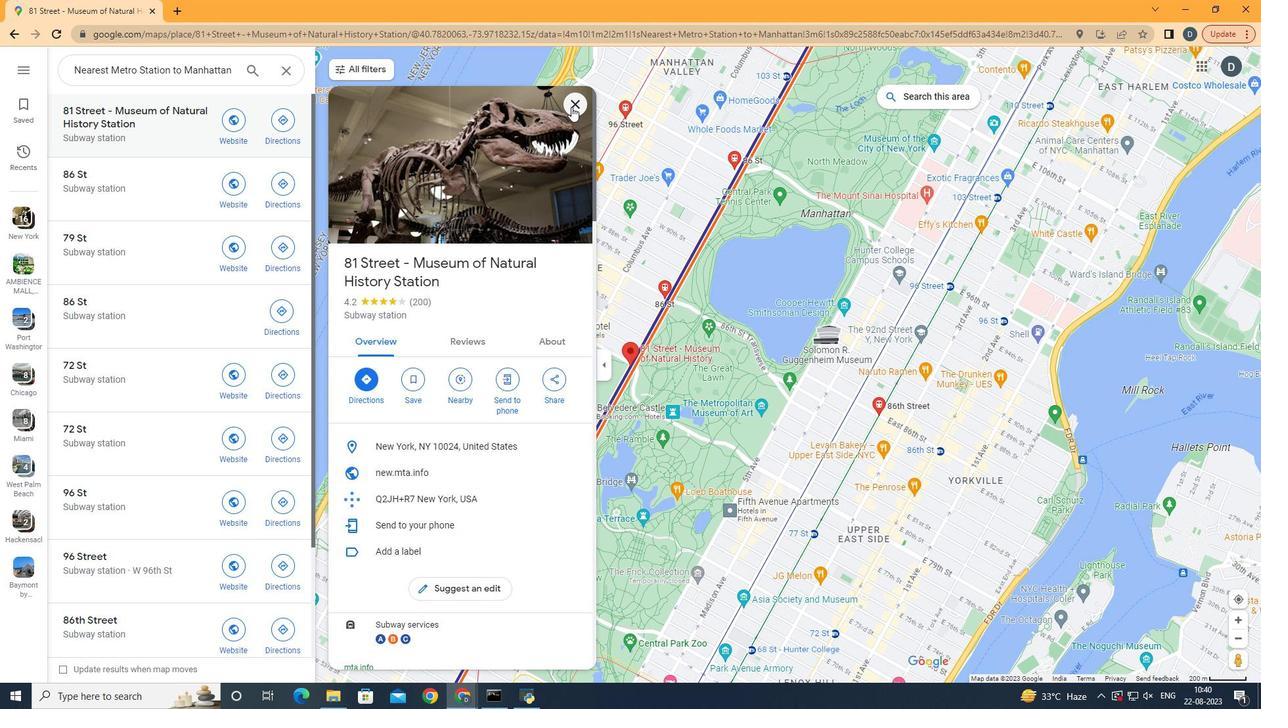 
Action: Mouse pressed left at (571, 107)
Screenshot: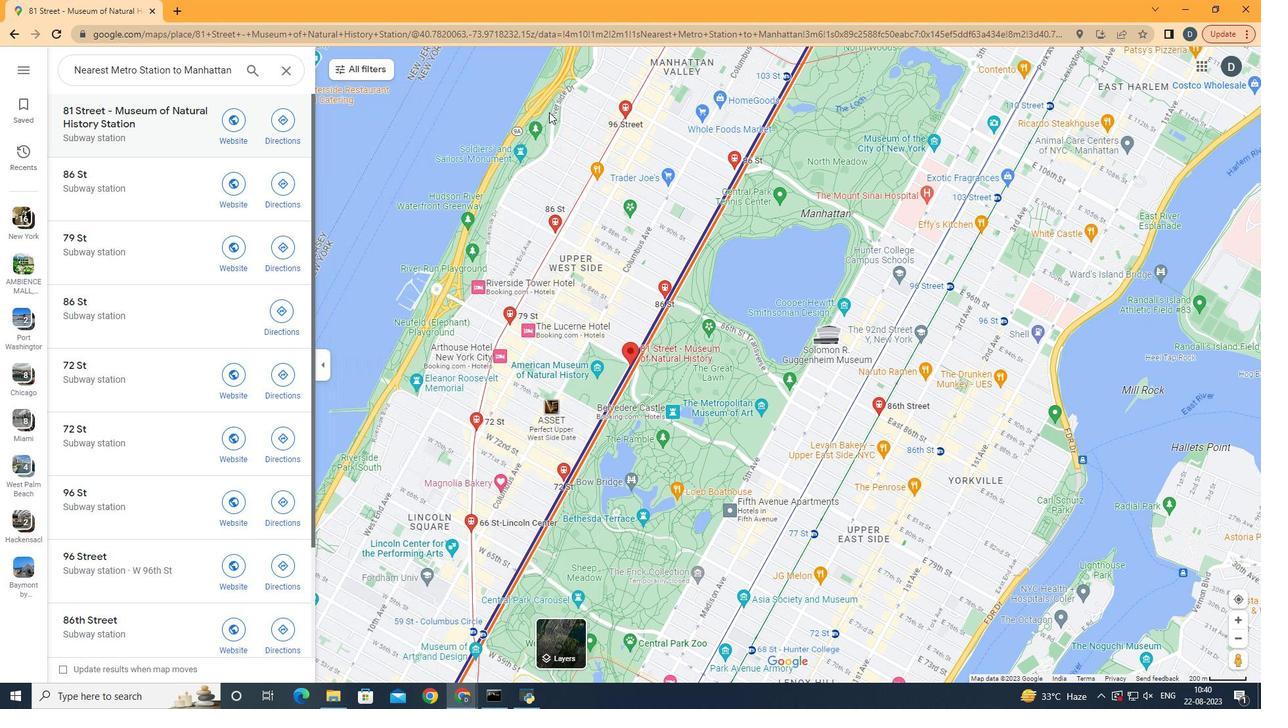 
Action: Mouse moved to (124, 212)
Screenshot: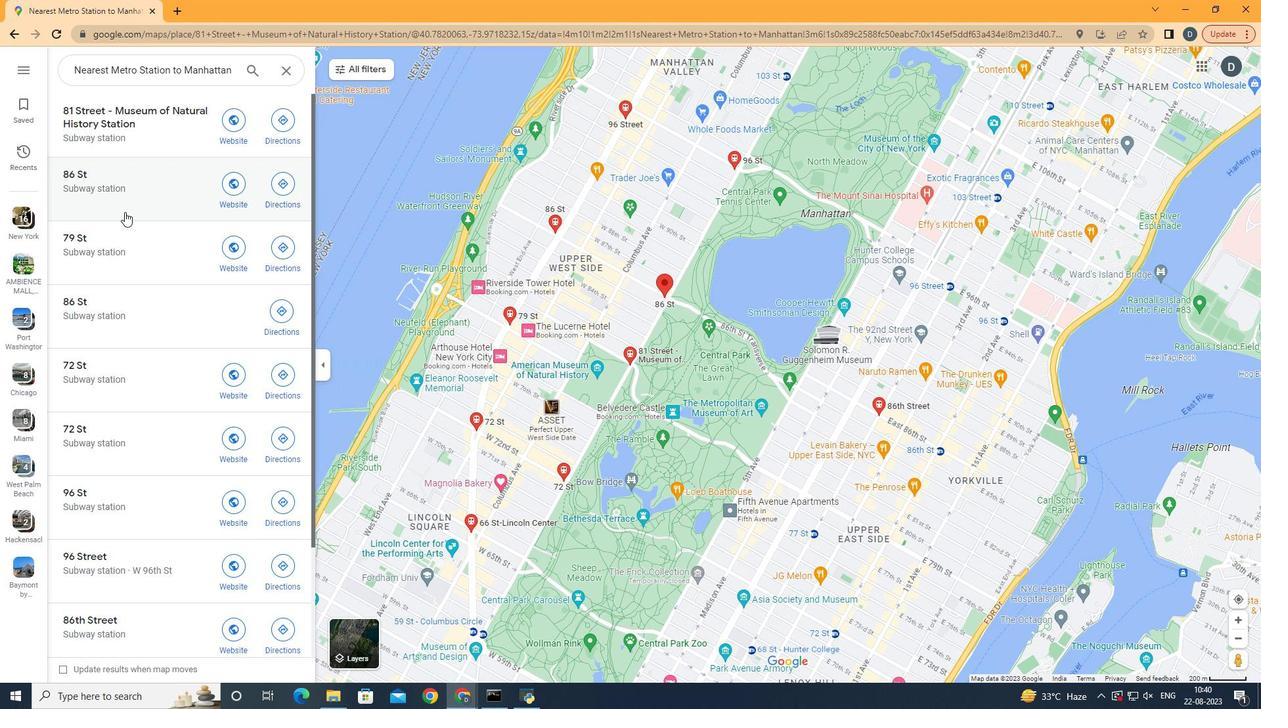 
Action: Mouse pressed left at (124, 212)
Screenshot: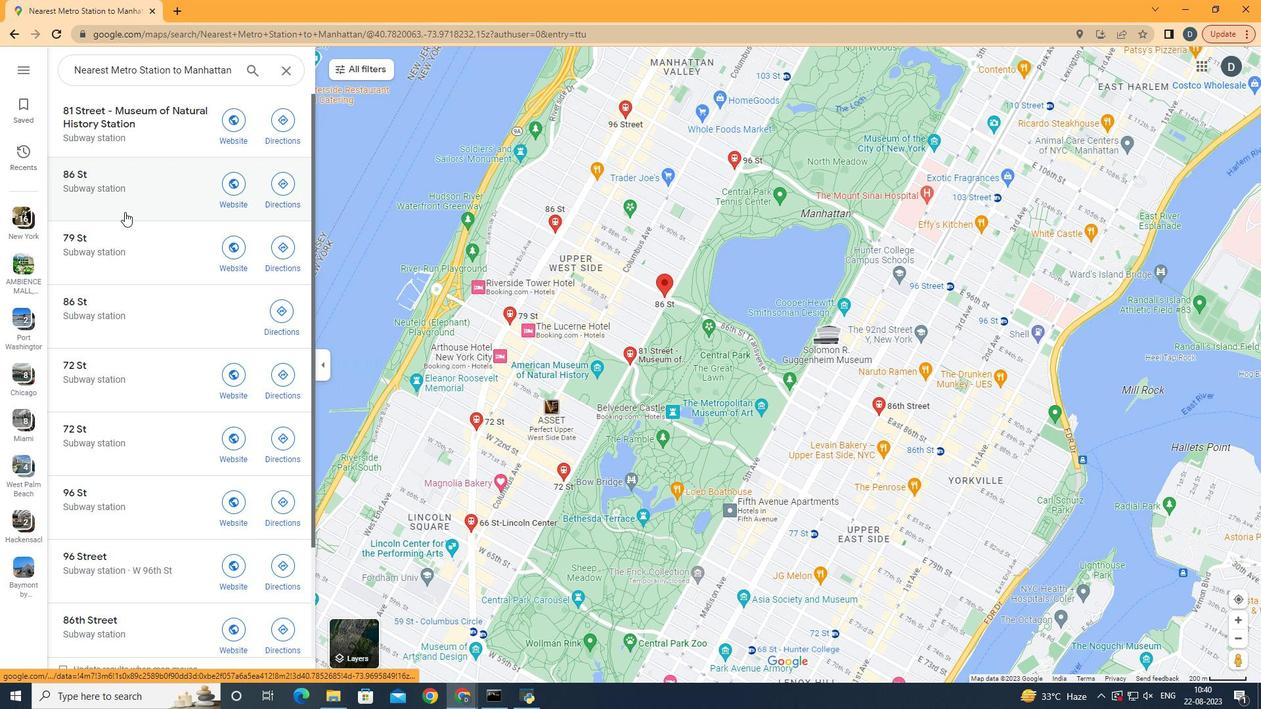 
Action: Mouse moved to (369, 221)
Screenshot: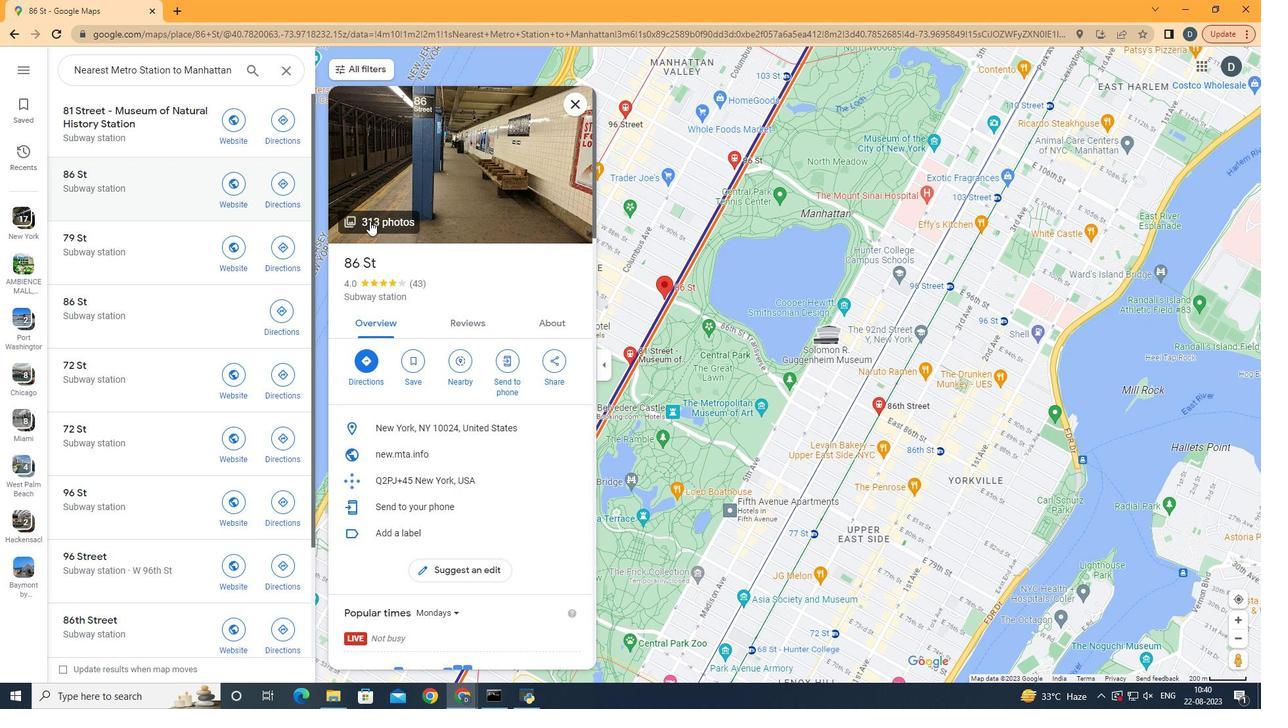 
Action: Mouse pressed left at (369, 221)
Screenshot: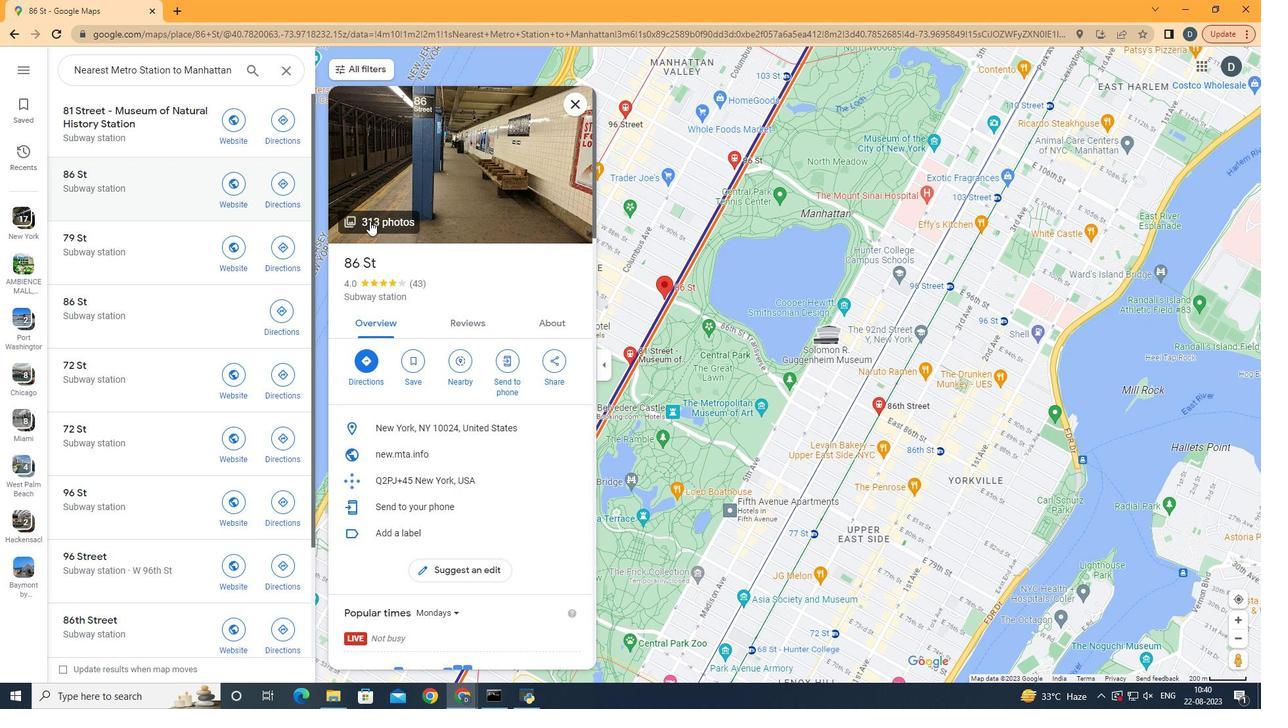 
Action: Mouse moved to (805, 576)
Screenshot: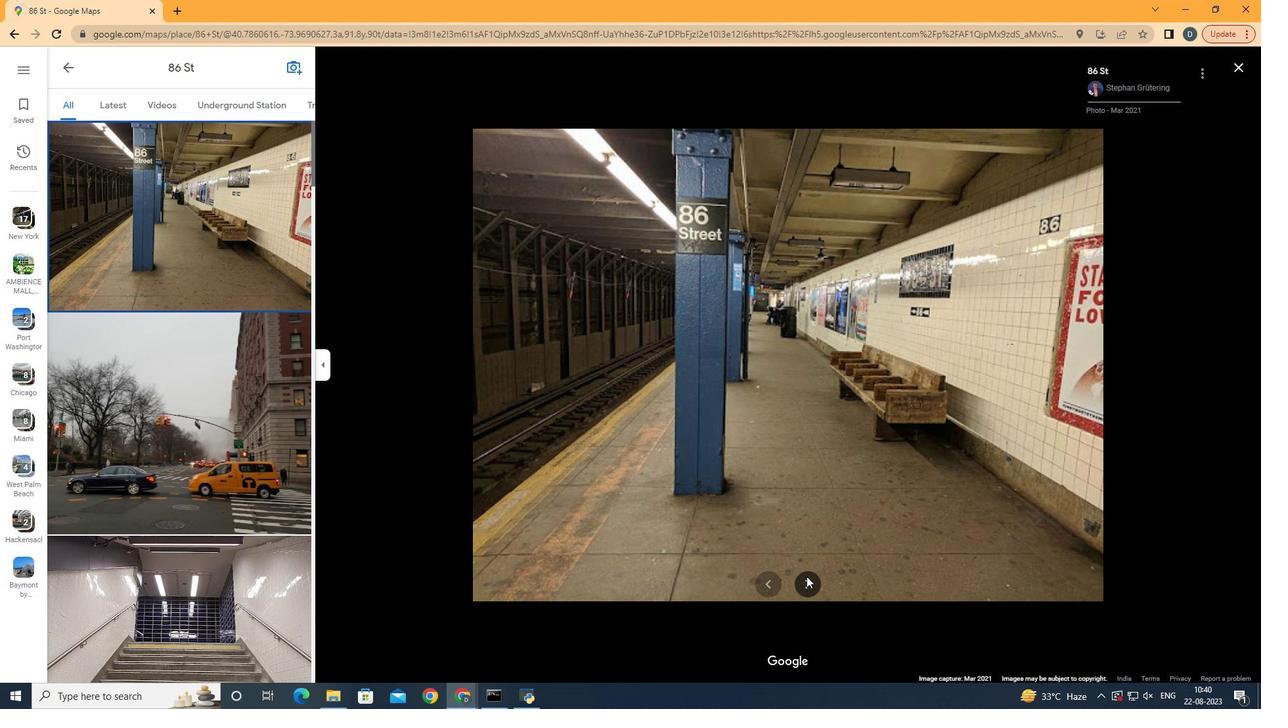 
Action: Mouse pressed left at (805, 576)
Screenshot: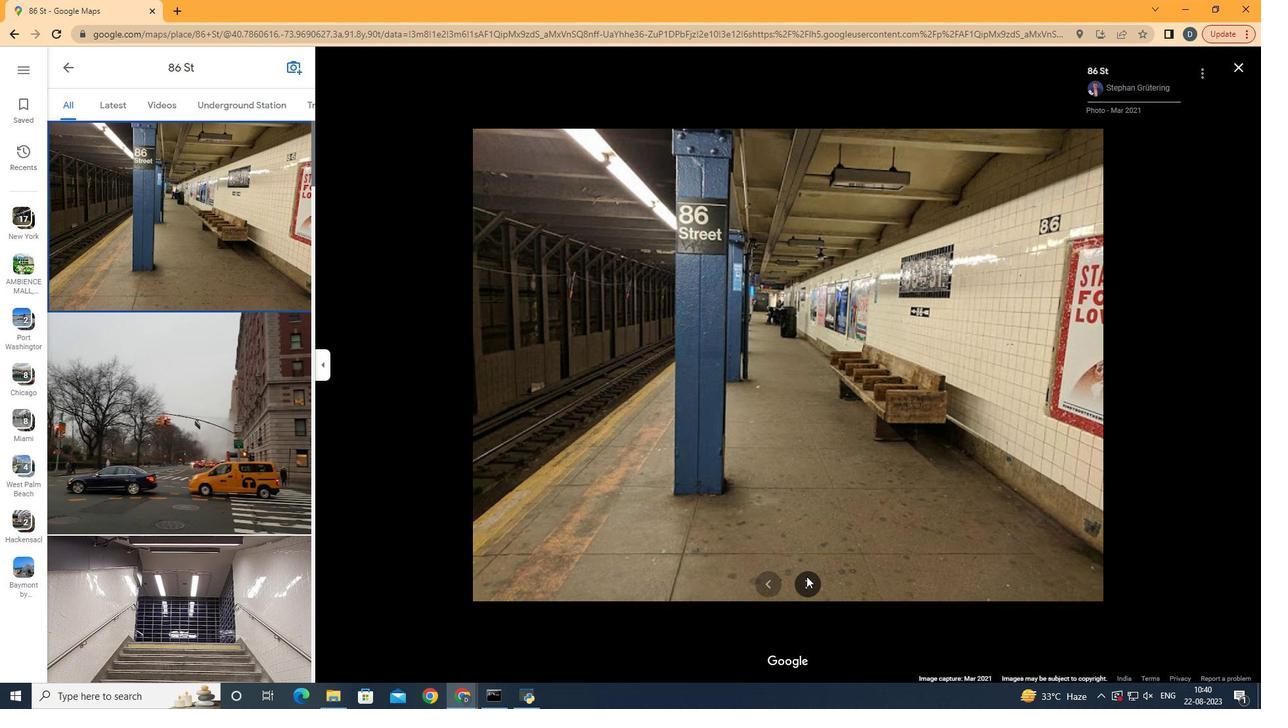 
Action: Mouse moved to (806, 576)
Screenshot: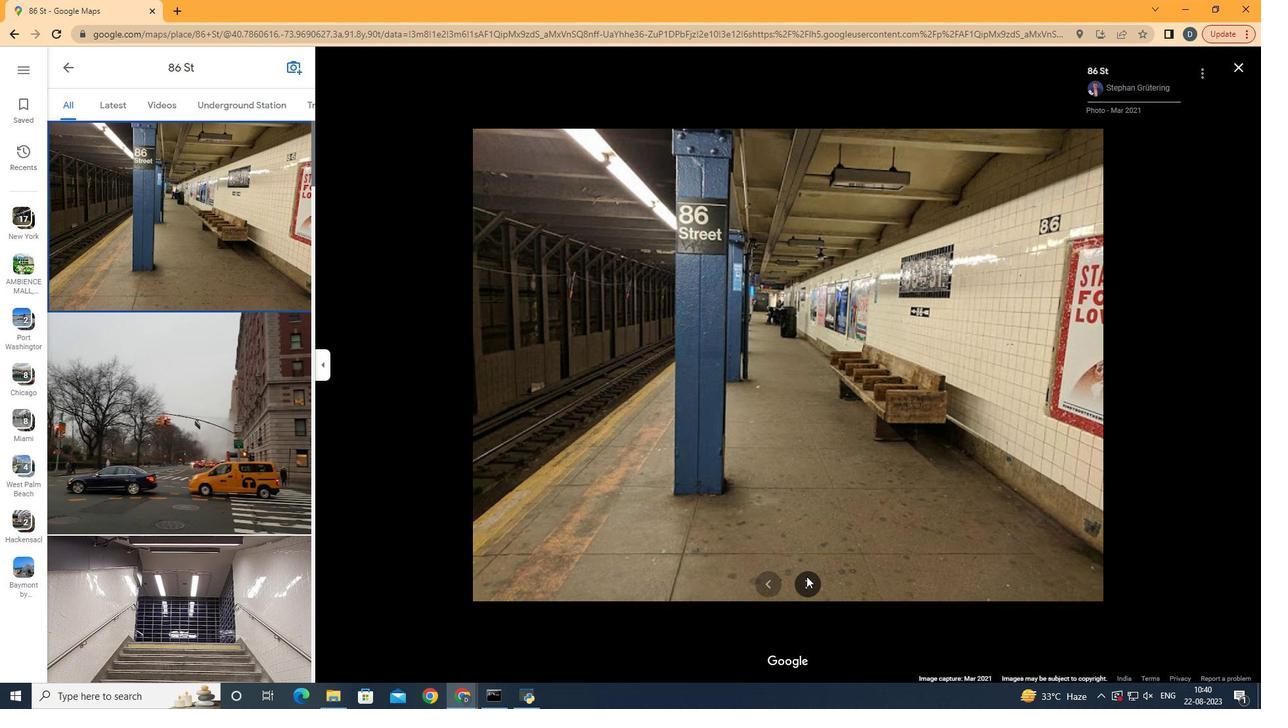 
Action: Key pressed <Key.right><Key.right><Key.right>
Screenshot: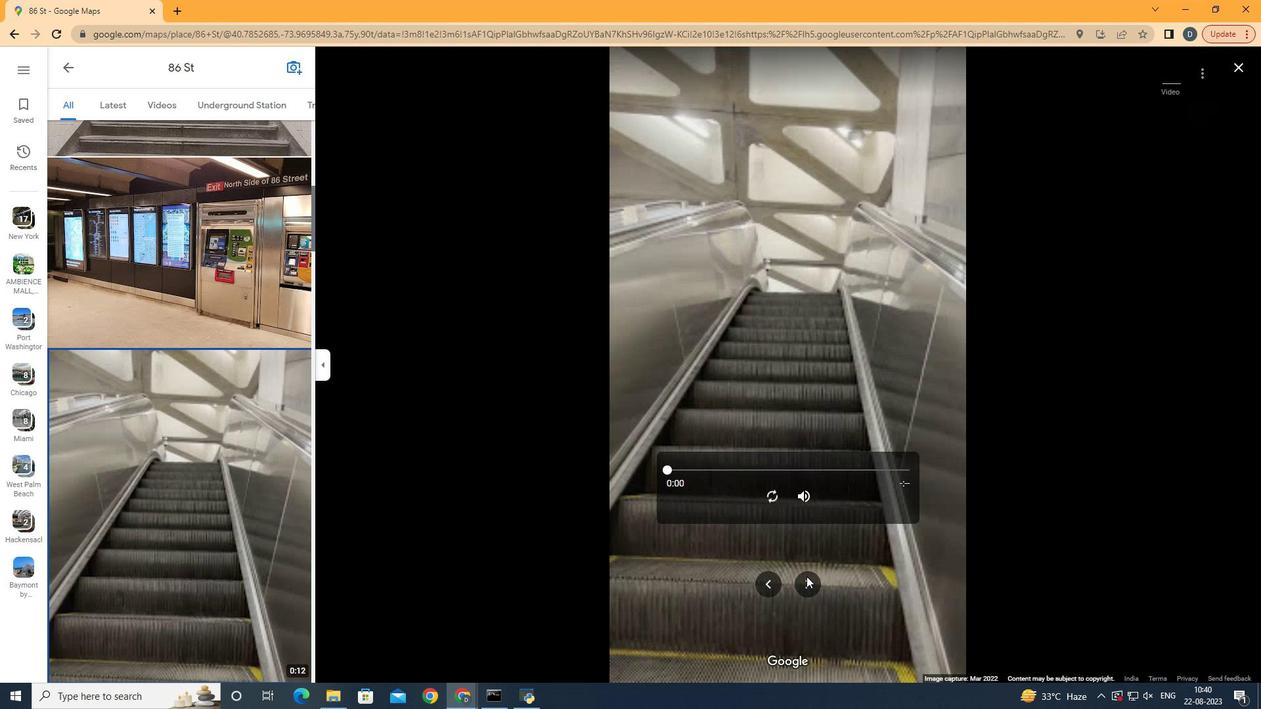 
Action: Mouse moved to (770, 496)
Screenshot: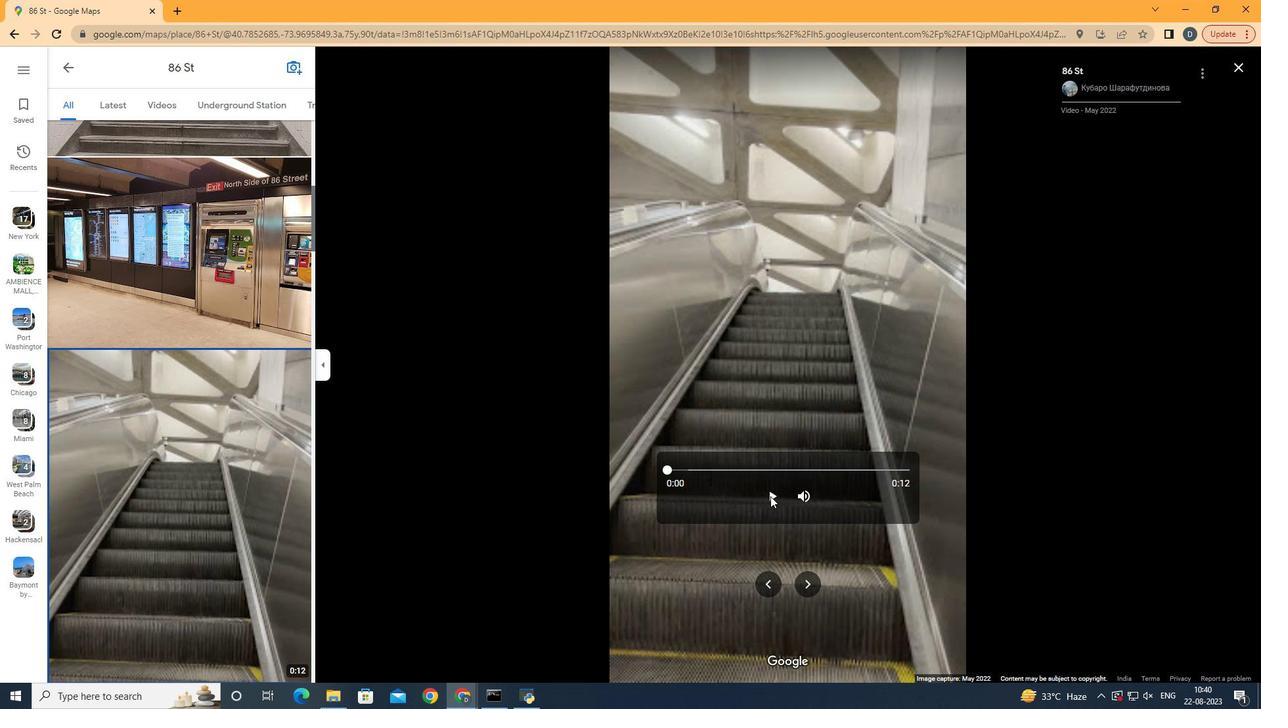 
Action: Mouse pressed left at (770, 496)
Screenshot: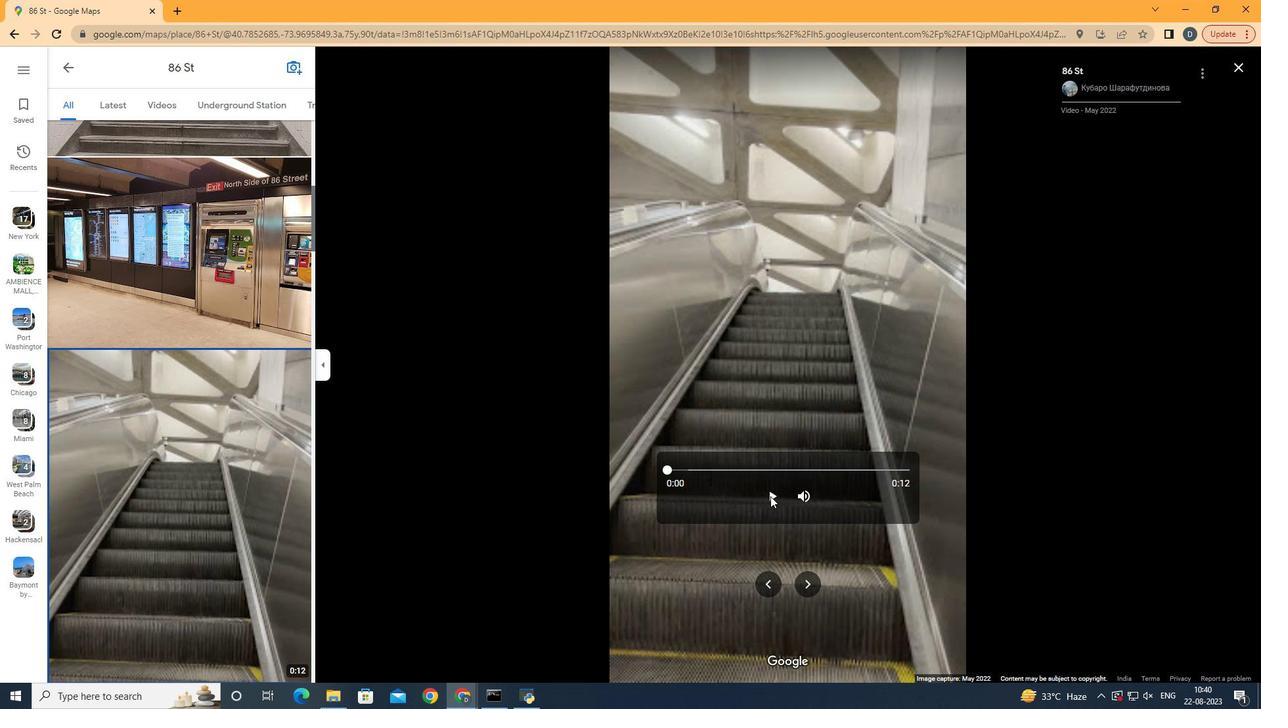 
Action: Mouse moved to (807, 582)
Screenshot: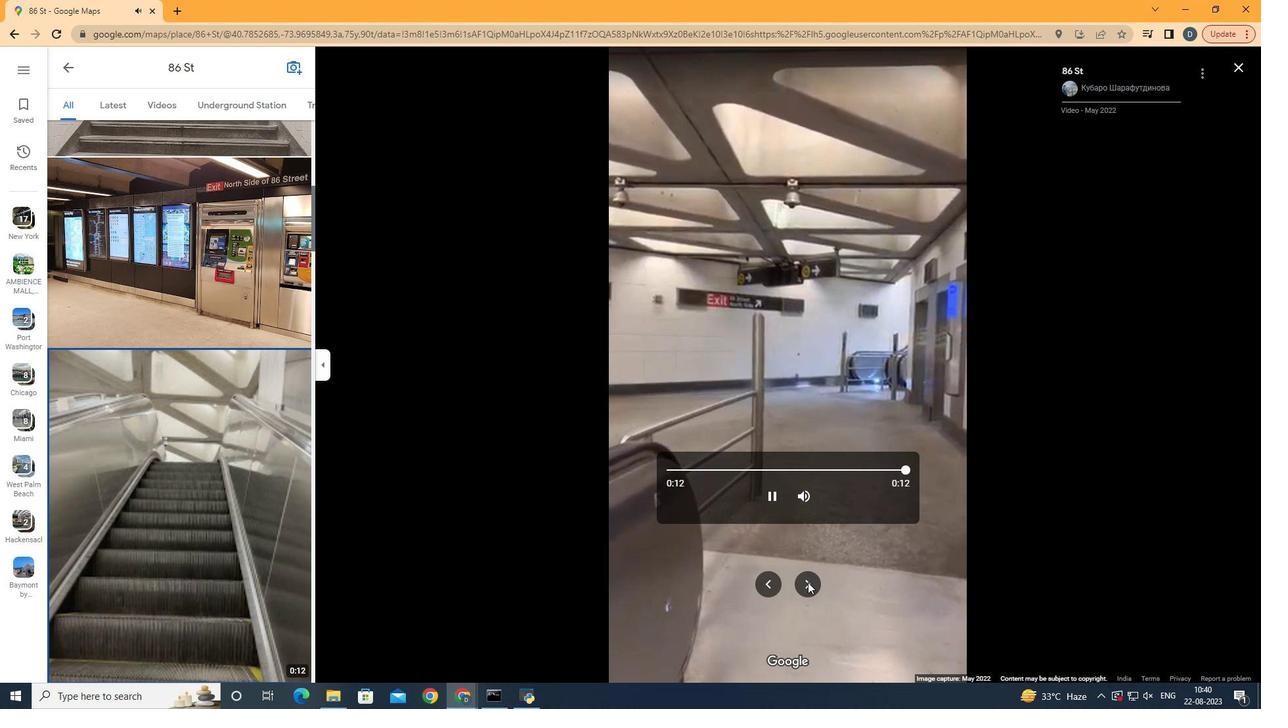 
Action: Mouse pressed left at (807, 582)
Screenshot: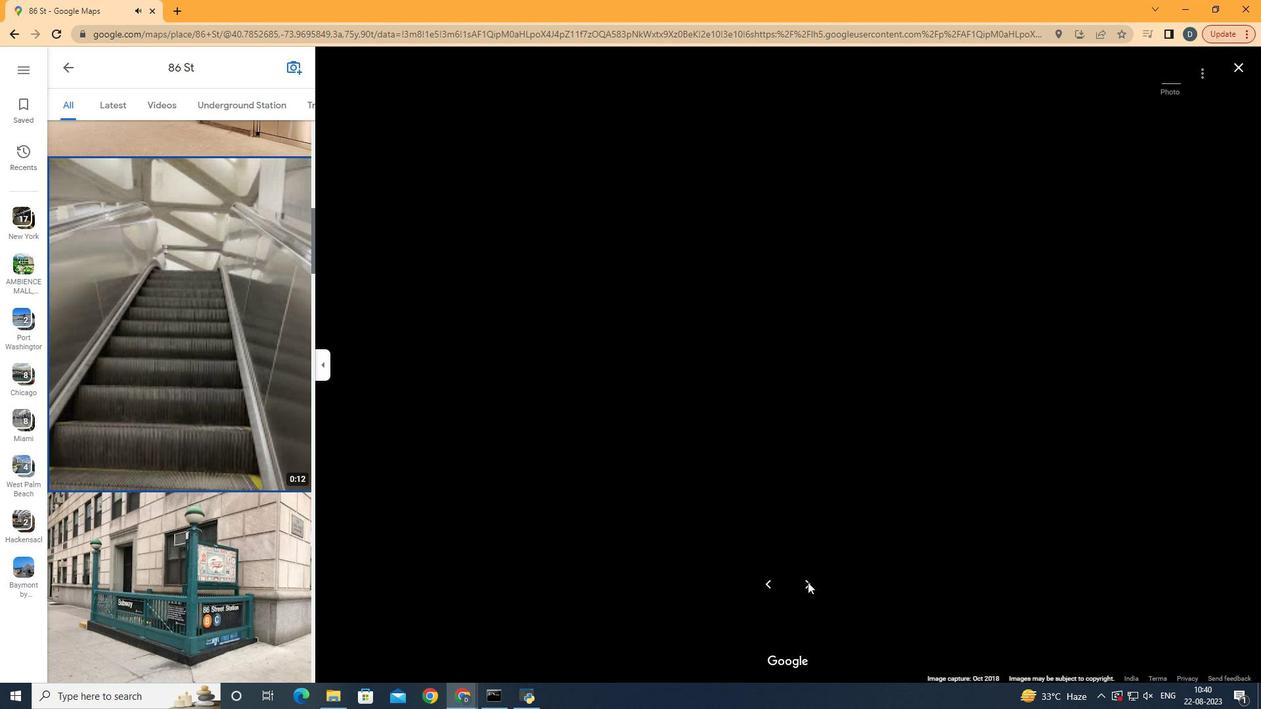 
Action: Mouse moved to (805, 577)
Screenshot: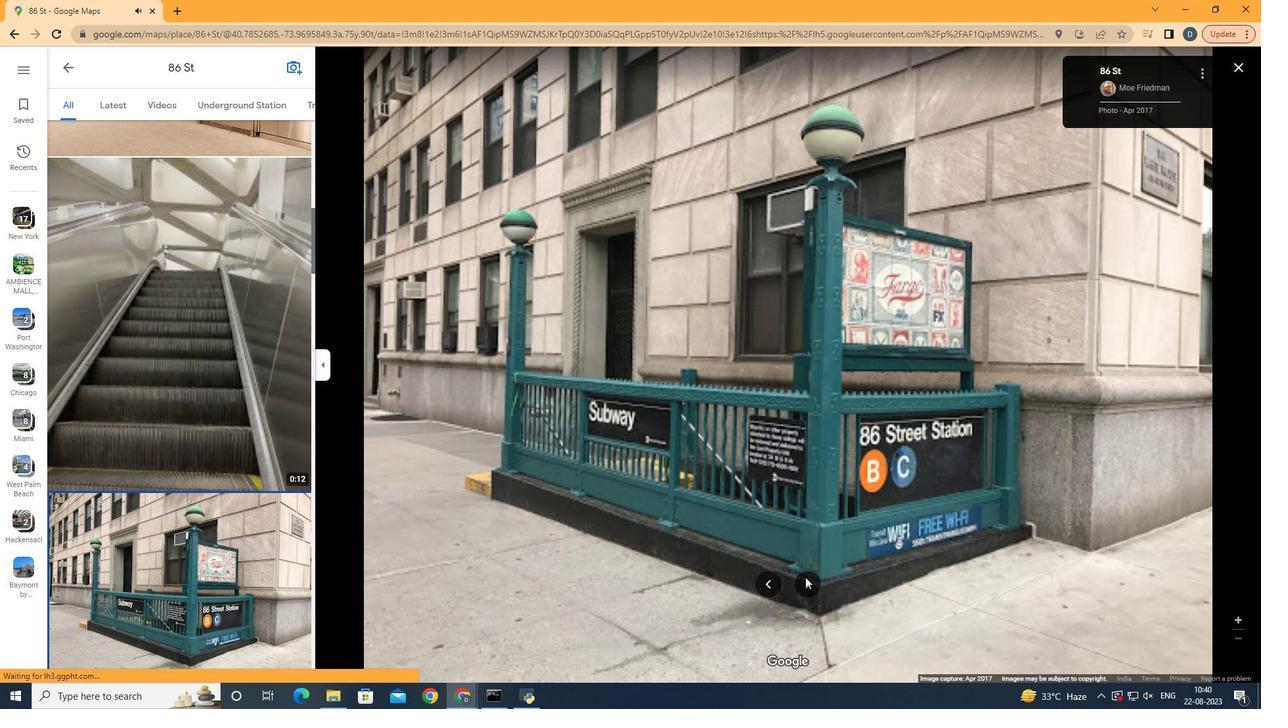 
Action: Mouse pressed left at (805, 577)
Screenshot: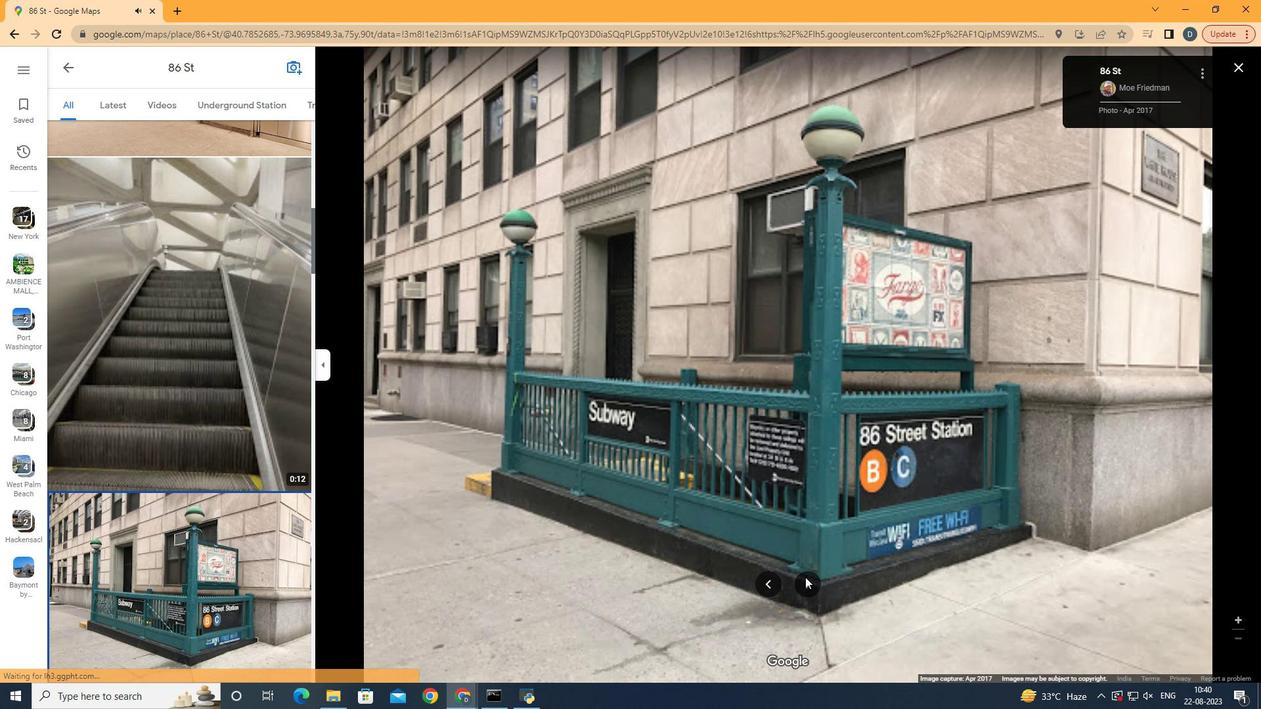 
Action: Key pressed <Key.right><Key.right><Key.right><Key.right><Key.right><Key.right><Key.right><Key.right><Key.right><Key.right><Key.right><Key.right><Key.right><Key.right><Key.right><Key.right><Key.right><Key.right><Key.right><Key.right><Key.right><Key.right><Key.right><Key.right><Key.right><Key.right><Key.up><Key.right><Key.right><Key.right><Key.right>
Screenshot: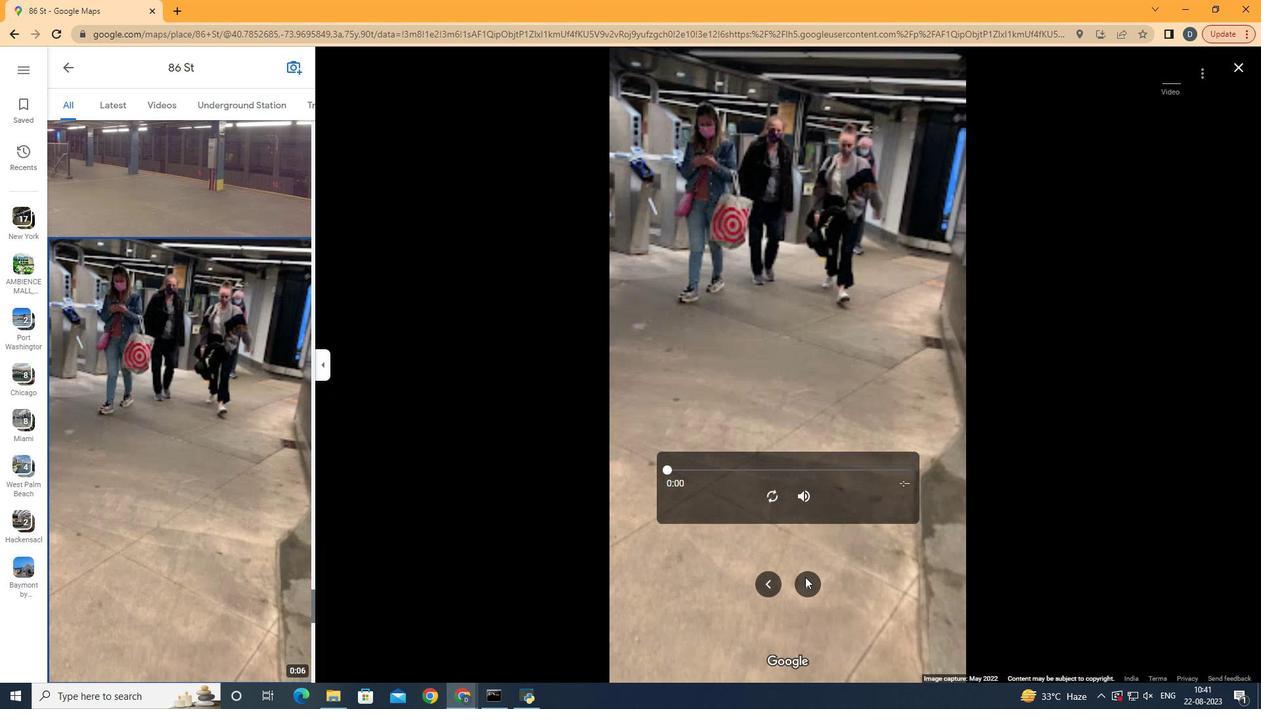 
Action: Mouse moved to (769, 495)
Screenshot: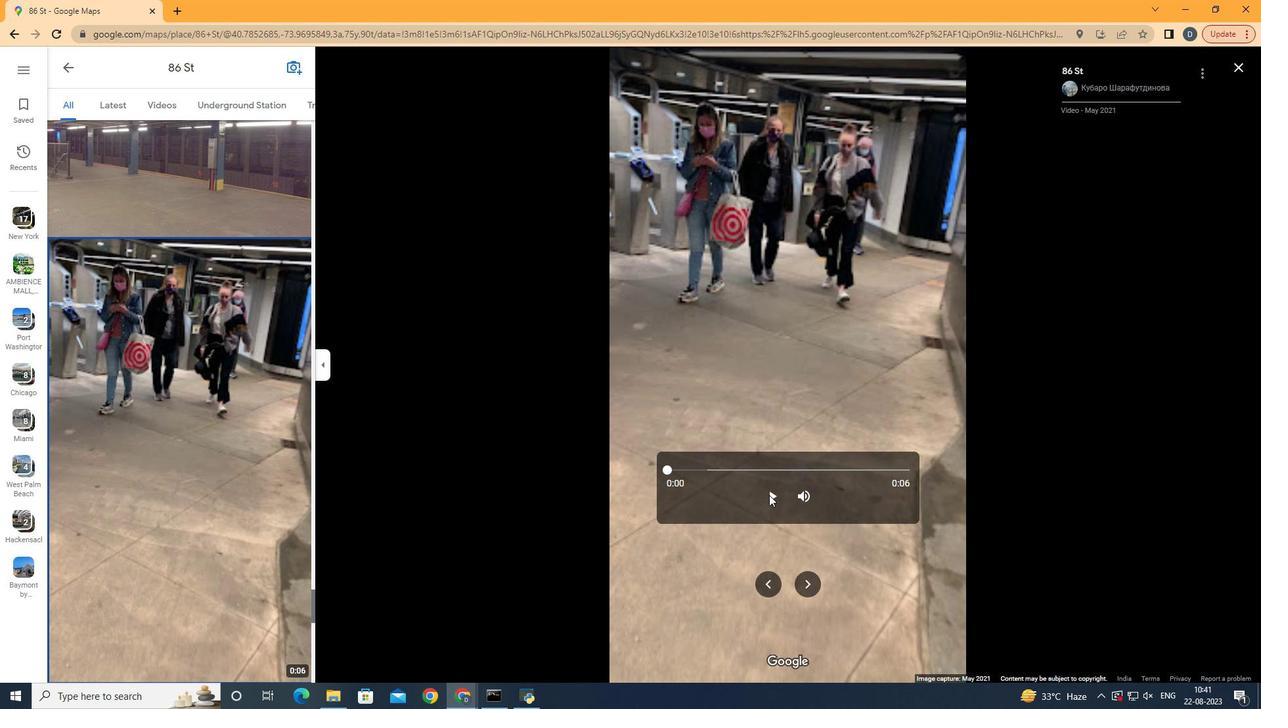 
Action: Mouse pressed left at (769, 495)
Screenshot: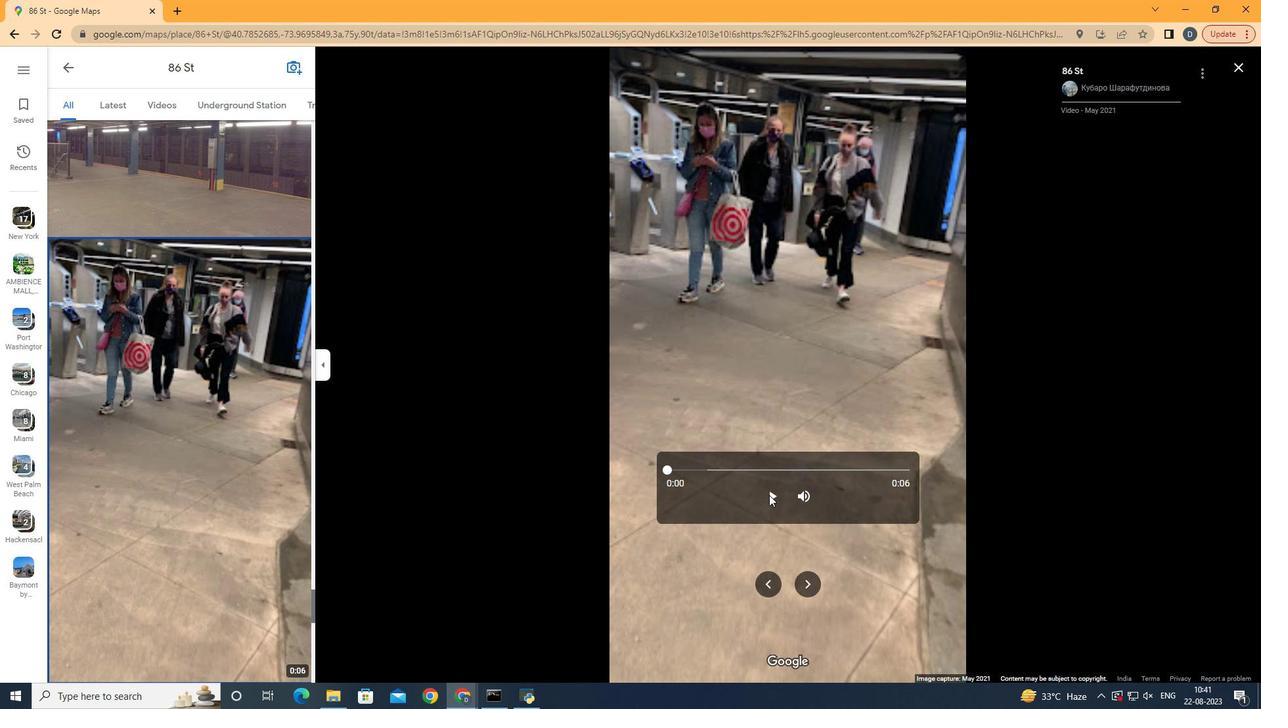 
Action: Mouse moved to (803, 578)
Screenshot: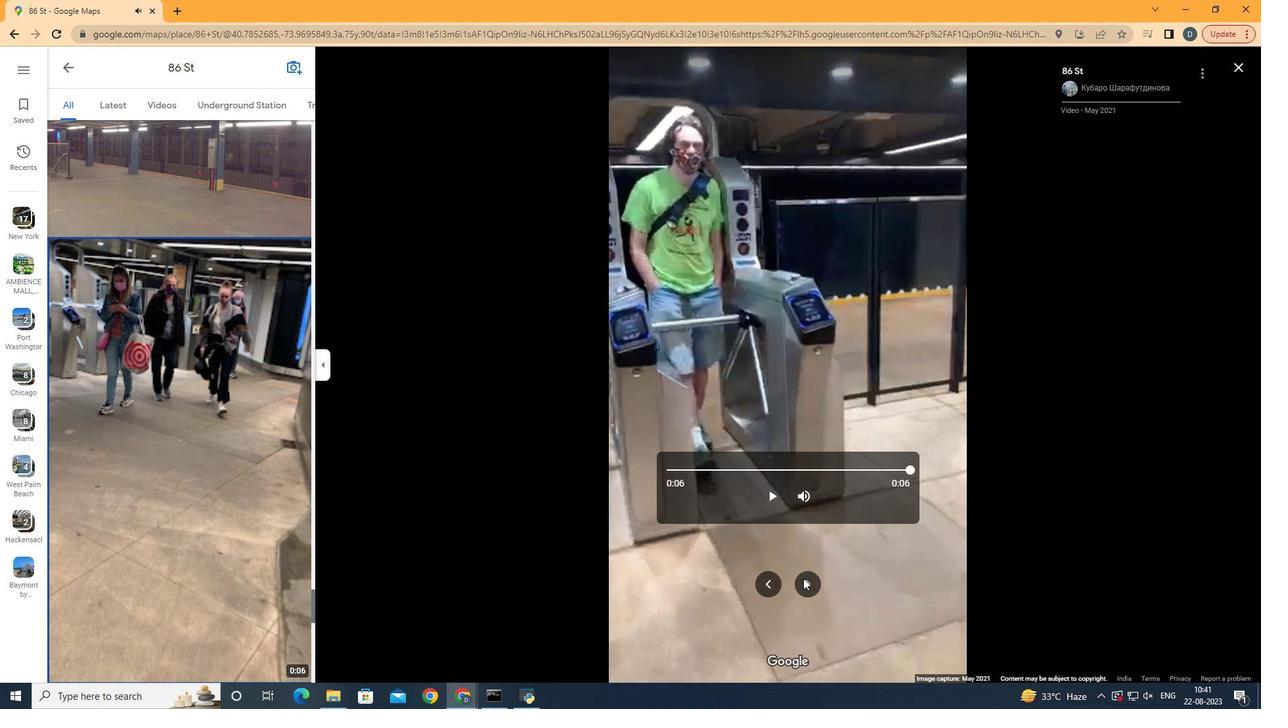 
Action: Mouse pressed left at (803, 578)
Screenshot: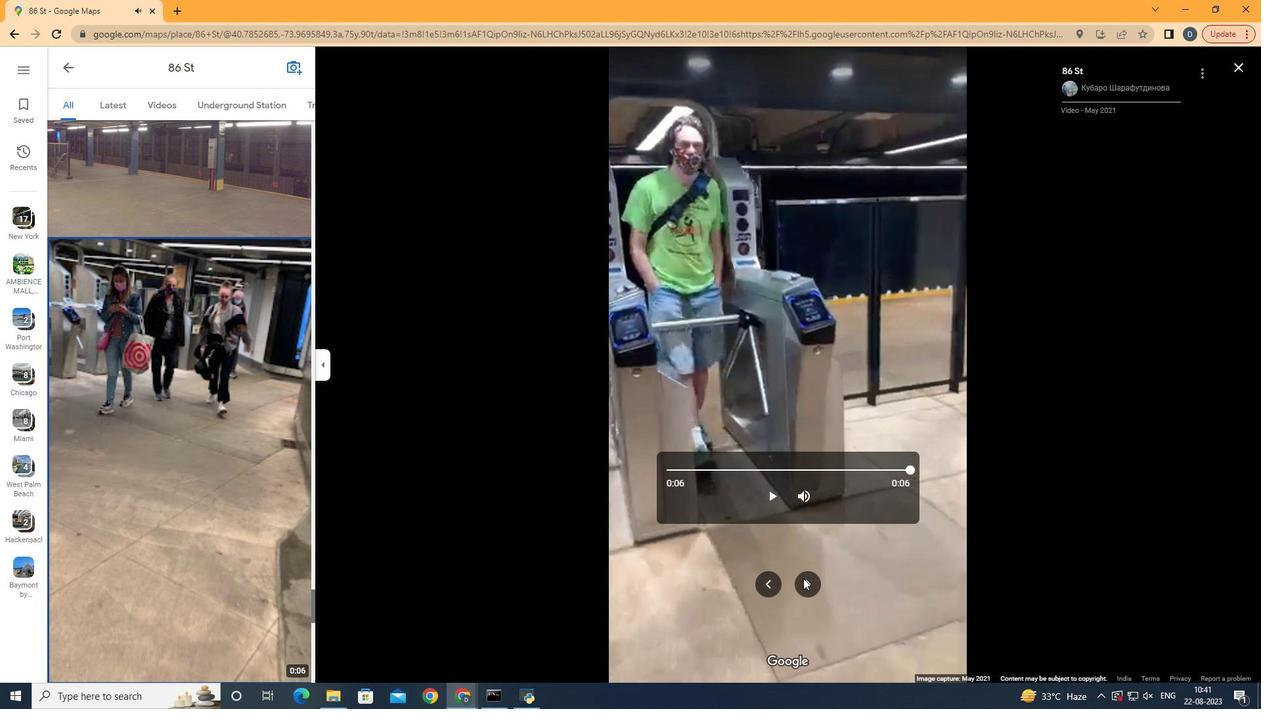
Action: Key pressed <Key.right><Key.right><Key.right><Key.right><Key.right><Key.right><Key.right>
Screenshot: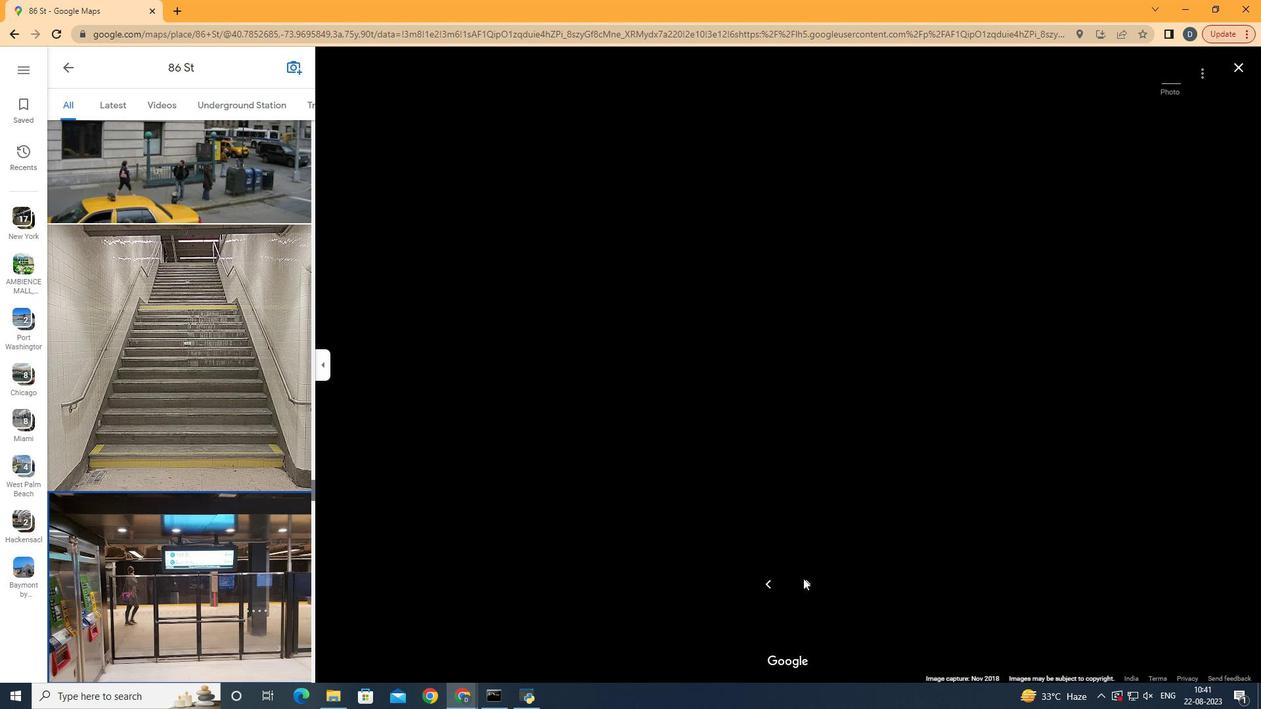 
Action: Mouse moved to (804, 578)
Screenshot: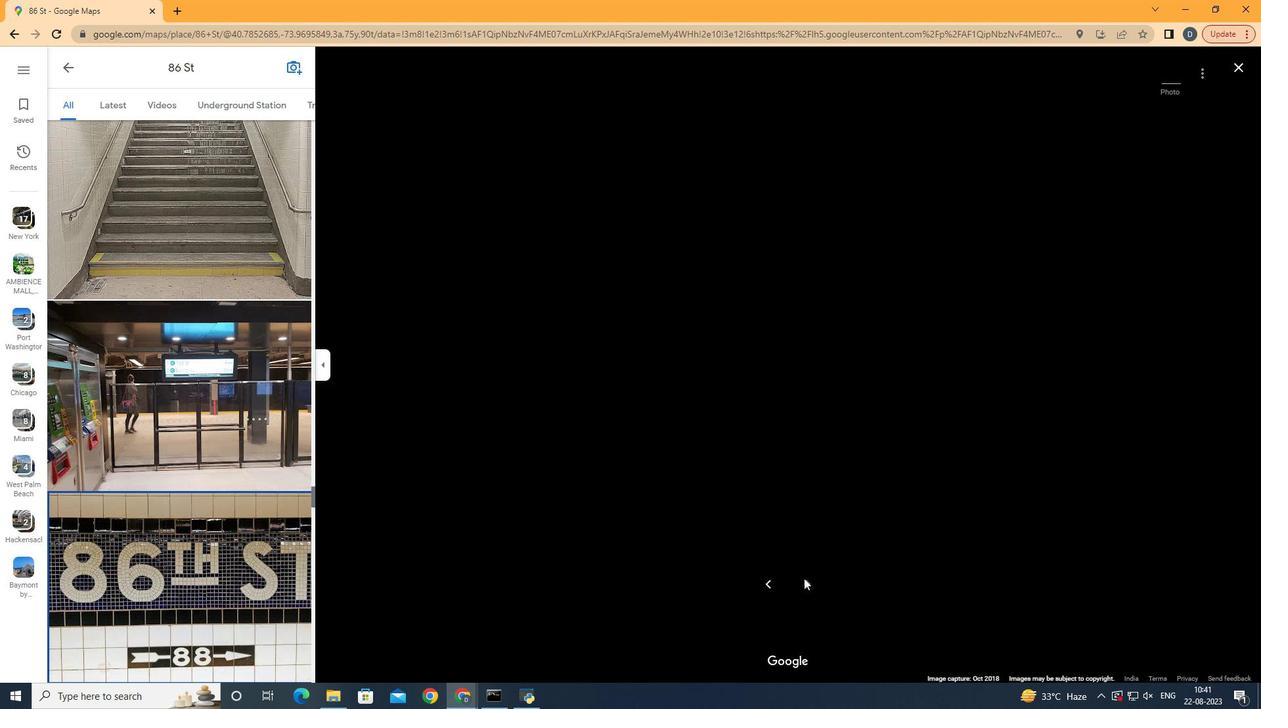 
Action: Key pressed <Key.right><Key.right><Key.right><Key.right><Key.right><Key.right>
Screenshot: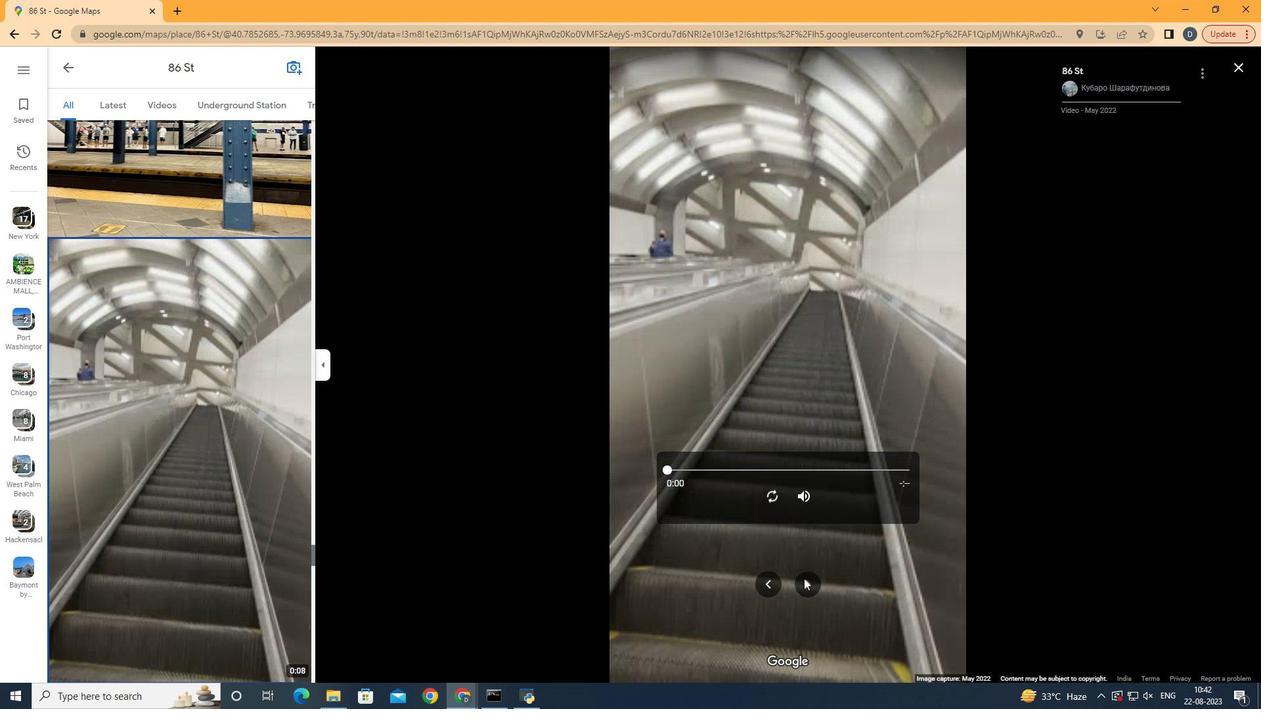 
Action: Mouse moved to (774, 497)
Screenshot: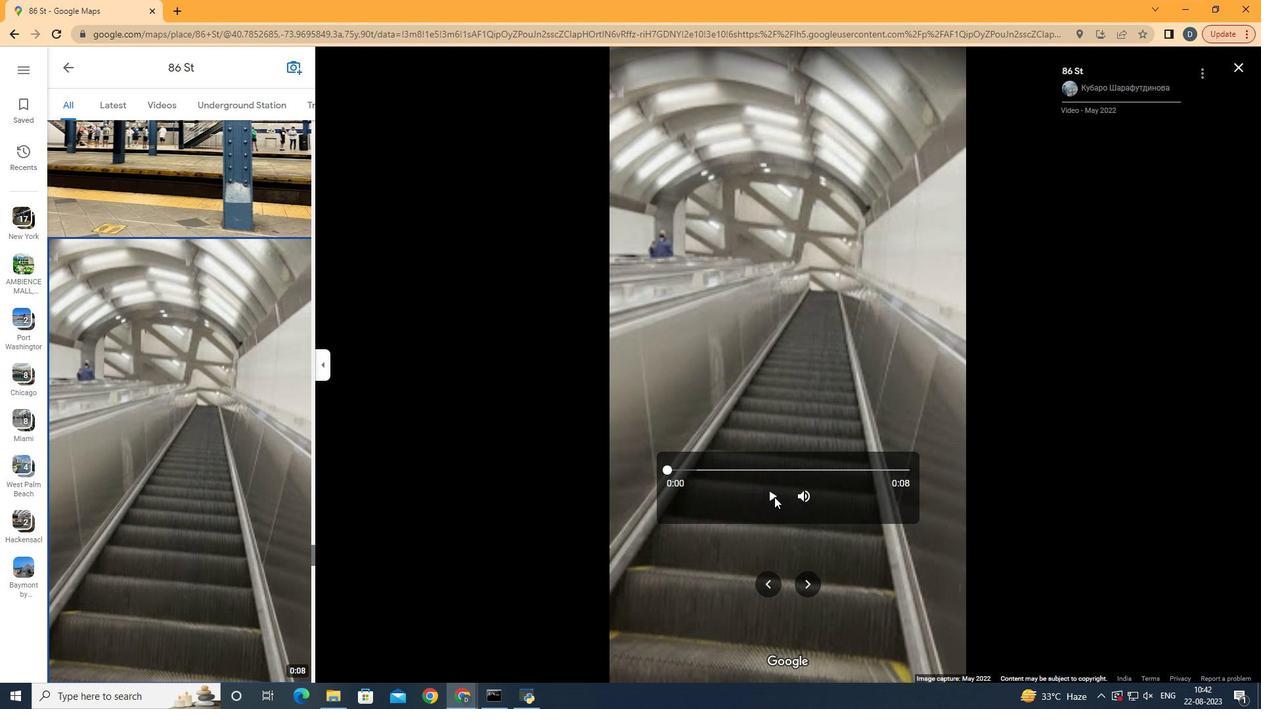 
Action: Mouse pressed left at (774, 497)
Screenshot: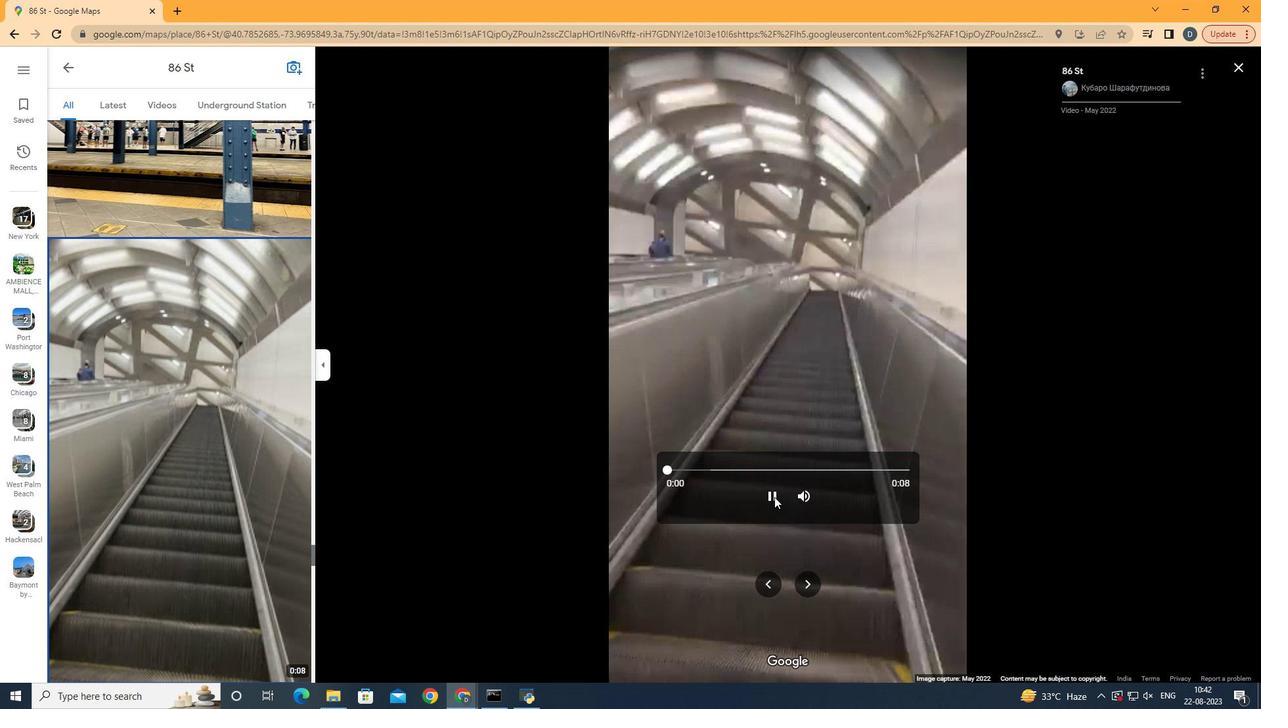 
Action: Mouse moved to (805, 579)
Screenshot: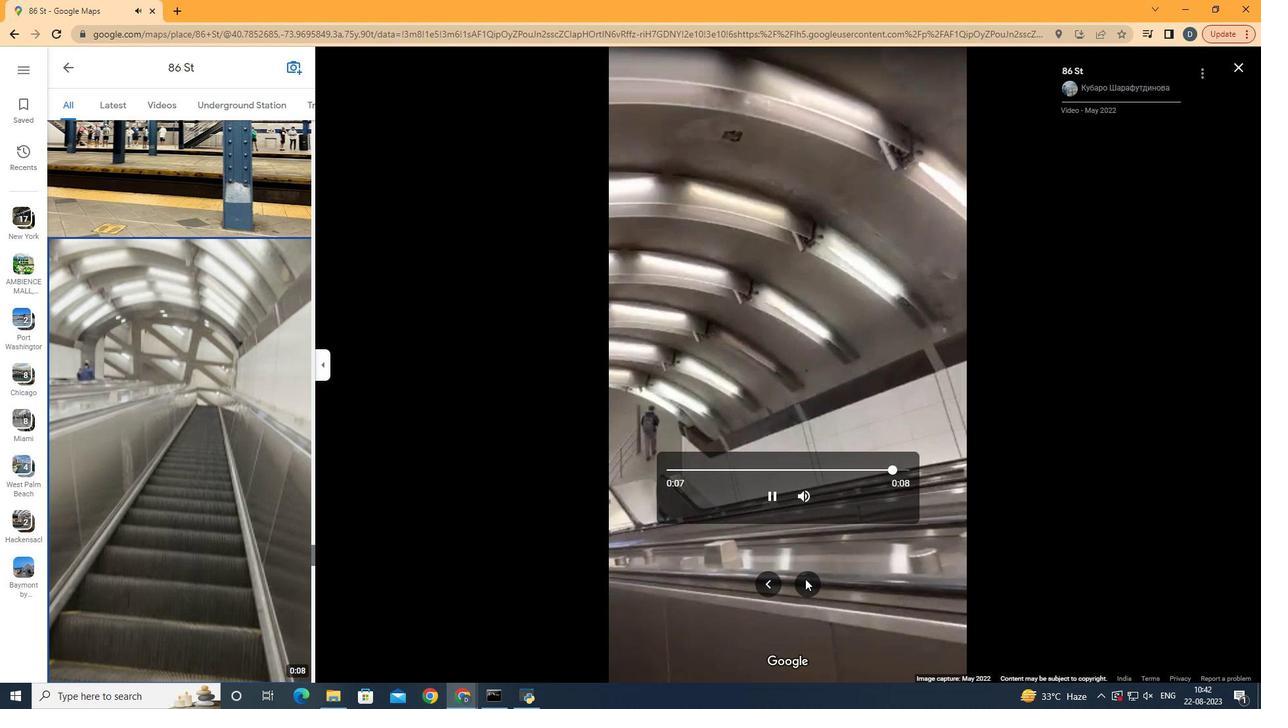 
Action: Mouse pressed left at (805, 579)
Screenshot: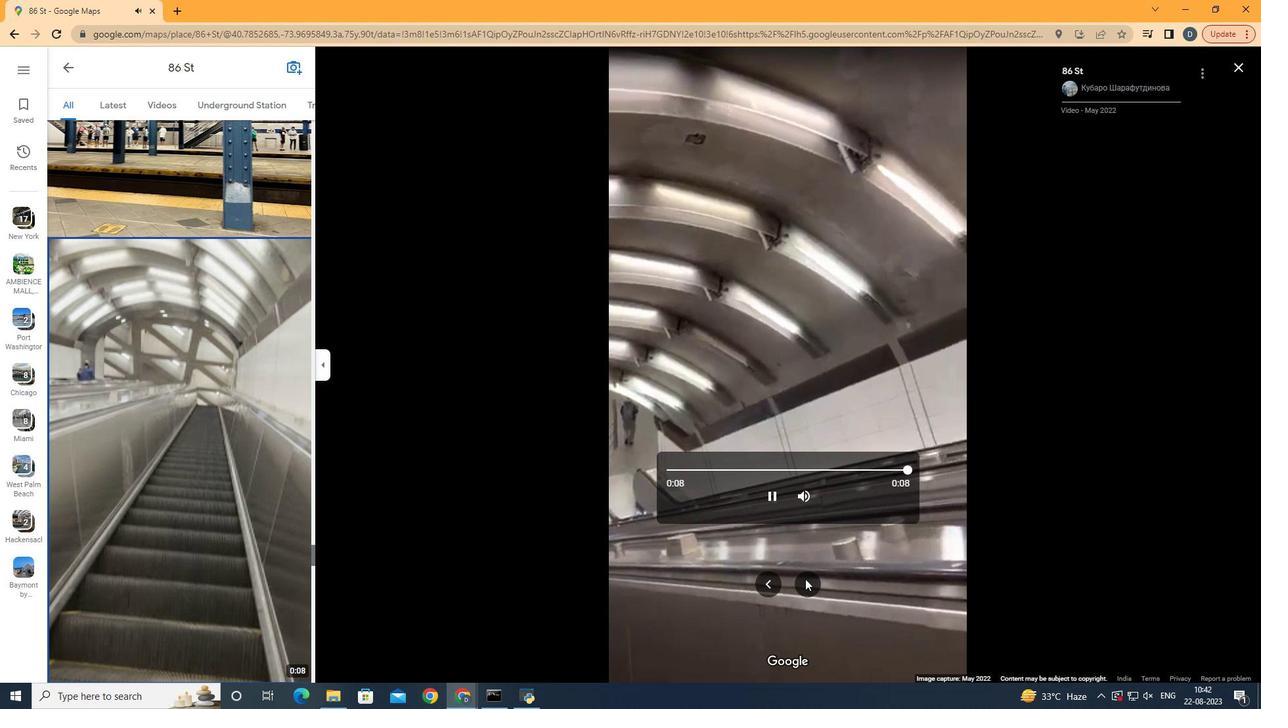 
Action: Mouse moved to (811, 577)
Screenshot: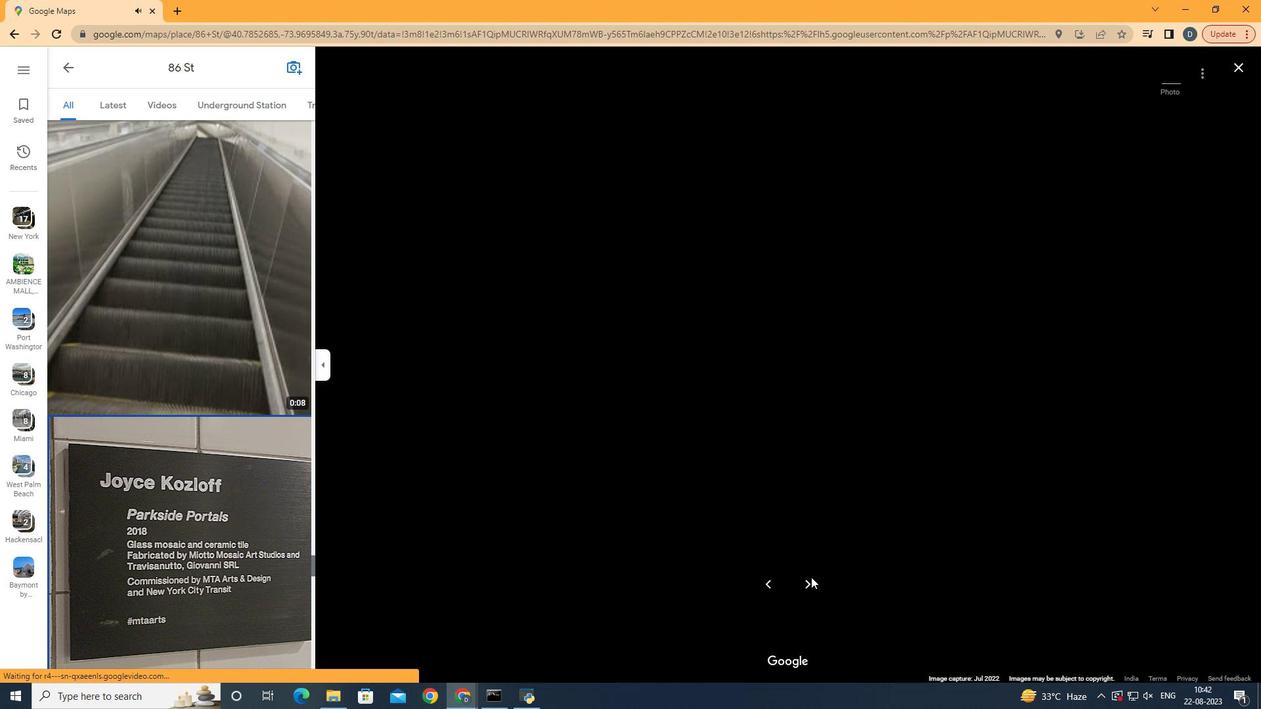 
Action: Key pressed <Key.right>
Screenshot: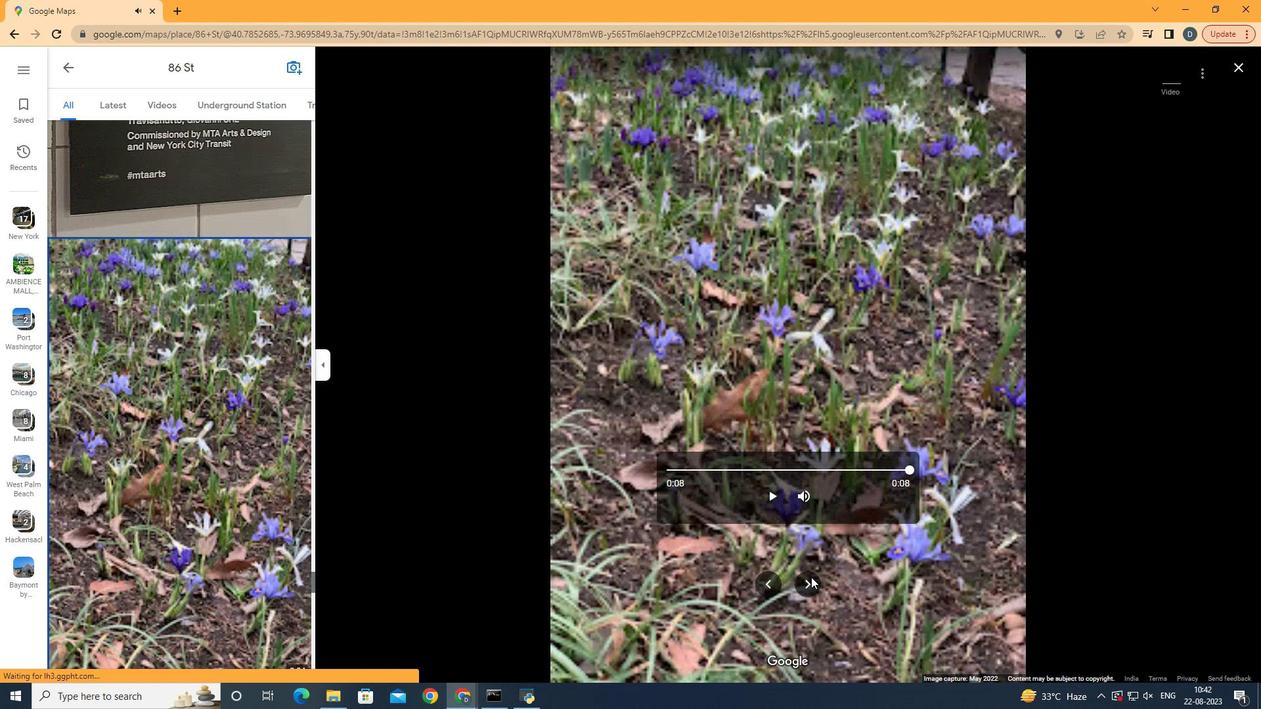 
Action: Mouse moved to (769, 497)
Screenshot: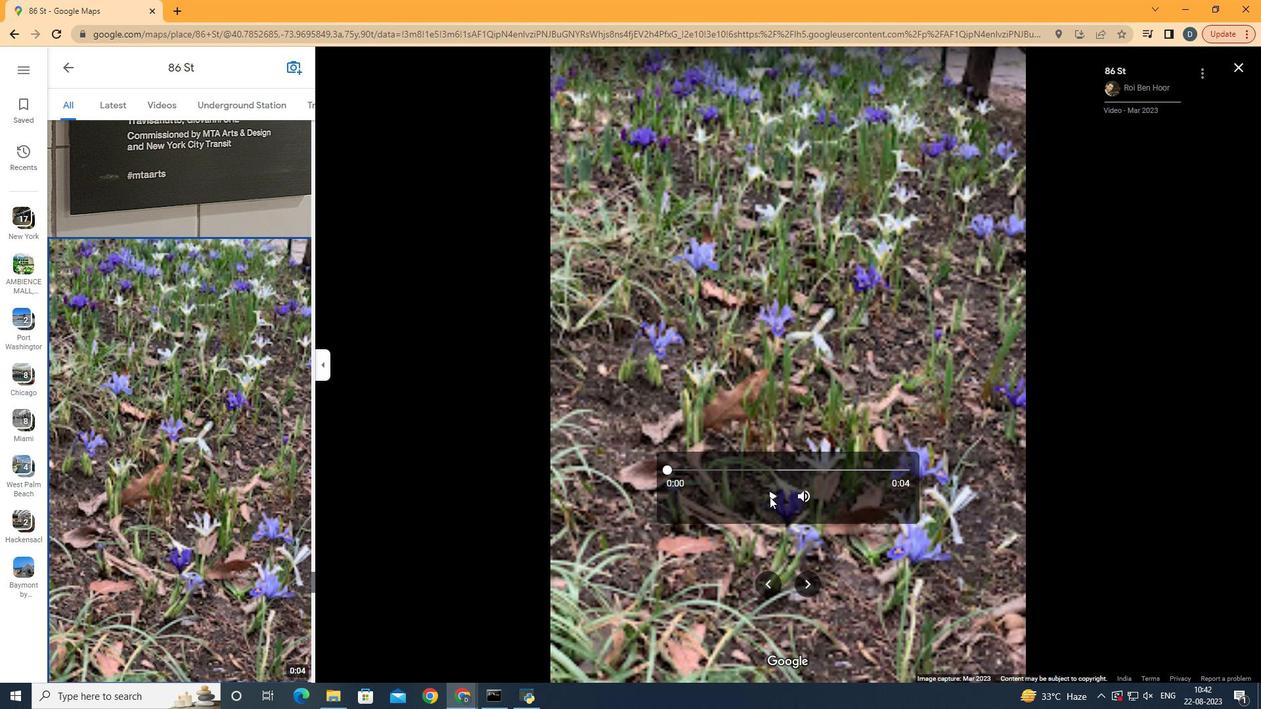 
Action: Mouse pressed left at (769, 497)
Screenshot: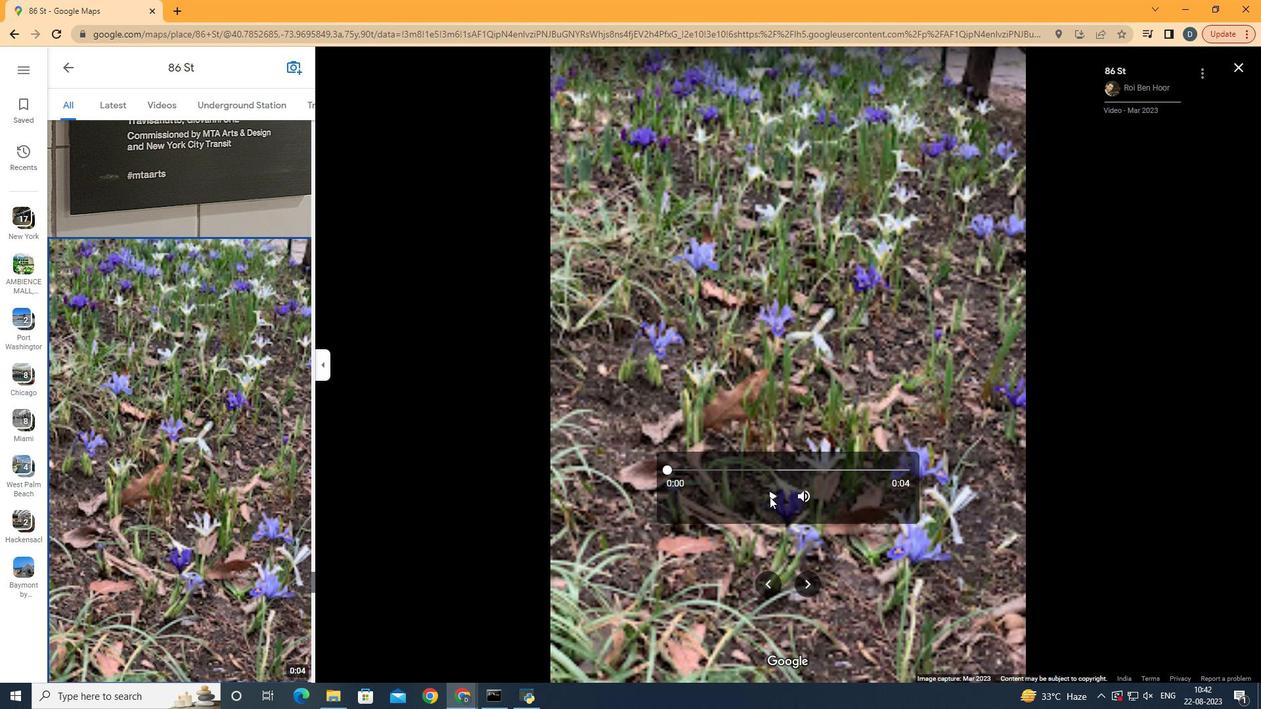 
Action: Mouse moved to (804, 579)
Screenshot: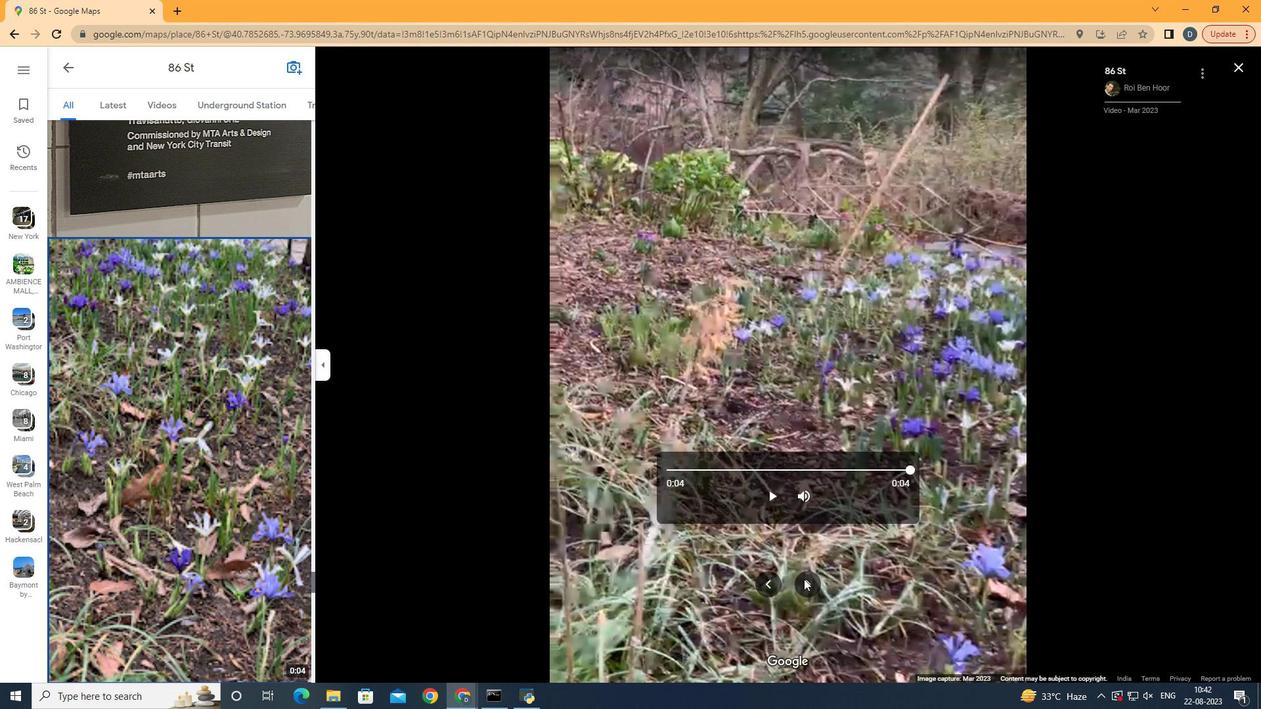 
Action: Mouse pressed left at (804, 579)
Screenshot: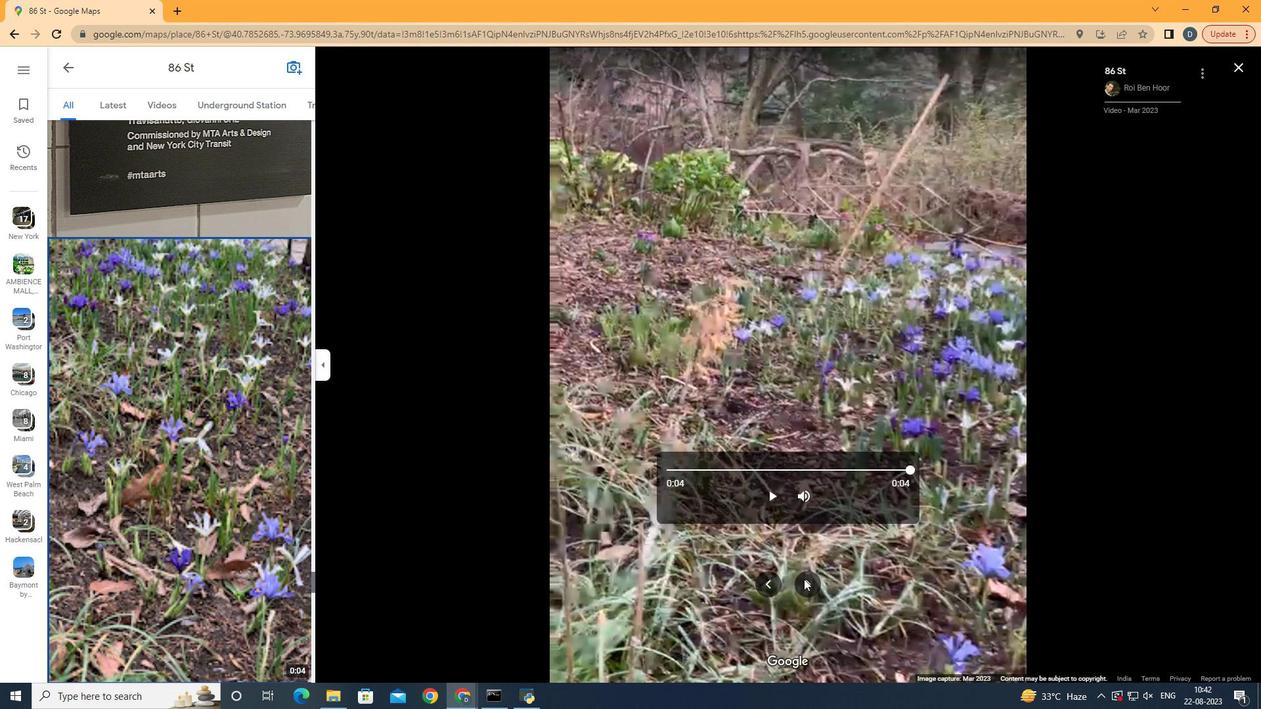 
Action: Mouse moved to (805, 580)
Screenshot: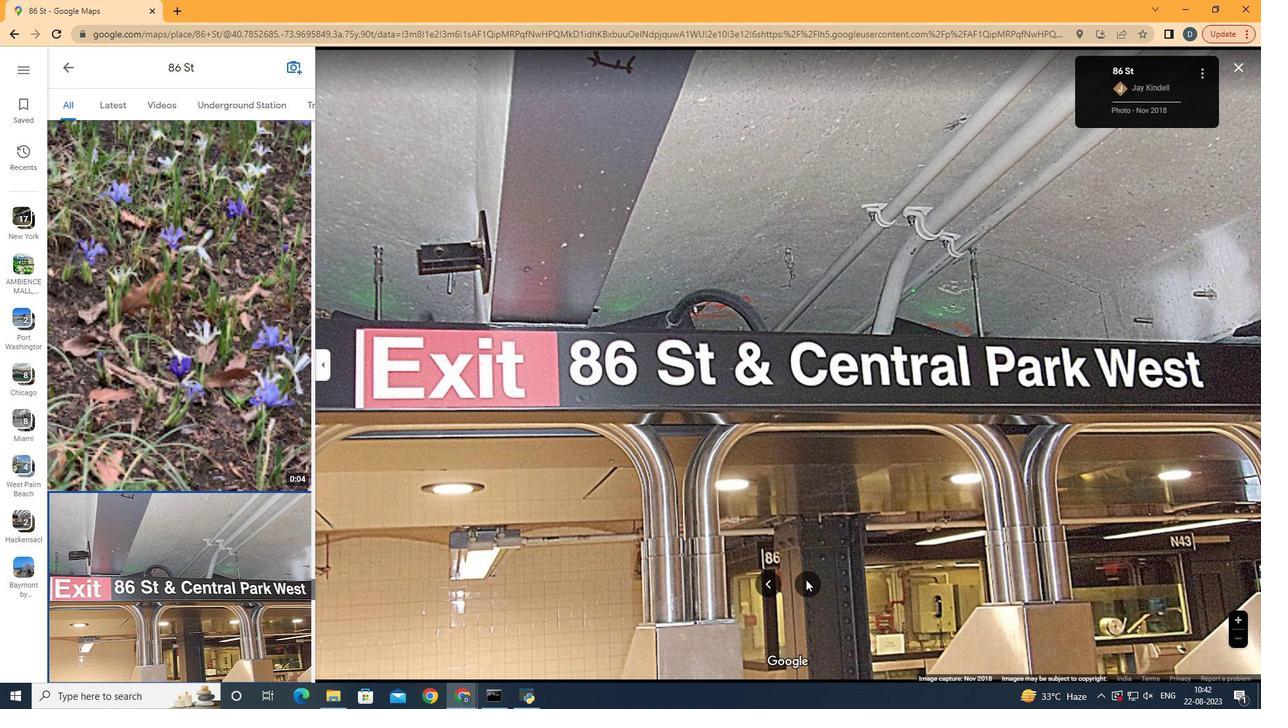 
Action: Mouse pressed left at (805, 580)
Screenshot: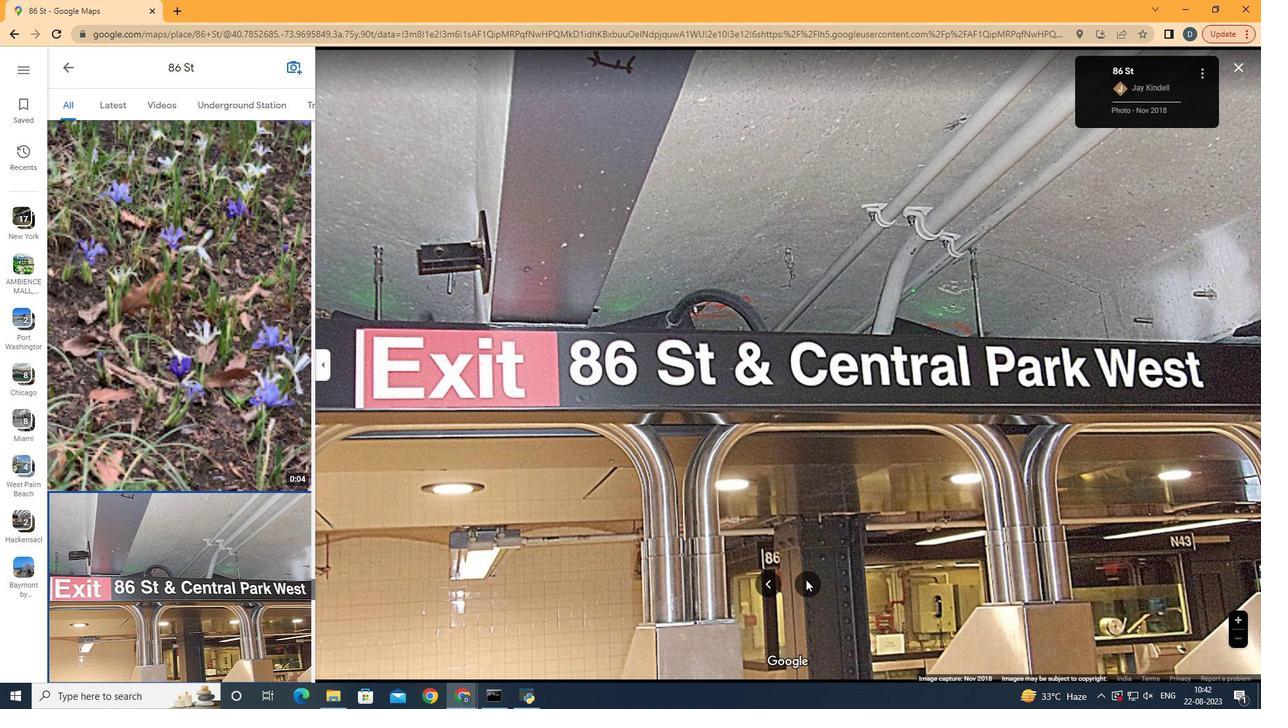 
Action: Key pressed <Key.right><Key.right><Key.right><Key.right>
Screenshot: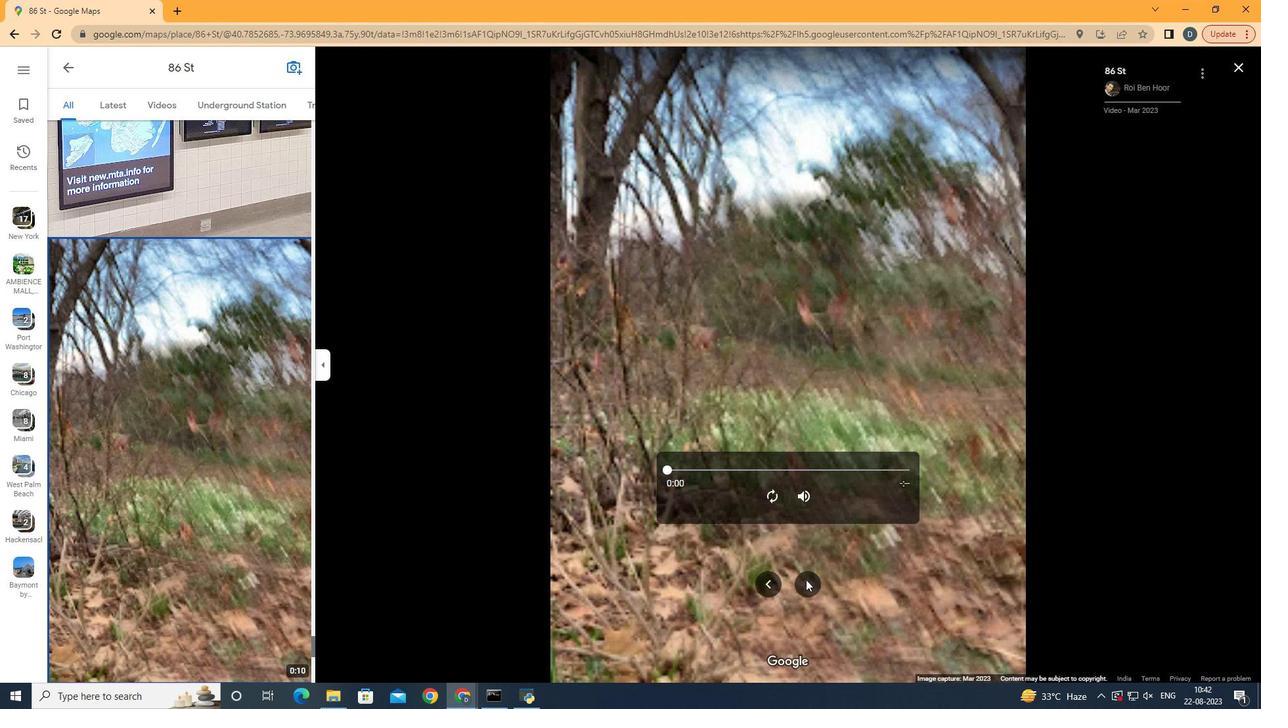 
Action: Mouse moved to (766, 496)
Screenshot: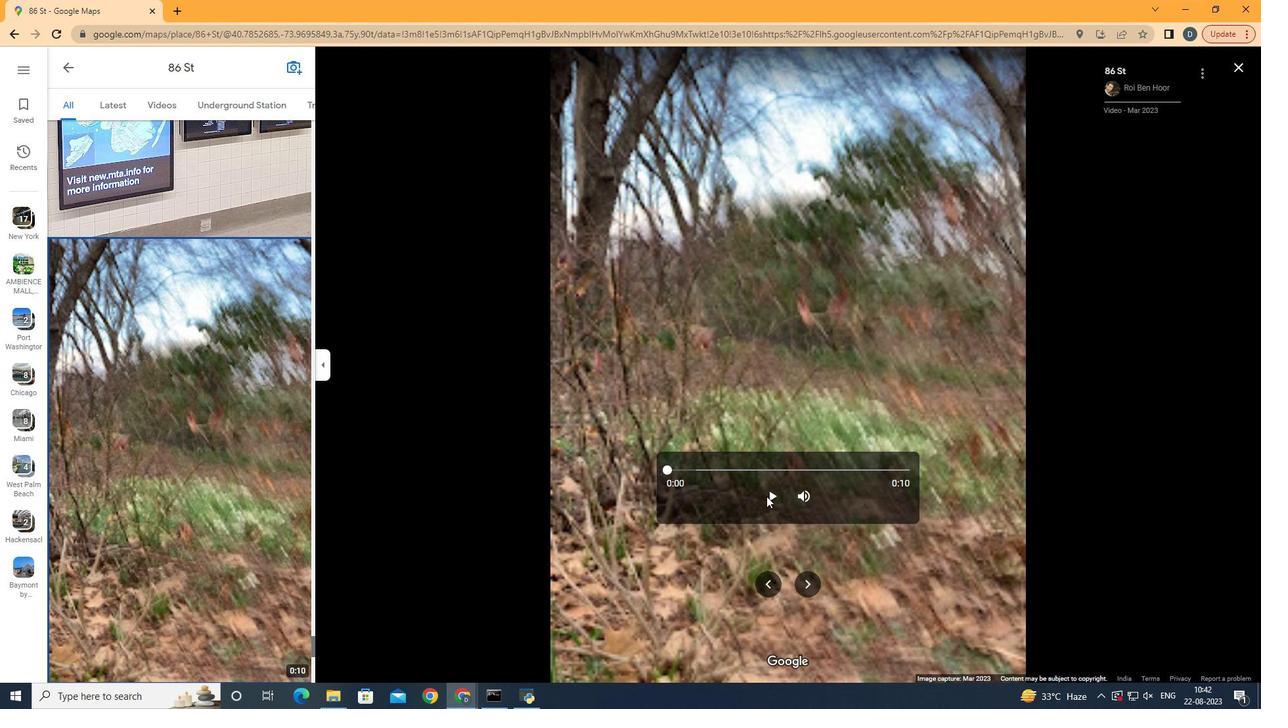 
Action: Mouse pressed left at (766, 496)
Screenshot: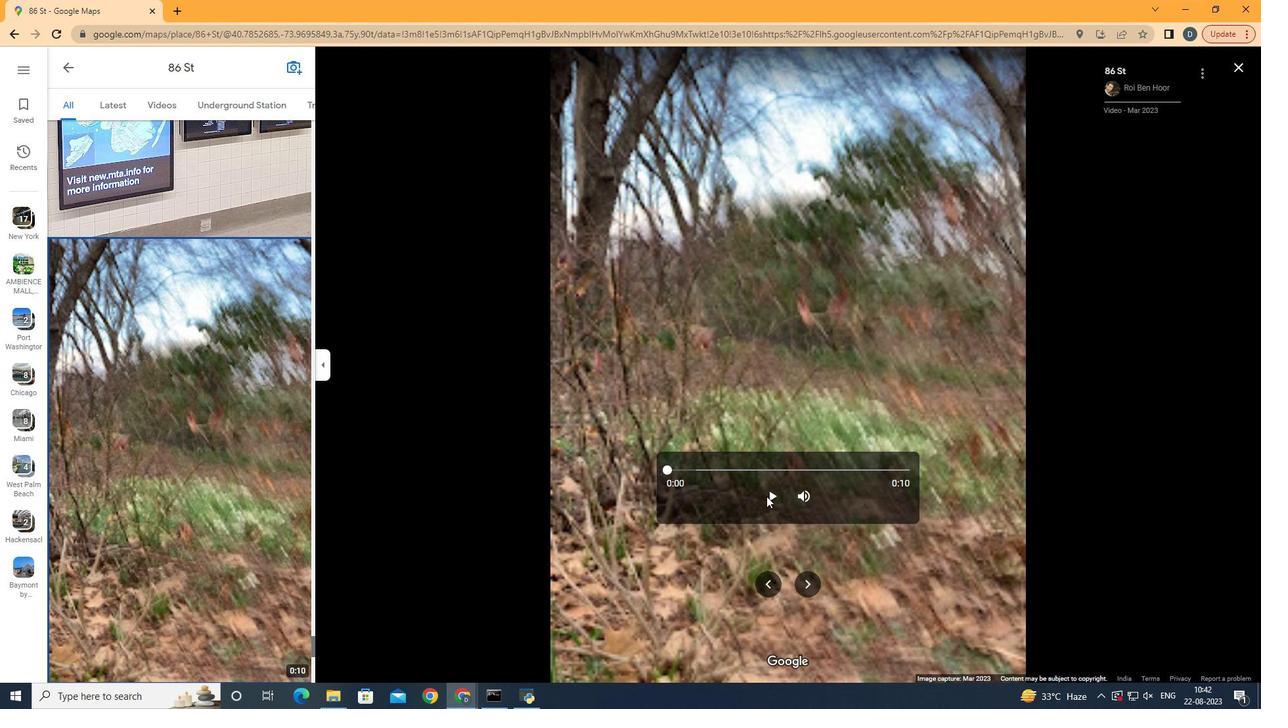 
Action: Mouse moved to (804, 578)
Screenshot: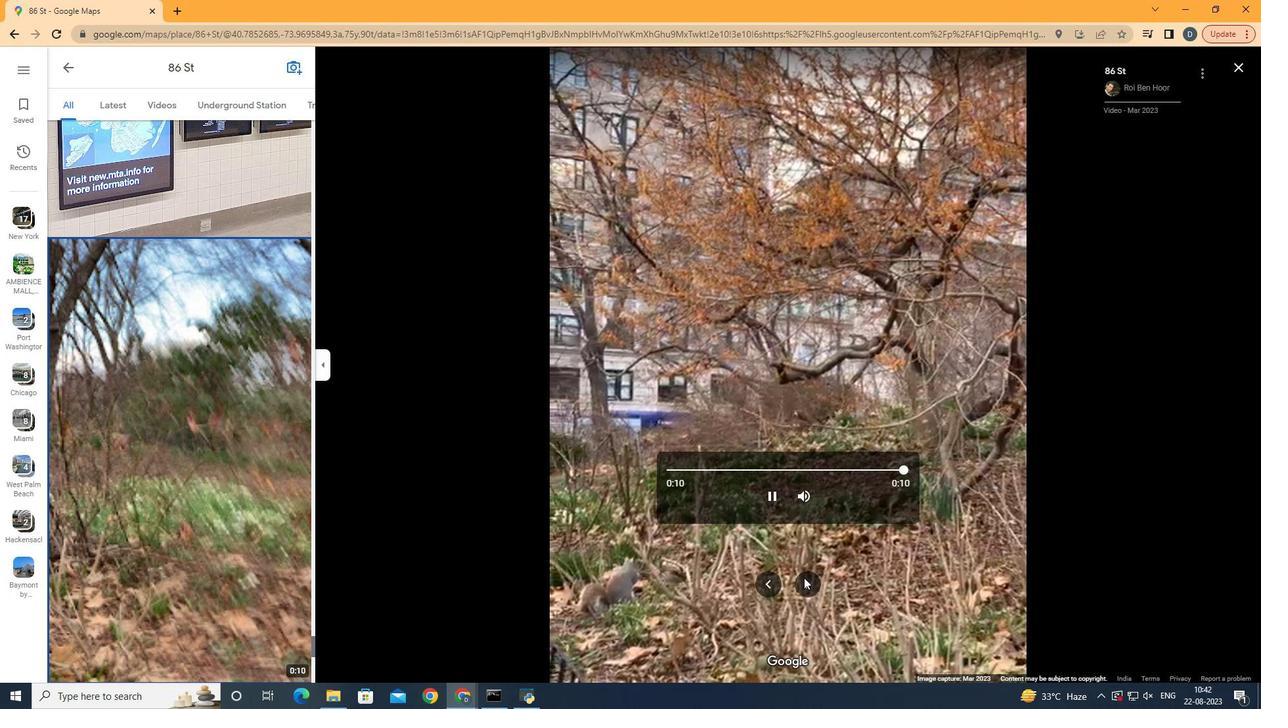 
Action: Mouse pressed left at (804, 578)
Screenshot: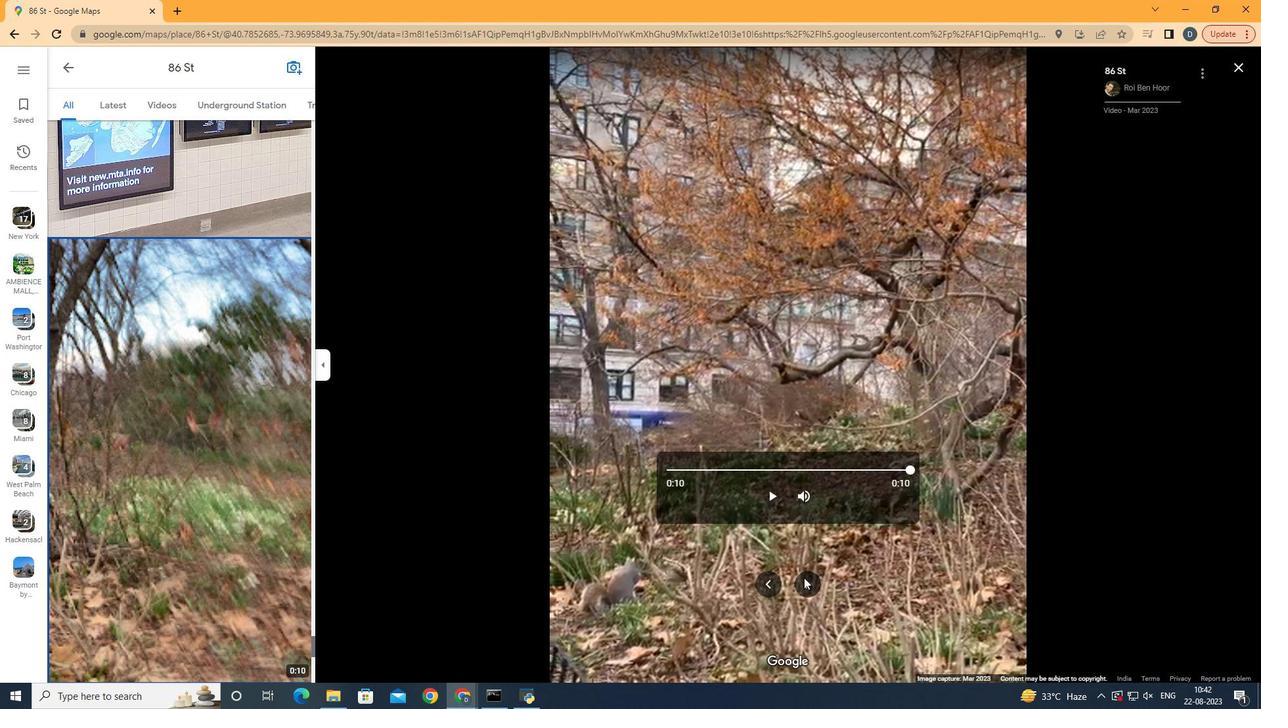 
Action: Mouse moved to (805, 579)
Screenshot: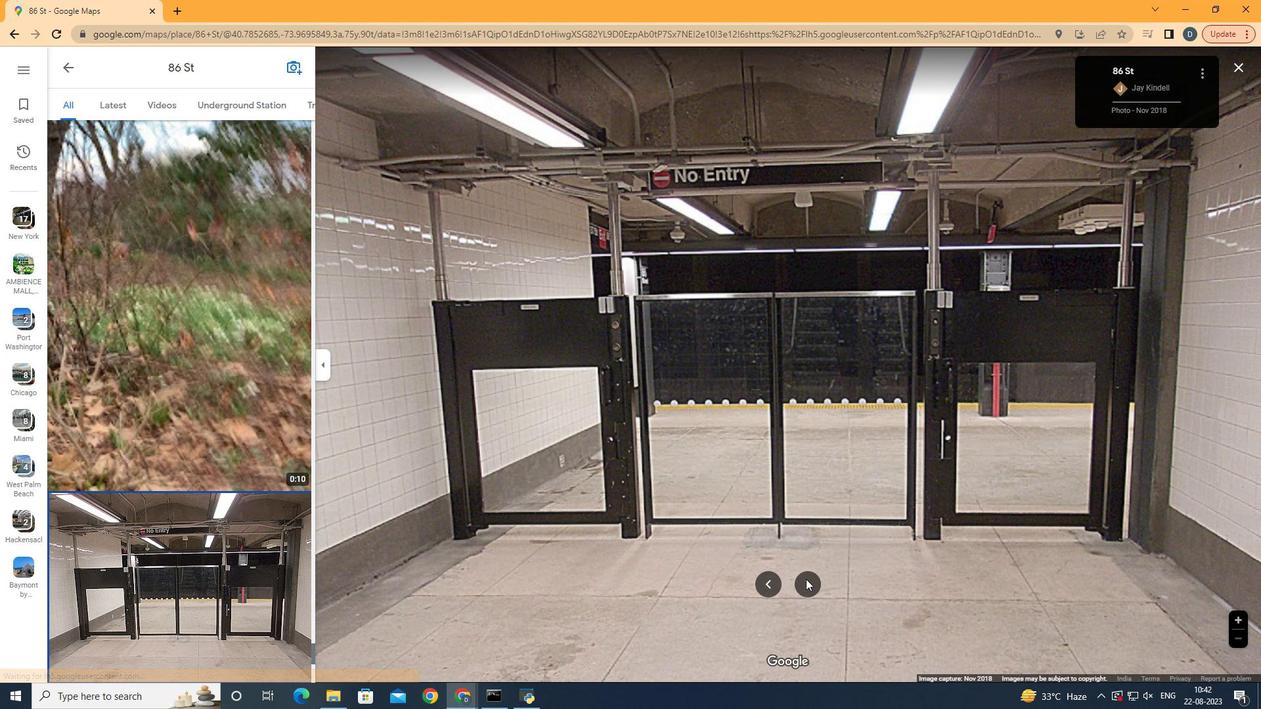 
Action: Mouse pressed left at (805, 579)
Screenshot: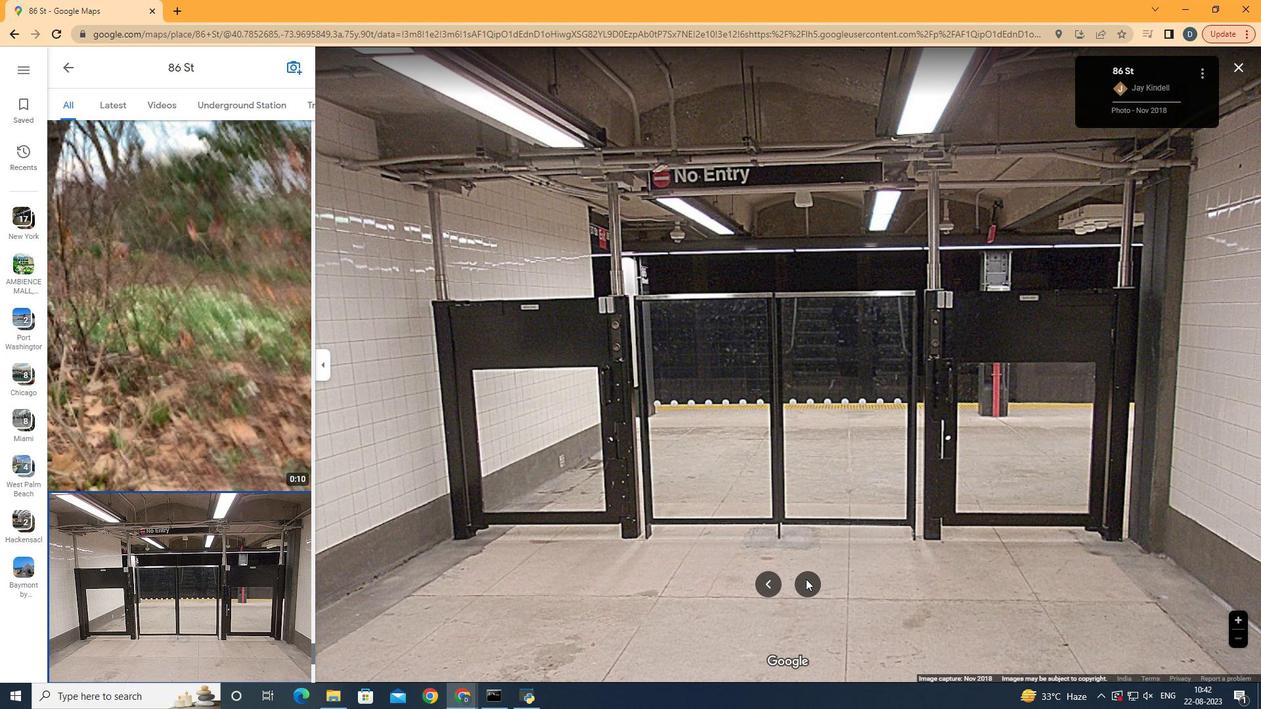 
Action: Key pressed <Key.right><Key.right><Key.right><Key.right><Key.right><Key.right><Key.right><Key.right><Key.right><Key.right><Key.right><Key.right><Key.right><Key.right><Key.right><Key.right><Key.right><Key.right><Key.right><Key.right><Key.right><Key.right><Key.right><Key.right><Key.right><Key.right><Key.right><Key.right><Key.right><Key.right><Key.right><Key.right><Key.right><Key.right><Key.right><Key.right><Key.right><Key.right><Key.right><Key.right><Key.right><Key.right><Key.right><Key.right><Key.right><Key.right><Key.right><Key.right><Key.right><Key.right><Key.right><Key.right><Key.right><Key.right><Key.right><Key.right><Key.right><Key.right><Key.right><Key.right><Key.right><Key.right><Key.right><Key.right><Key.right><Key.right><Key.right><Key.right><Key.right><Key.right><Key.right>
Screenshot: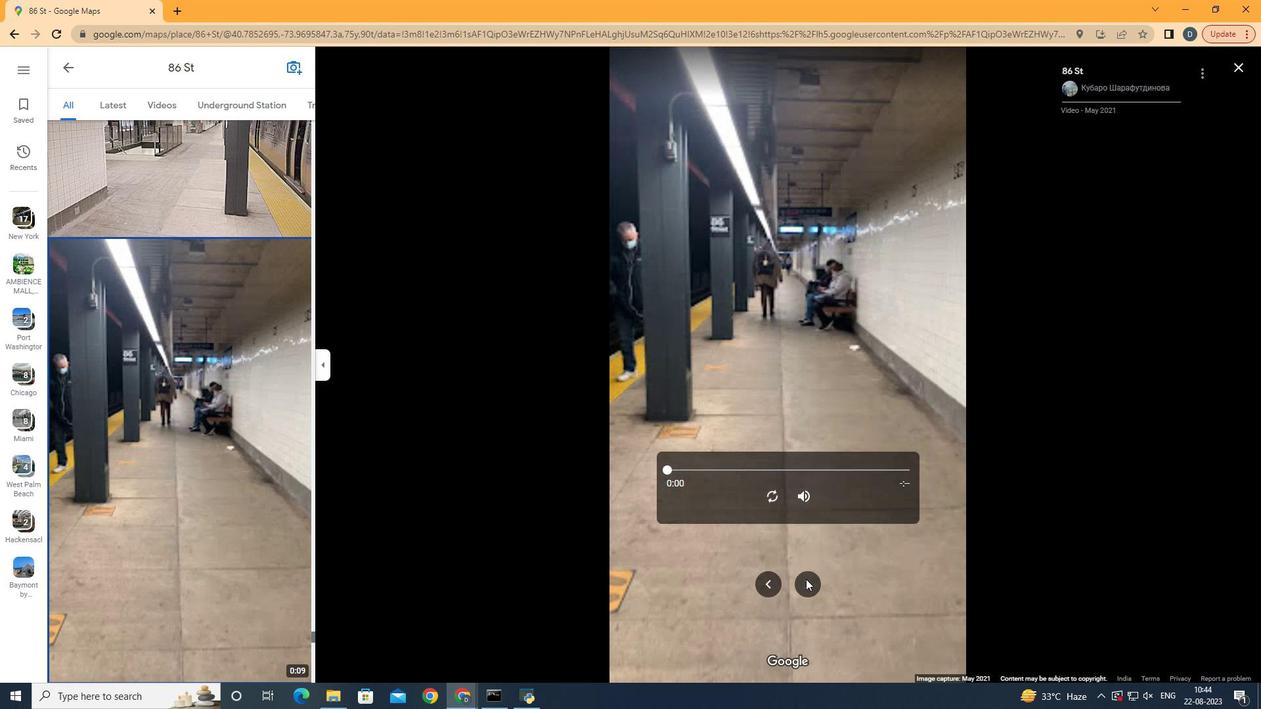 
Action: Mouse moved to (768, 495)
Screenshot: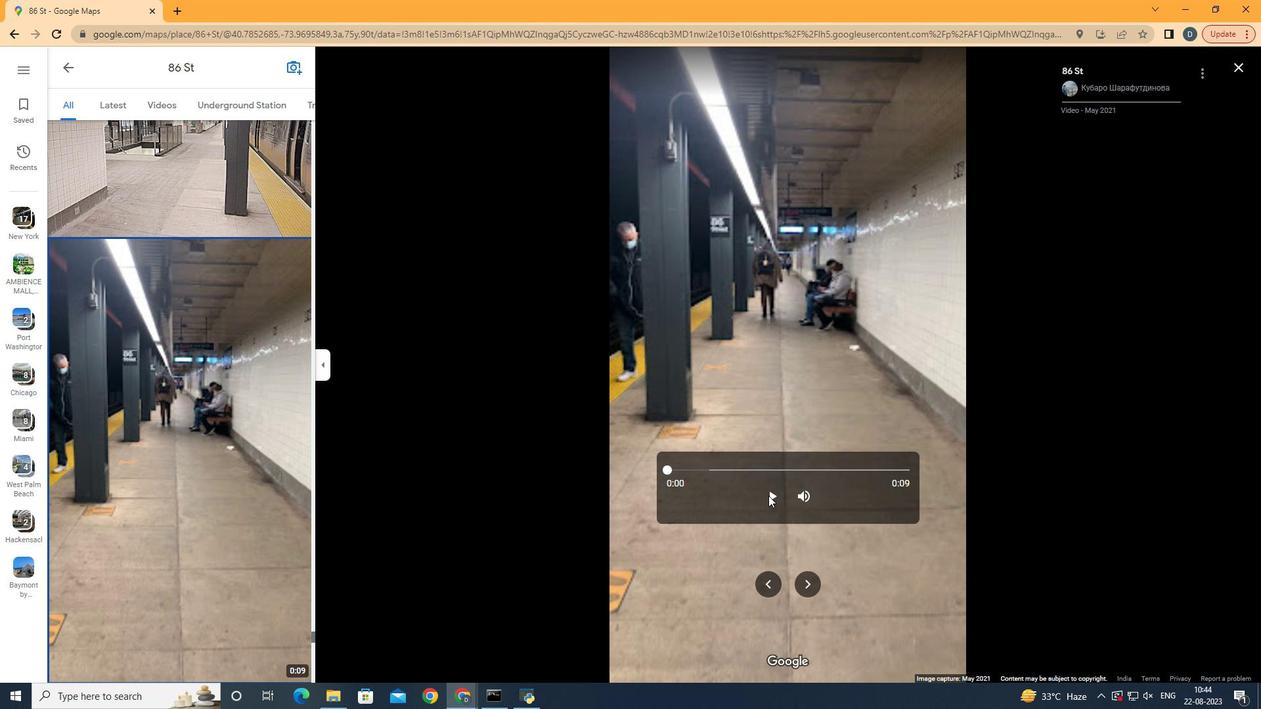 
Action: Mouse pressed left at (768, 495)
Screenshot: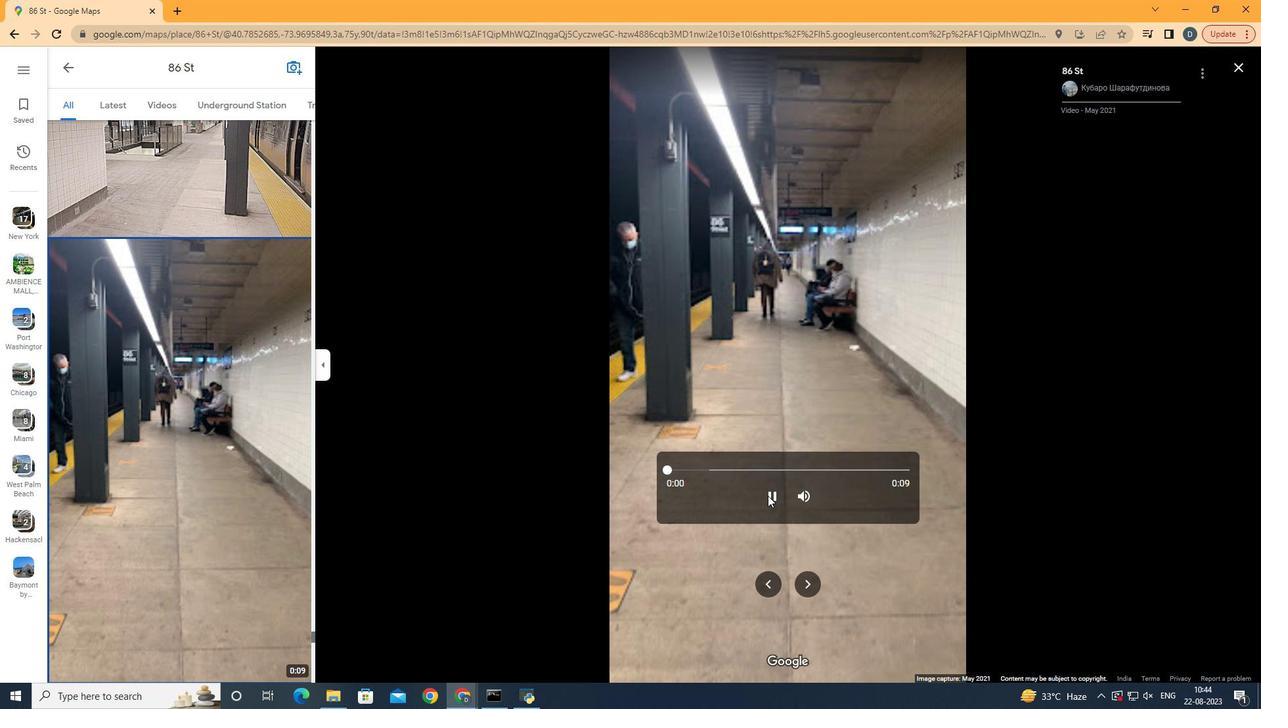
Action: Mouse moved to (806, 581)
Screenshot: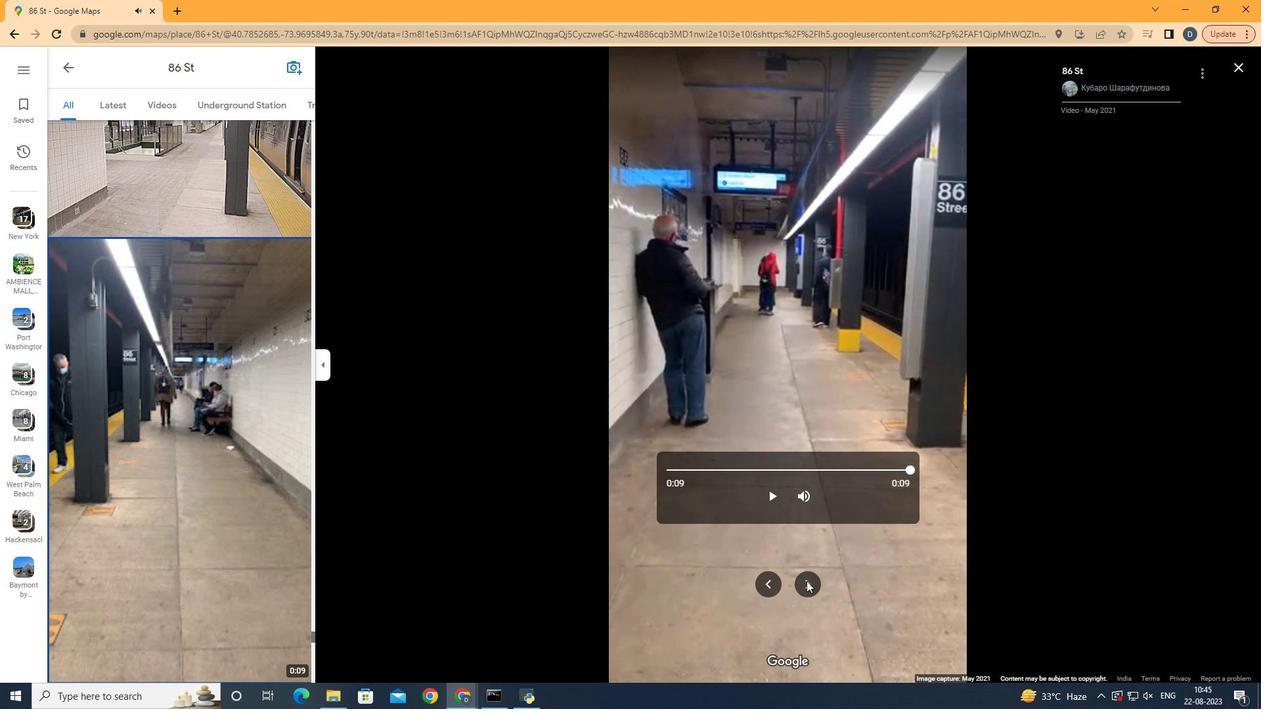 
Action: Mouse pressed left at (806, 581)
Screenshot: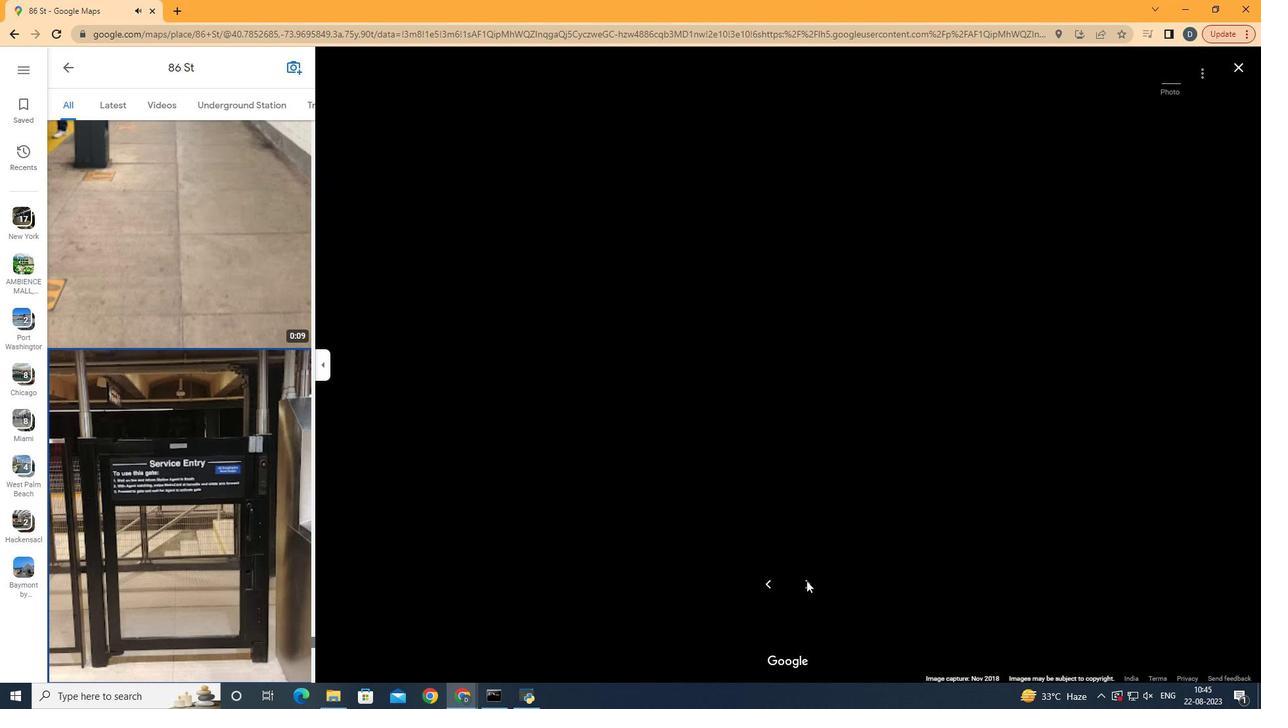 
Action: Key pressed <Key.right><Key.right><Key.right><Key.right><Key.right><Key.right><Key.right><Key.right><Key.right><Key.right><Key.right><Key.right><Key.right><Key.right><Key.right><Key.right><Key.right><Key.right>
Screenshot: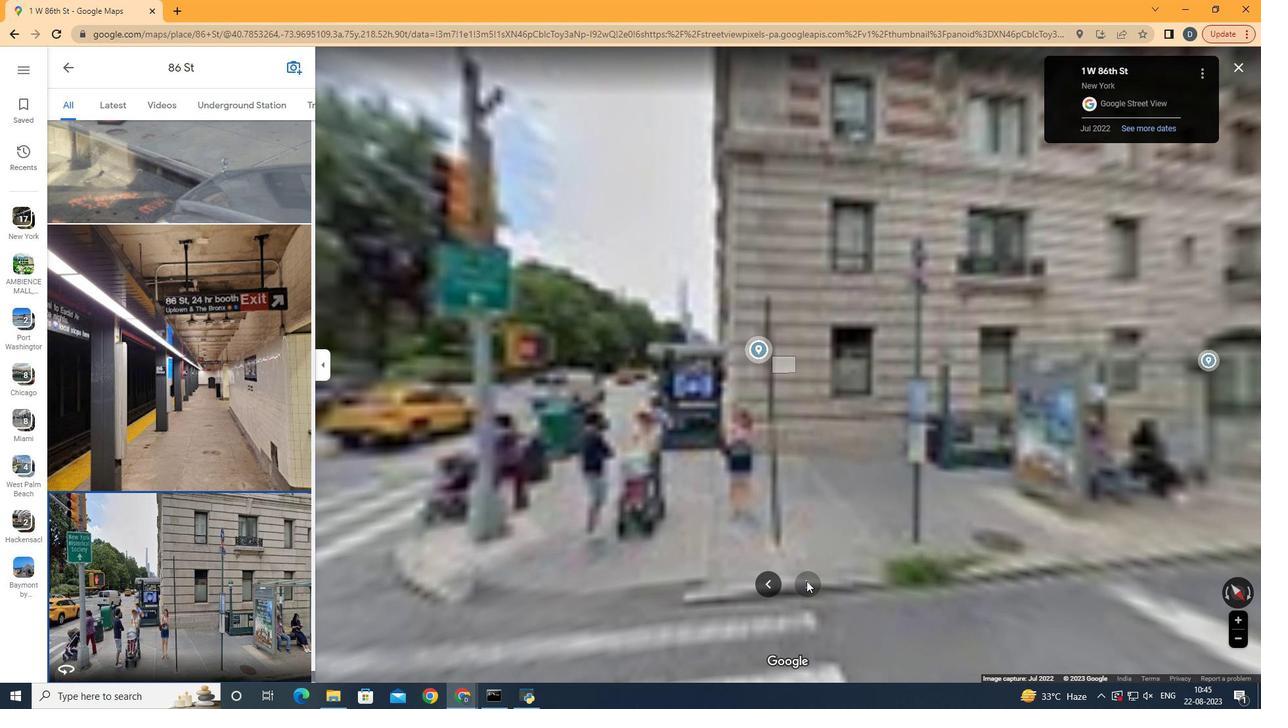 
Action: Mouse moved to (806, 375)
Screenshot: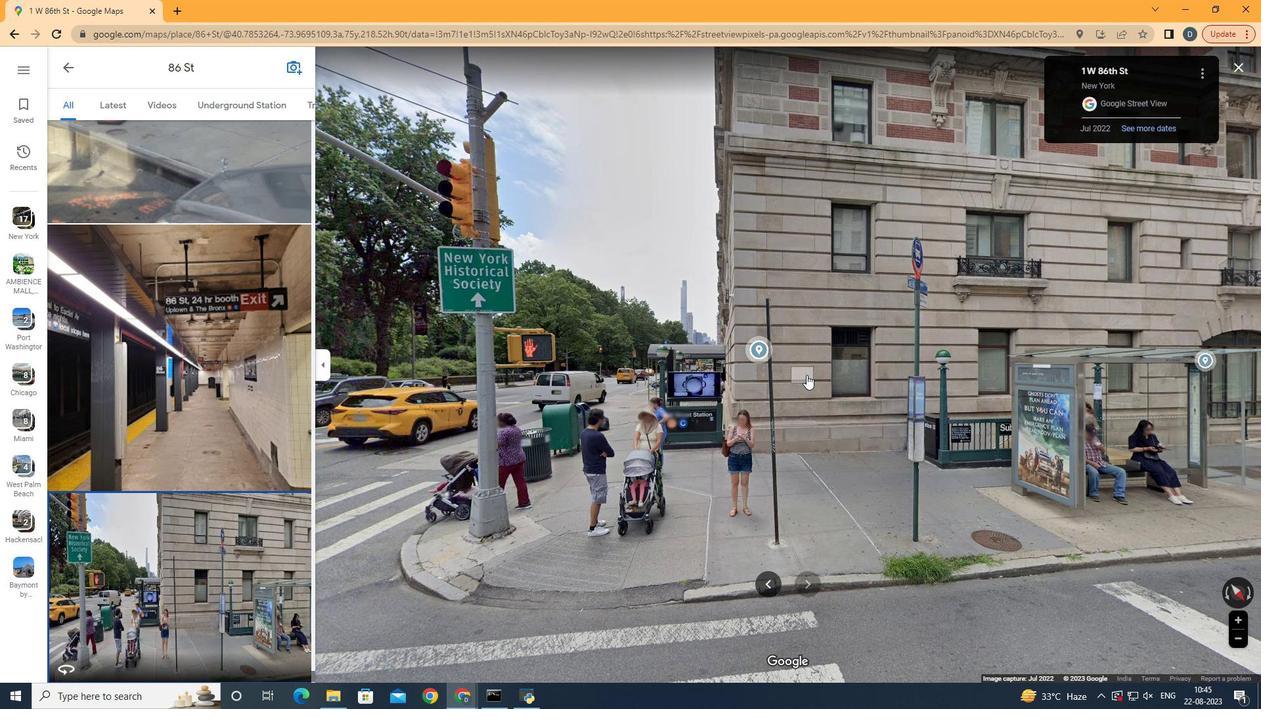 
Action: Mouse scrolled (806, 374) with delta (0, 0)
Screenshot: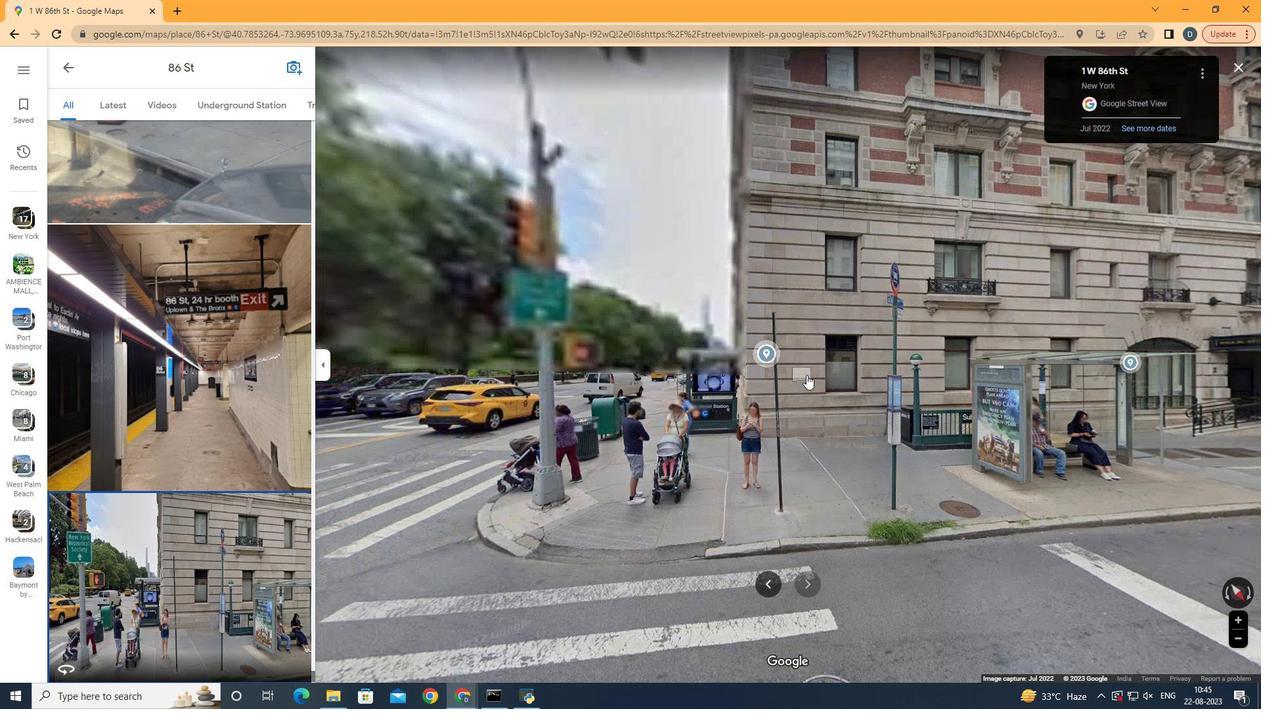 
Action: Mouse scrolled (806, 374) with delta (0, 0)
Screenshot: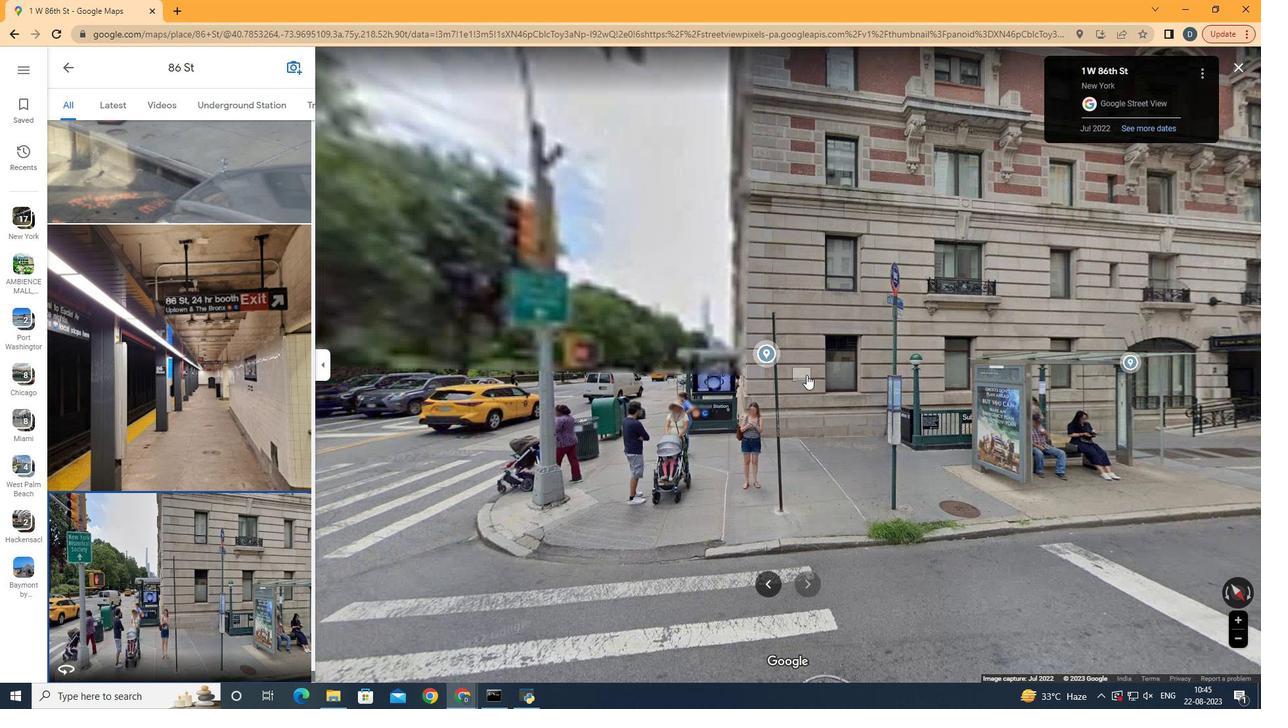 
Action: Mouse scrolled (806, 374) with delta (0, 0)
Screenshot: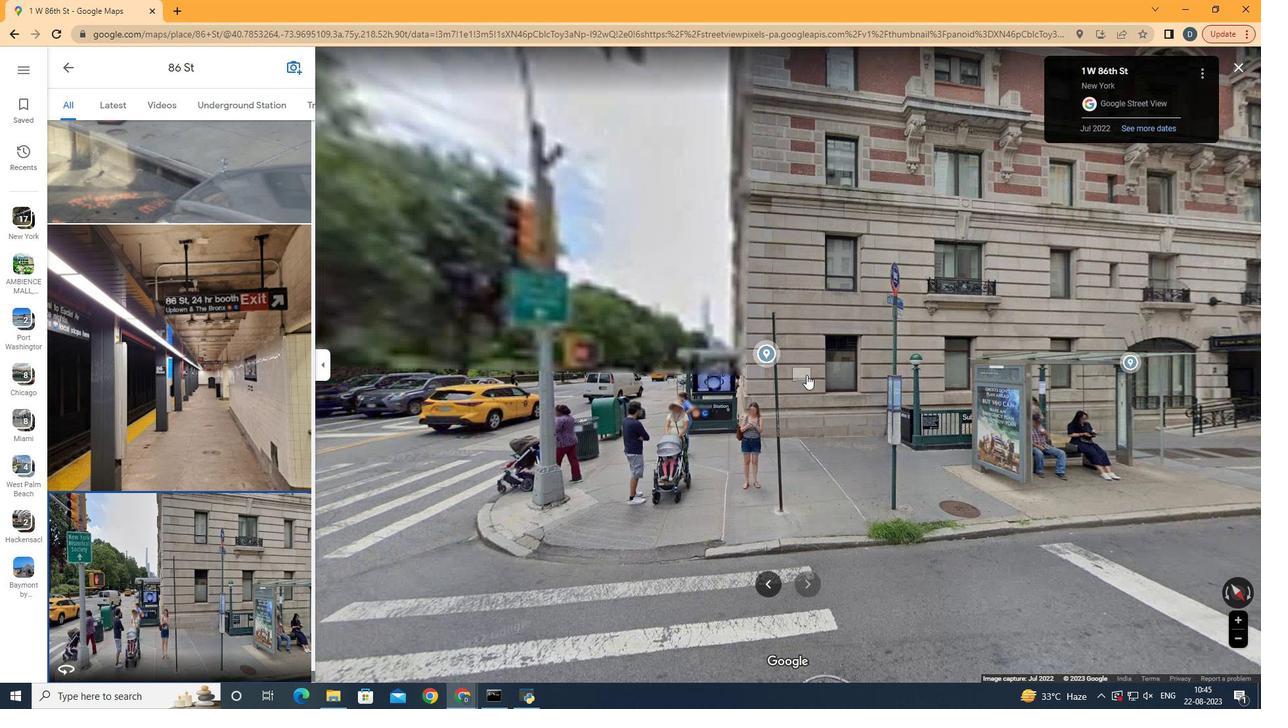 
Action: Mouse scrolled (806, 374) with delta (0, 0)
Screenshot: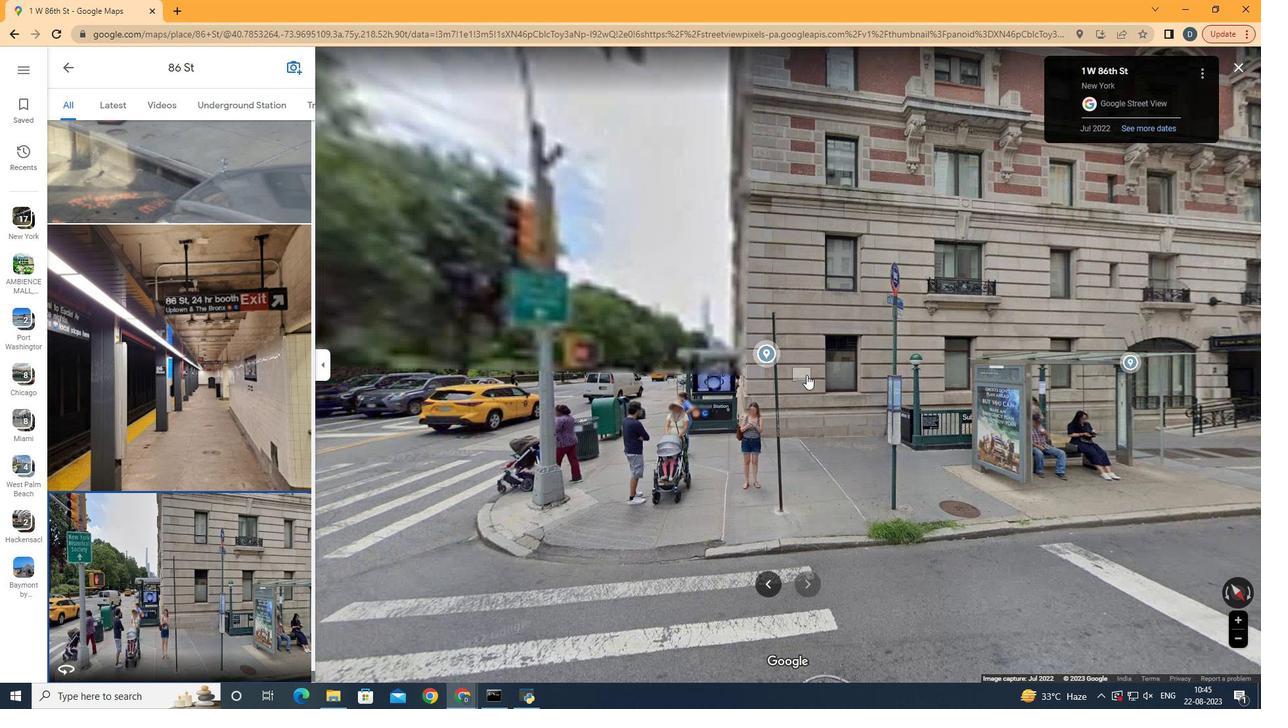 
Action: Mouse scrolled (806, 374) with delta (0, 0)
Screenshot: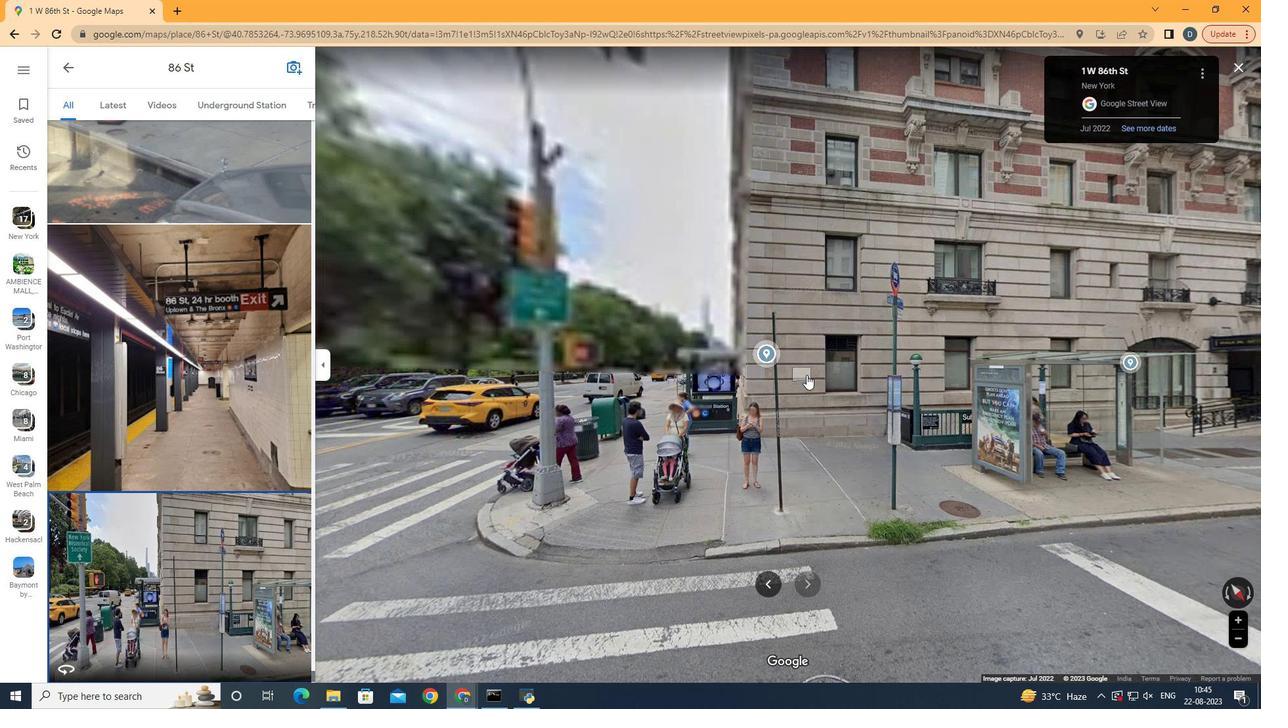 
Action: Mouse moved to (781, 385)
Screenshot: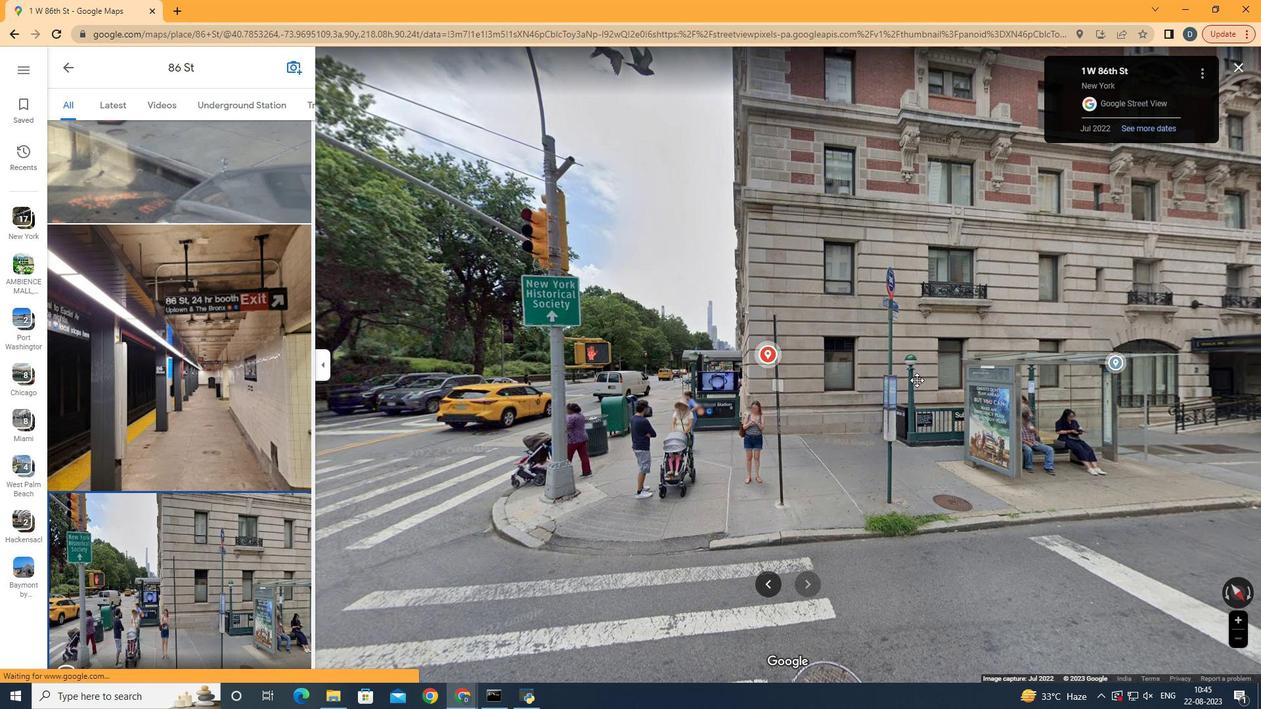 
Action: Mouse pressed left at (781, 385)
Screenshot: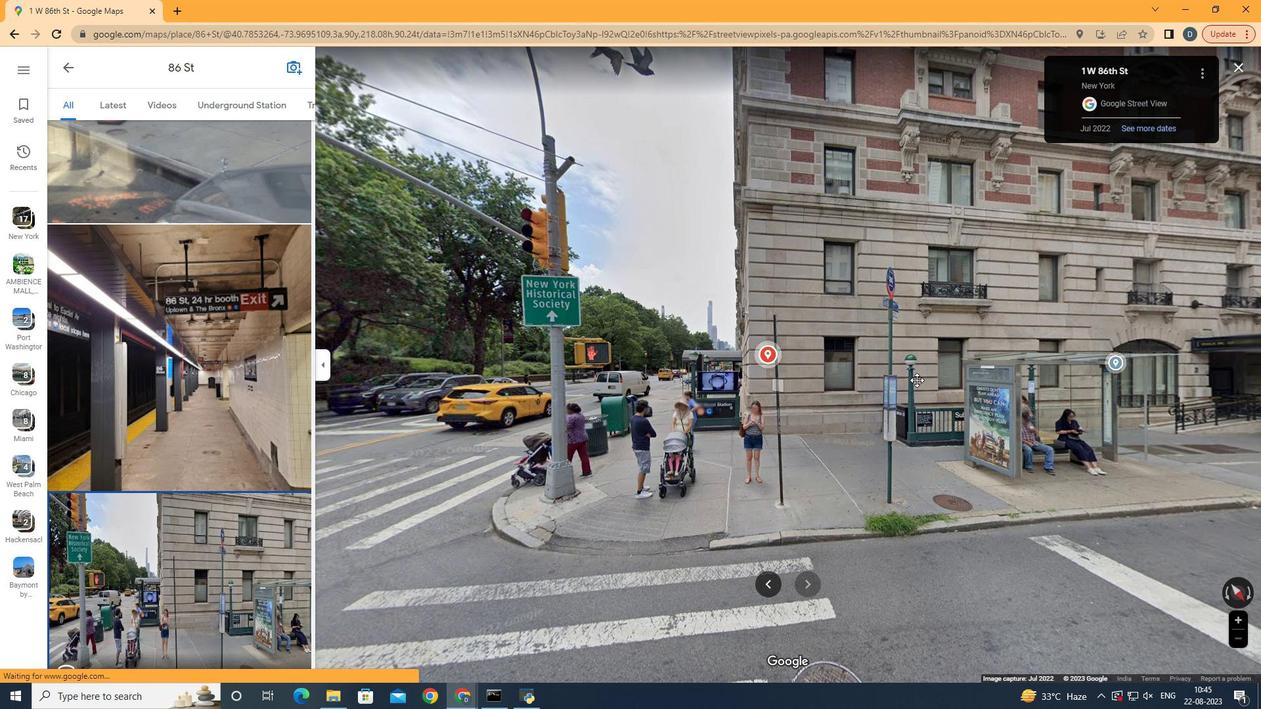 
Action: Mouse moved to (999, 367)
Screenshot: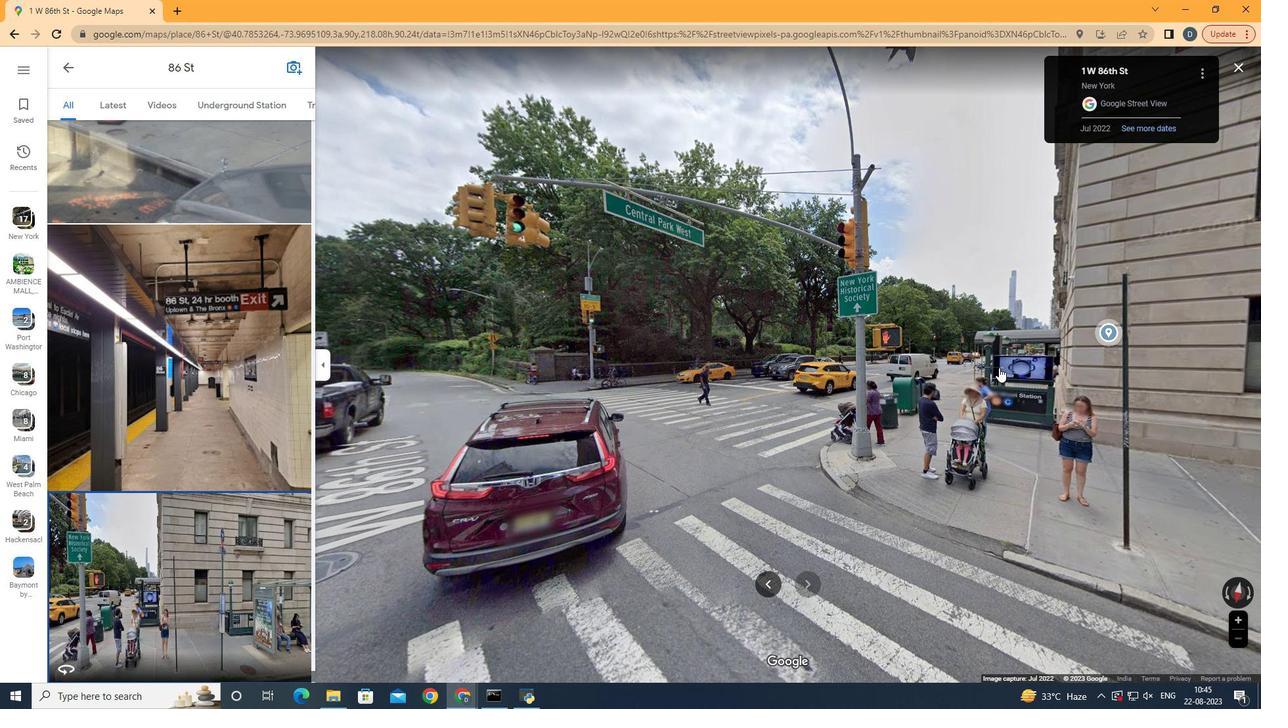 
Action: Mouse pressed left at (999, 367)
Screenshot: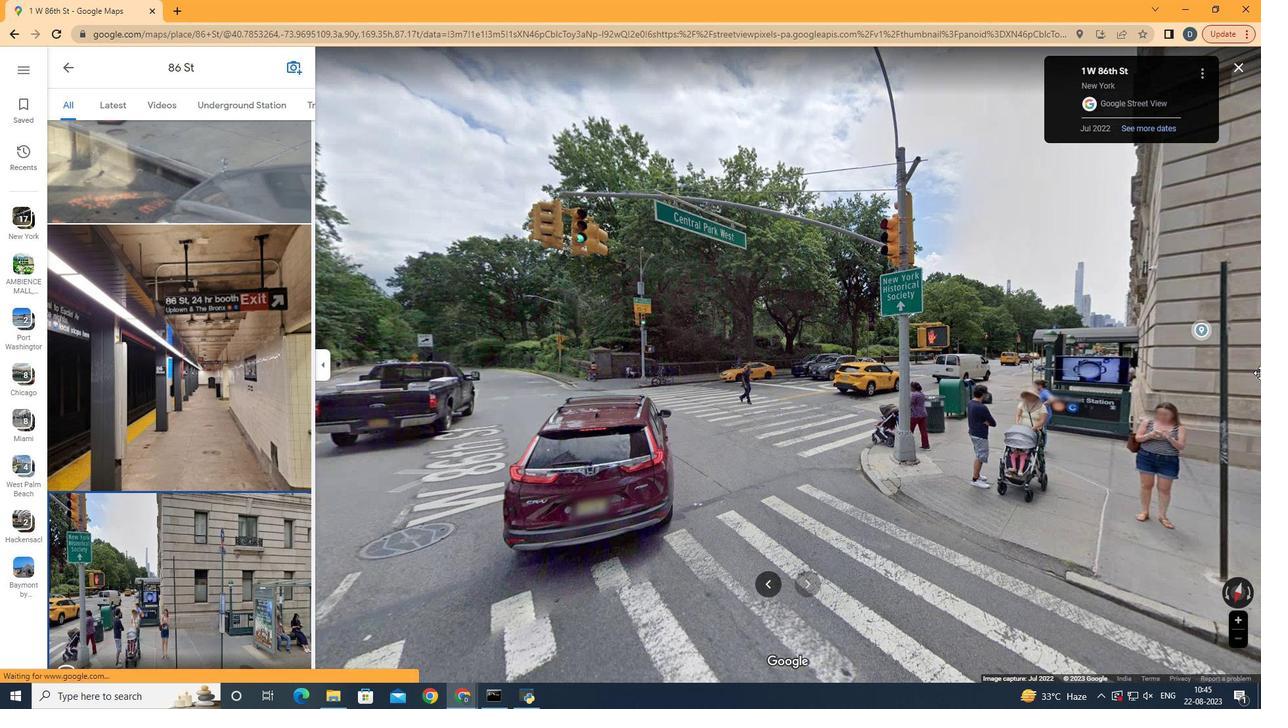 
Action: Mouse moved to (675, 356)
Screenshot: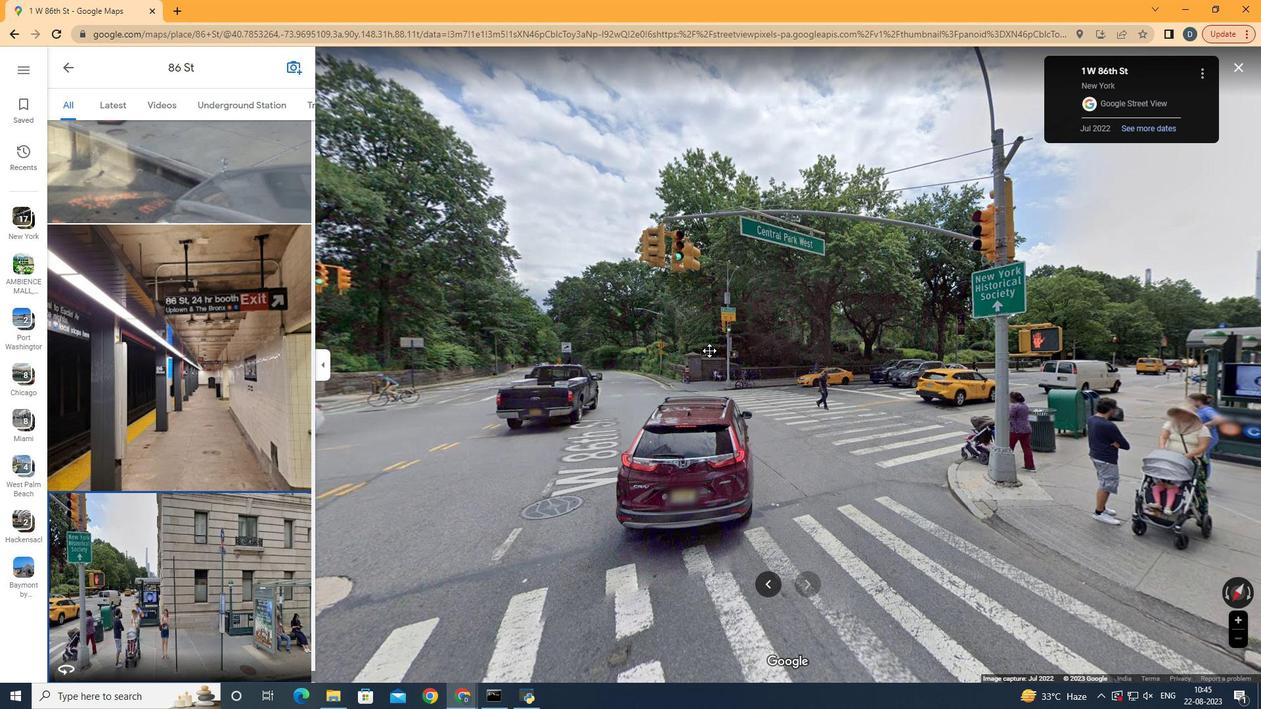
Action: Mouse pressed left at (675, 356)
Screenshot: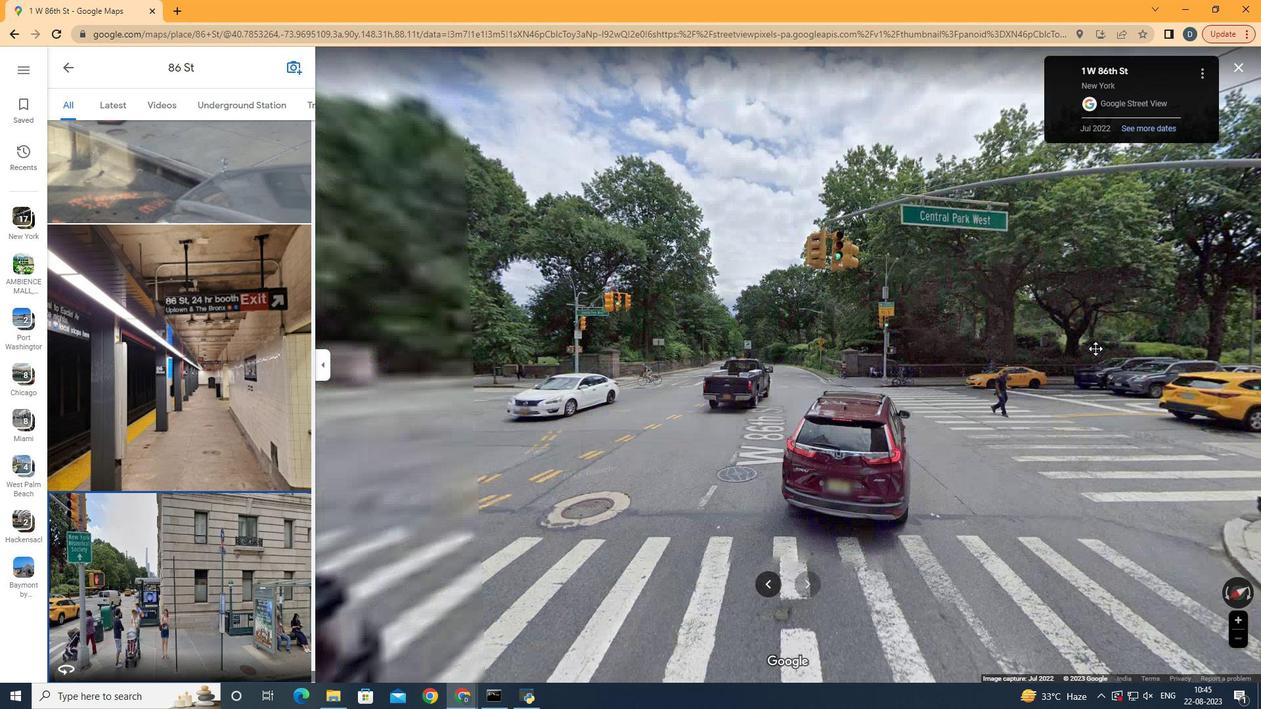 
Action: Mouse moved to (678, 340)
Screenshot: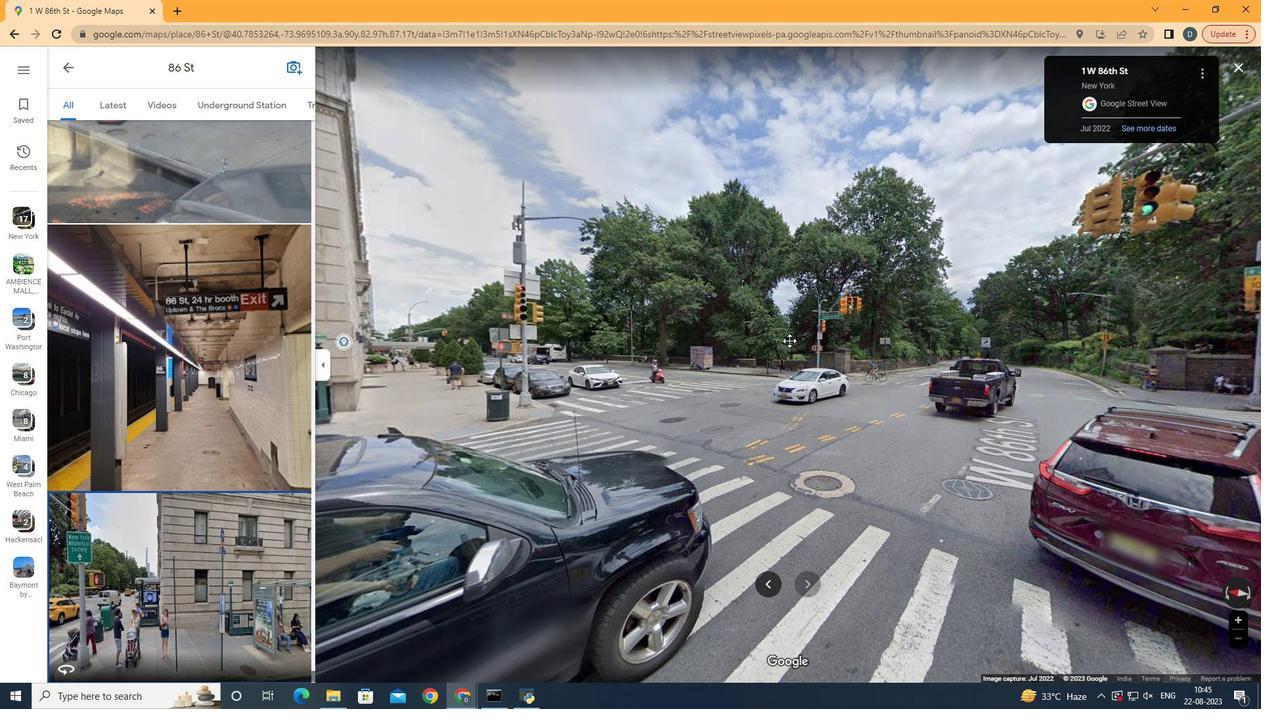 
Action: Mouse pressed left at (678, 340)
Screenshot: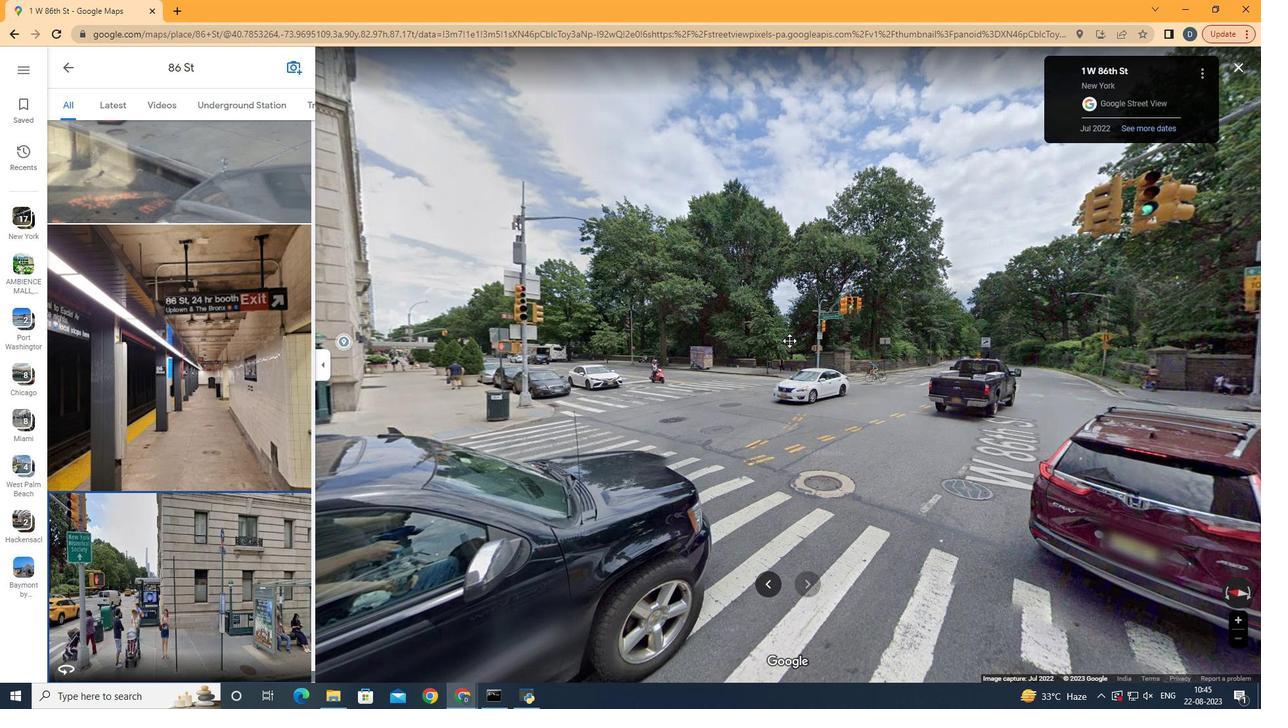 
Action: Mouse moved to (633, 350)
Screenshot: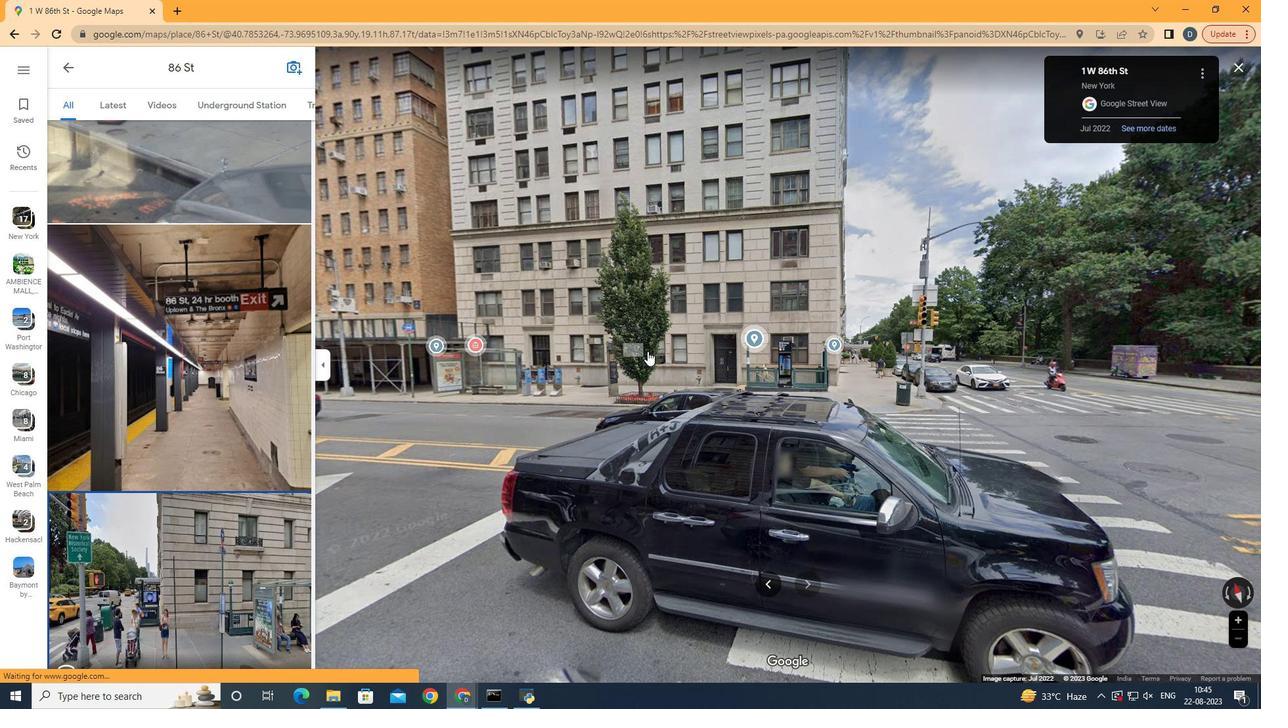 
Action: Mouse pressed left at (633, 350)
Screenshot: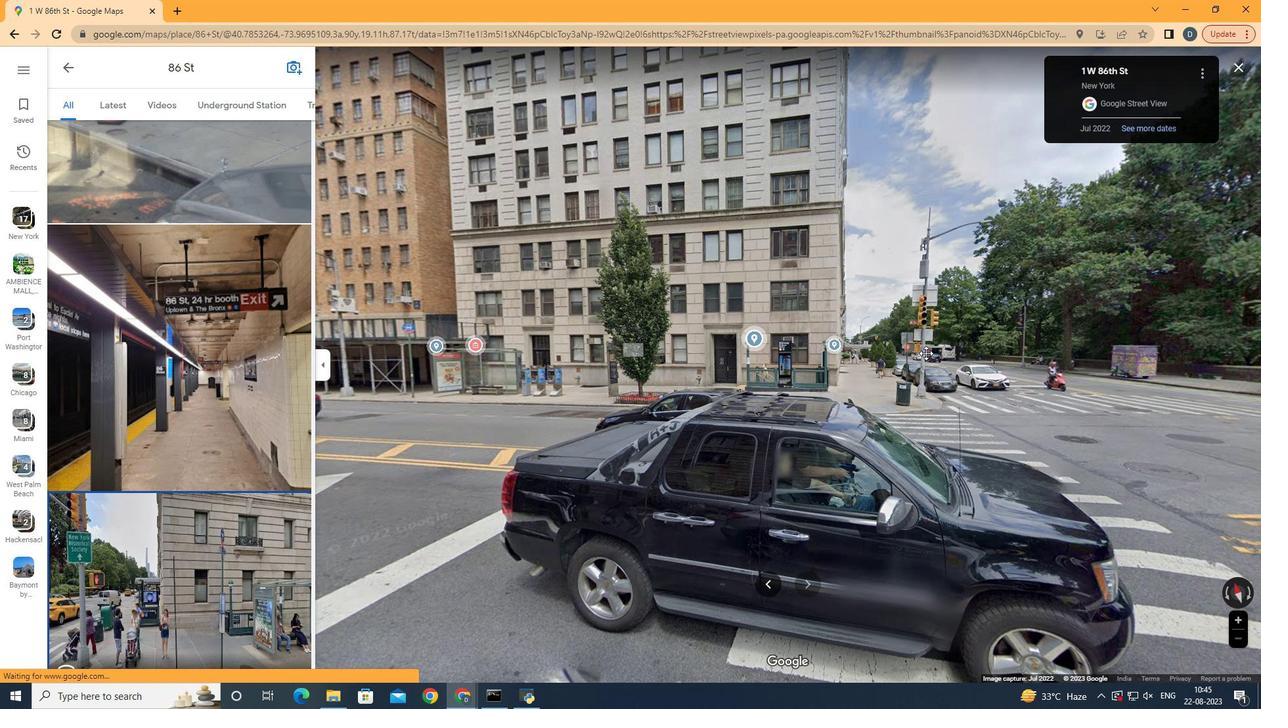 
Action: Mouse moved to (693, 356)
Screenshot: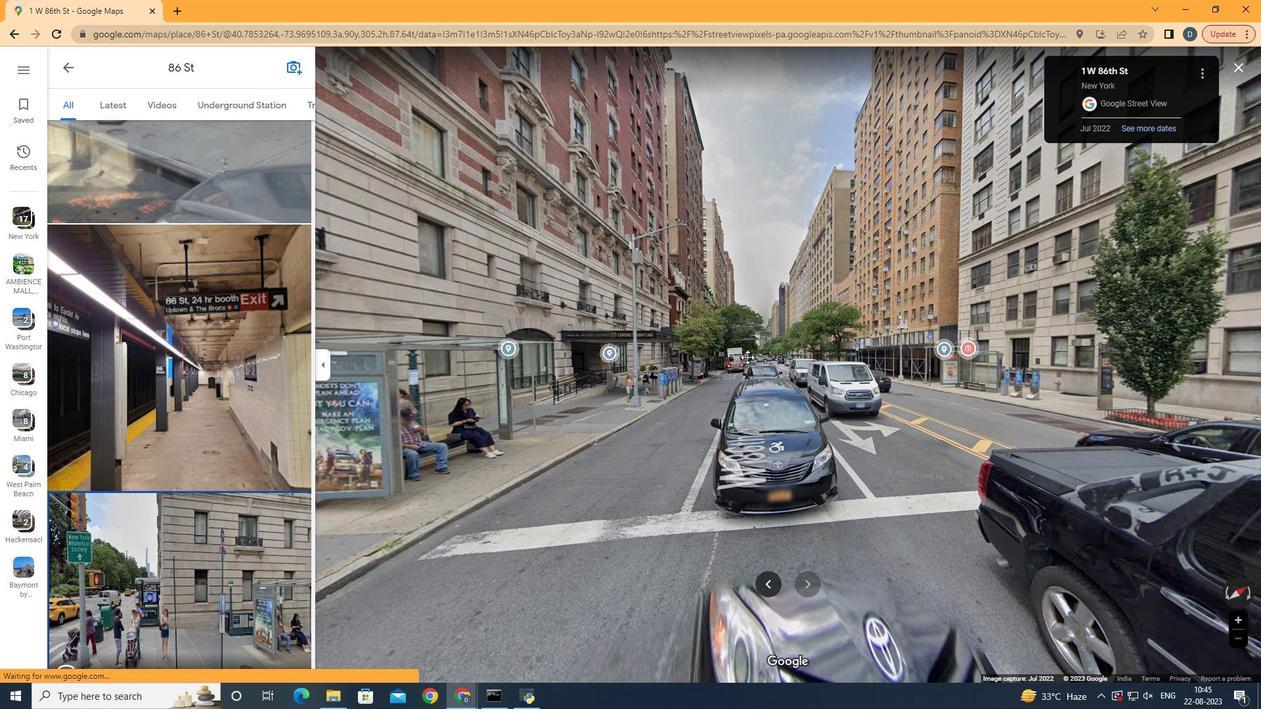 
Action: Mouse pressed left at (693, 356)
Screenshot: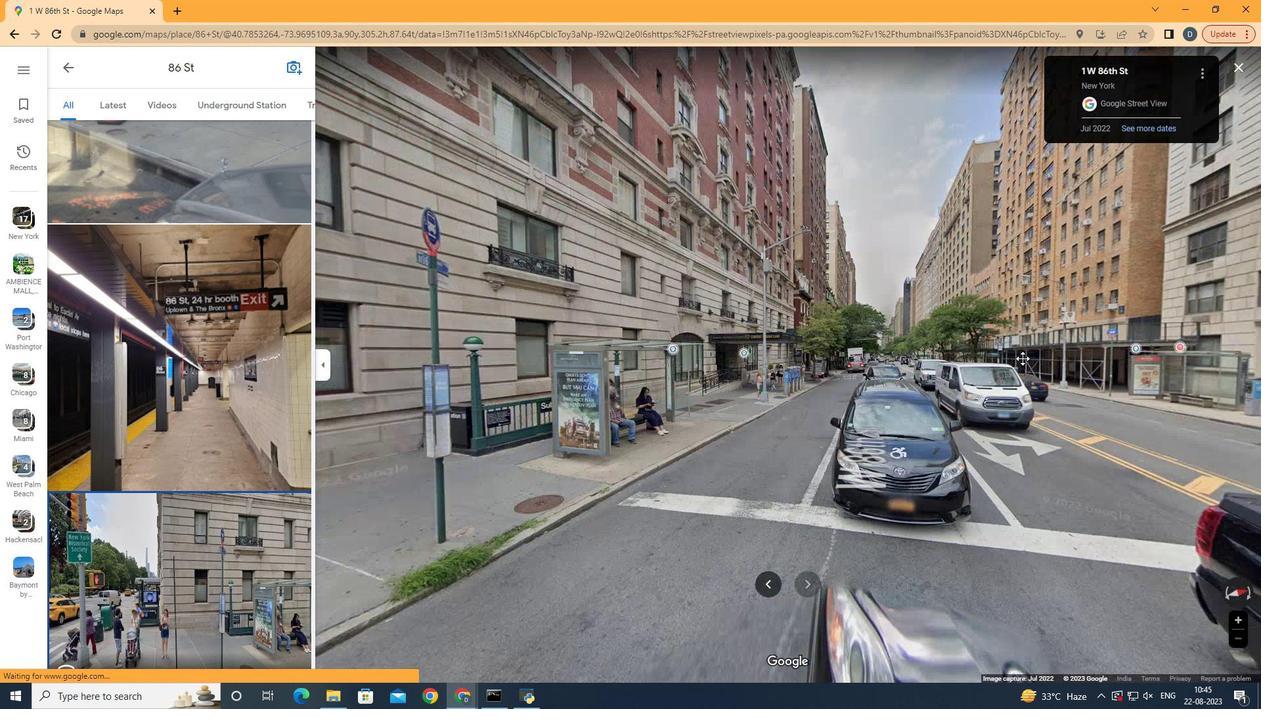
Action: Mouse moved to (560, 356)
Screenshot: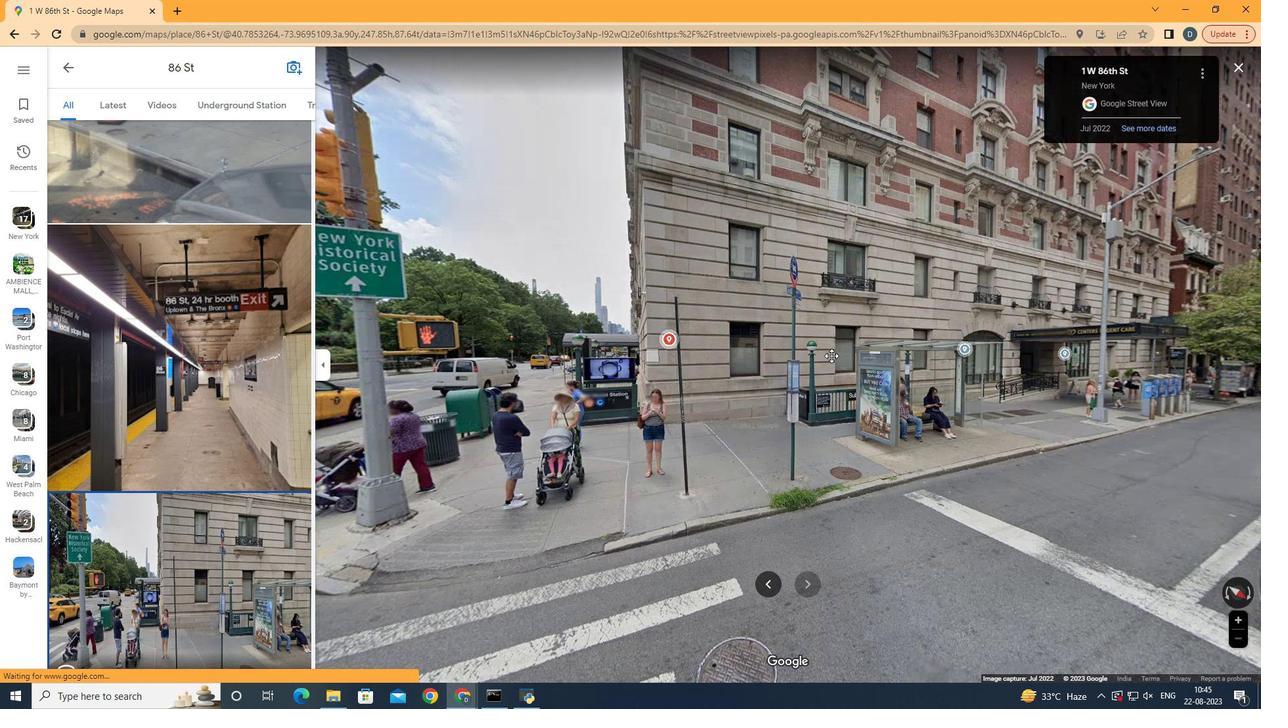 
Action: Mouse pressed left at (560, 356)
Screenshot: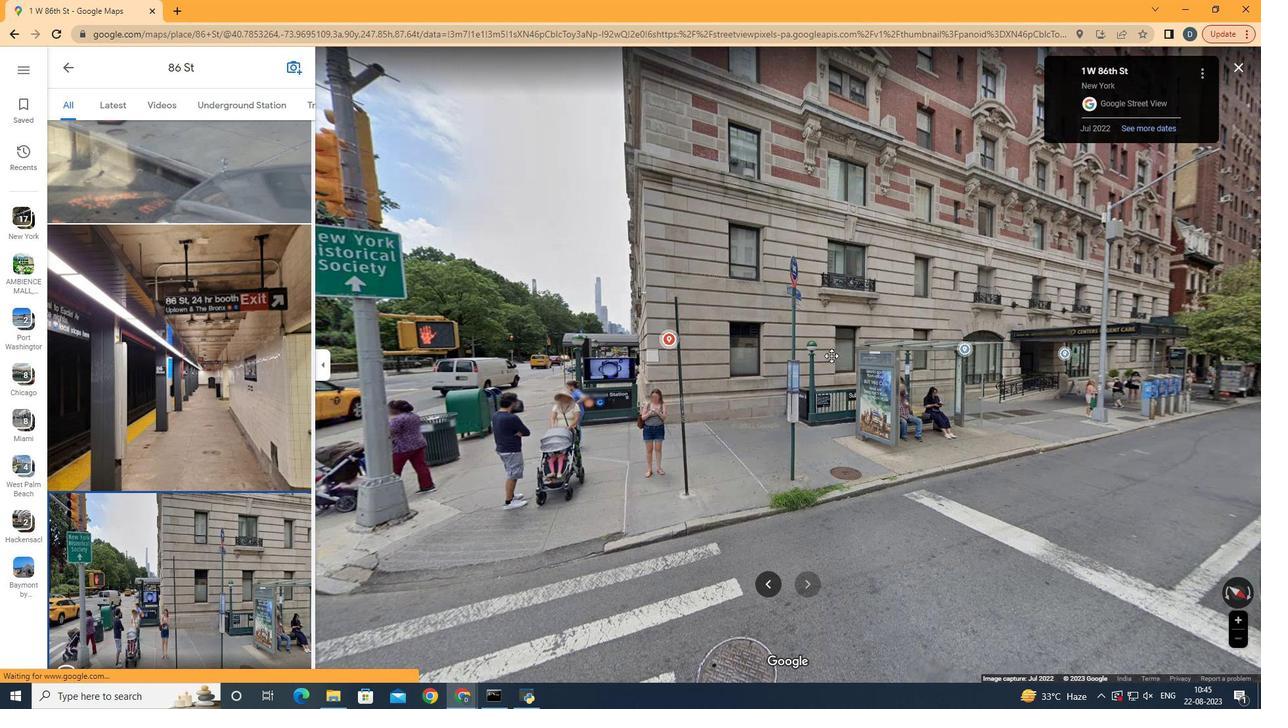 
Action: Mouse moved to (1239, 65)
Screenshot: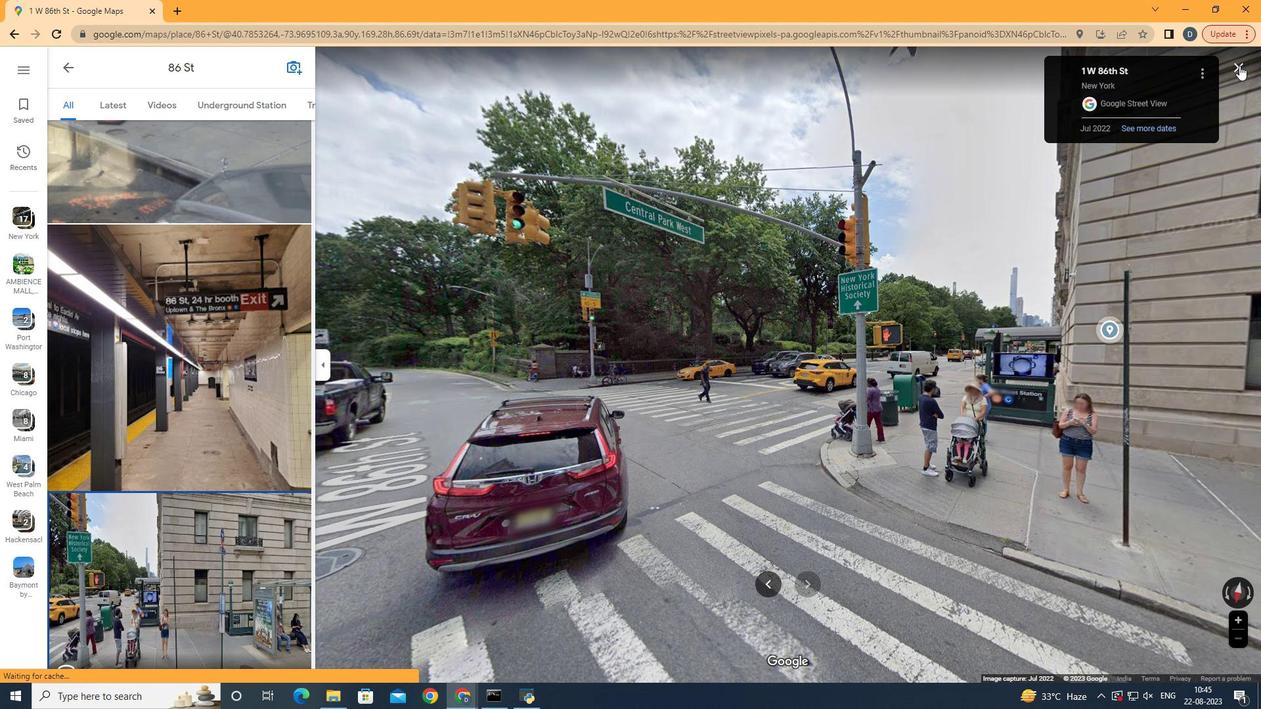 
Action: Mouse pressed left at (1239, 65)
Screenshot: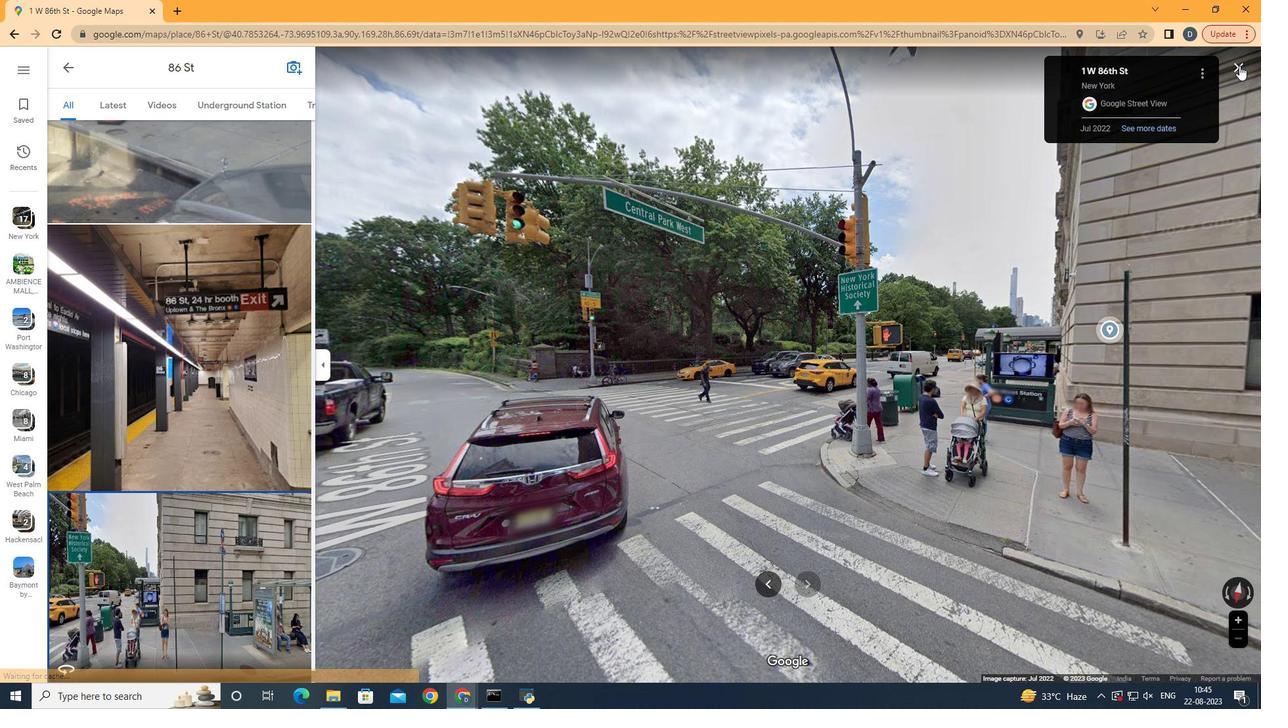 
Action: Mouse moved to (582, 103)
Screenshot: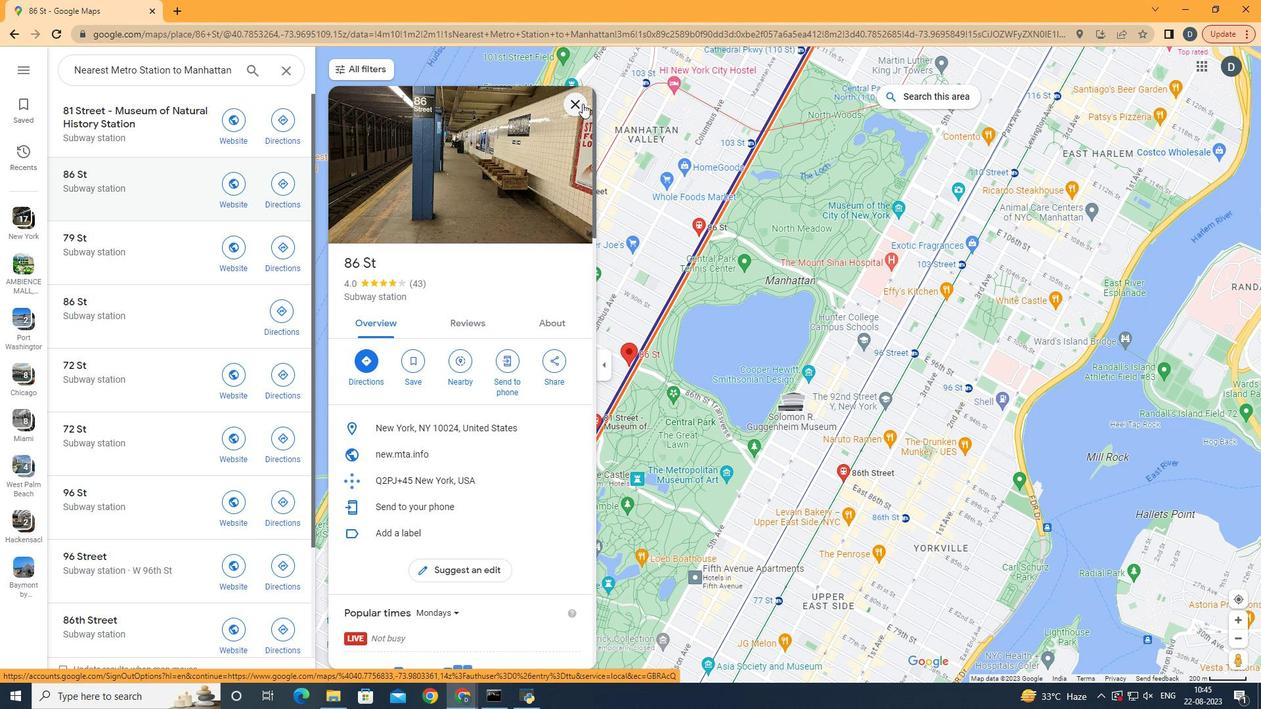 
Action: Mouse pressed left at (582, 103)
Screenshot: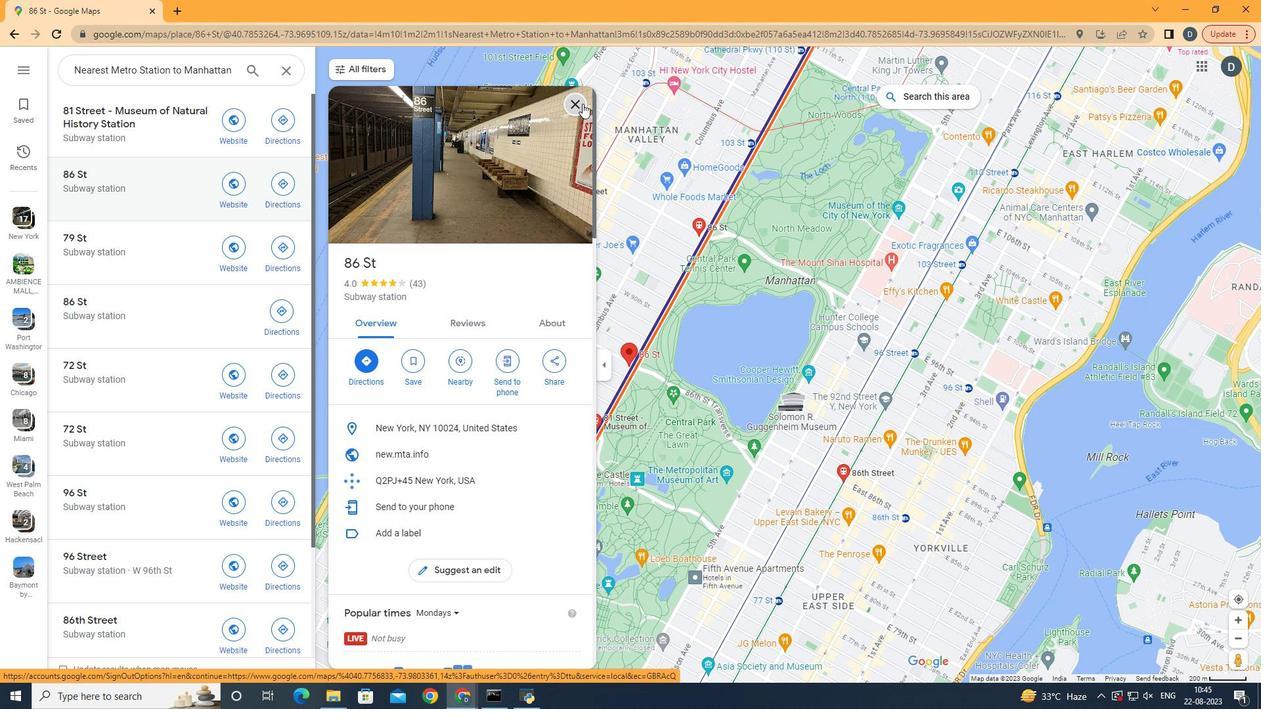 
Action: Mouse moved to (118, 244)
Screenshot: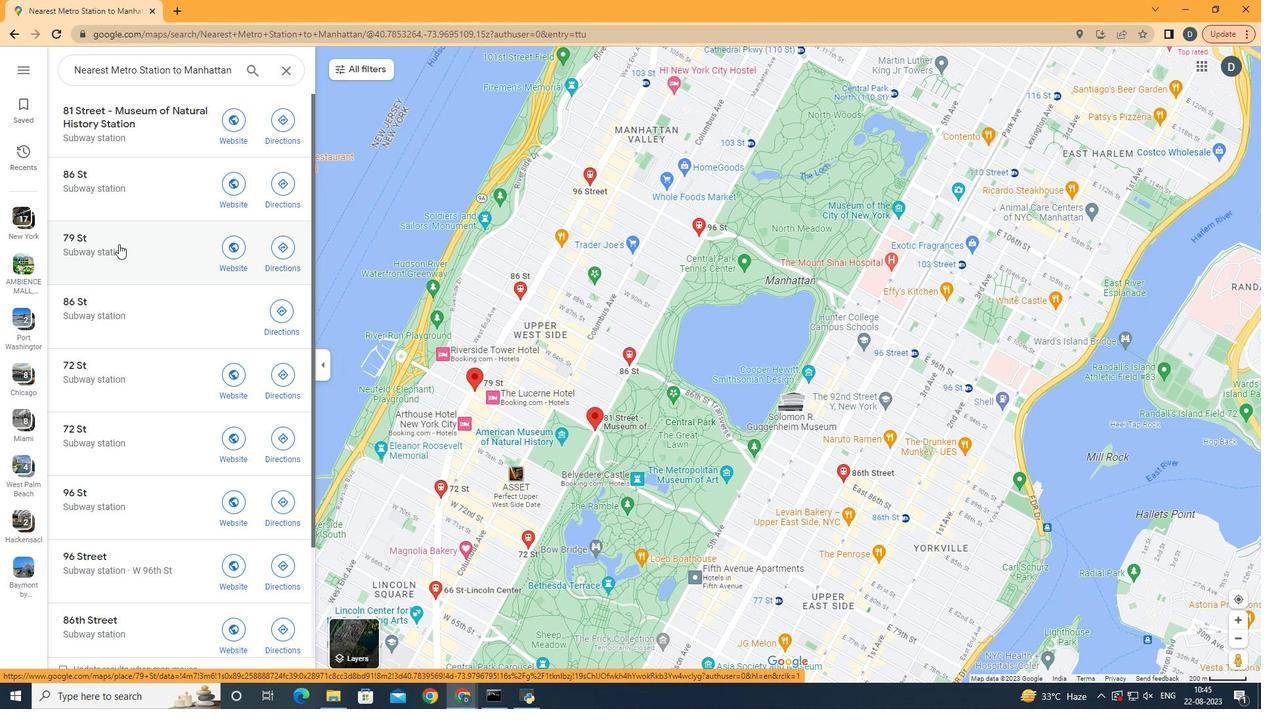 
Action: Mouse pressed left at (118, 244)
Screenshot: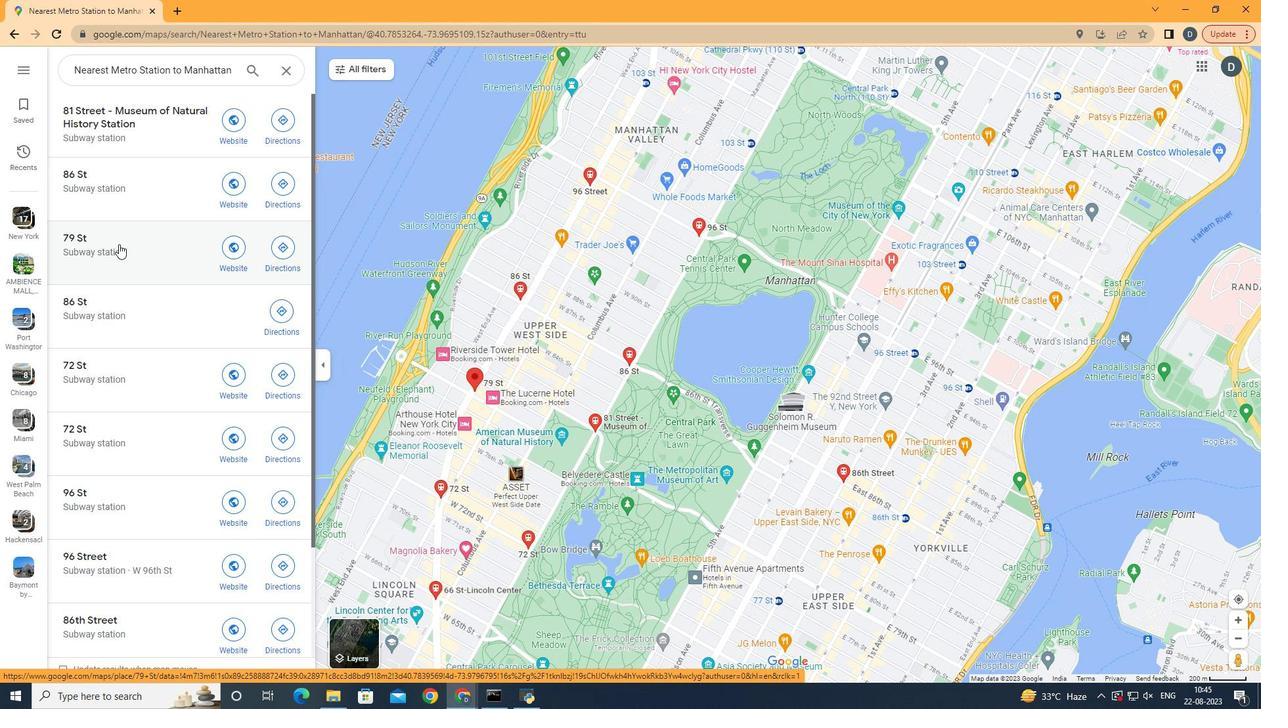 
Action: Mouse moved to (391, 220)
Screenshot: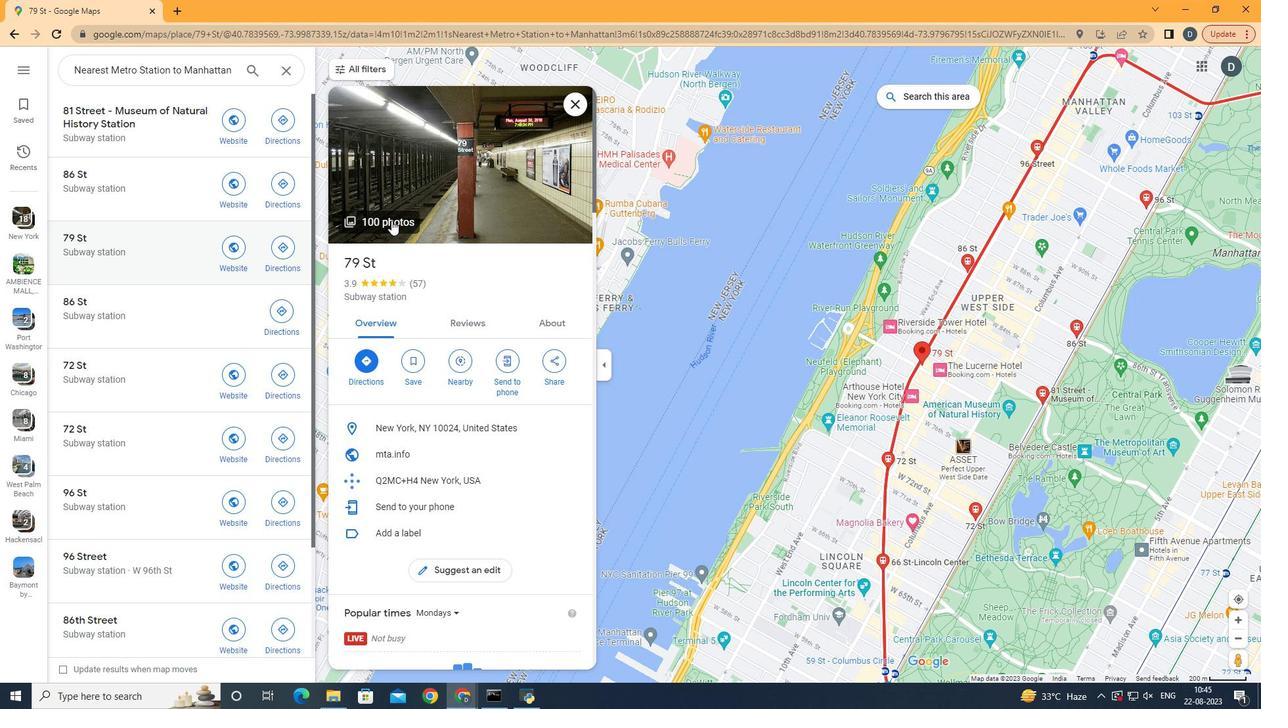 
Action: Mouse pressed left at (391, 220)
Screenshot: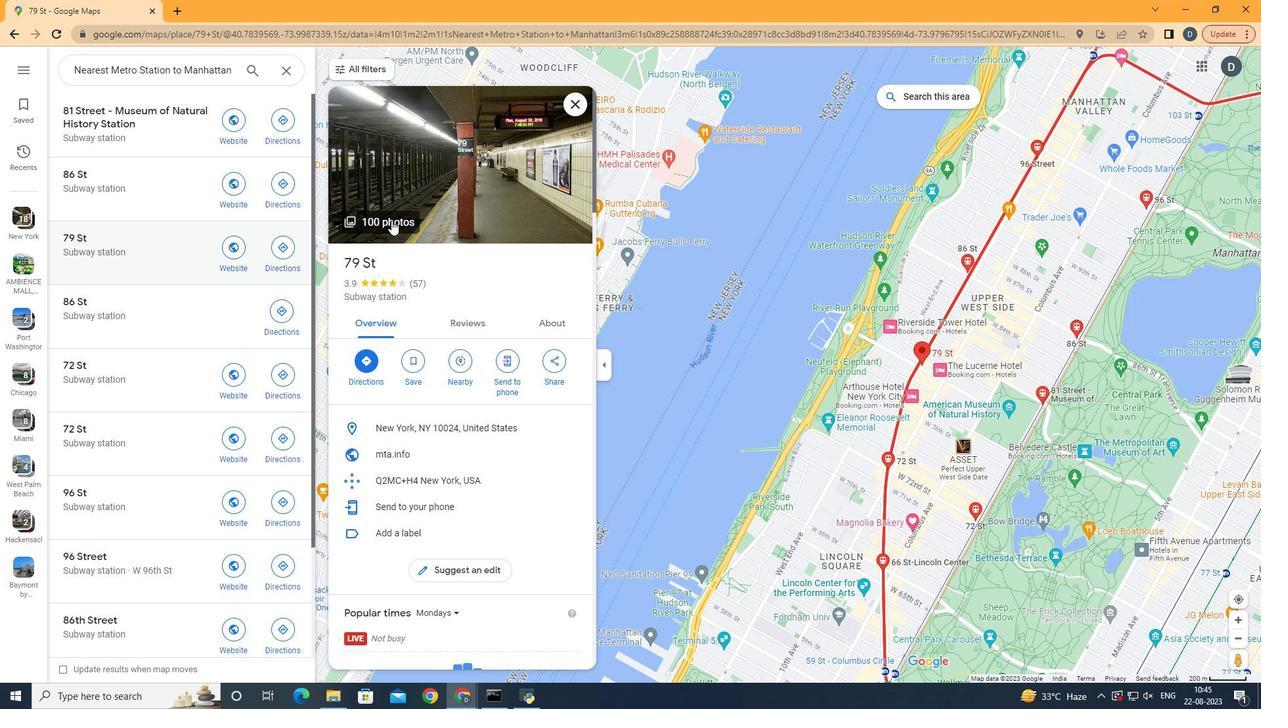 
Action: Mouse moved to (804, 583)
Screenshot: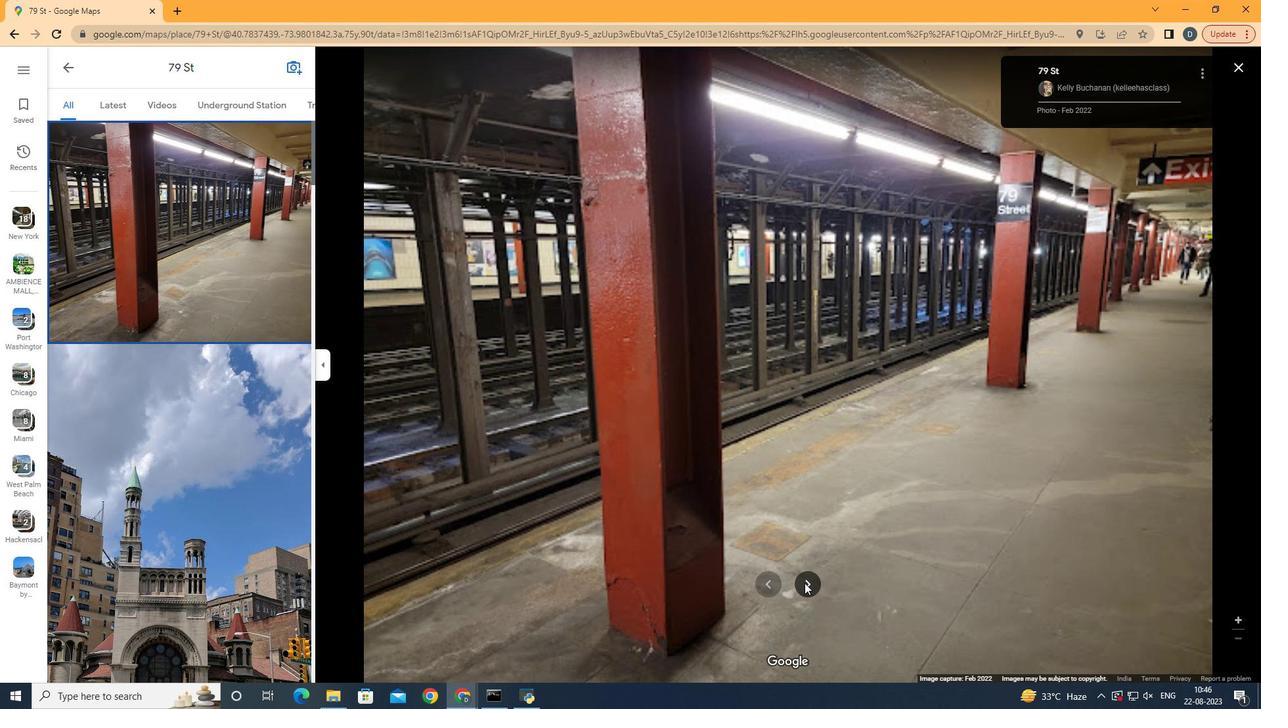 
Action: Mouse pressed left at (804, 583)
Screenshot: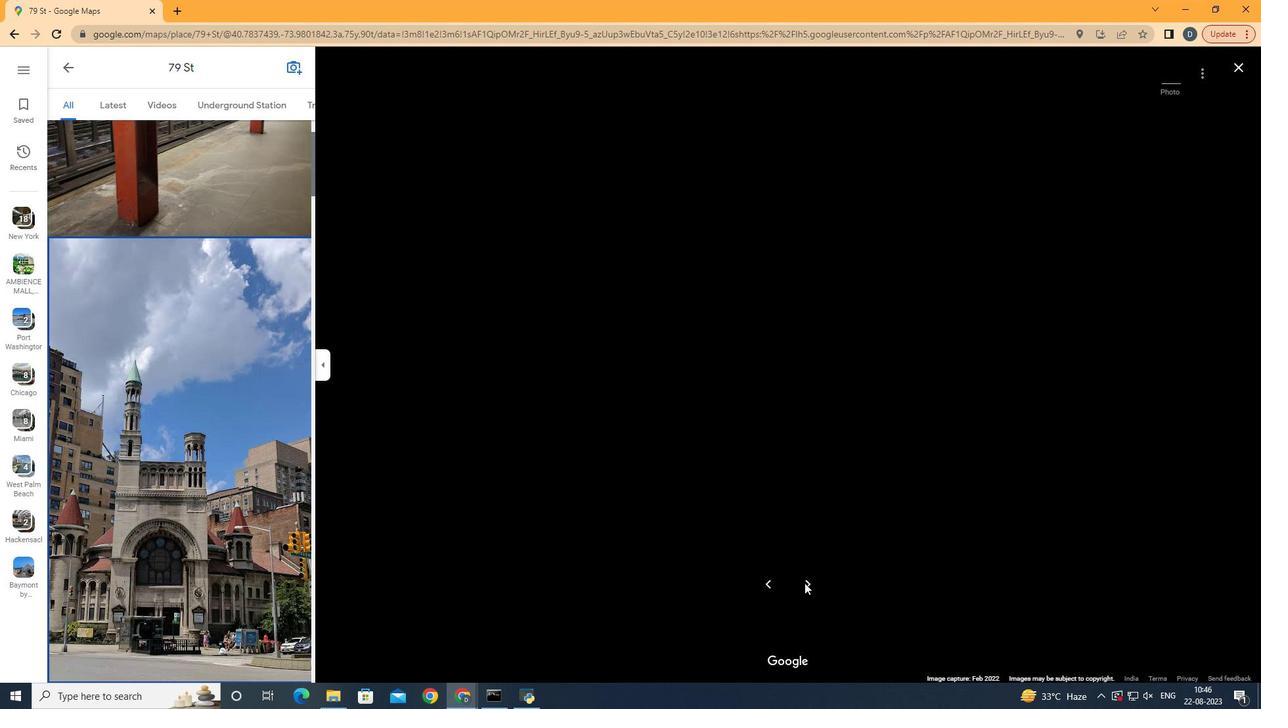 
Action: Key pressed <Key.right><Key.right><Key.right><Key.right><Key.right><Key.right><Key.right><Key.right><Key.right><Key.right><Key.right><Key.right><Key.right><Key.right><Key.right><Key.right><Key.right><Key.right><Key.right><Key.right><Key.right><Key.right><Key.right><Key.right><Key.right><Key.right><Key.right><Key.right><Key.right><Key.right><Key.right><Key.right><Key.right><Key.right><Key.right><Key.right><Key.right><Key.right><Key.right><Key.right><Key.right><Key.right><Key.right><Key.right><Key.right><Key.right><Key.right><Key.right><Key.right><Key.right><Key.right><Key.right><Key.right><Key.right><Key.right><Key.right><Key.right><Key.right><Key.right><Key.right><Key.right>
Screenshot: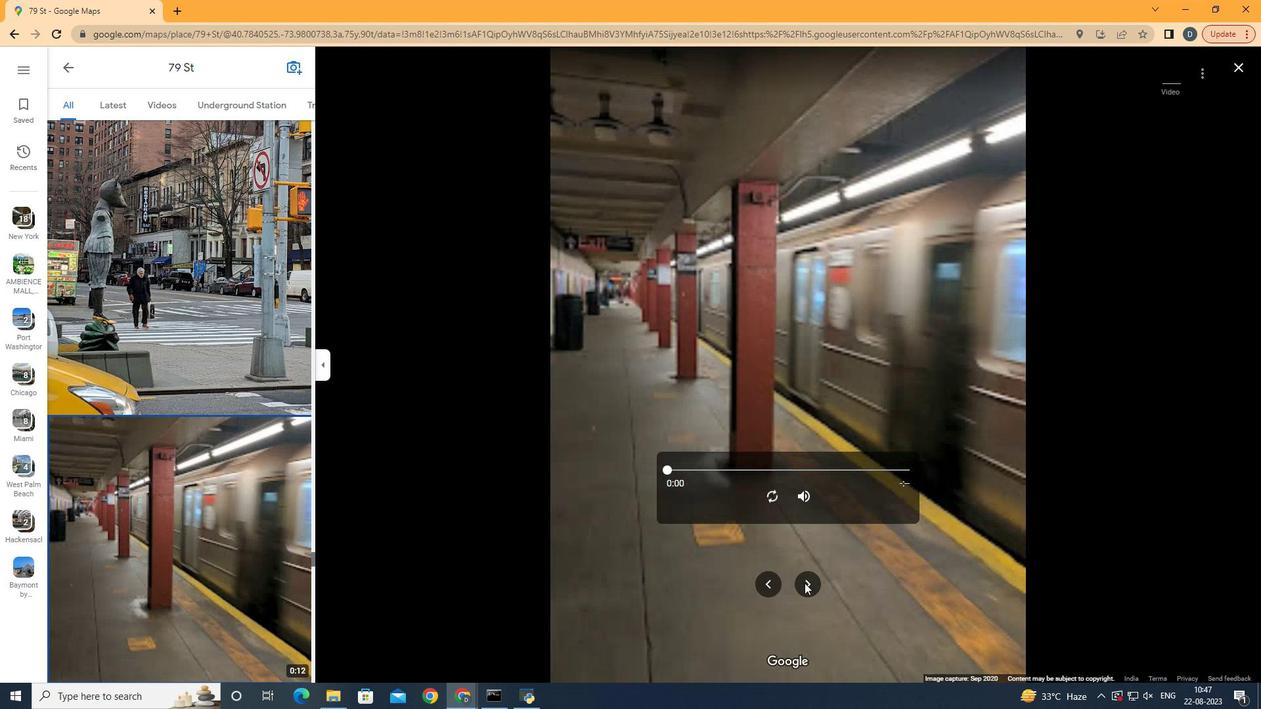 
Action: Mouse moved to (810, 576)
Screenshot: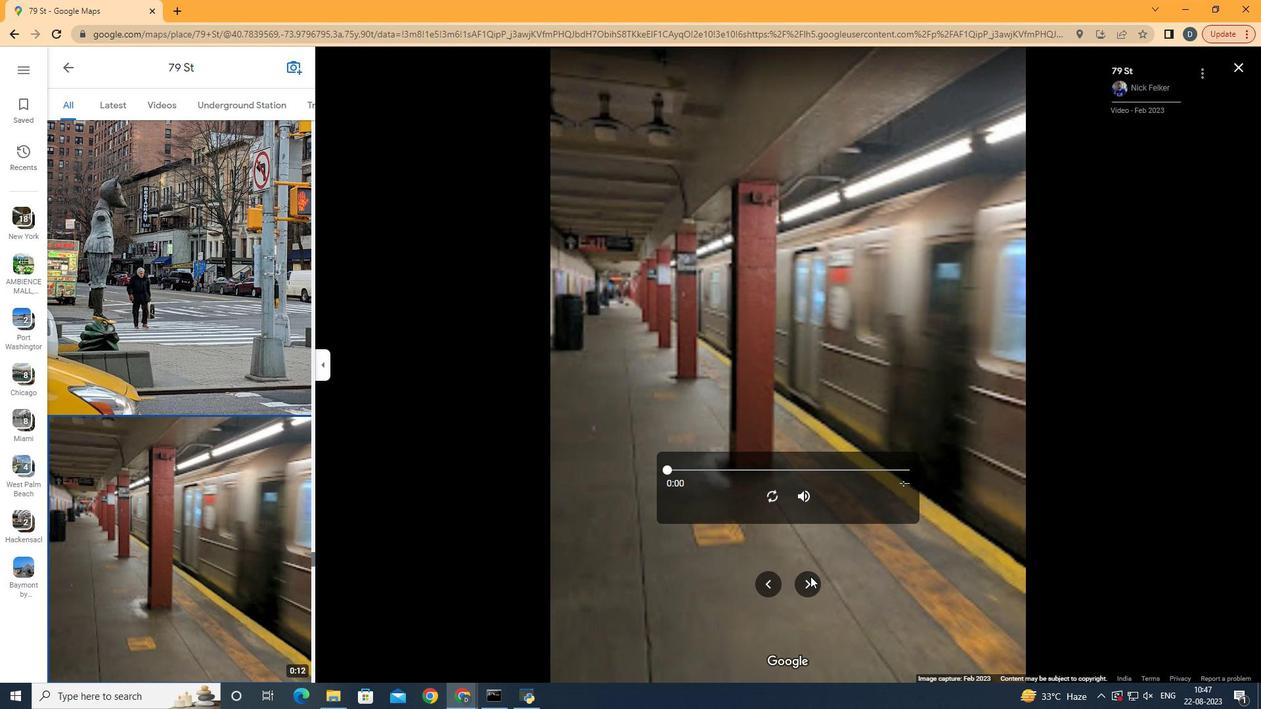 
Action: Mouse pressed left at (810, 576)
Screenshot: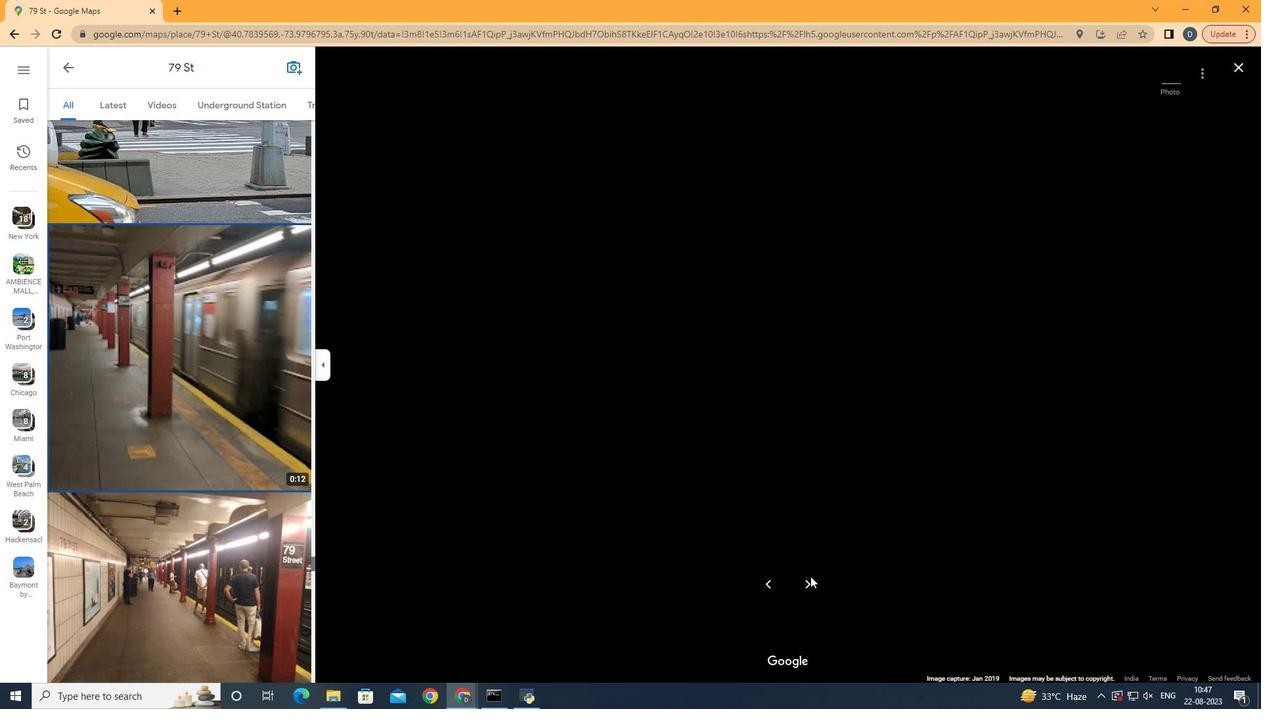 
Action: Mouse moved to (806, 580)
Screenshot: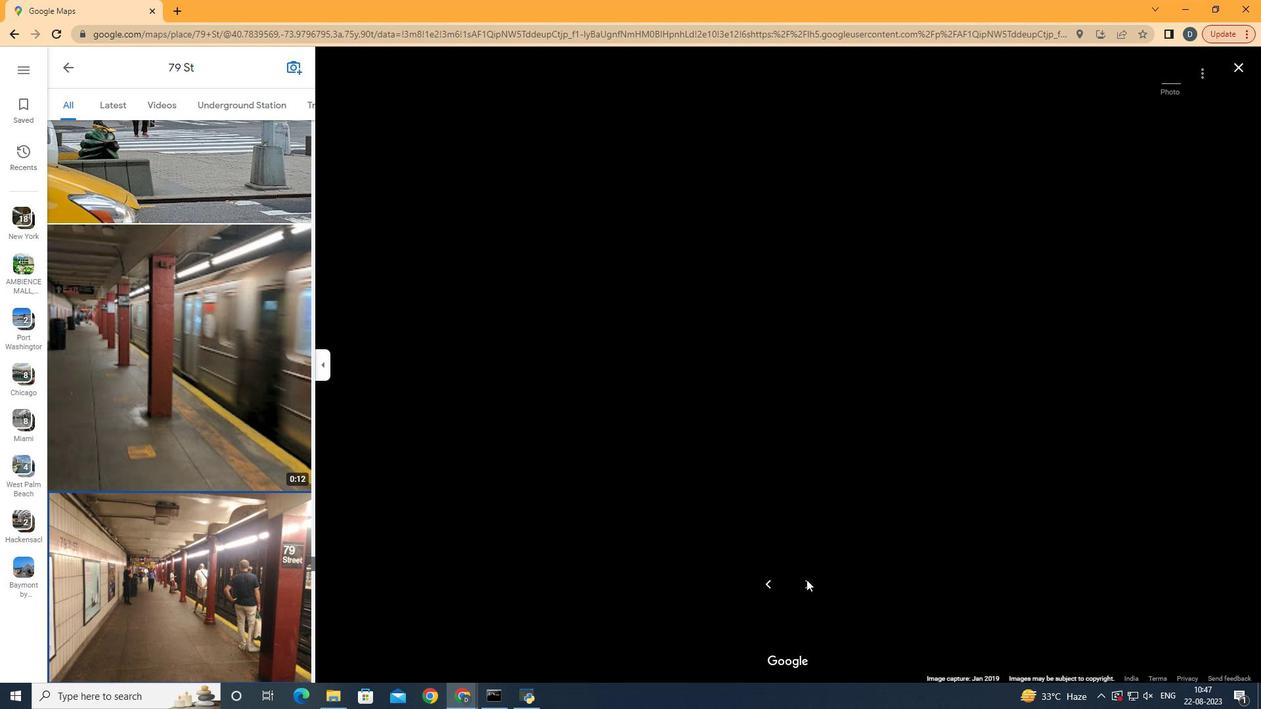 
Action: Mouse pressed left at (806, 580)
Screenshot: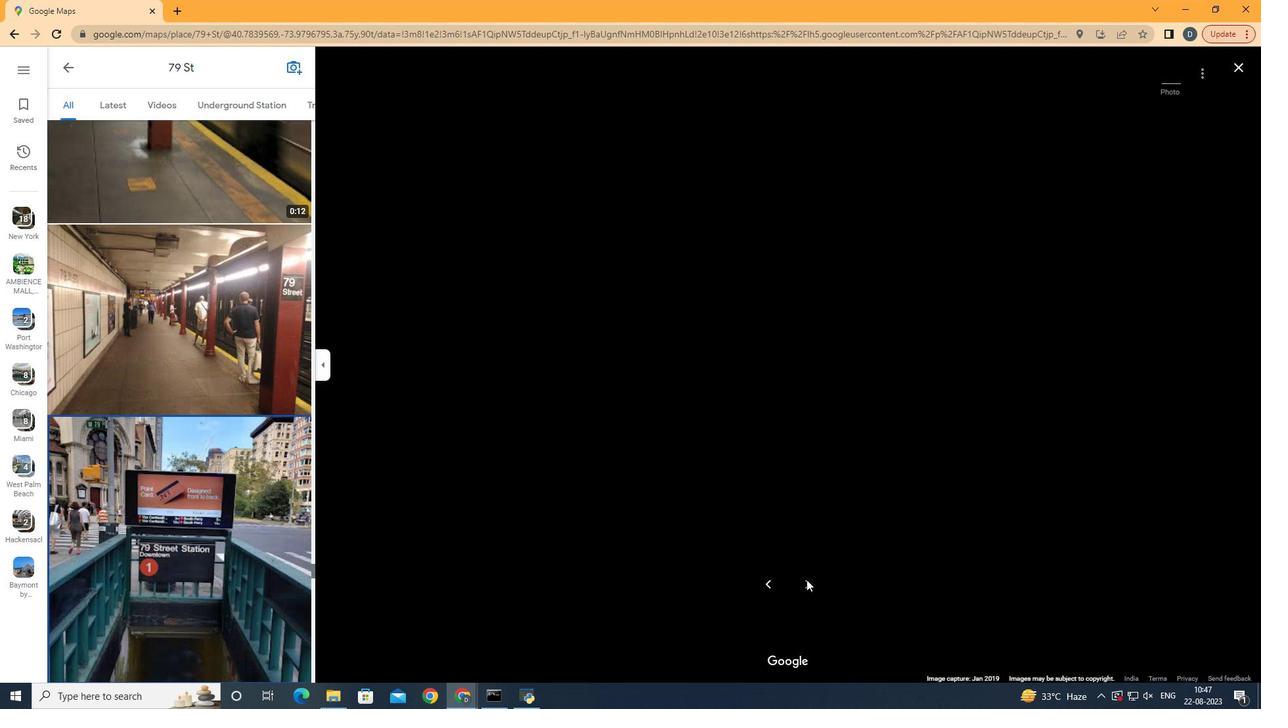 
Action: Mouse moved to (800, 581)
Screenshot: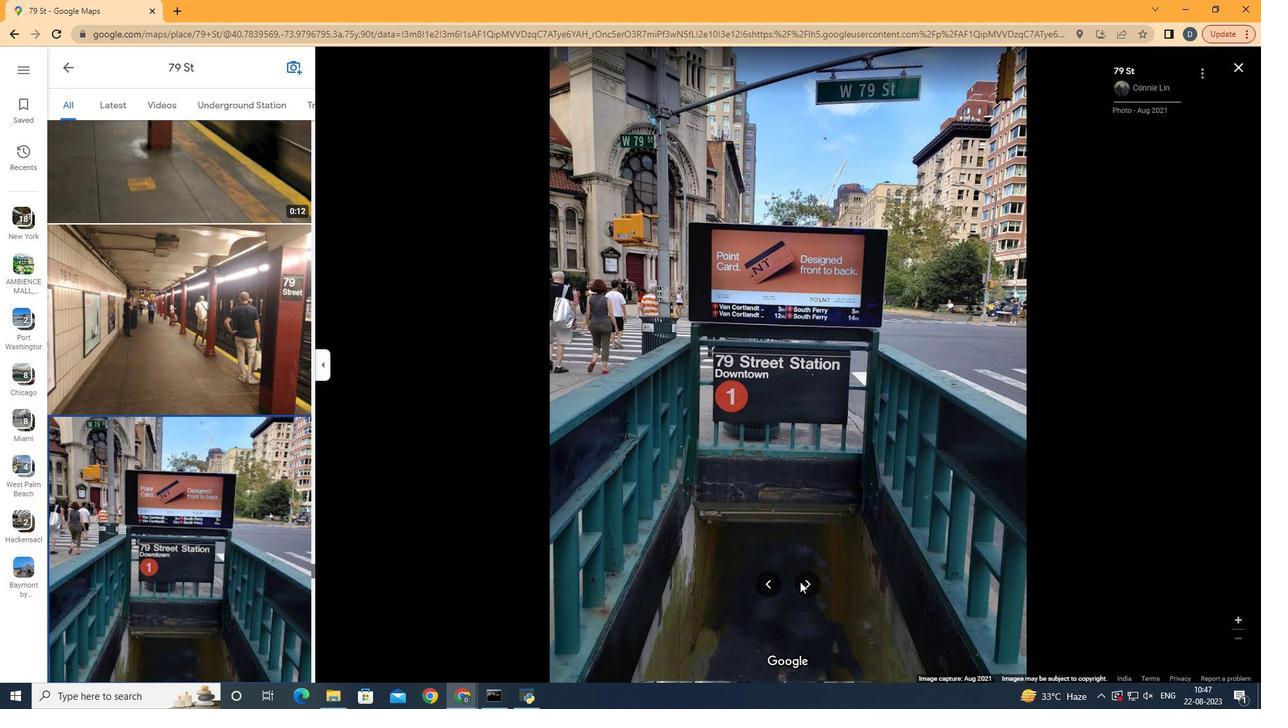 
Action: Mouse pressed left at (800, 581)
Screenshot: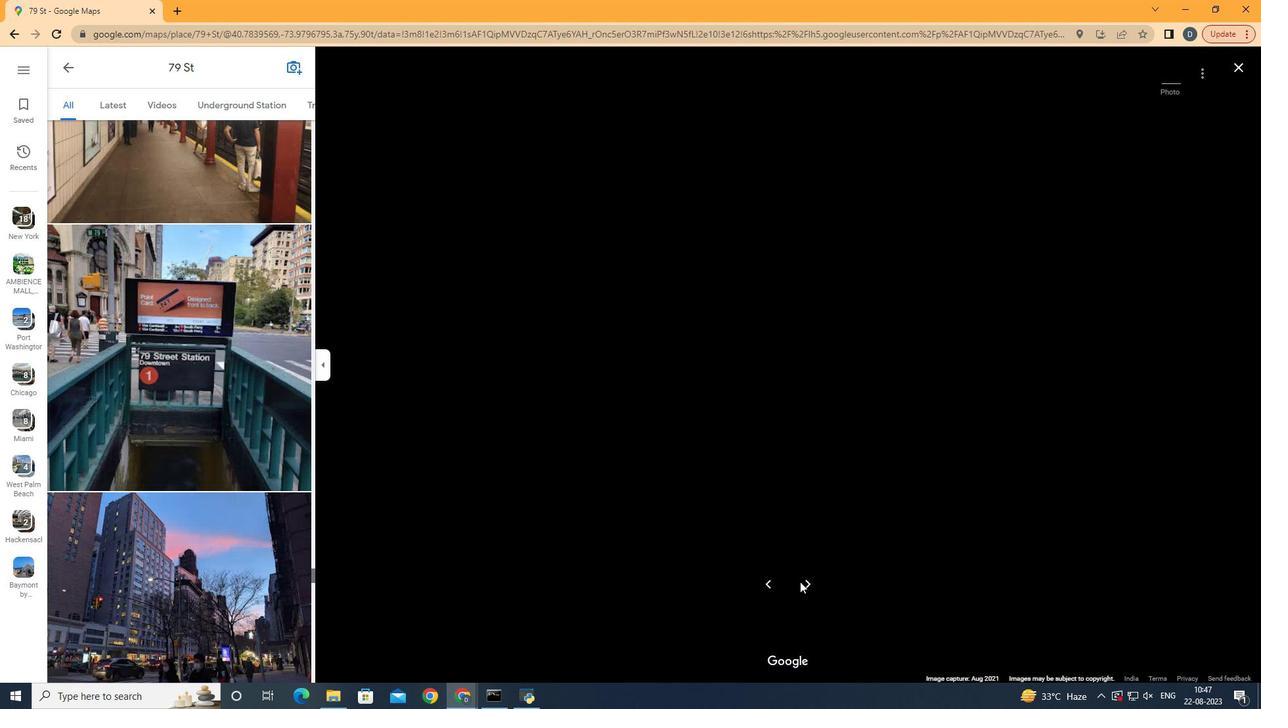 
Action: Mouse moved to (803, 580)
Screenshot: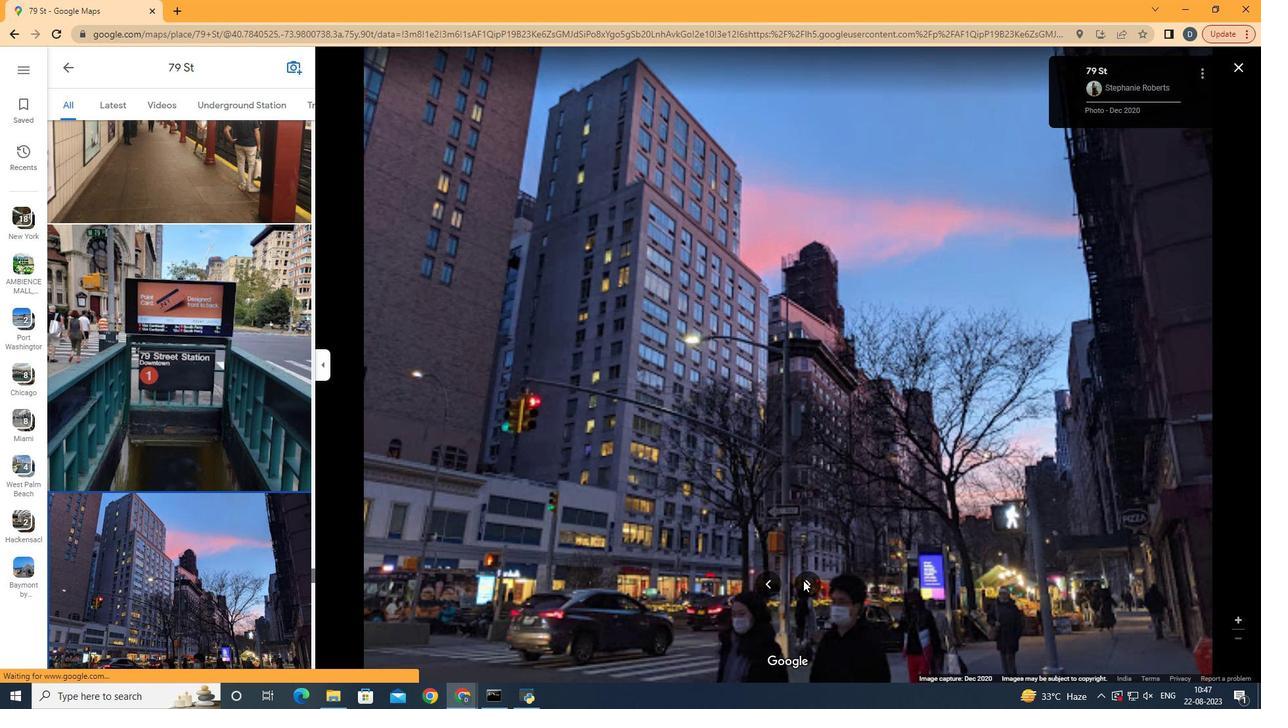 
Action: Key pressed <Key.right><Key.right><Key.right><Key.right><Key.right><Key.right><Key.right><Key.right><Key.right><Key.right><Key.right><Key.right><Key.right><Key.right><Key.right><Key.right><Key.right>
Screenshot: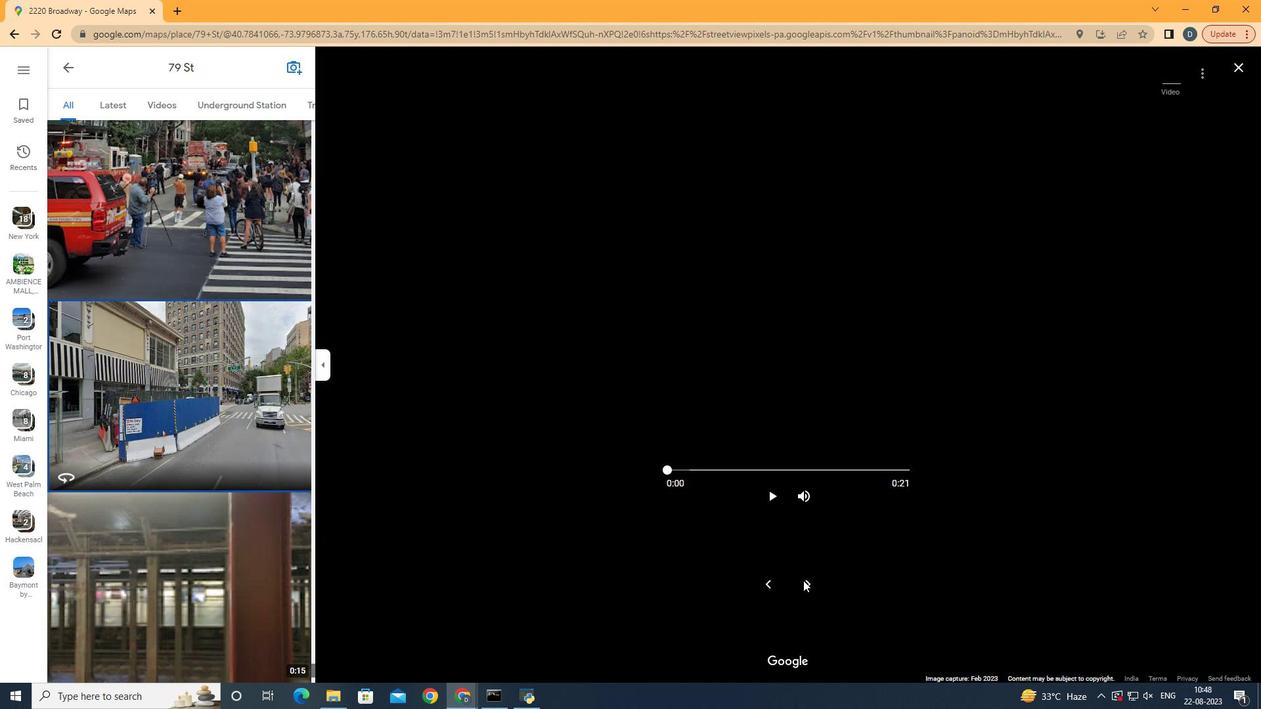 
Action: Mouse moved to (772, 493)
Screenshot: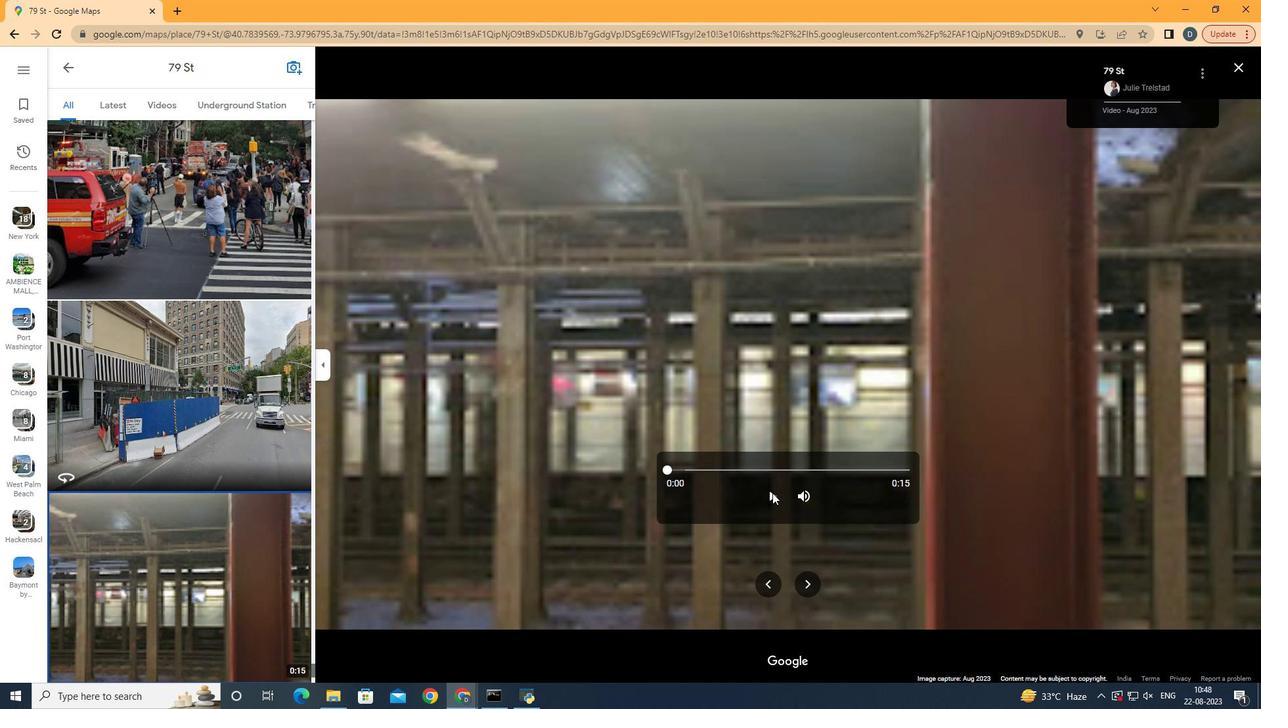 
Action: Mouse pressed left at (772, 493)
Screenshot: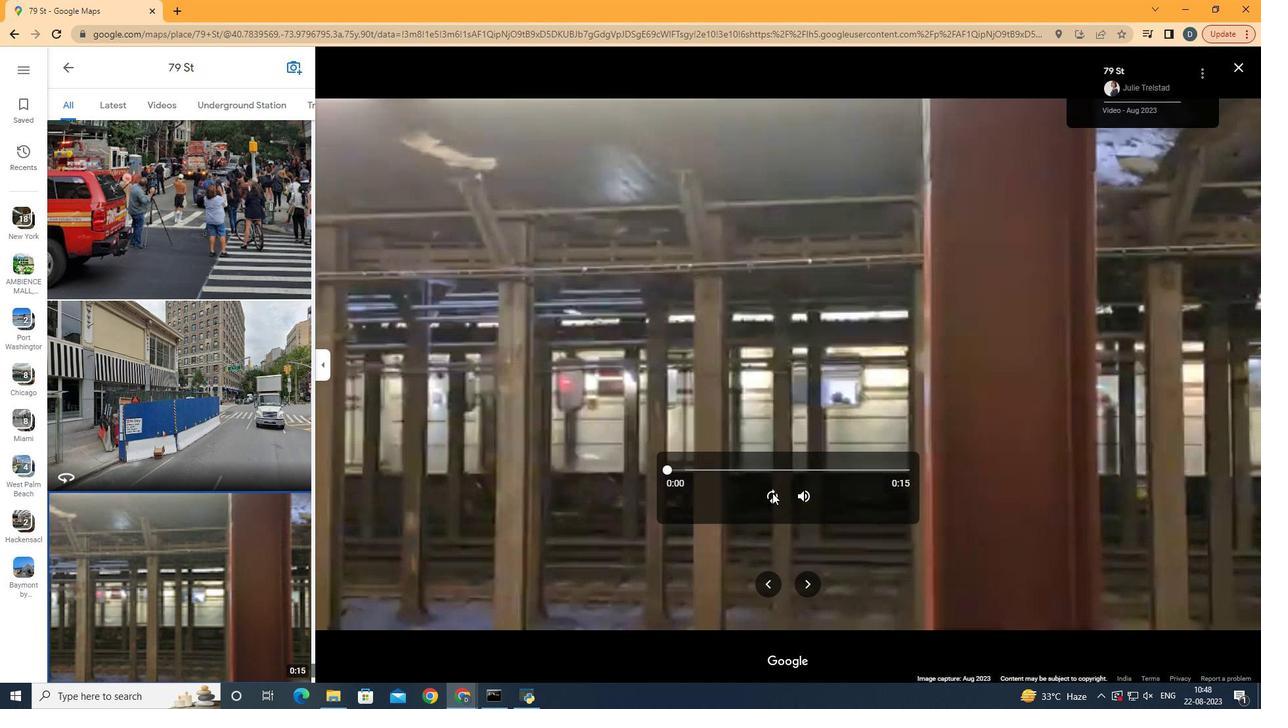 
Action: Mouse moved to (805, 580)
Screenshot: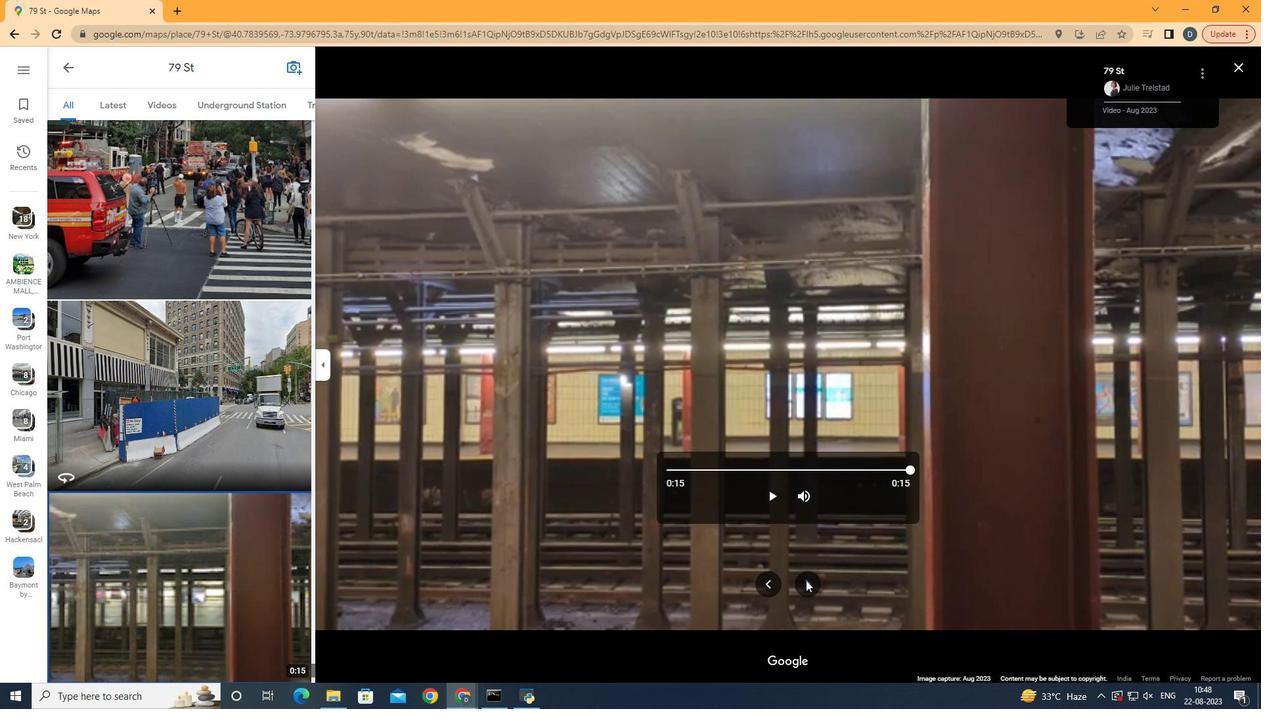 
Action: Mouse pressed left at (805, 580)
Screenshot: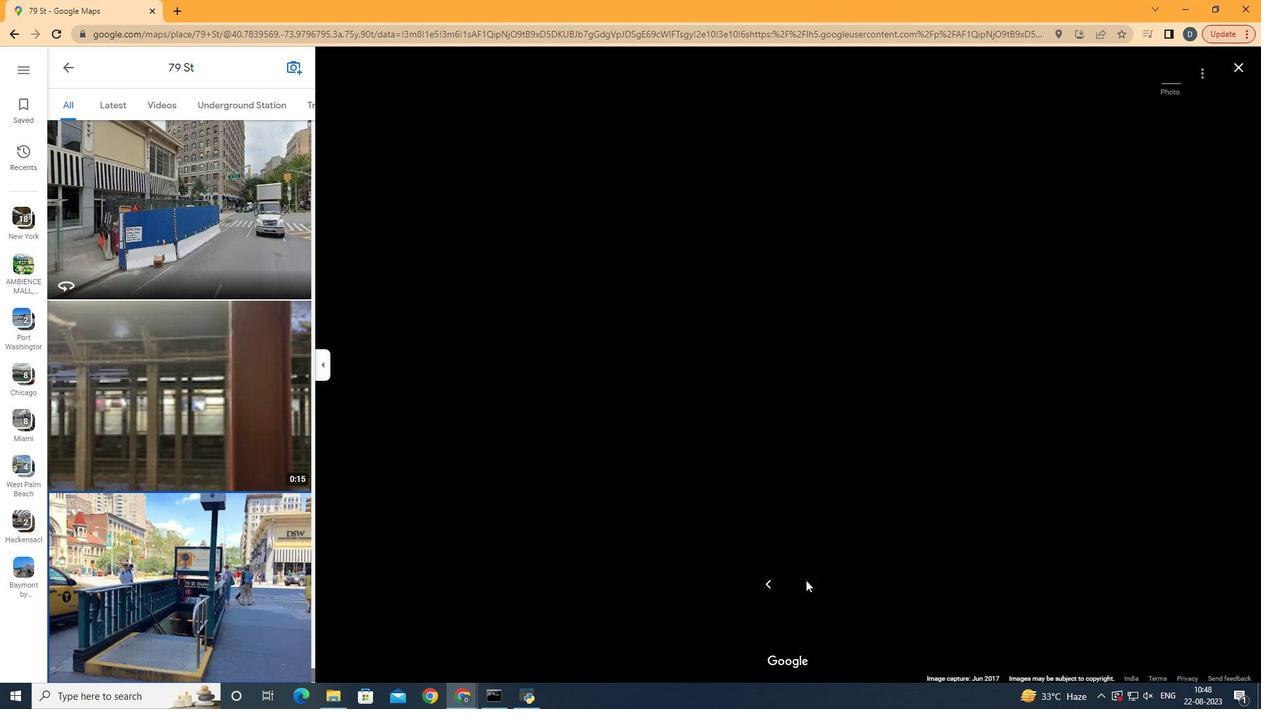 
Action: Key pressed <Key.right>
Screenshot: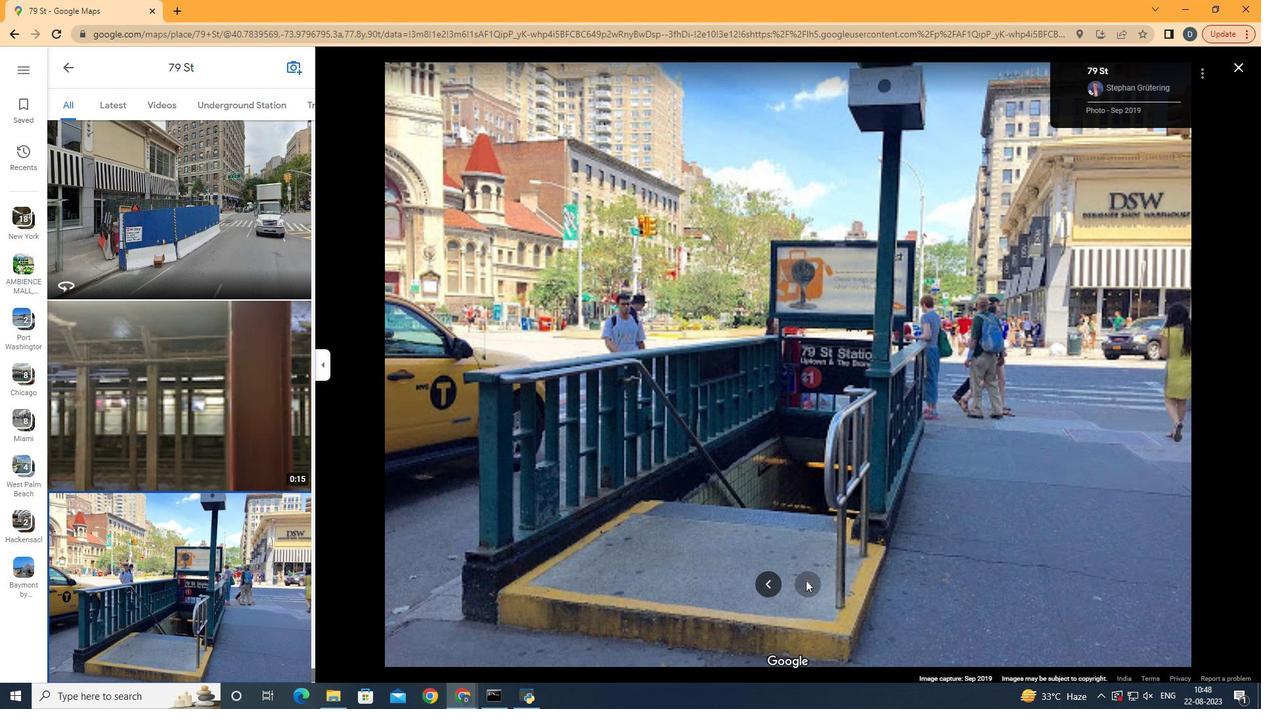 
Action: Mouse moved to (1238, 69)
Screenshot: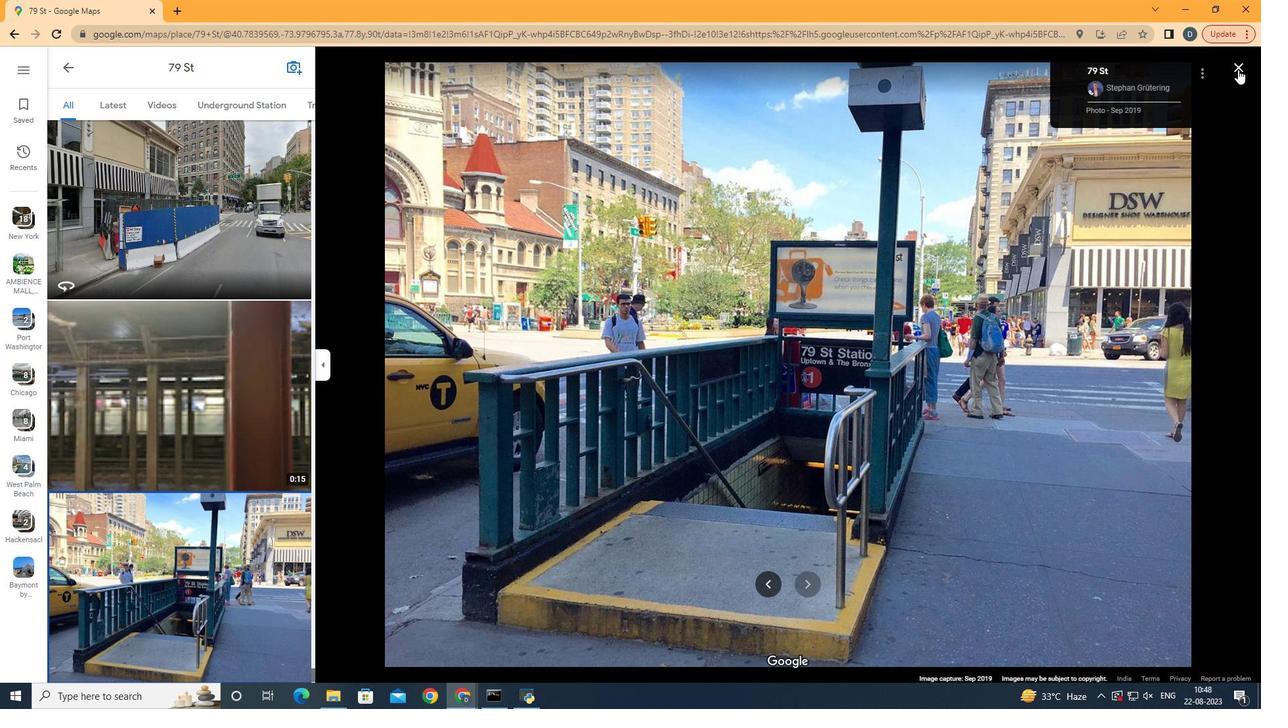 
Action: Mouse pressed left at (1238, 69)
